 Task: Create a gourmet coffee and tea shop: sell premium coffee beans, teas, and related products.
Action: Mouse moved to (142, 304)
Screenshot: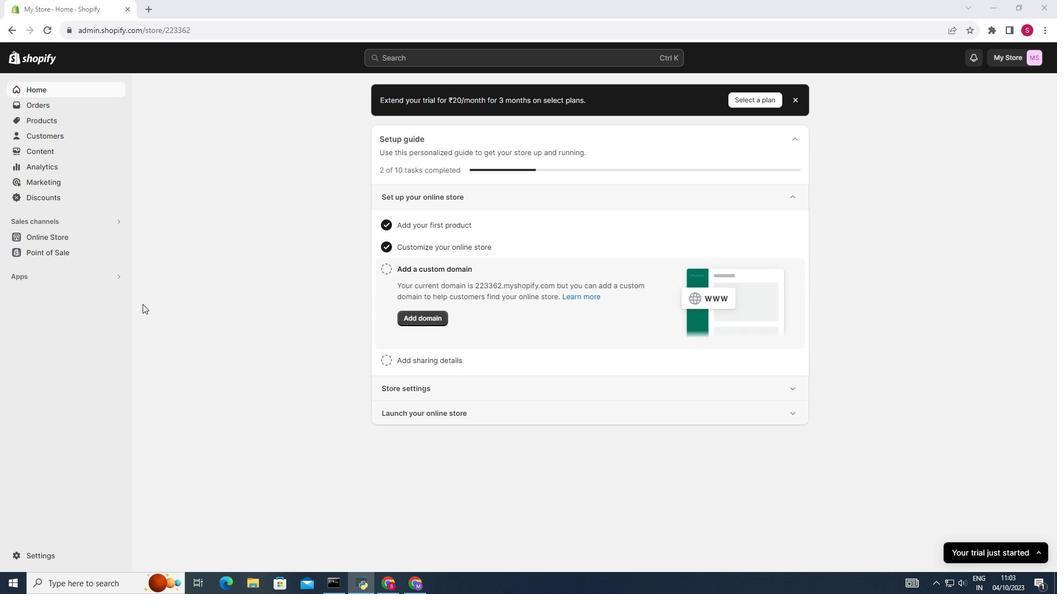 
Action: Mouse pressed left at (142, 304)
Screenshot: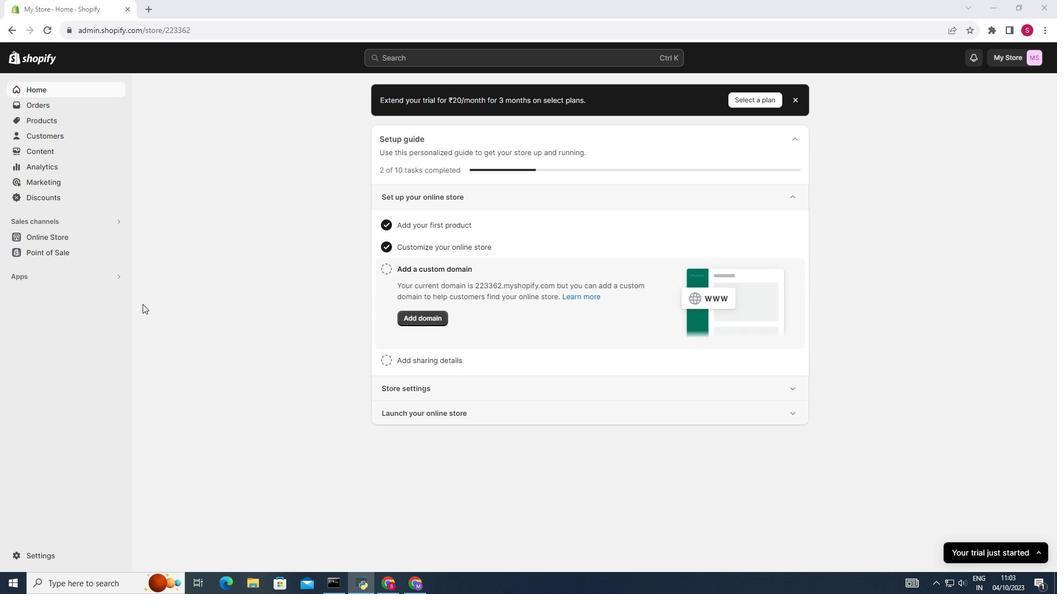 
Action: Mouse moved to (76, 238)
Screenshot: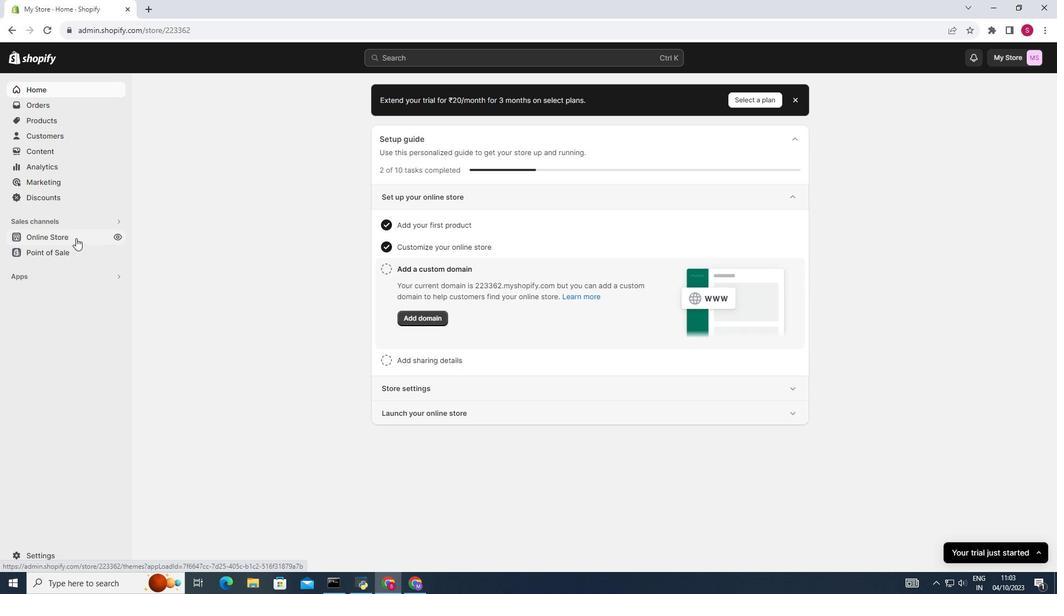 
Action: Mouse pressed left at (76, 238)
Screenshot: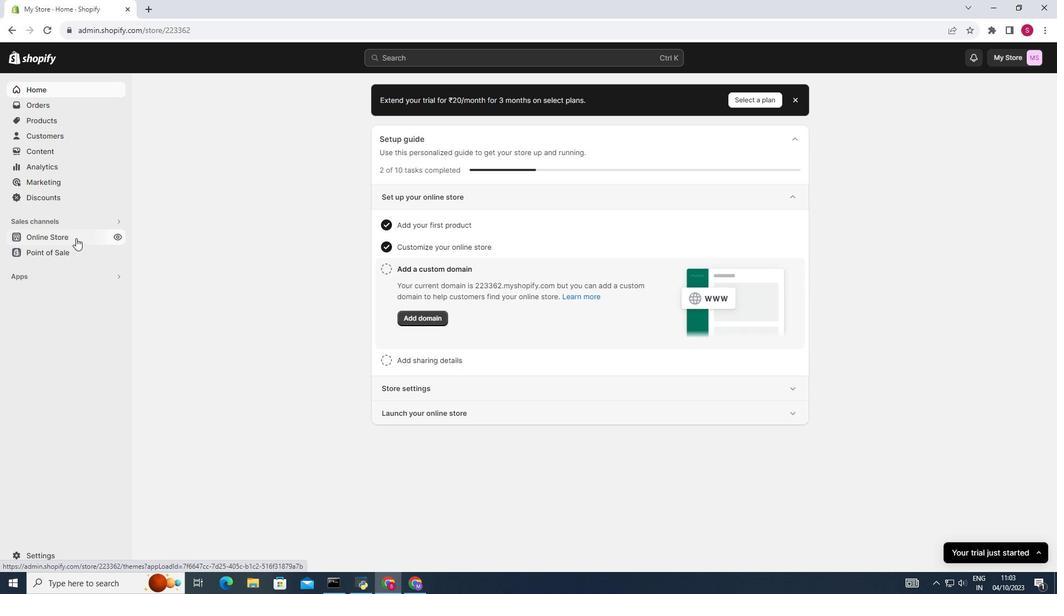 
Action: Mouse moved to (74, 257)
Screenshot: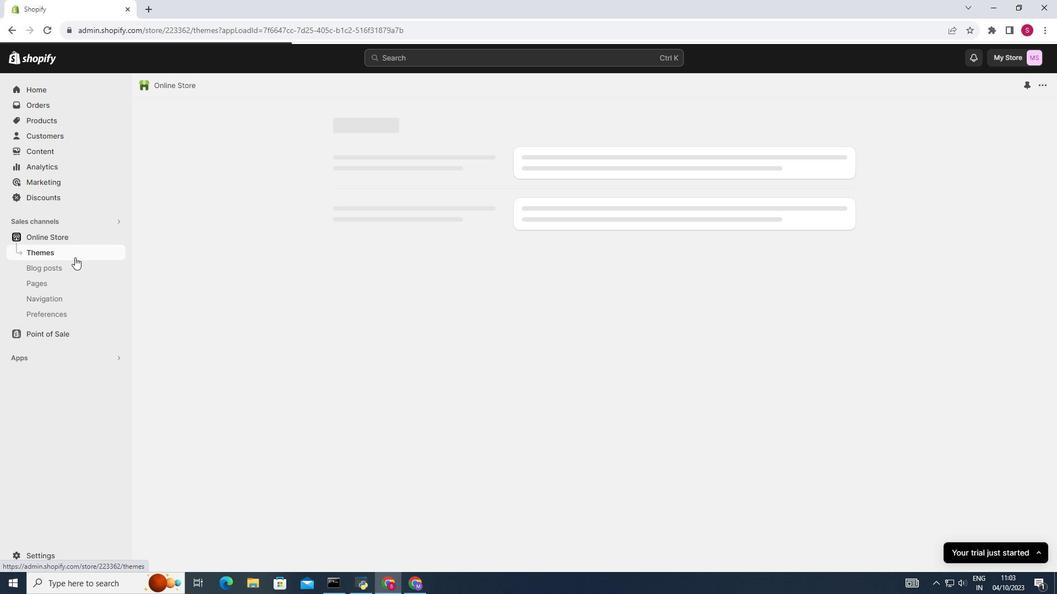 
Action: Mouse pressed left at (74, 257)
Screenshot: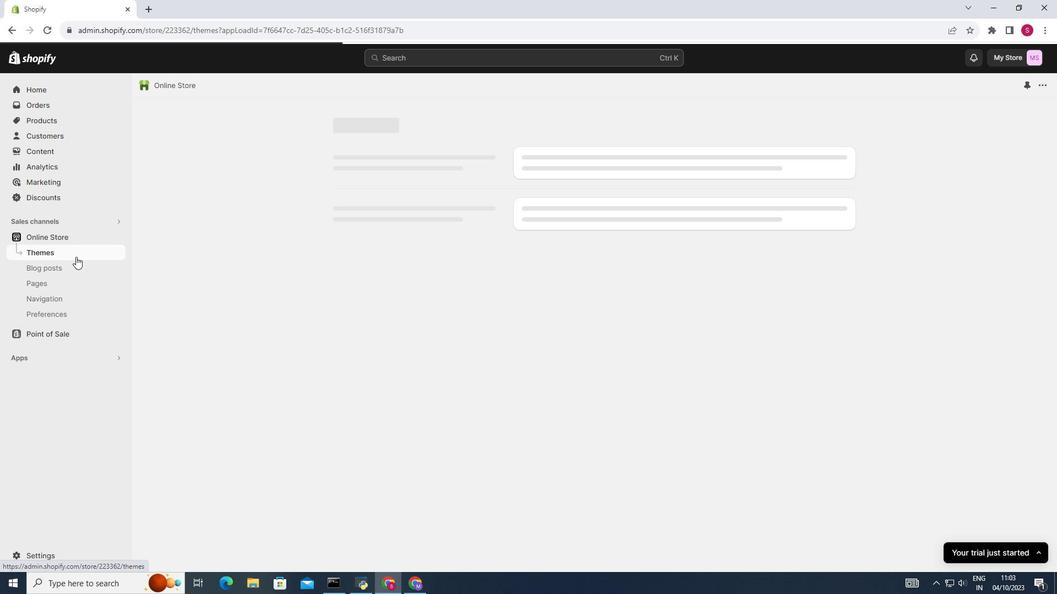 
Action: Mouse moved to (674, 361)
Screenshot: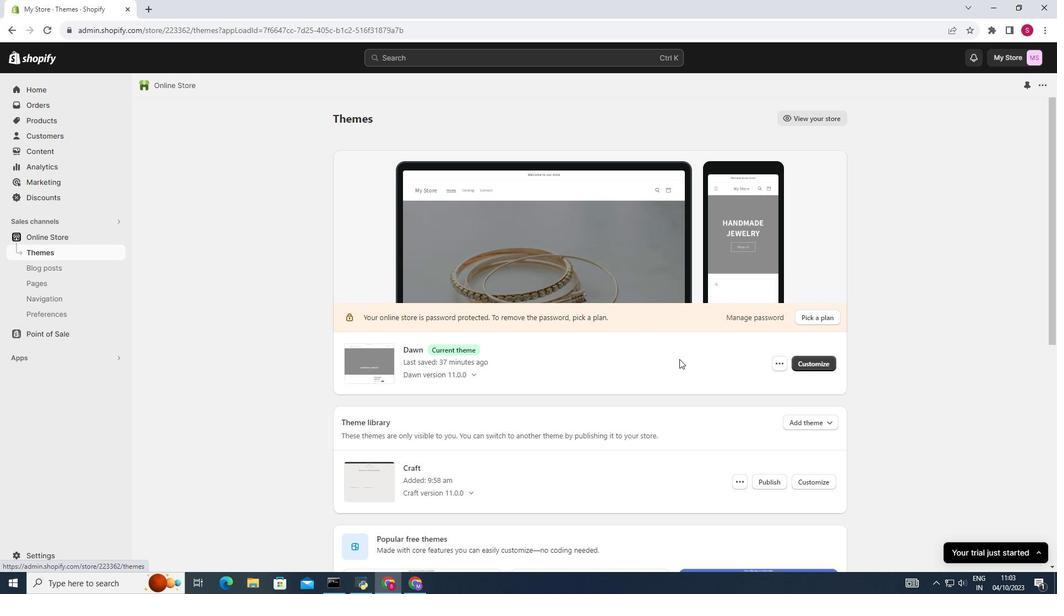 
Action: Mouse scrolled (674, 361) with delta (0, 0)
Screenshot: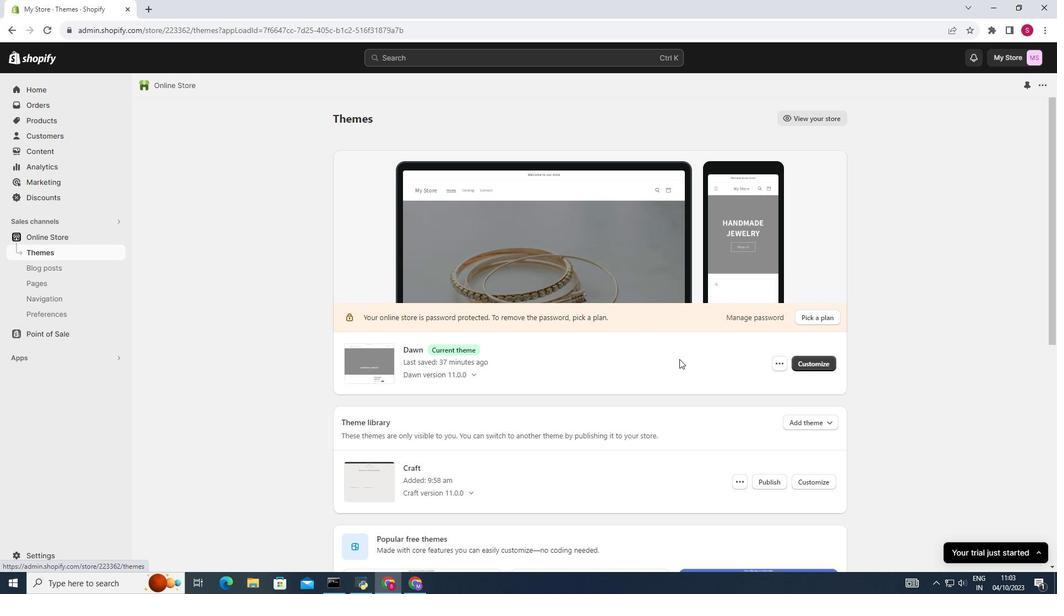 
Action: Mouse moved to (679, 359)
Screenshot: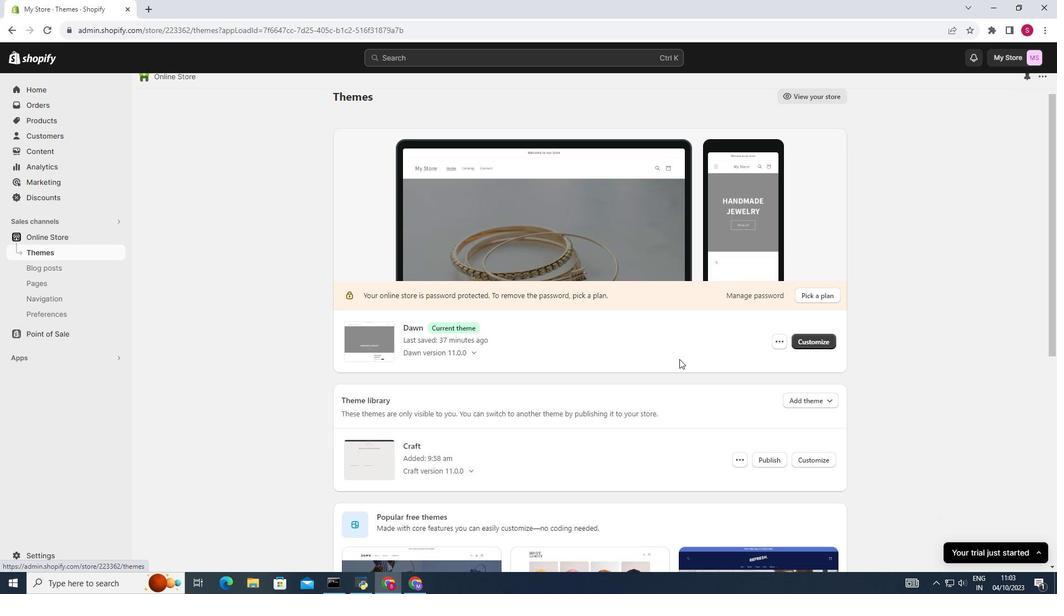 
Action: Mouse scrolled (679, 359) with delta (0, 0)
Screenshot: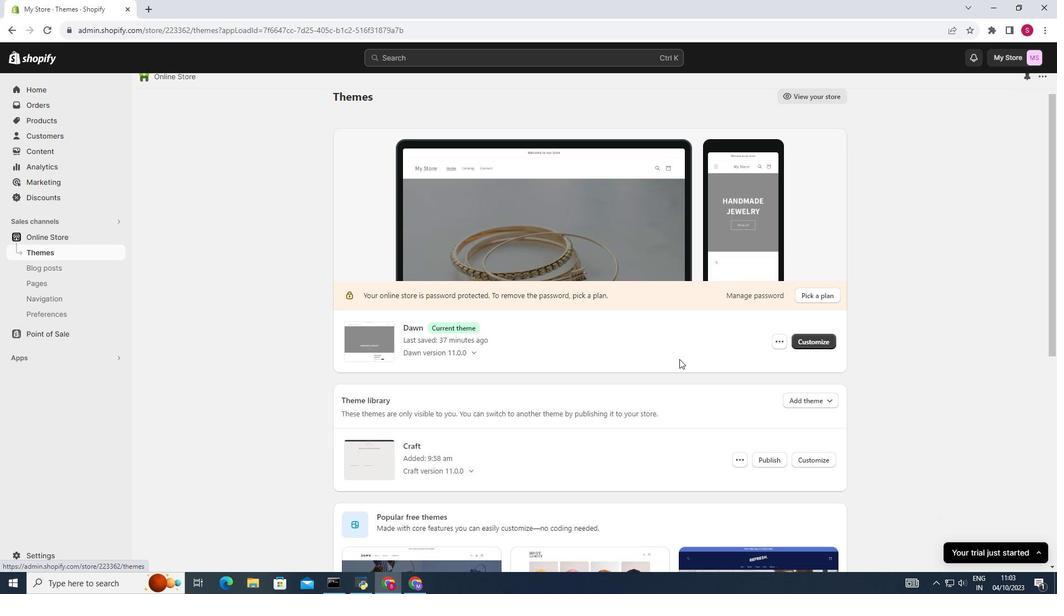 
Action: Mouse moved to (679, 359)
Screenshot: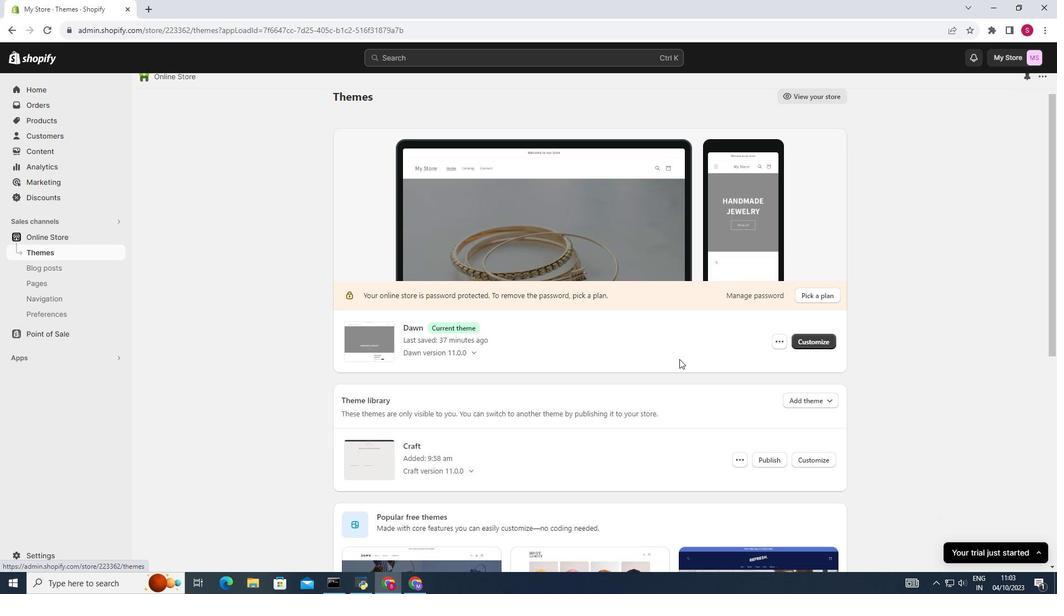 
Action: Mouse scrolled (679, 359) with delta (0, 0)
Screenshot: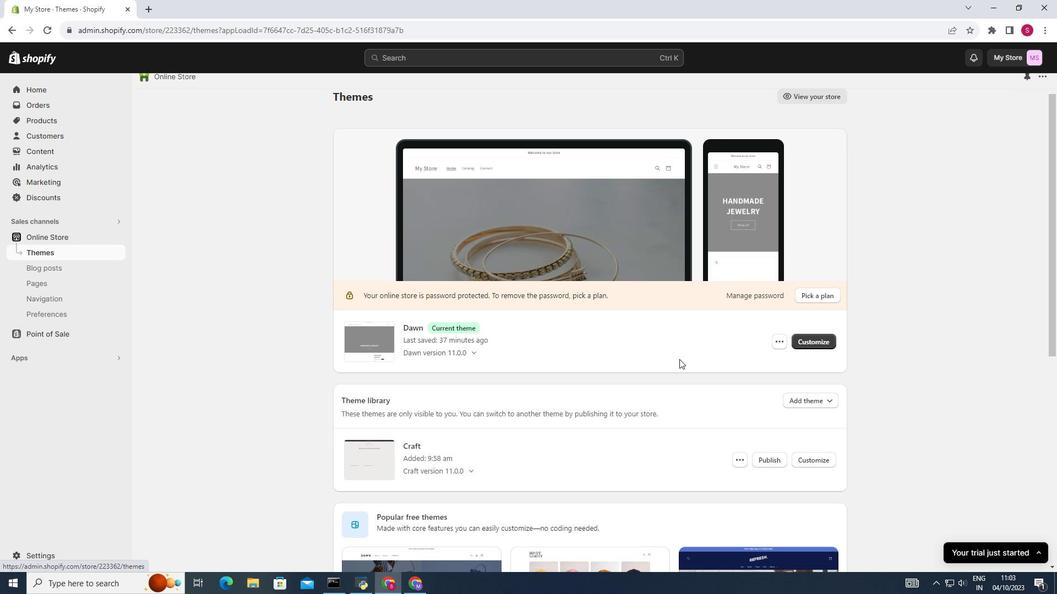 
Action: Mouse scrolled (679, 359) with delta (0, 0)
Screenshot: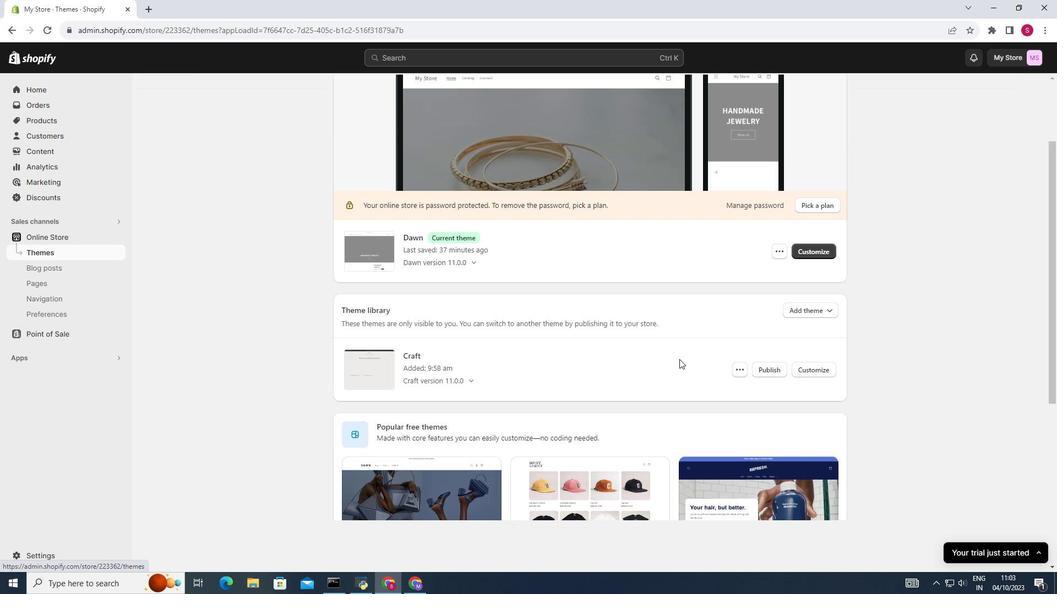 
Action: Mouse scrolled (679, 359) with delta (0, 0)
Screenshot: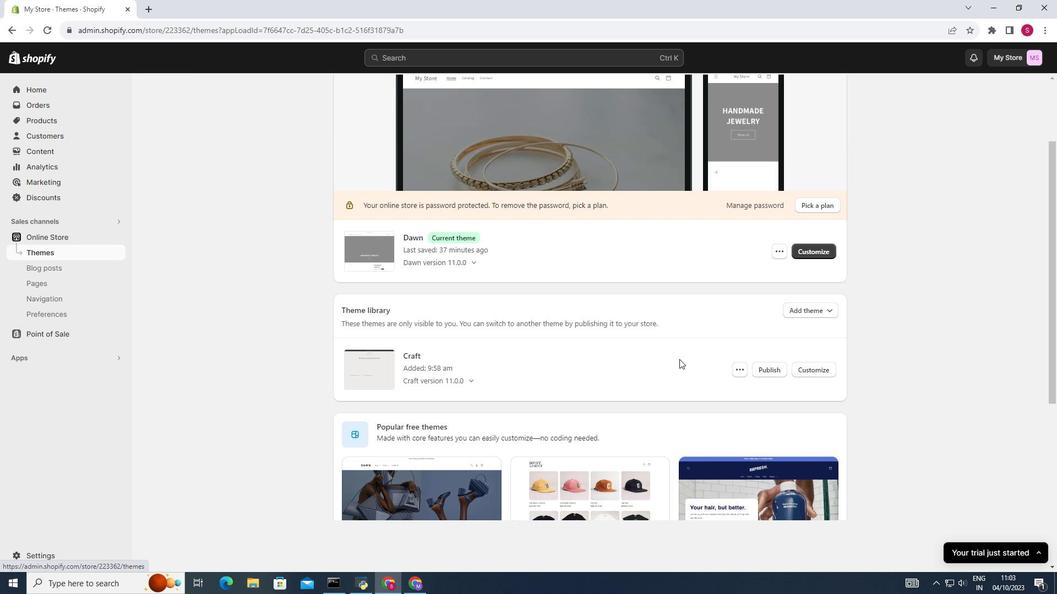 
Action: Mouse moved to (689, 357)
Screenshot: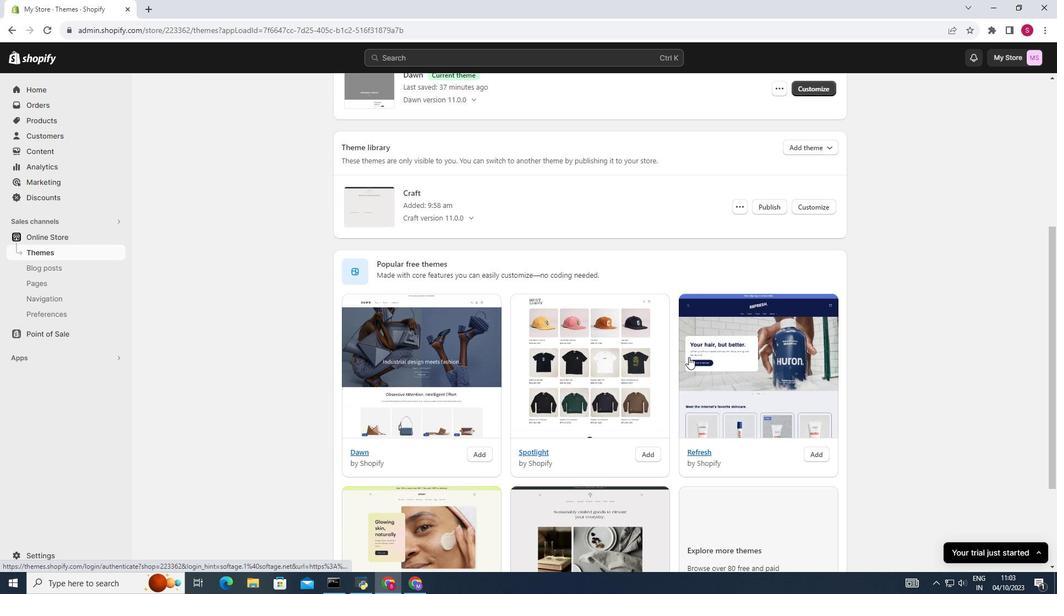 
Action: Mouse scrolled (689, 356) with delta (0, 0)
Screenshot: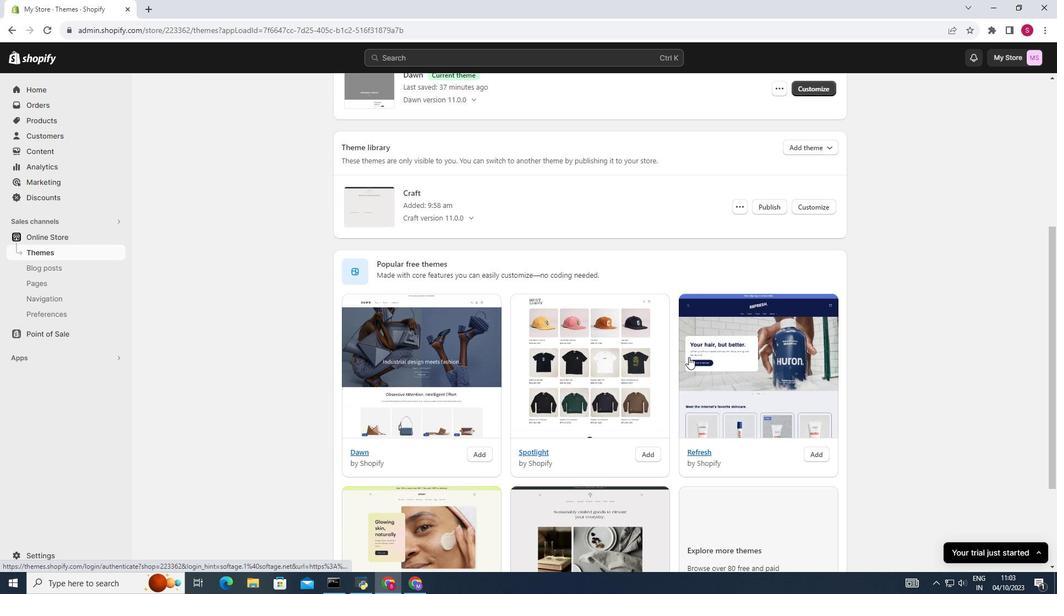 
Action: Mouse scrolled (689, 356) with delta (0, 0)
Screenshot: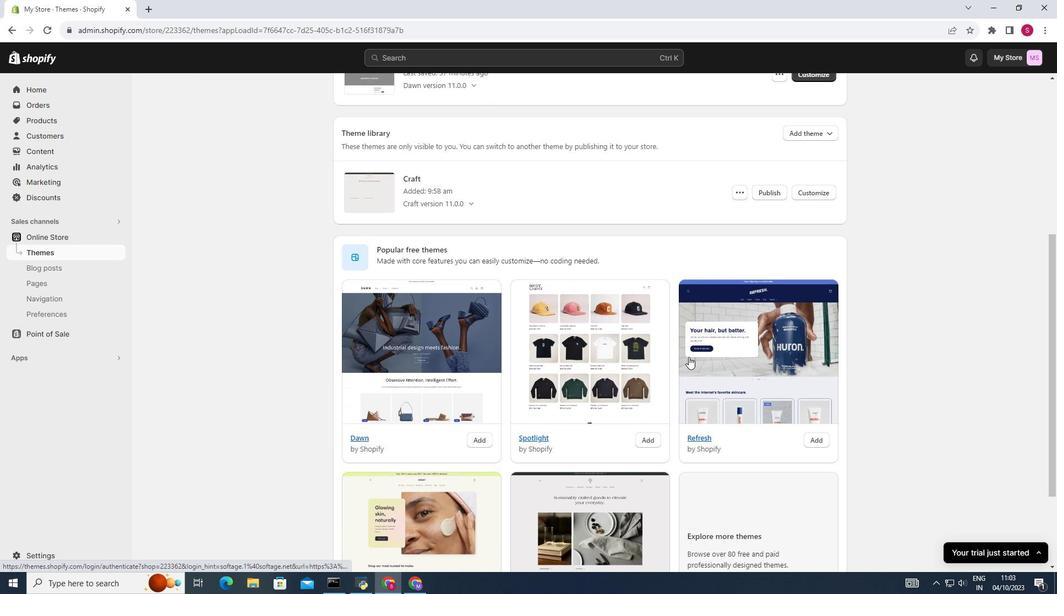 
Action: Mouse scrolled (689, 356) with delta (0, 0)
Screenshot: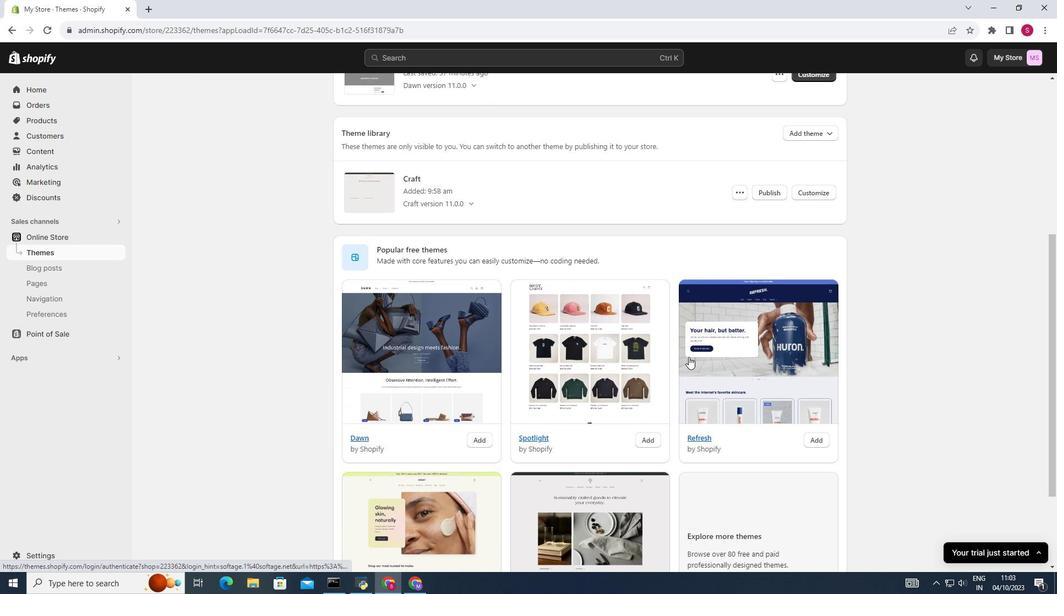 
Action: Mouse scrolled (689, 356) with delta (0, 0)
Screenshot: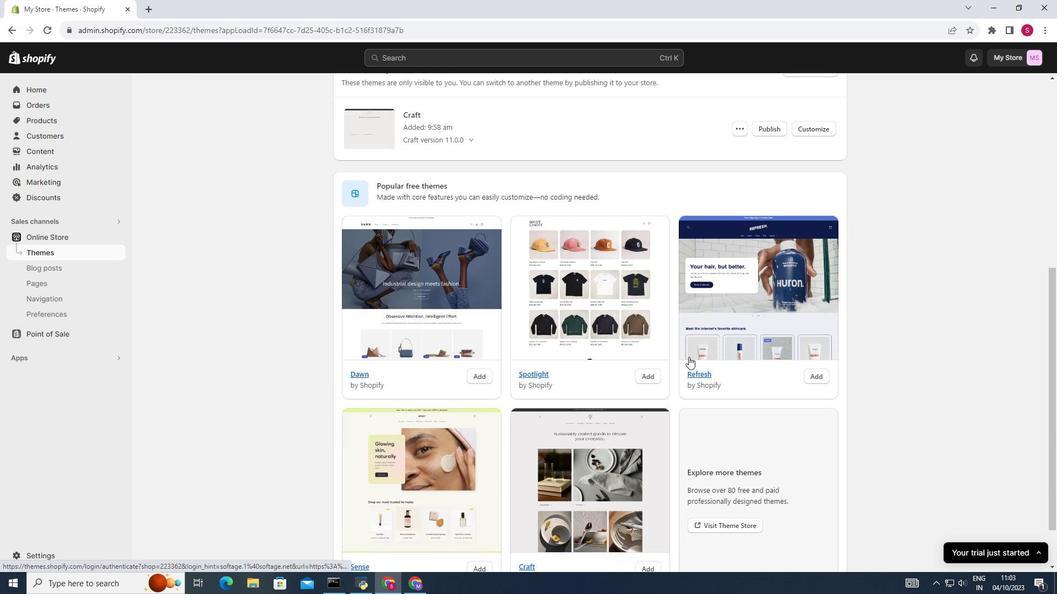 
Action: Mouse scrolled (689, 356) with delta (0, 0)
Screenshot: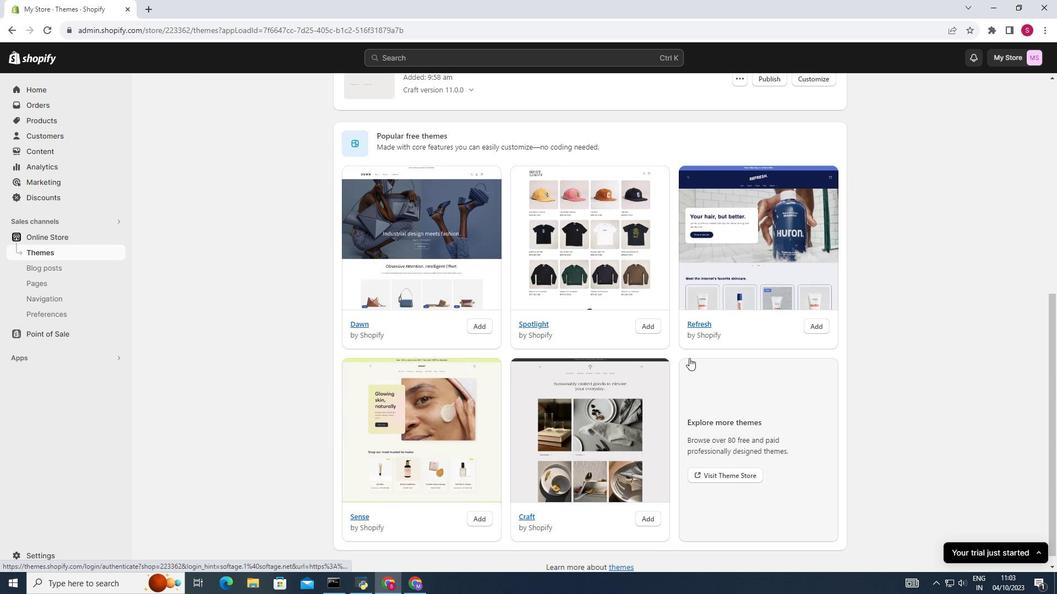 
Action: Mouse moved to (734, 458)
Screenshot: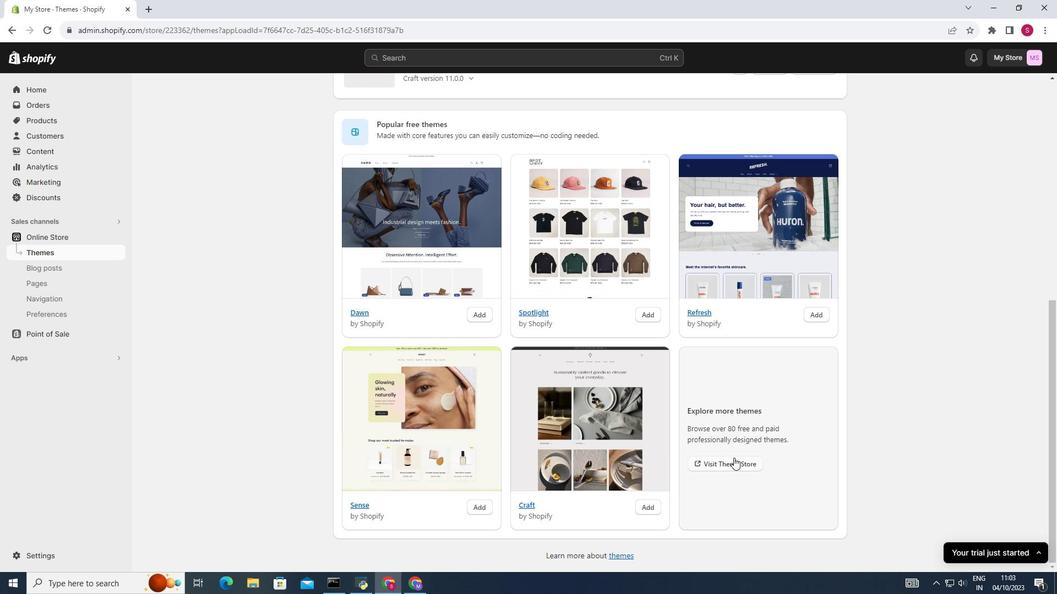 
Action: Mouse pressed left at (734, 458)
Screenshot: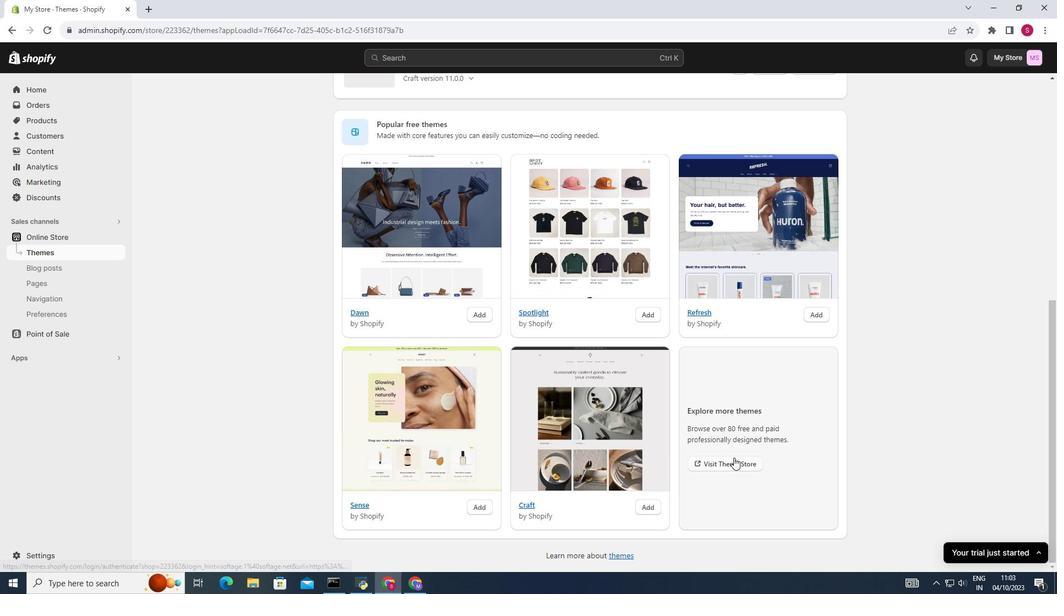 
Action: Mouse moved to (66, 227)
Screenshot: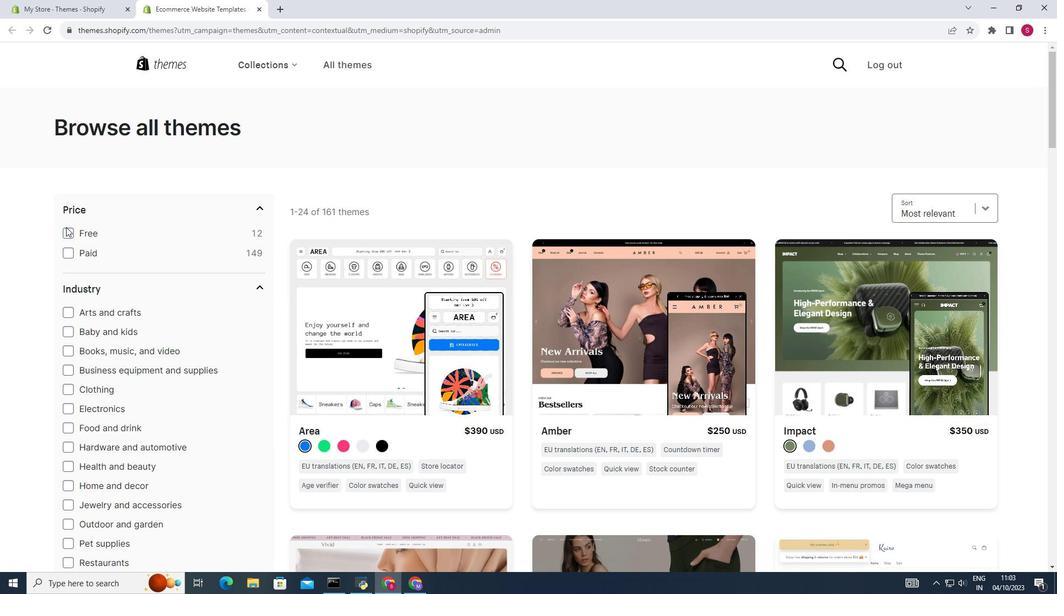 
Action: Mouse pressed left at (66, 227)
Screenshot: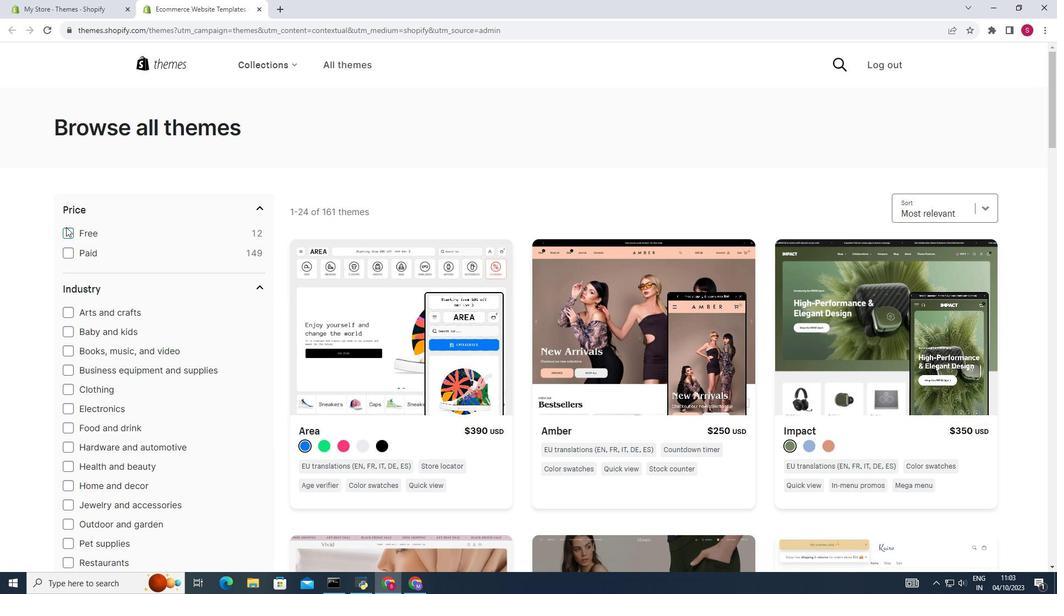 
Action: Mouse moved to (671, 388)
Screenshot: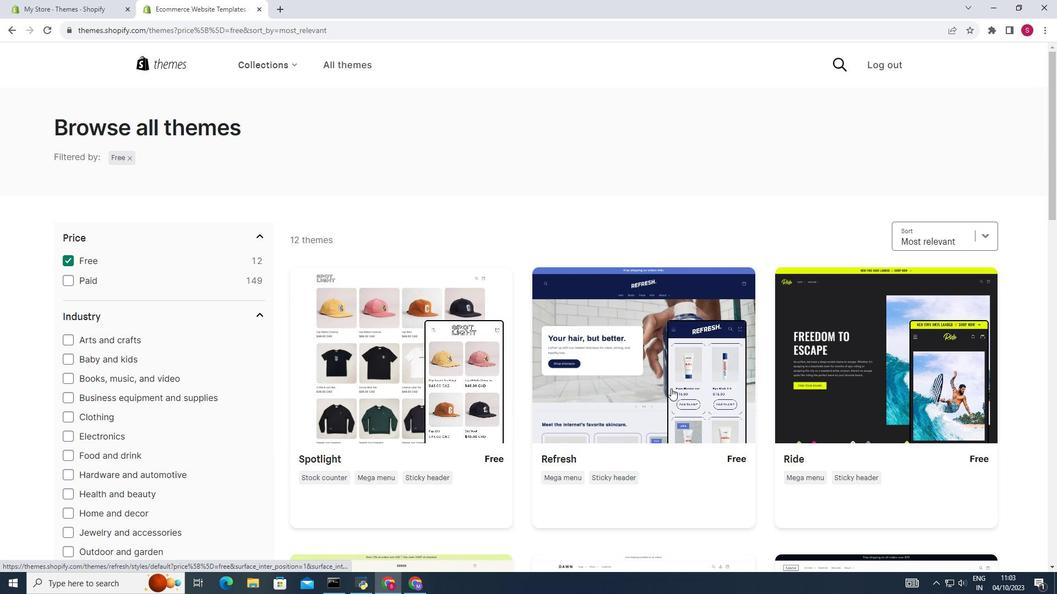 
Action: Mouse scrolled (671, 388) with delta (0, 0)
Screenshot: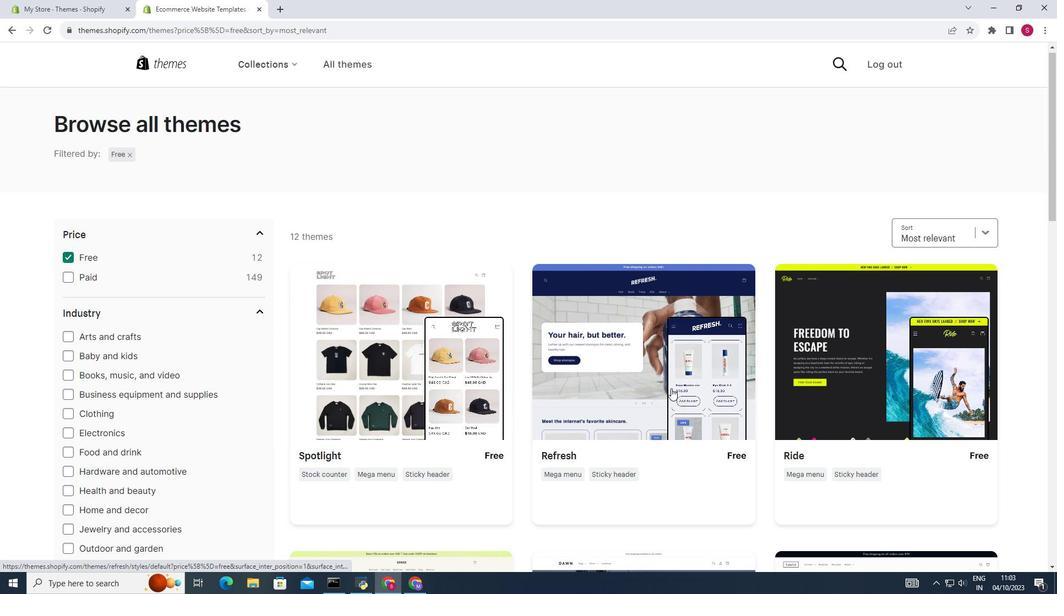
Action: Mouse scrolled (671, 388) with delta (0, 0)
Screenshot: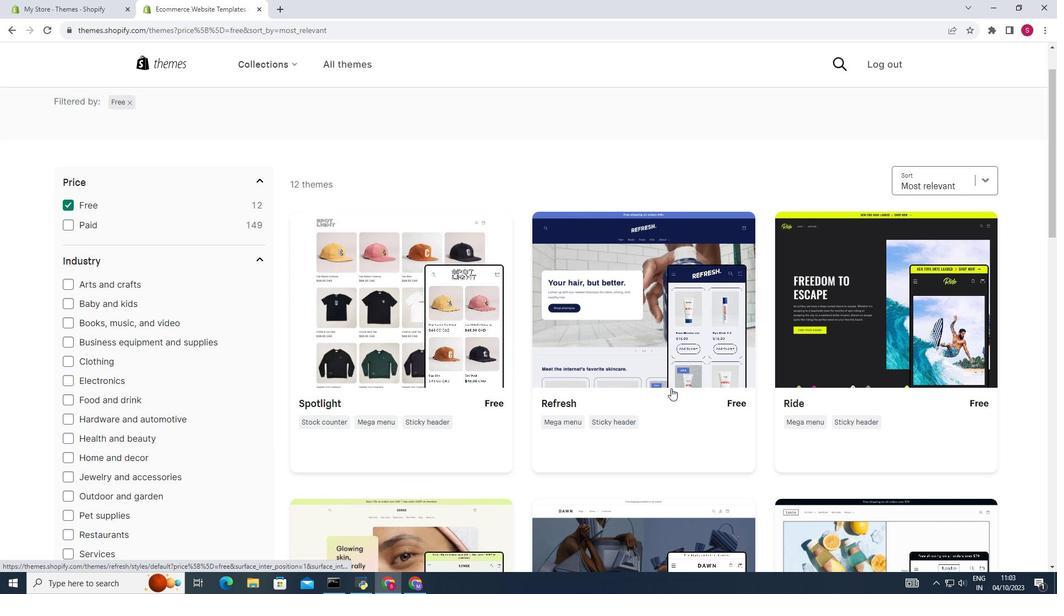 
Action: Mouse scrolled (671, 388) with delta (0, 0)
Screenshot: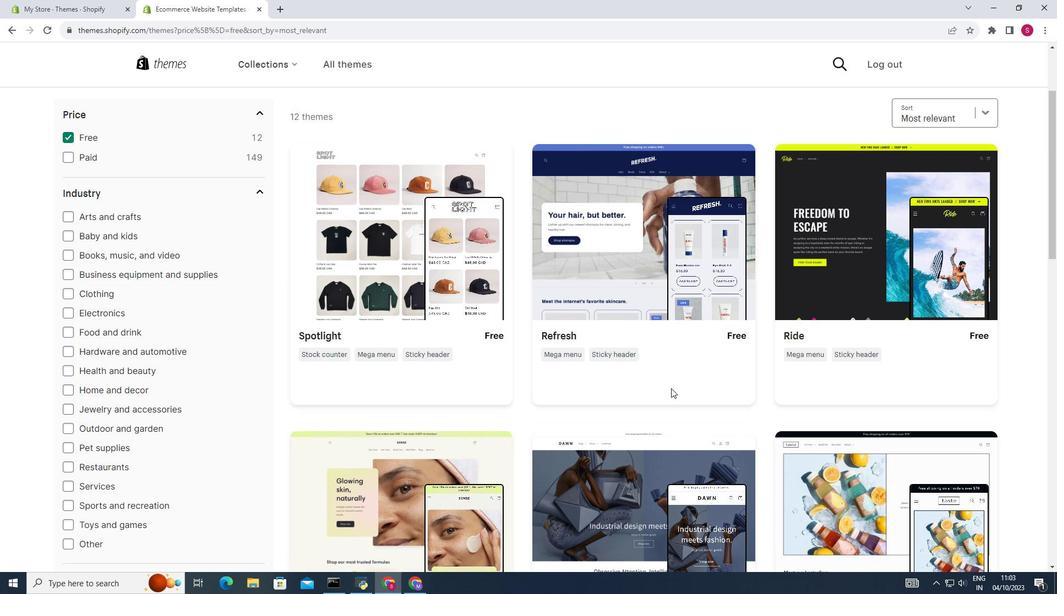 
Action: Mouse scrolled (671, 388) with delta (0, 0)
Screenshot: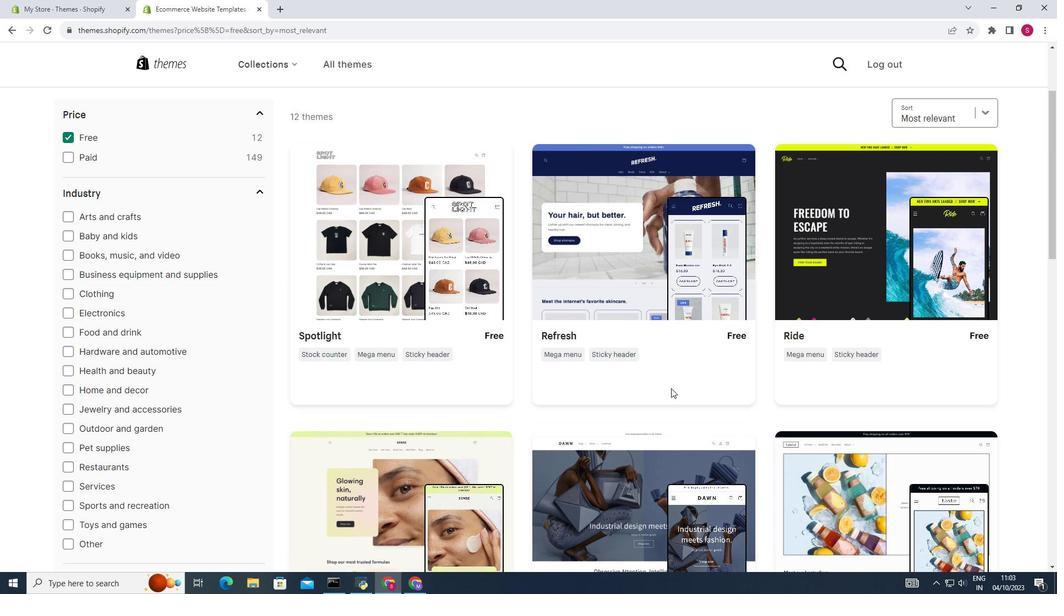 
Action: Mouse scrolled (671, 388) with delta (0, 0)
Screenshot: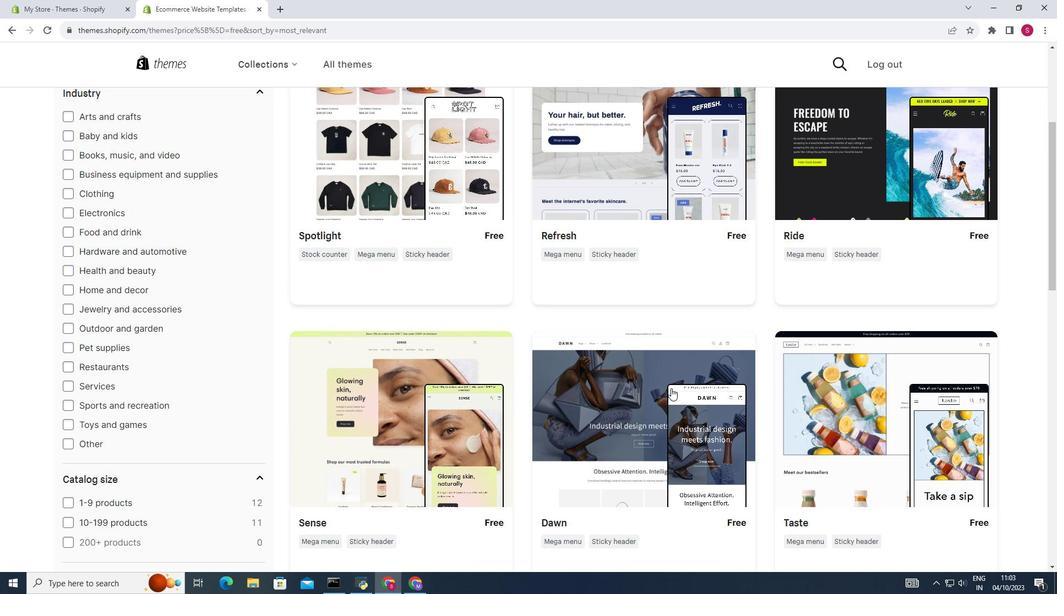 
Action: Mouse scrolled (671, 388) with delta (0, 0)
Screenshot: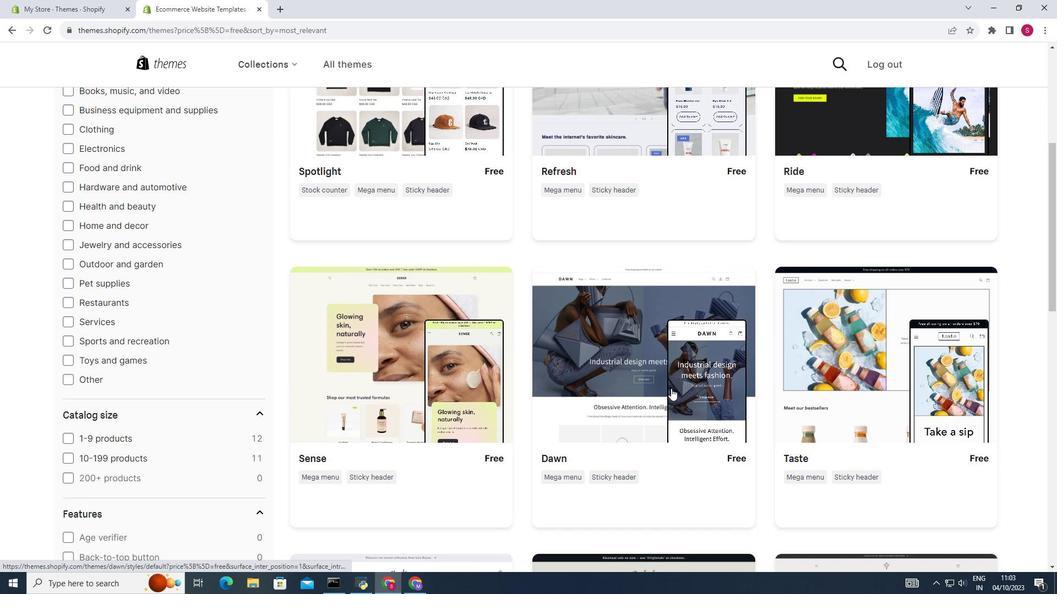 
Action: Mouse scrolled (671, 388) with delta (0, 0)
Screenshot: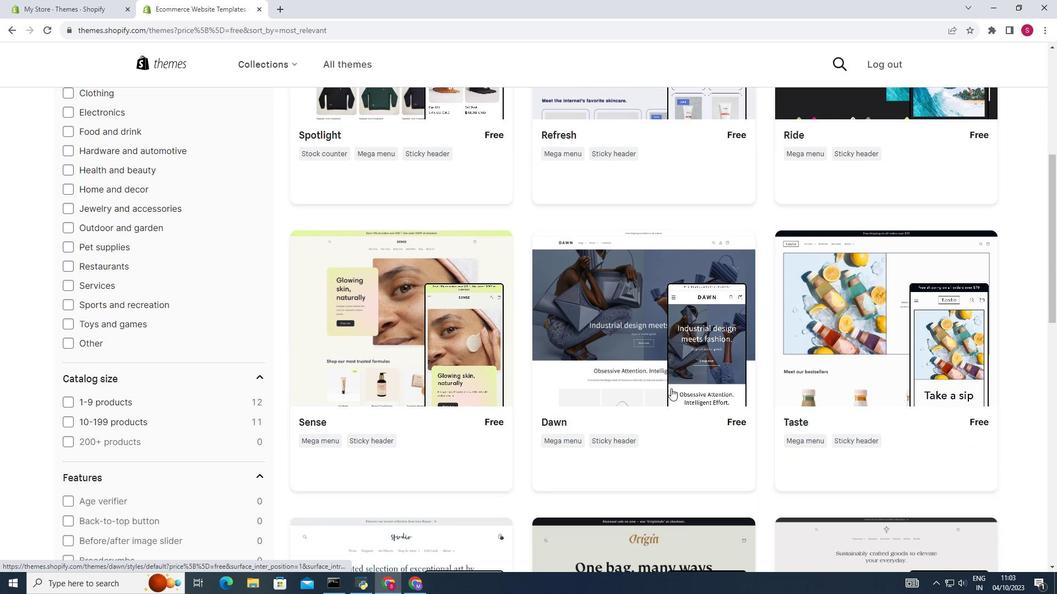 
Action: Mouse scrolled (671, 388) with delta (0, 0)
Screenshot: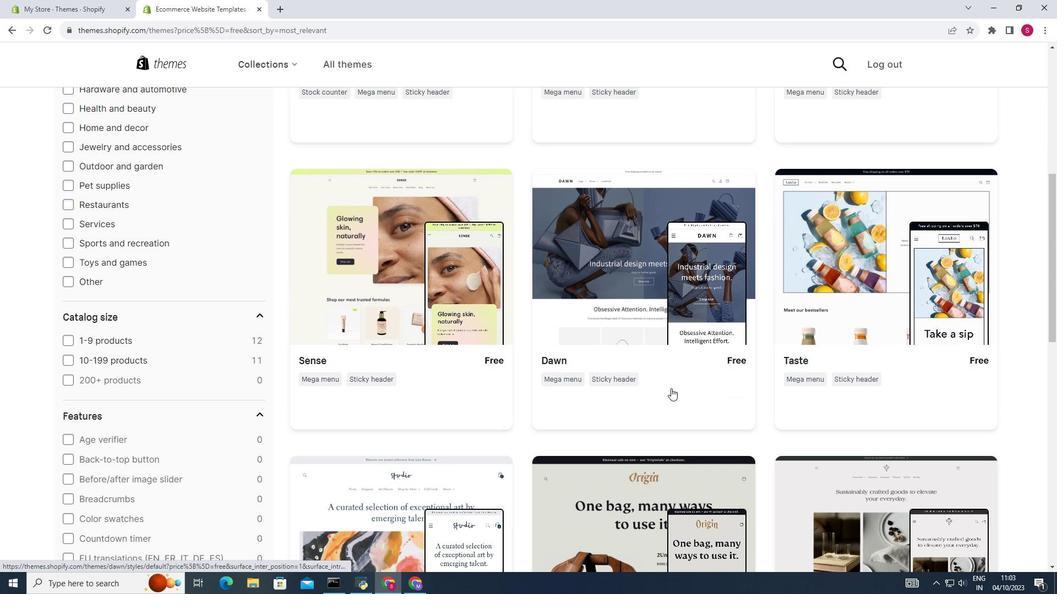 
Action: Mouse scrolled (671, 388) with delta (0, 0)
Screenshot: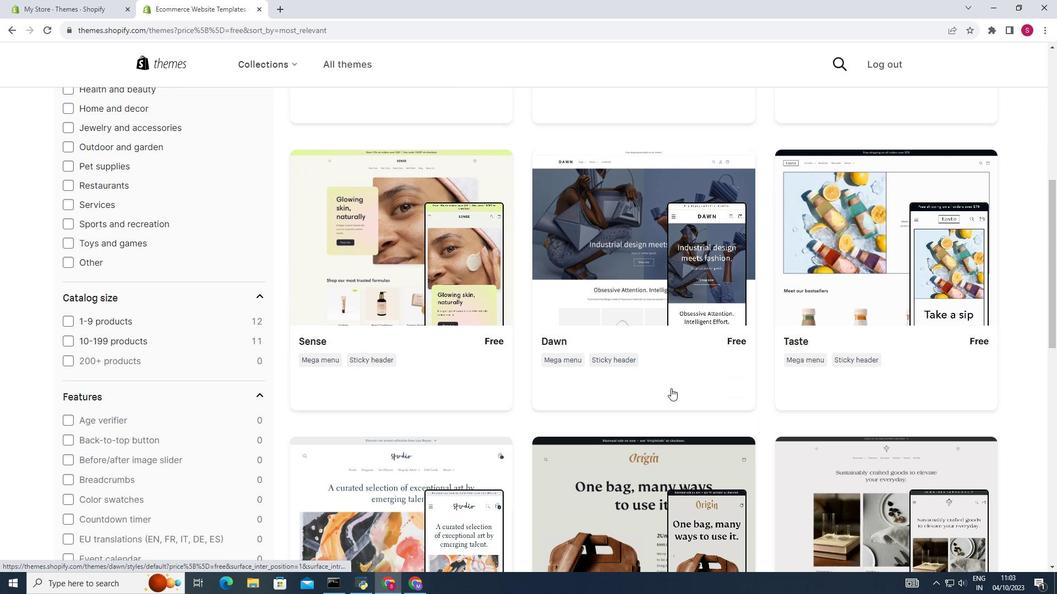 
Action: Mouse scrolled (671, 388) with delta (0, 0)
Screenshot: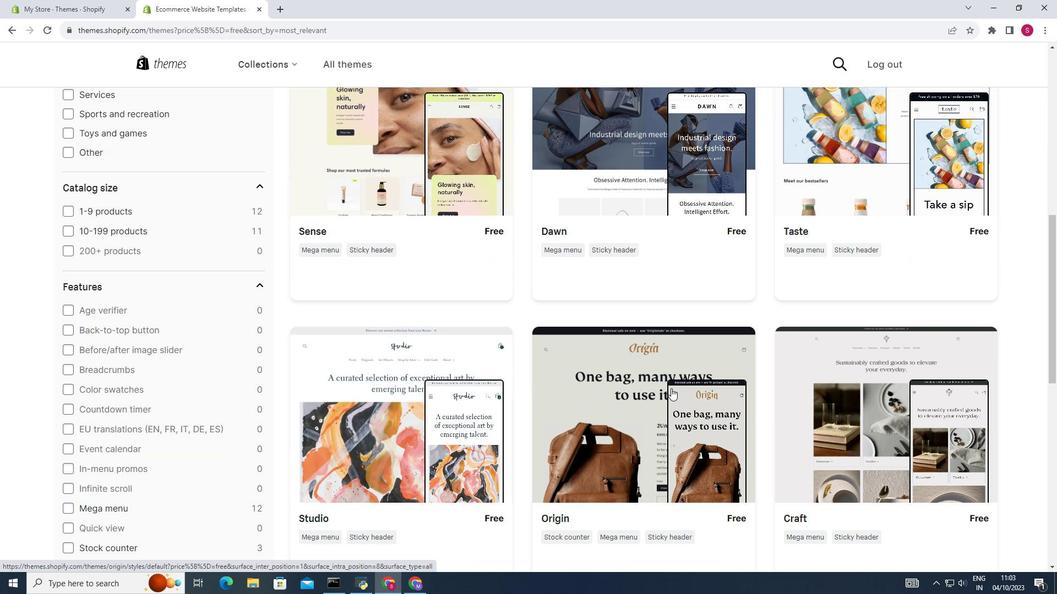 
Action: Mouse scrolled (671, 388) with delta (0, 0)
Screenshot: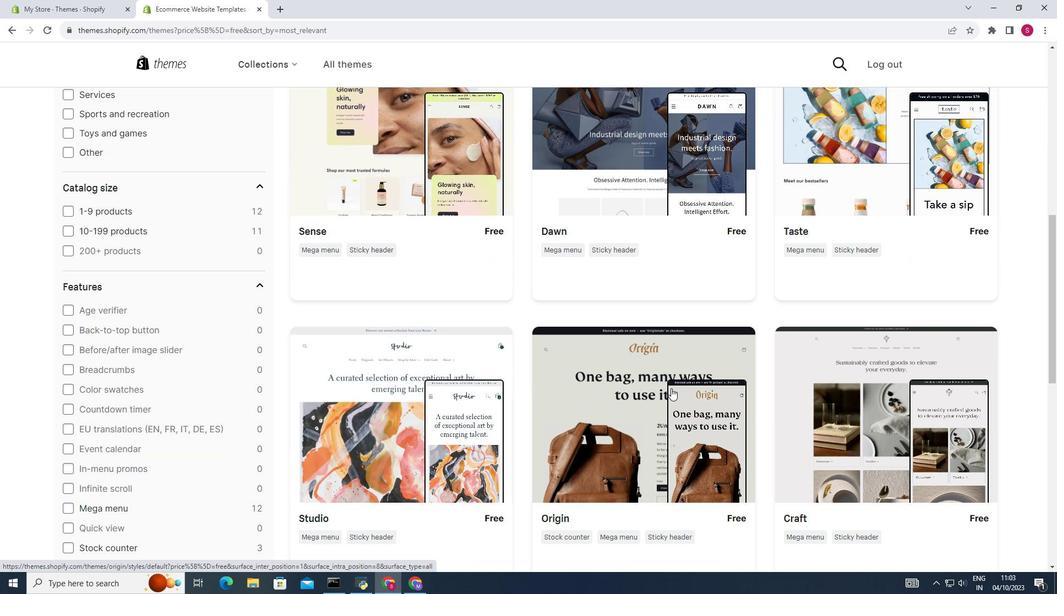 
Action: Mouse scrolled (671, 388) with delta (0, 0)
Screenshot: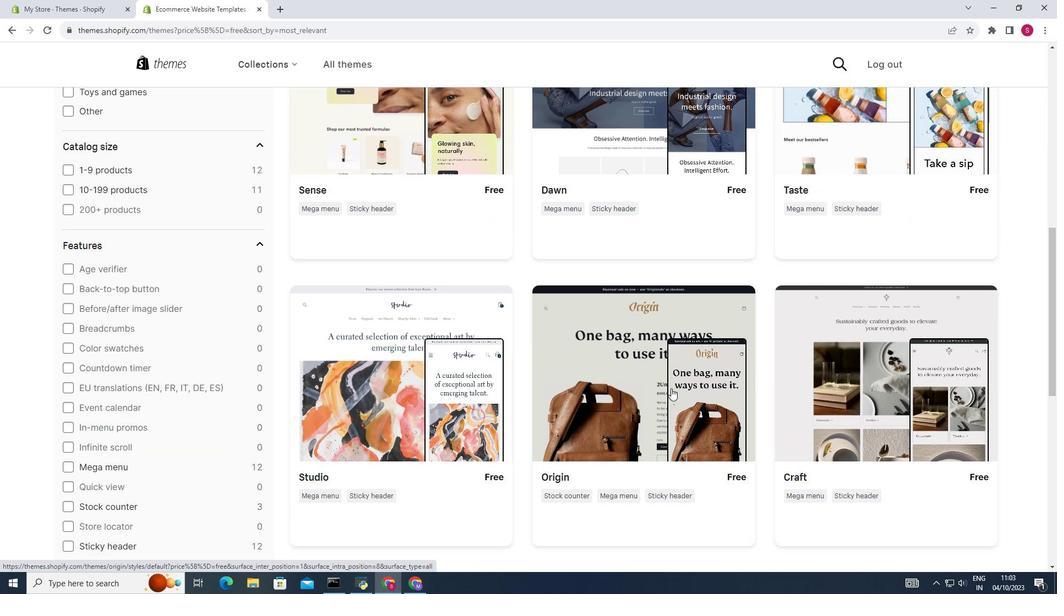 
Action: Mouse scrolled (671, 388) with delta (0, 0)
Screenshot: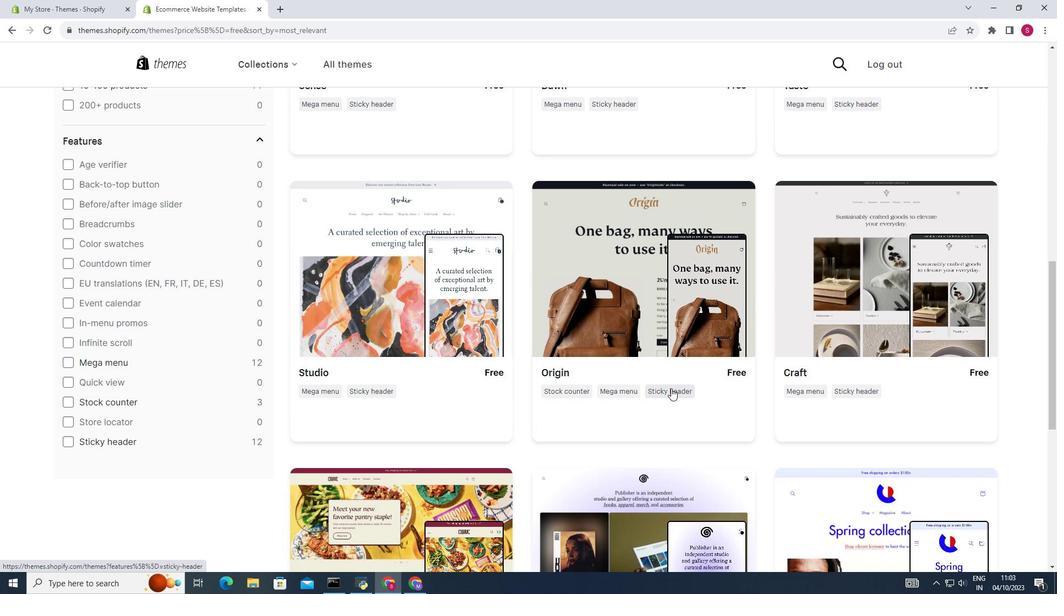 
Action: Mouse scrolled (671, 388) with delta (0, 0)
Screenshot: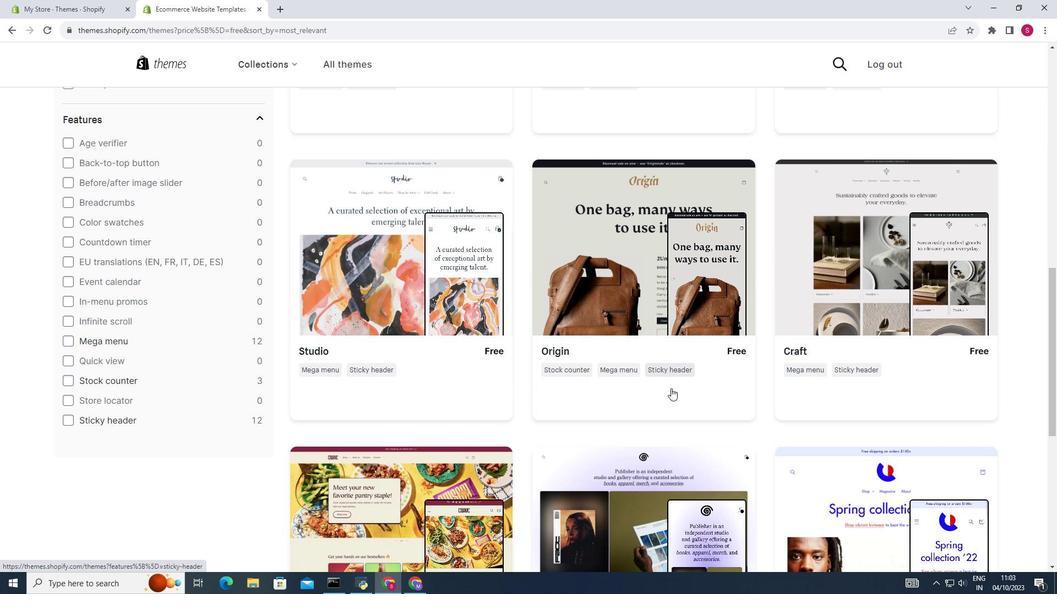 
Action: Mouse scrolled (671, 388) with delta (0, 0)
Screenshot: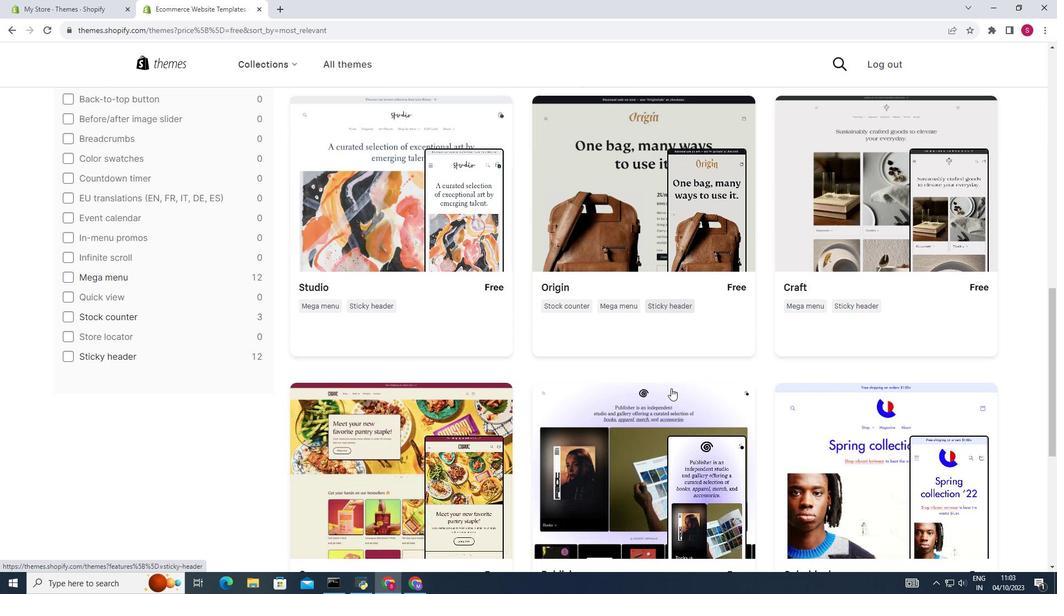 
Action: Mouse scrolled (671, 388) with delta (0, 0)
Screenshot: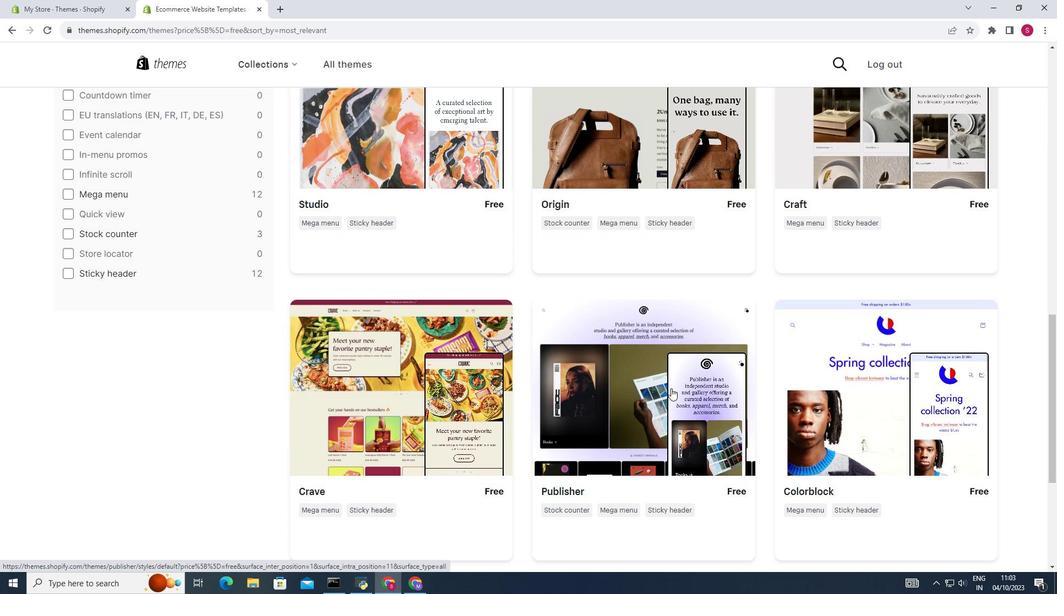 
Action: Mouse scrolled (671, 388) with delta (0, 0)
Screenshot: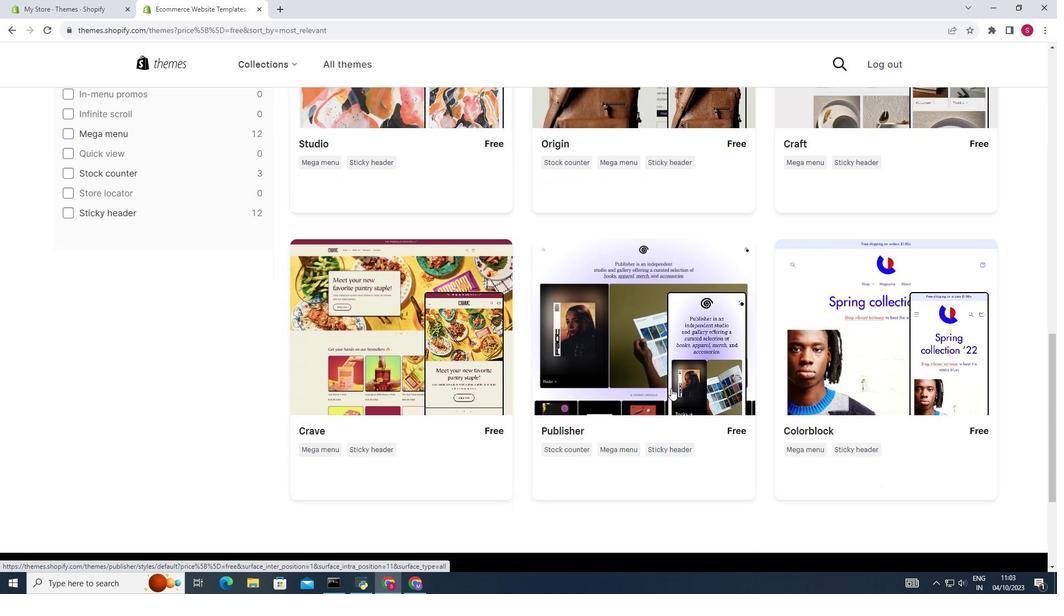 
Action: Mouse scrolled (671, 388) with delta (0, 0)
Screenshot: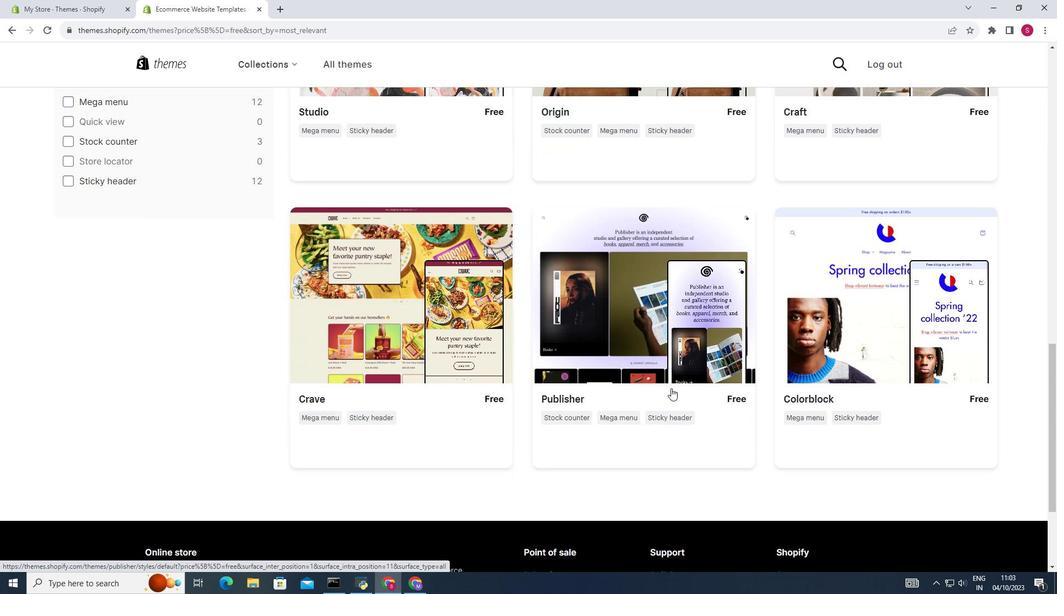 
Action: Mouse scrolled (671, 389) with delta (0, 0)
Screenshot: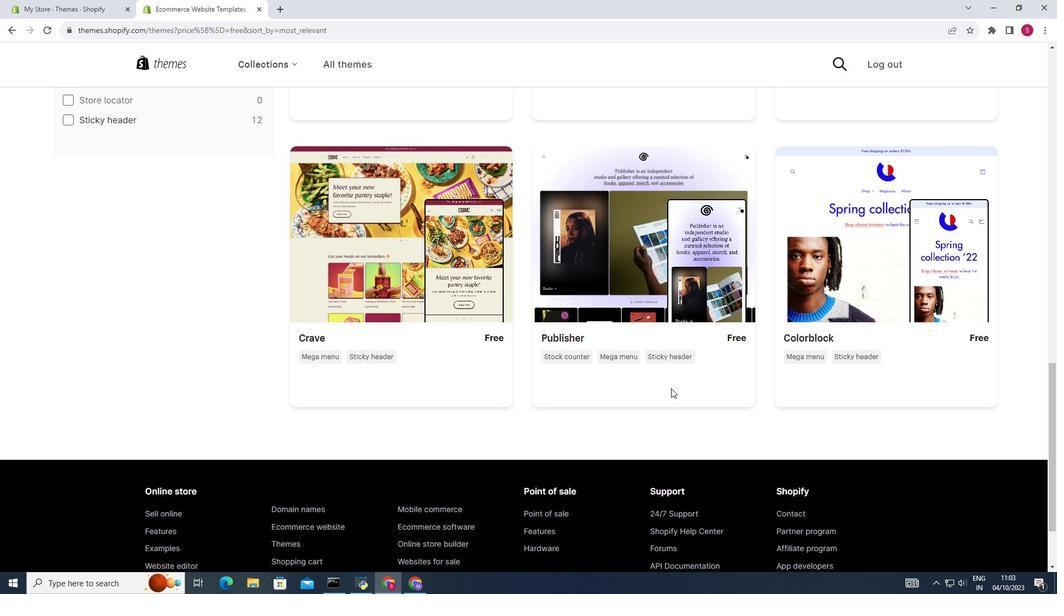 
Action: Mouse scrolled (671, 389) with delta (0, 0)
Screenshot: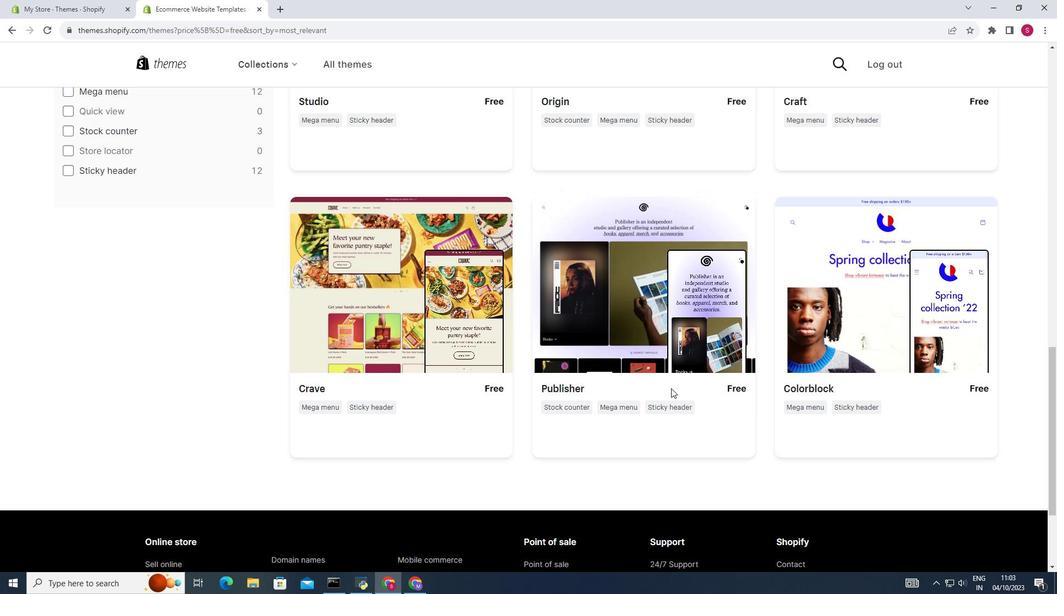 
Action: Mouse scrolled (671, 389) with delta (0, 0)
Screenshot: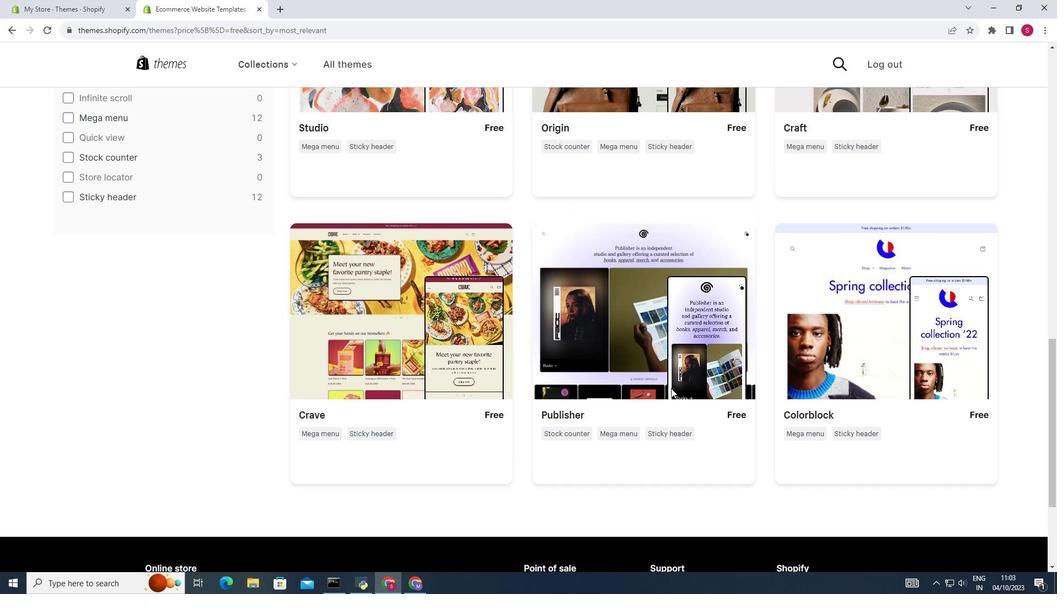 
Action: Mouse moved to (719, 318)
Screenshot: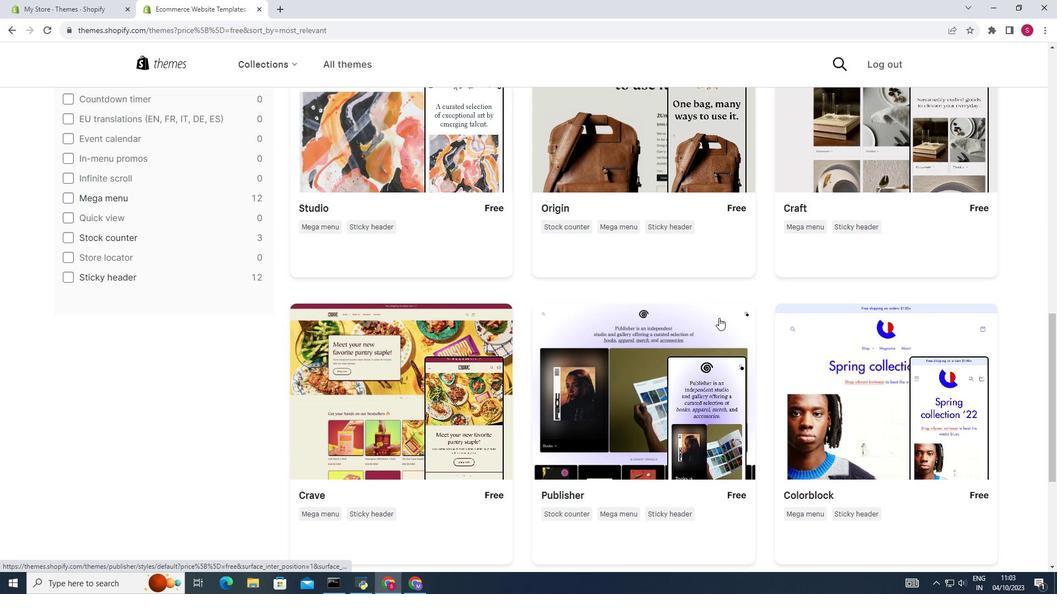 
Action: Mouse scrolled (719, 318) with delta (0, 0)
Screenshot: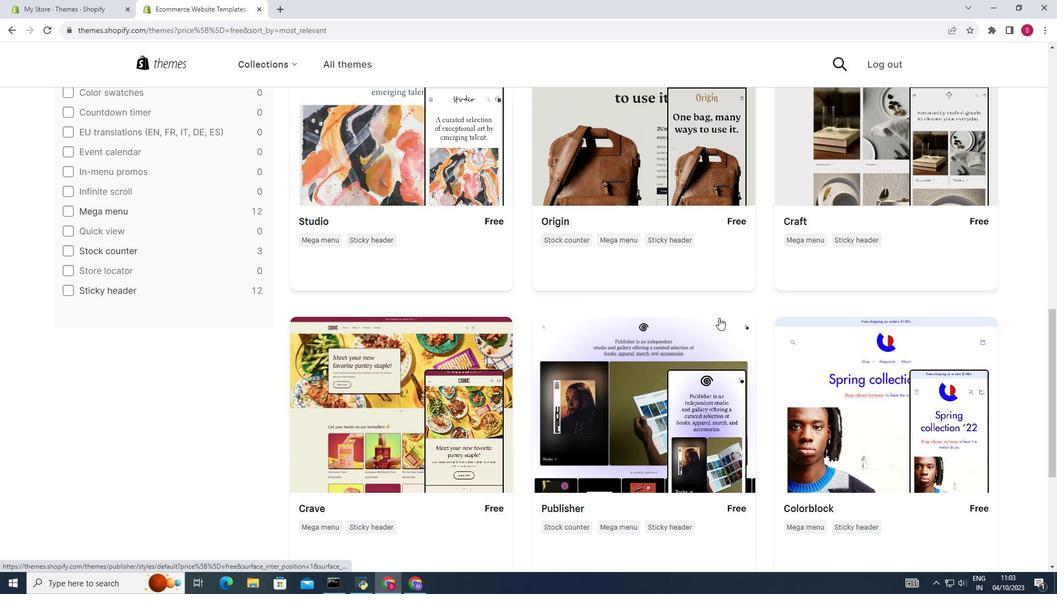 
Action: Mouse scrolled (719, 318) with delta (0, 0)
Screenshot: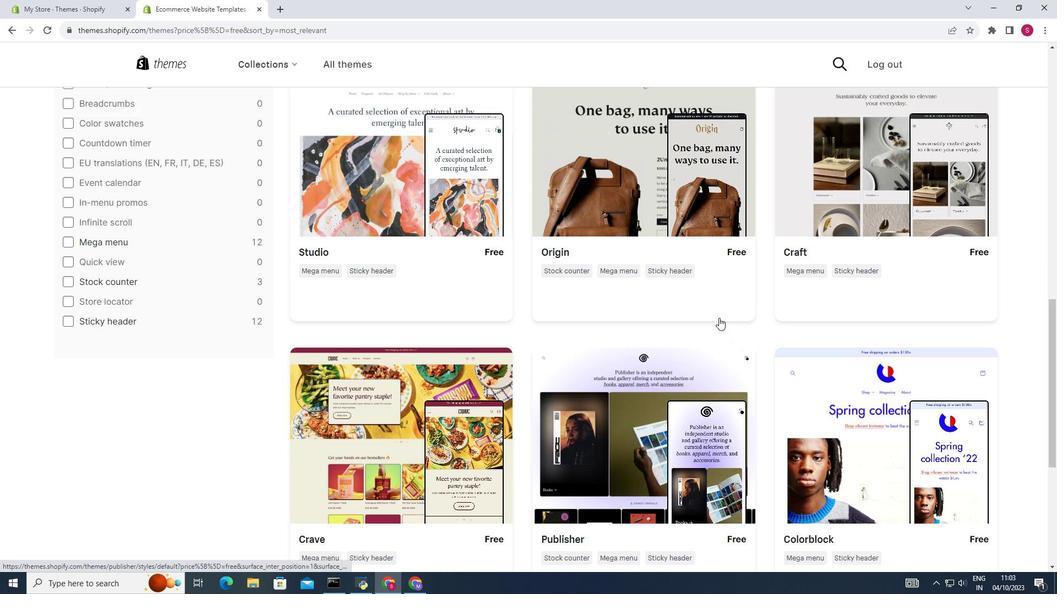 
Action: Mouse scrolled (719, 318) with delta (0, 0)
Screenshot: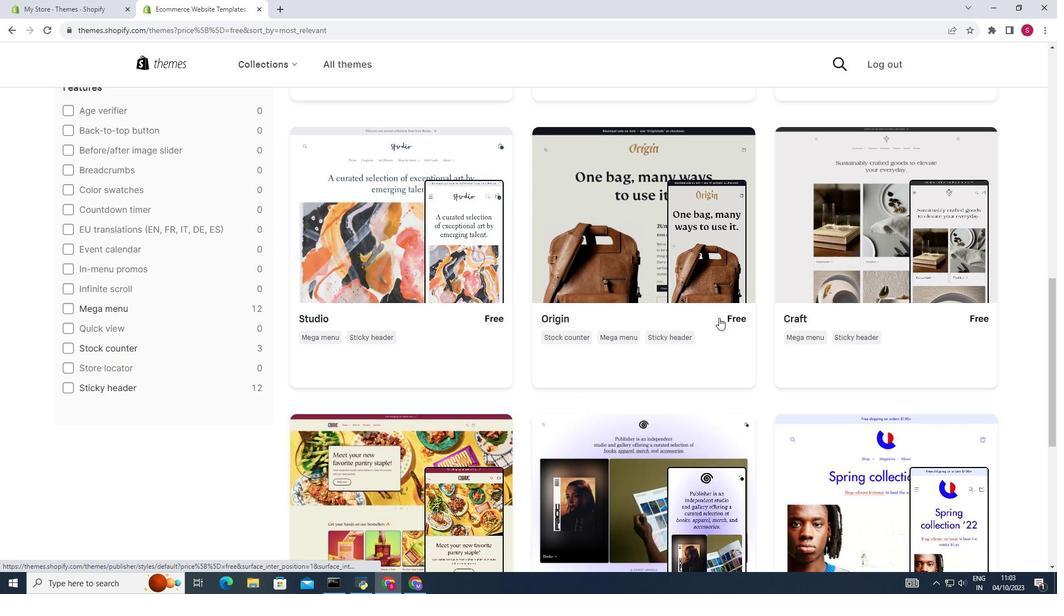 
Action: Mouse scrolled (719, 318) with delta (0, 0)
Screenshot: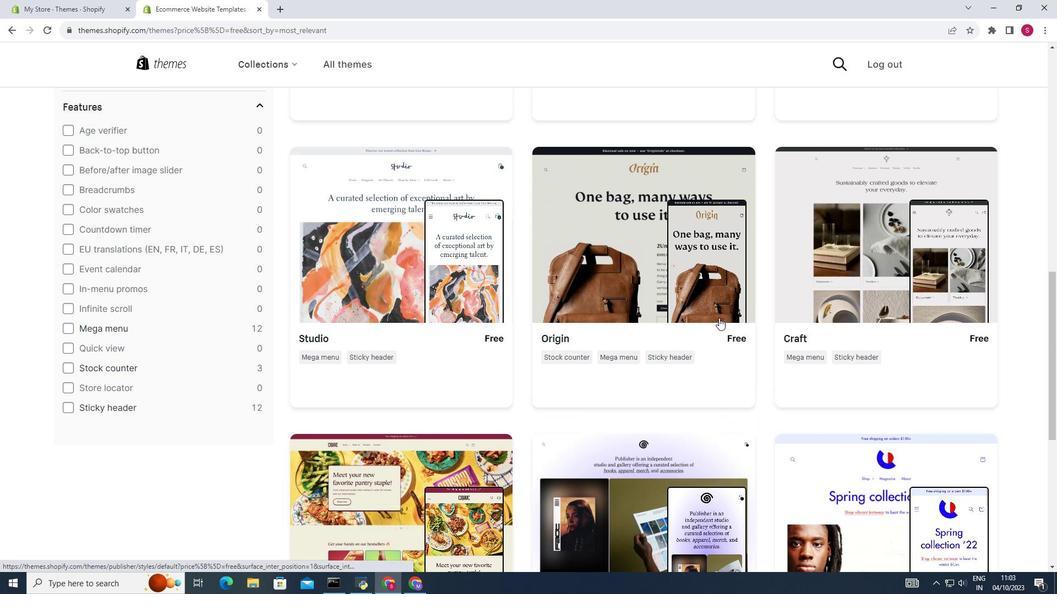
Action: Mouse scrolled (719, 318) with delta (0, 0)
Screenshot: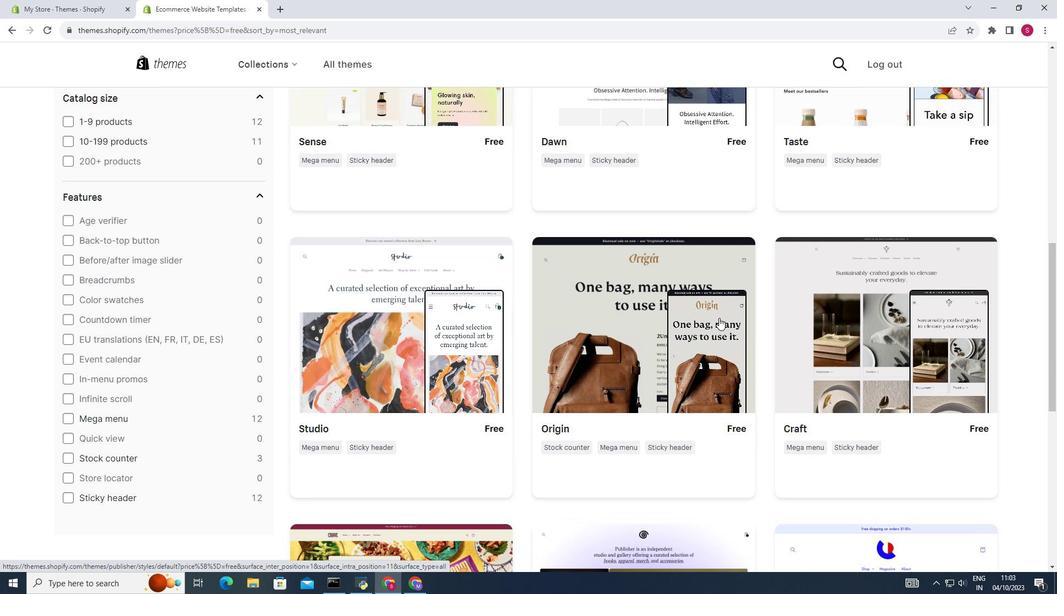 
Action: Mouse scrolled (719, 318) with delta (0, 0)
Screenshot: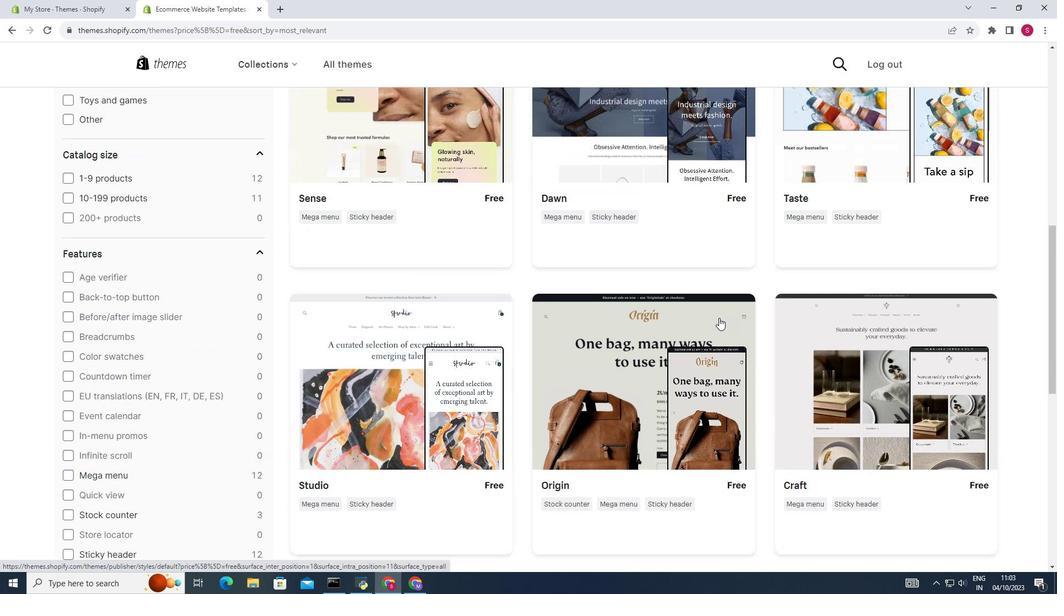 
Action: Mouse scrolled (719, 318) with delta (0, 0)
Screenshot: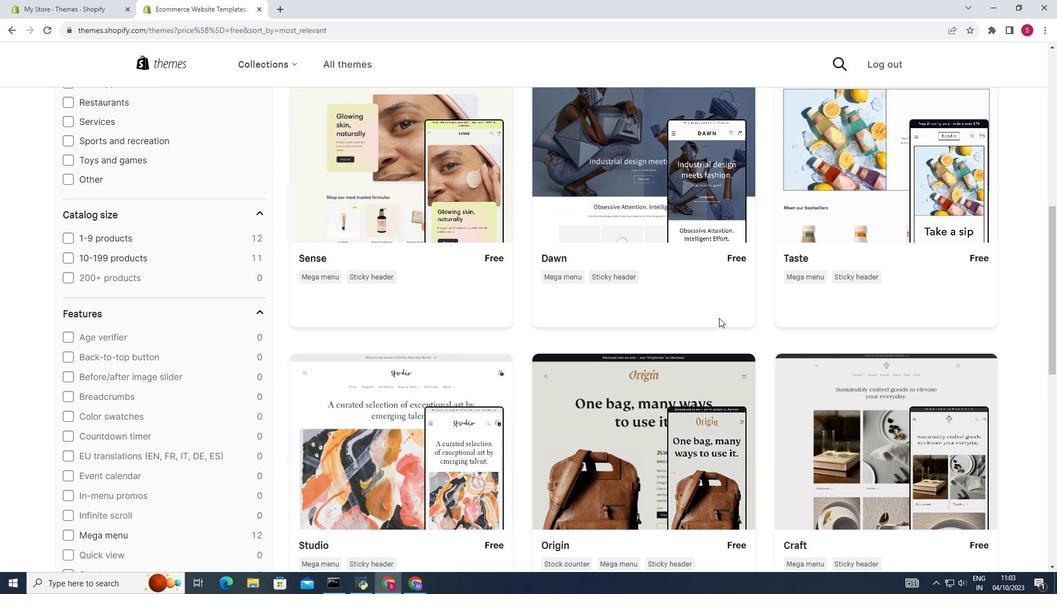
Action: Mouse moved to (719, 318)
Screenshot: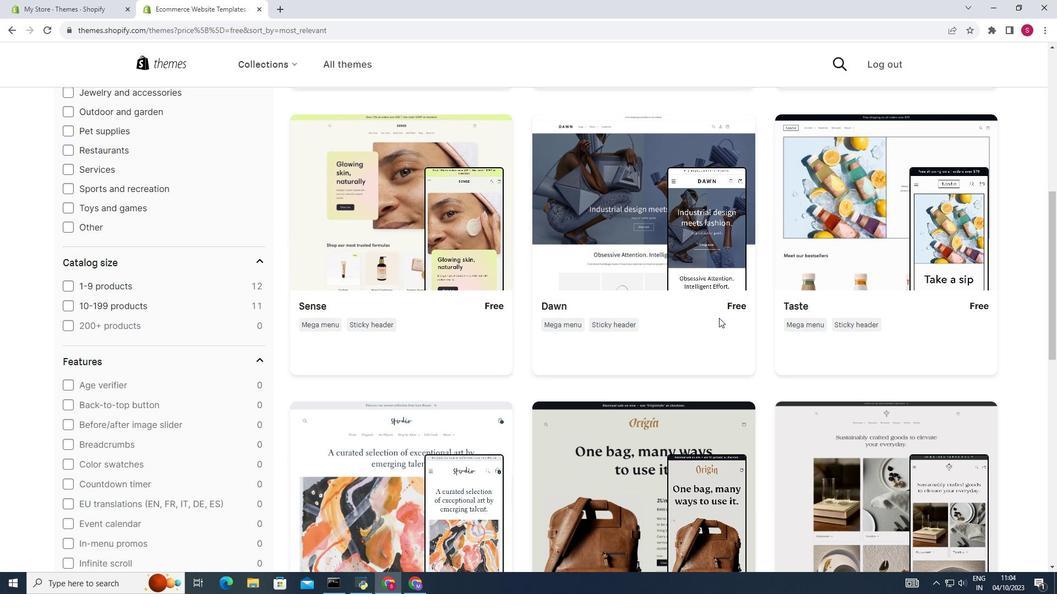 
Action: Mouse scrolled (719, 318) with delta (0, 0)
Screenshot: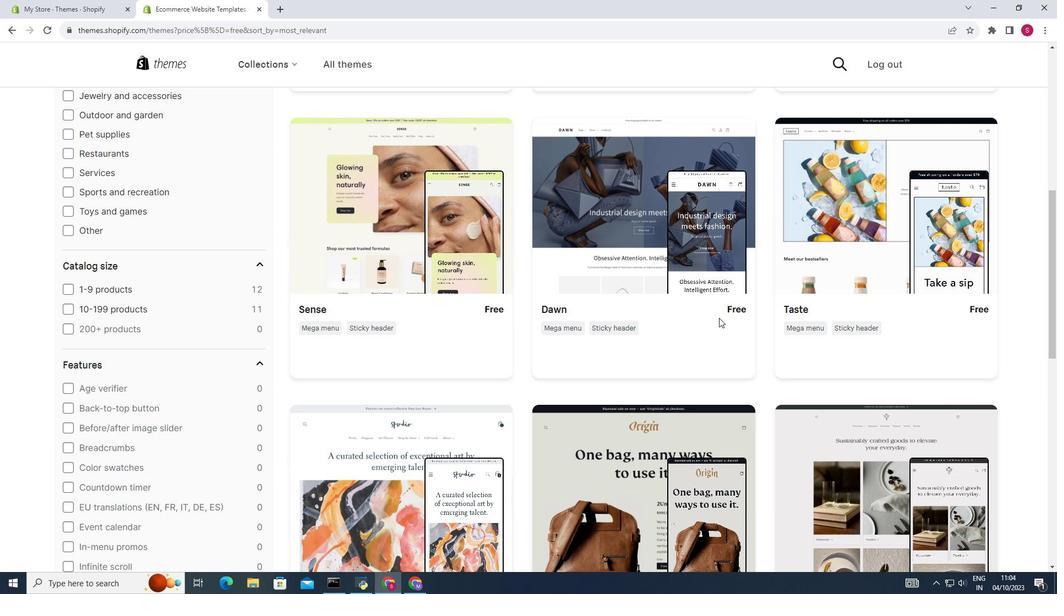 
Action: Mouse moved to (719, 318)
Screenshot: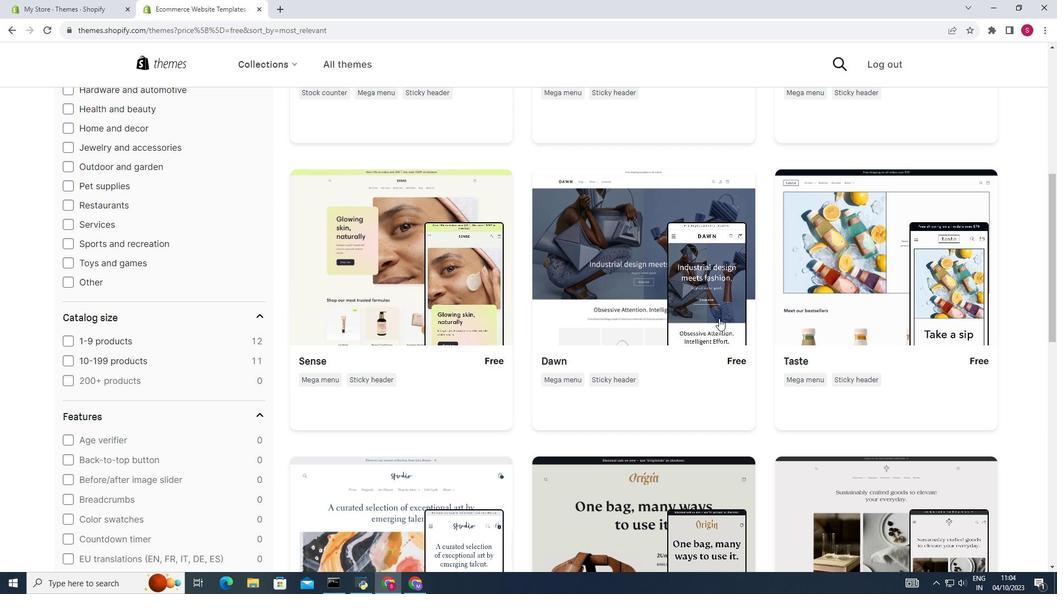 
Action: Mouse scrolled (719, 319) with delta (0, 0)
Screenshot: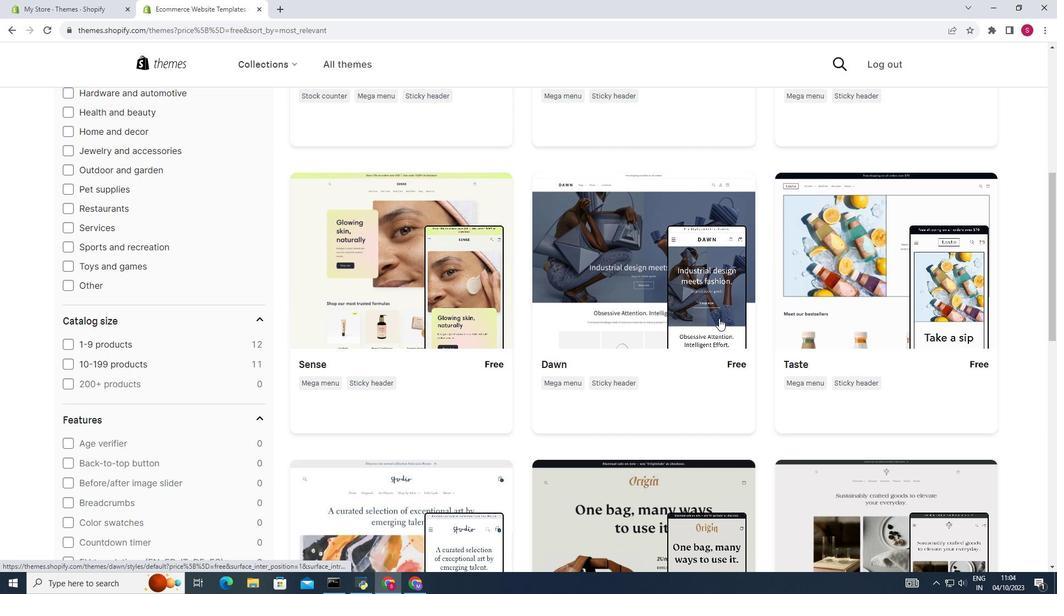 
Action: Mouse scrolled (719, 319) with delta (0, 0)
Screenshot: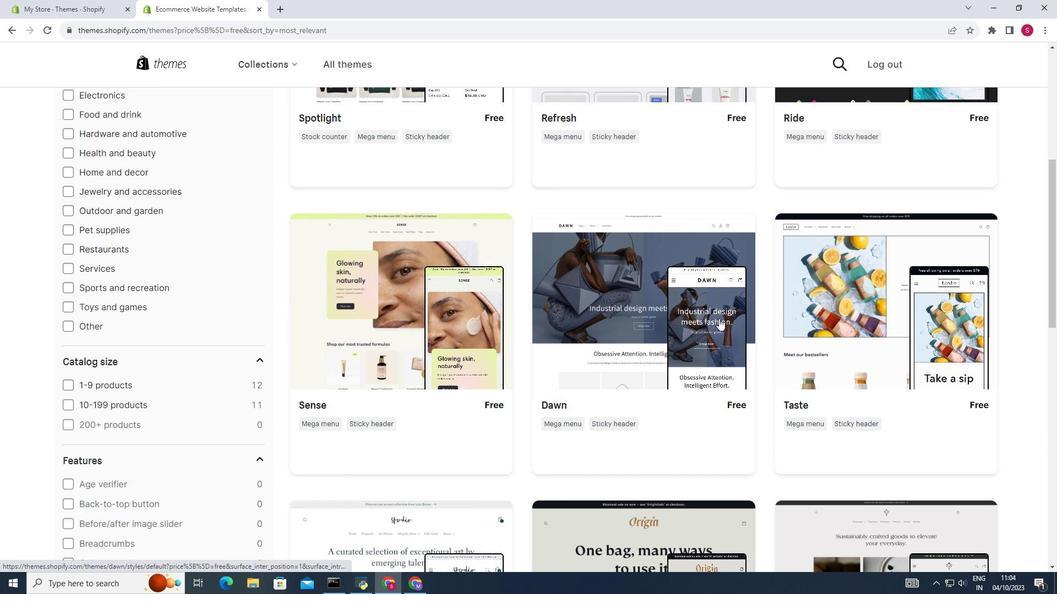 
Action: Mouse scrolled (719, 319) with delta (0, 0)
Screenshot: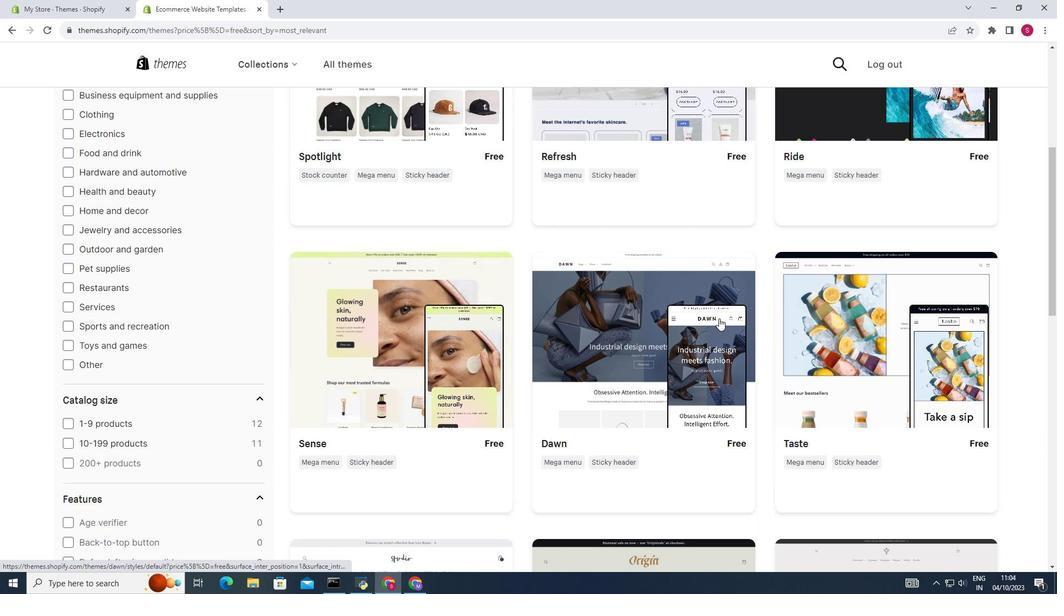 
Action: Mouse moved to (721, 327)
Screenshot: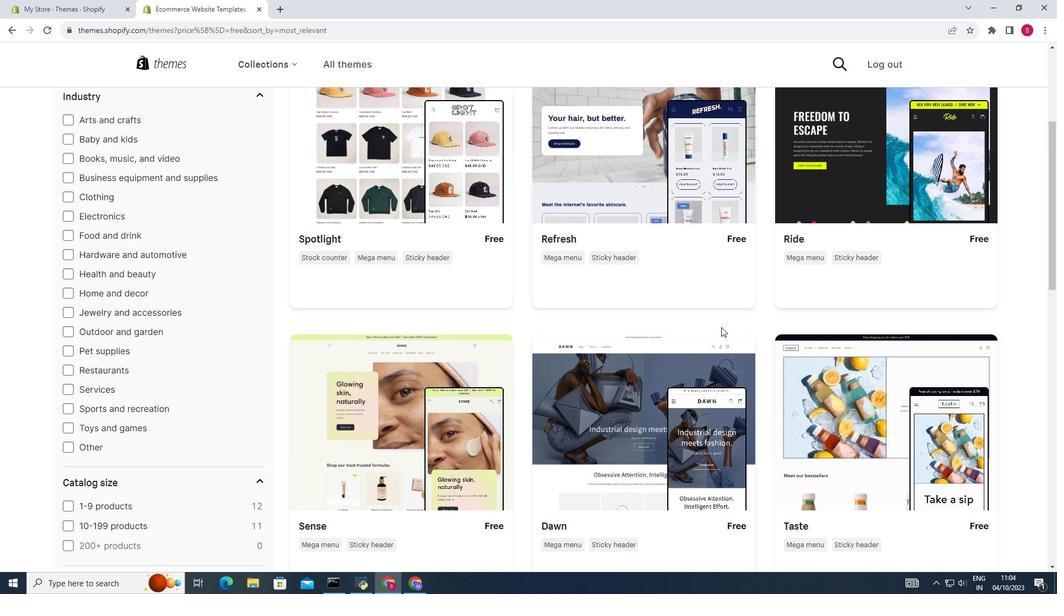 
Action: Mouse scrolled (721, 328) with delta (0, 0)
Screenshot: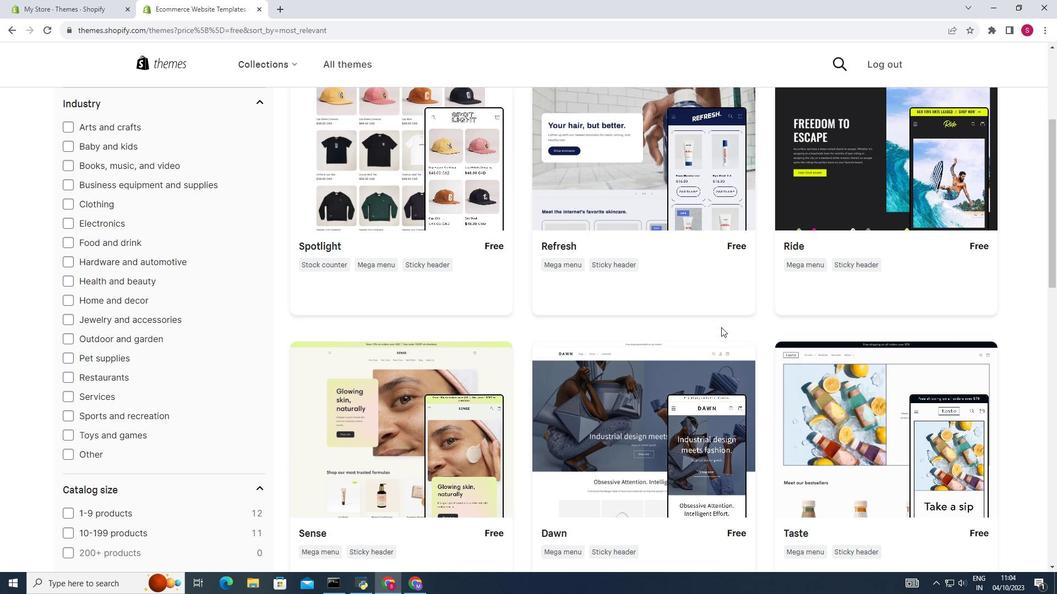 
Action: Mouse moved to (897, 317)
Screenshot: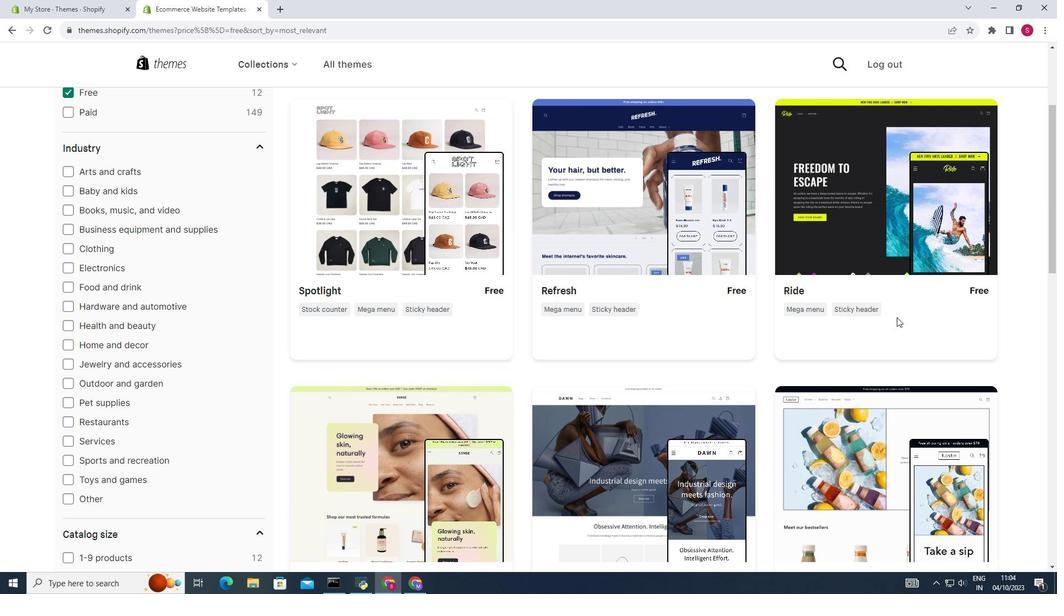 
Action: Mouse scrolled (897, 317) with delta (0, 0)
Screenshot: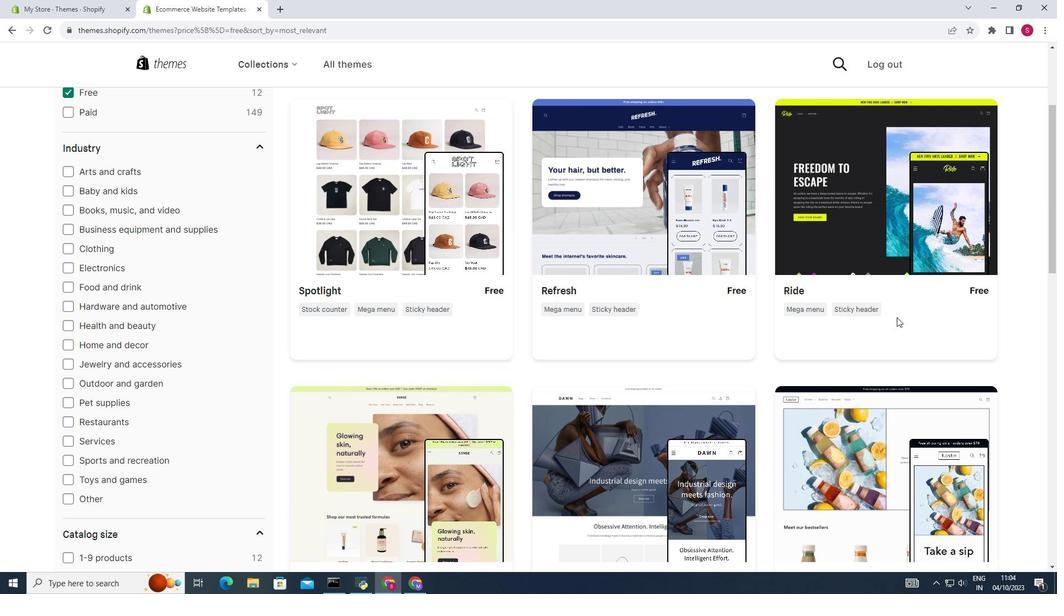 
Action: Mouse scrolled (897, 317) with delta (0, 0)
Screenshot: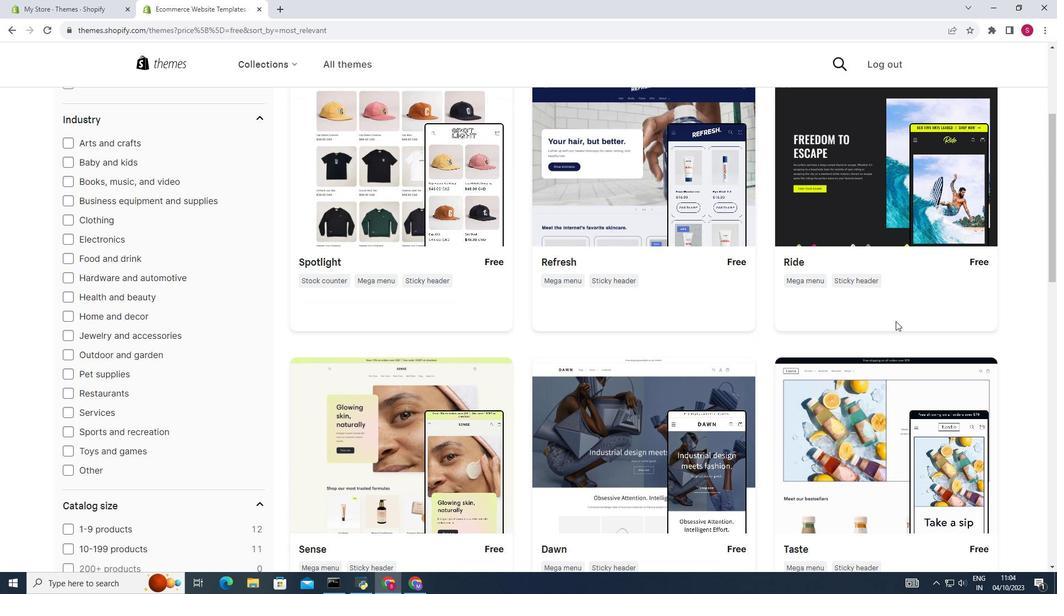 
Action: Mouse moved to (889, 342)
Screenshot: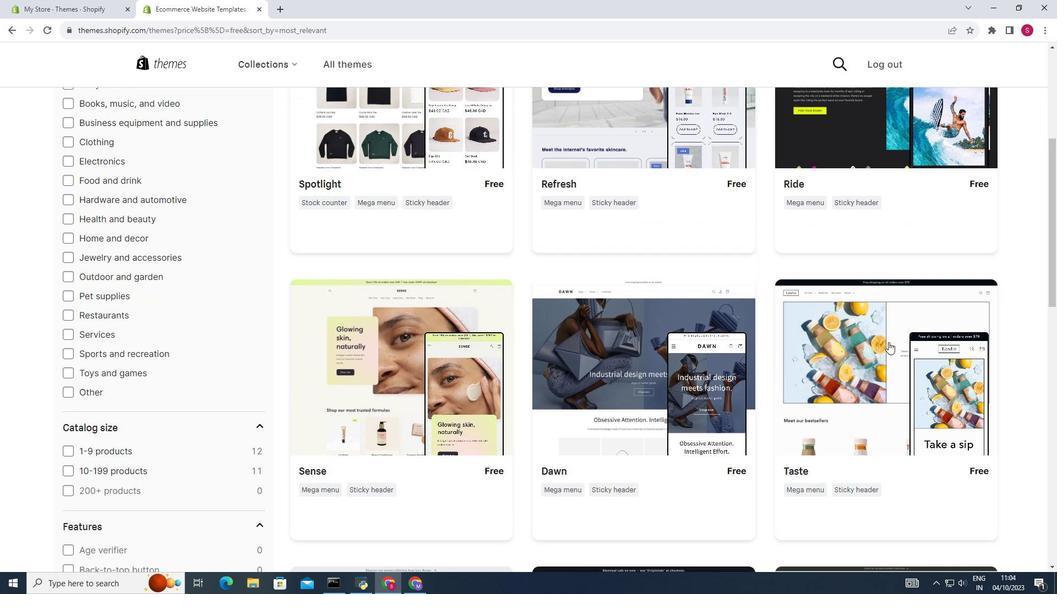 
Action: Mouse pressed left at (889, 342)
Screenshot: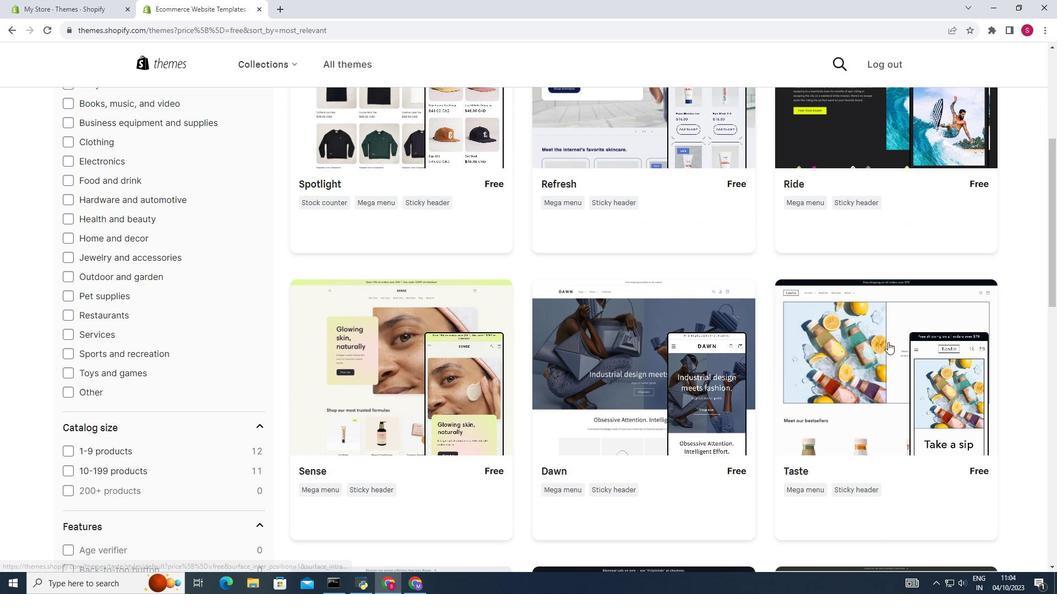 
Action: Mouse moved to (337, 368)
Screenshot: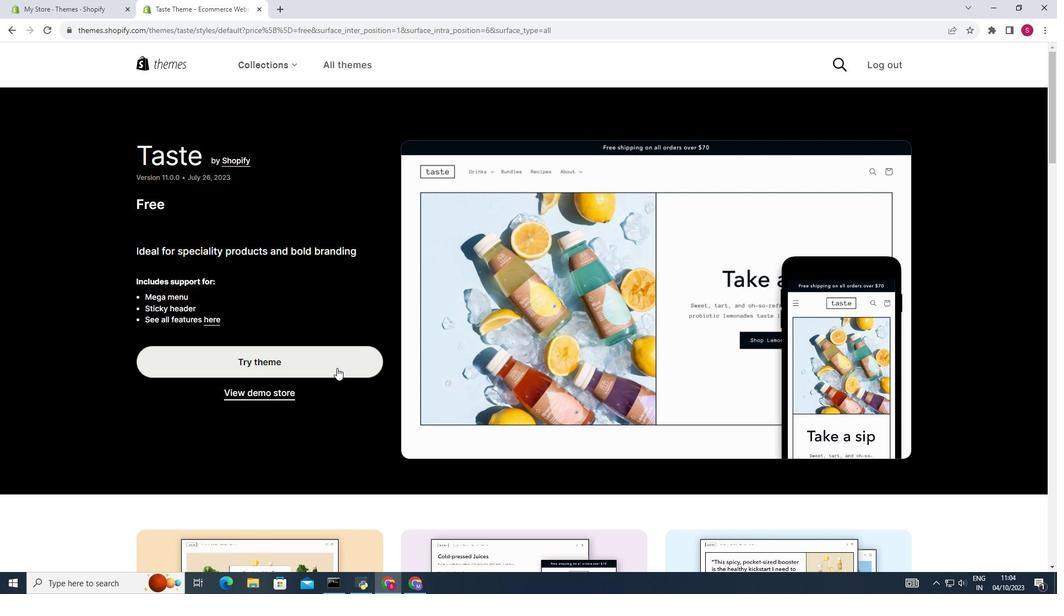 
Action: Mouse pressed left at (337, 368)
Screenshot: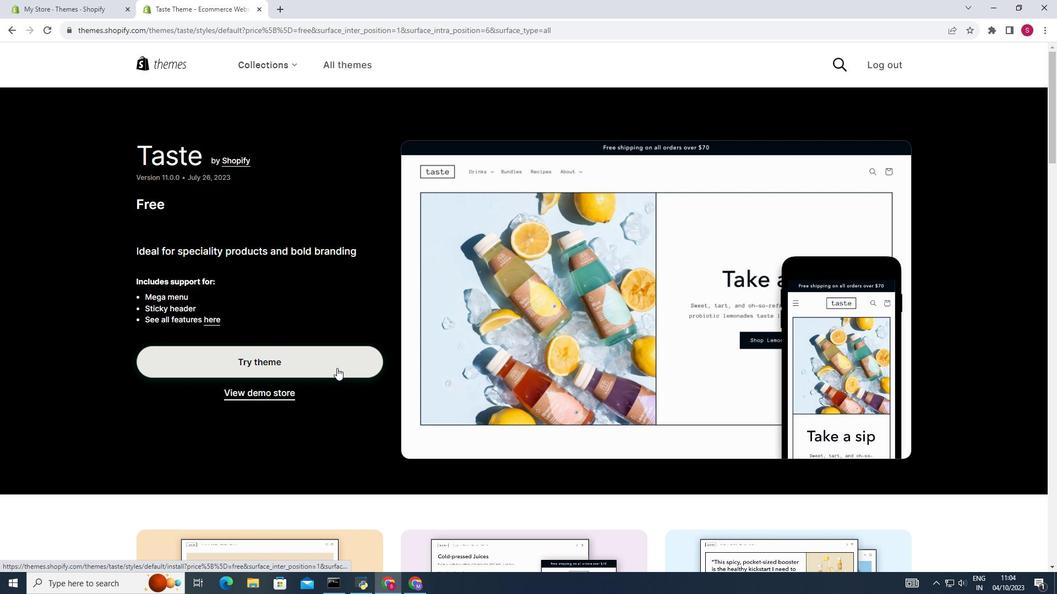 
Action: Mouse moved to (399, 383)
Screenshot: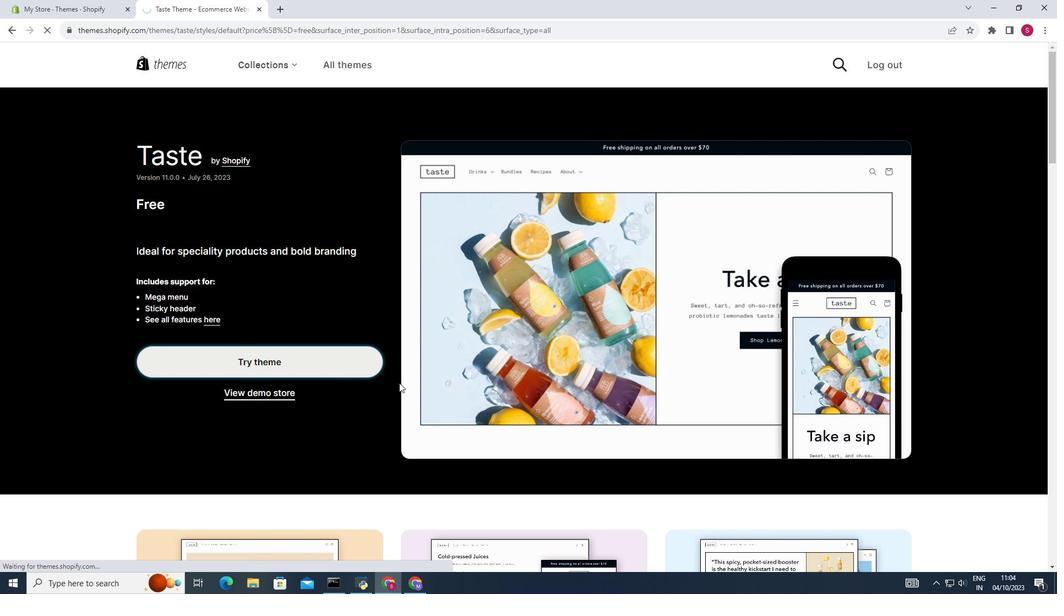 
Action: Mouse scrolled (399, 382) with delta (0, 0)
Screenshot: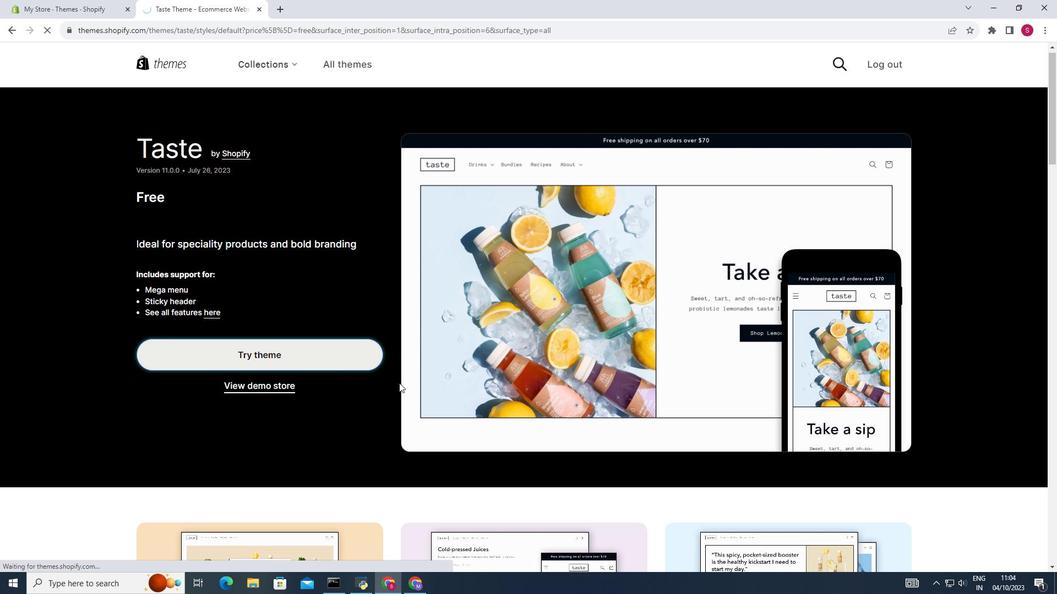 
Action: Mouse scrolled (399, 382) with delta (0, 0)
Screenshot: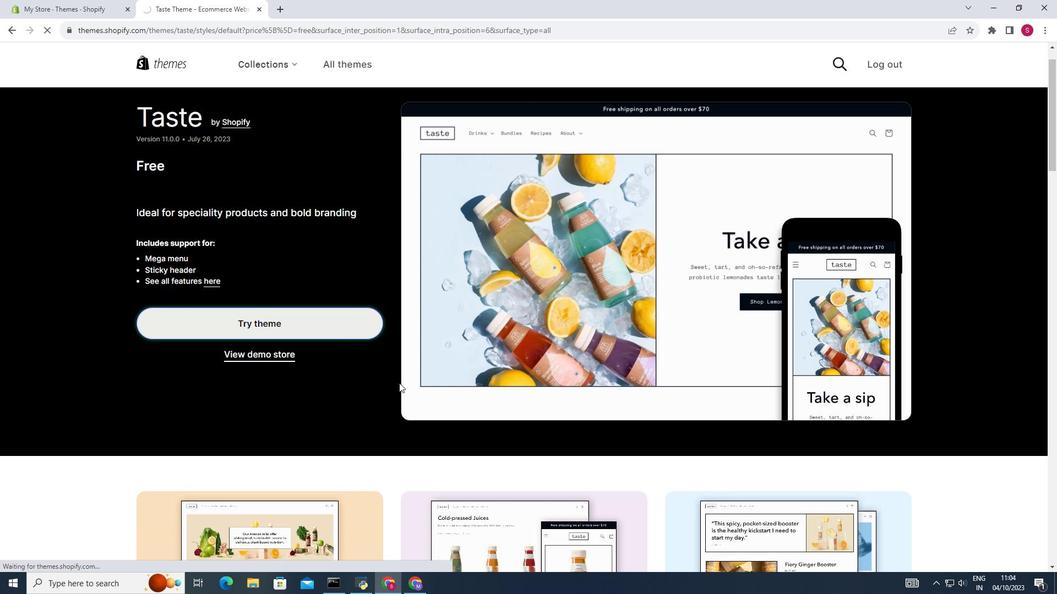 
Action: Mouse scrolled (399, 383) with delta (0, 0)
Screenshot: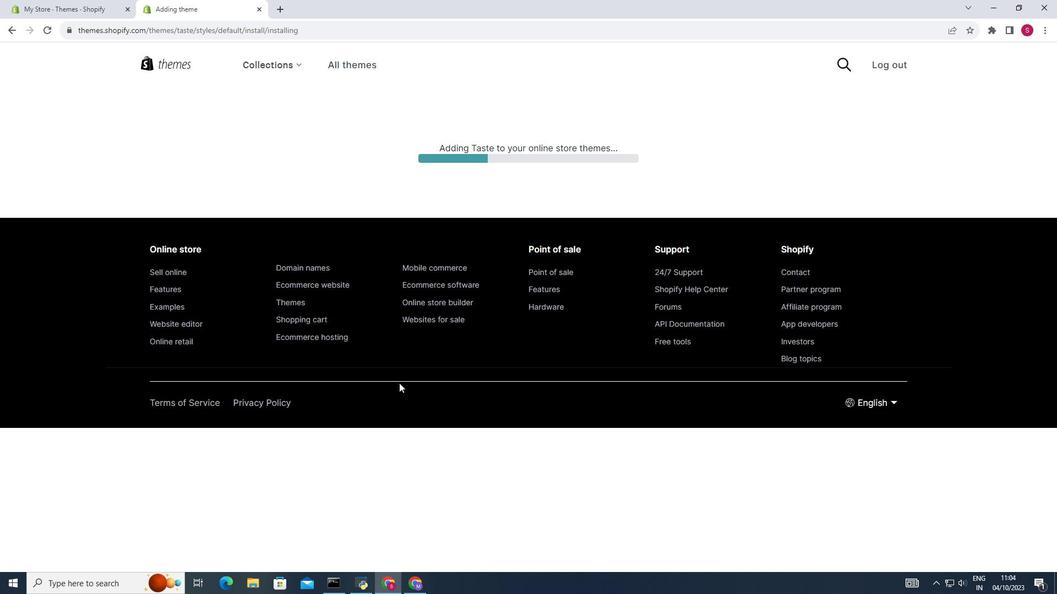
Action: Mouse scrolled (399, 383) with delta (0, 0)
Screenshot: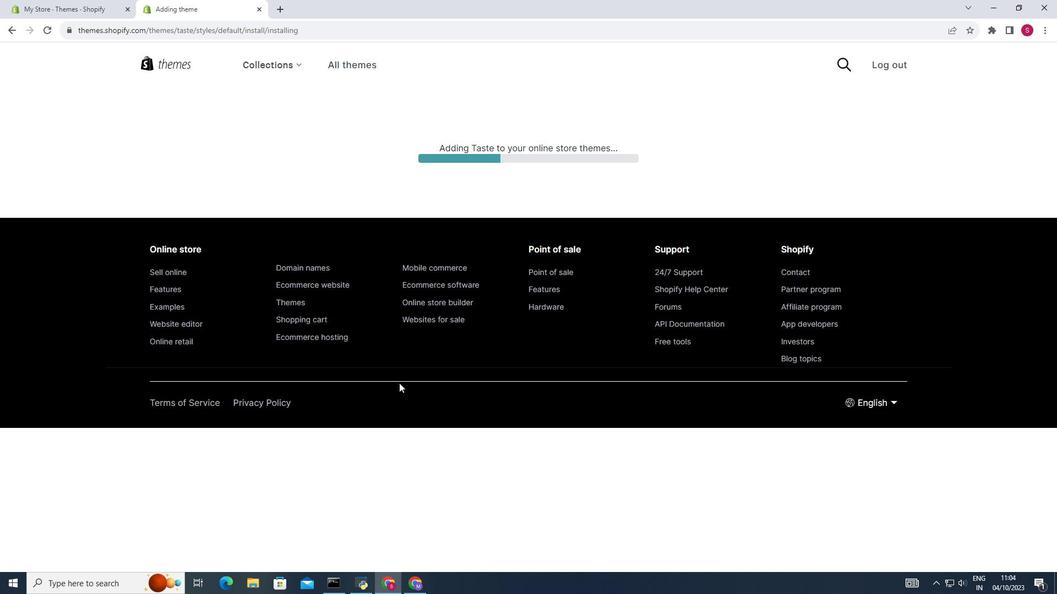 
Action: Mouse scrolled (399, 383) with delta (0, 0)
Screenshot: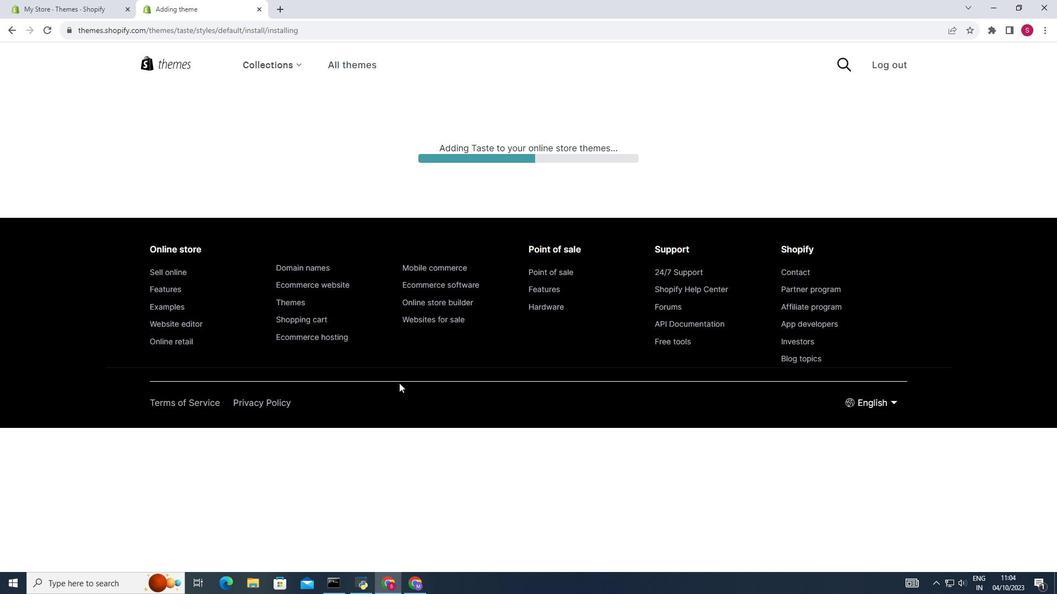 
Action: Mouse moved to (1035, 476)
Screenshot: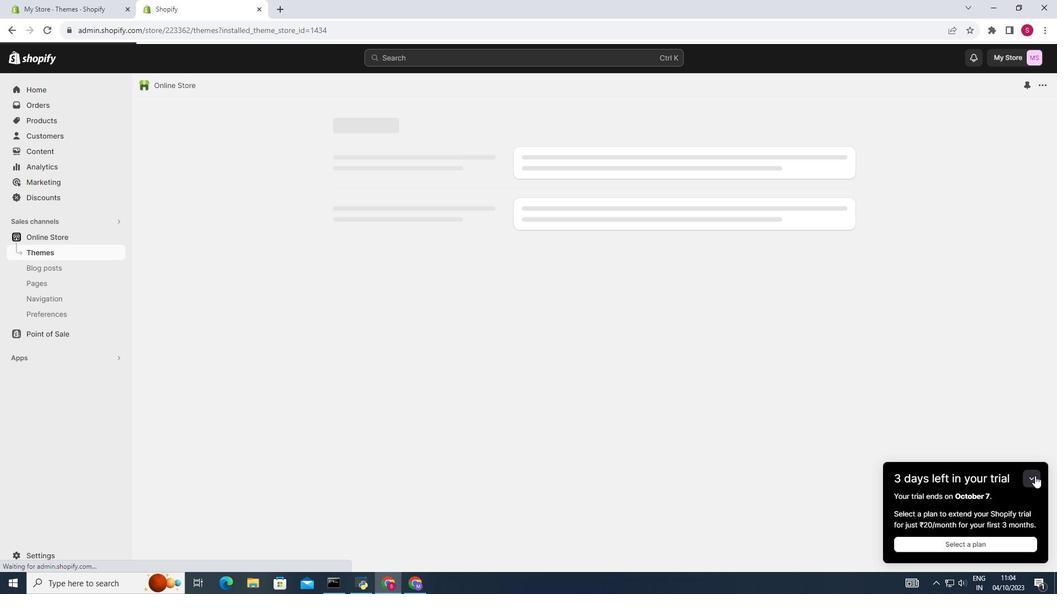 
Action: Mouse pressed left at (1035, 476)
Screenshot: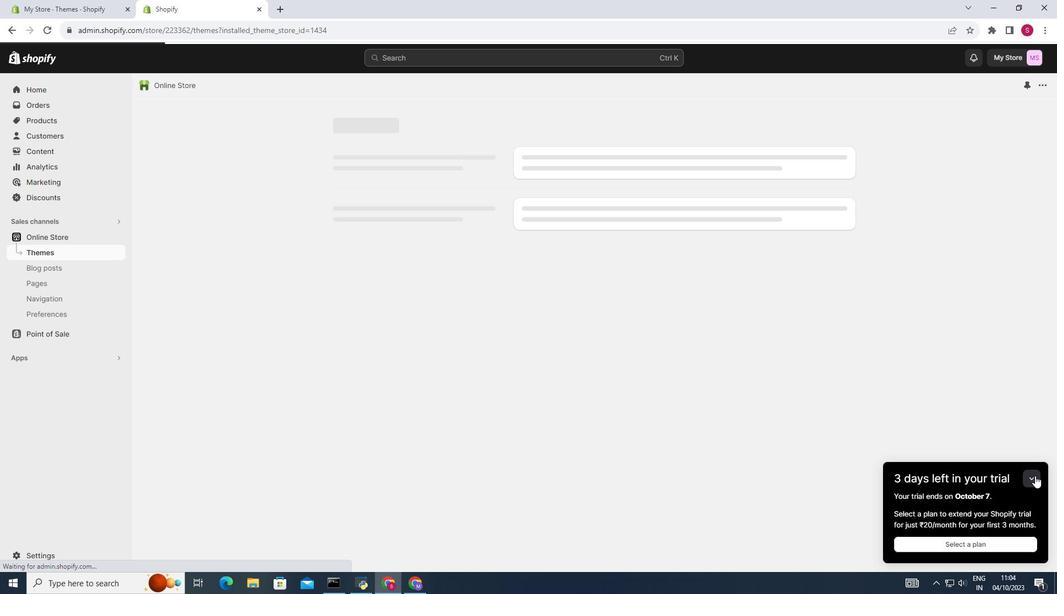 
Action: Mouse moved to (764, 332)
Screenshot: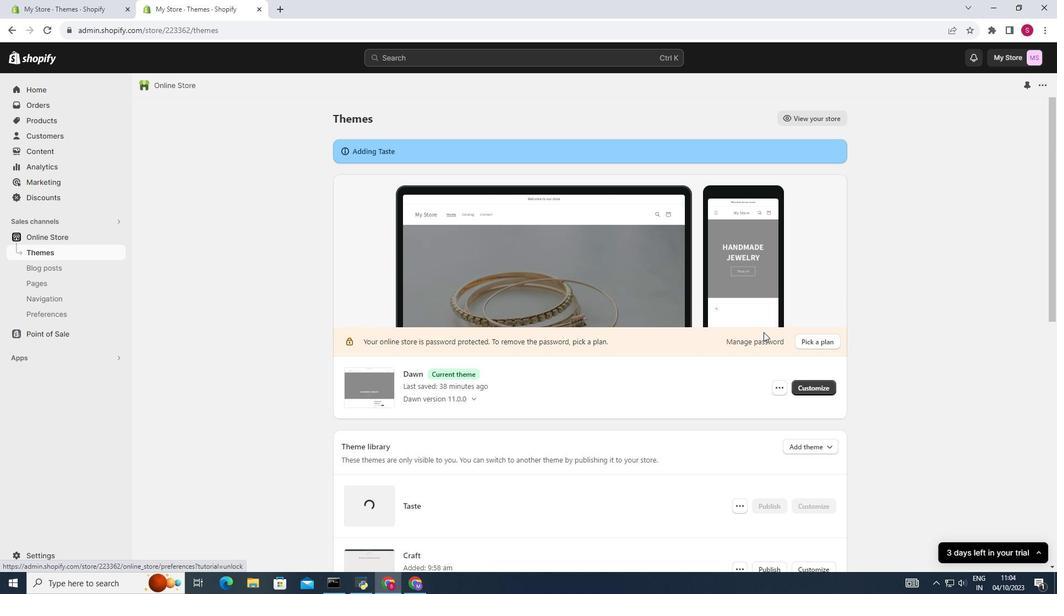 
Action: Mouse scrolled (764, 332) with delta (0, 0)
Screenshot: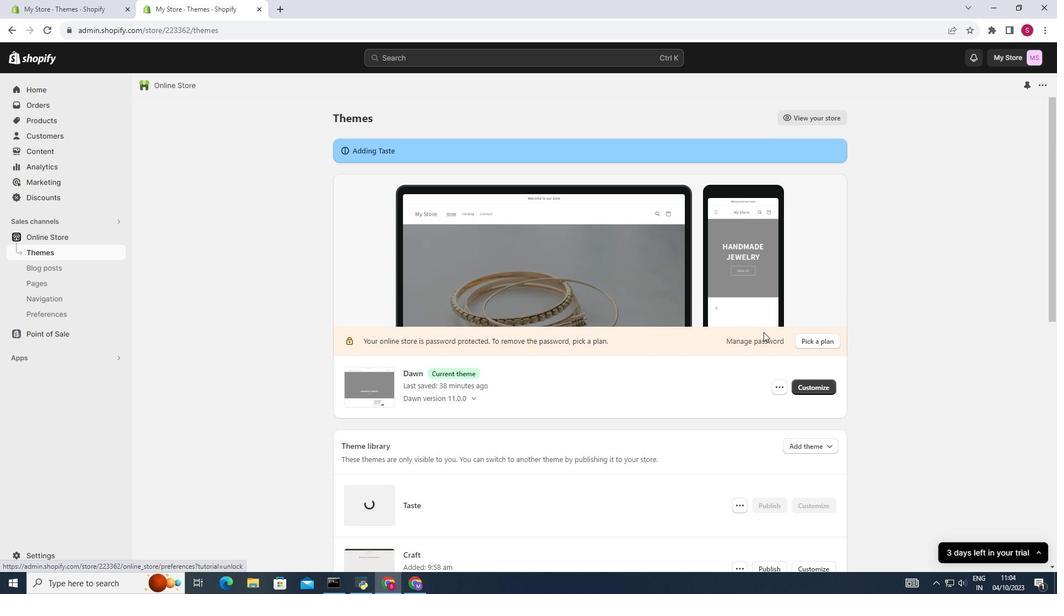 
Action: Mouse scrolled (764, 332) with delta (0, 0)
Screenshot: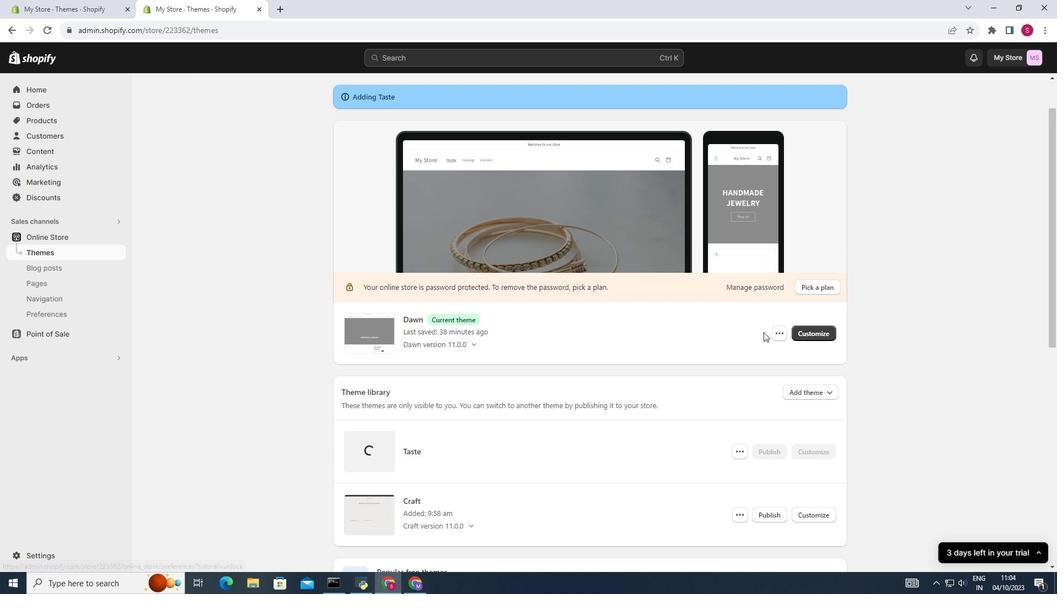 
Action: Mouse scrolled (764, 332) with delta (0, 0)
Screenshot: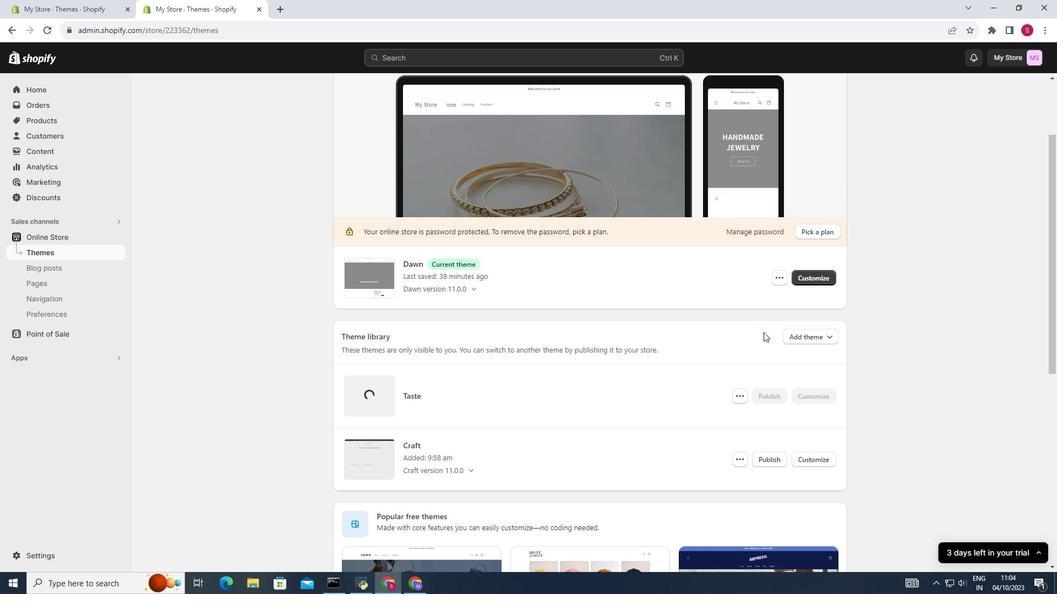 
Action: Mouse moved to (823, 343)
Screenshot: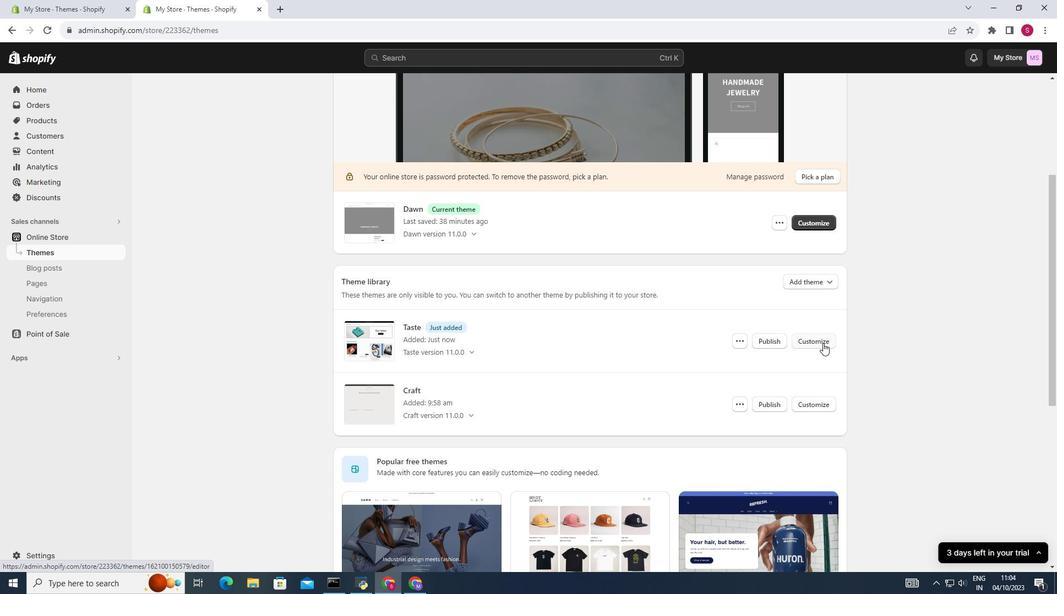 
Action: Mouse pressed left at (823, 343)
Screenshot: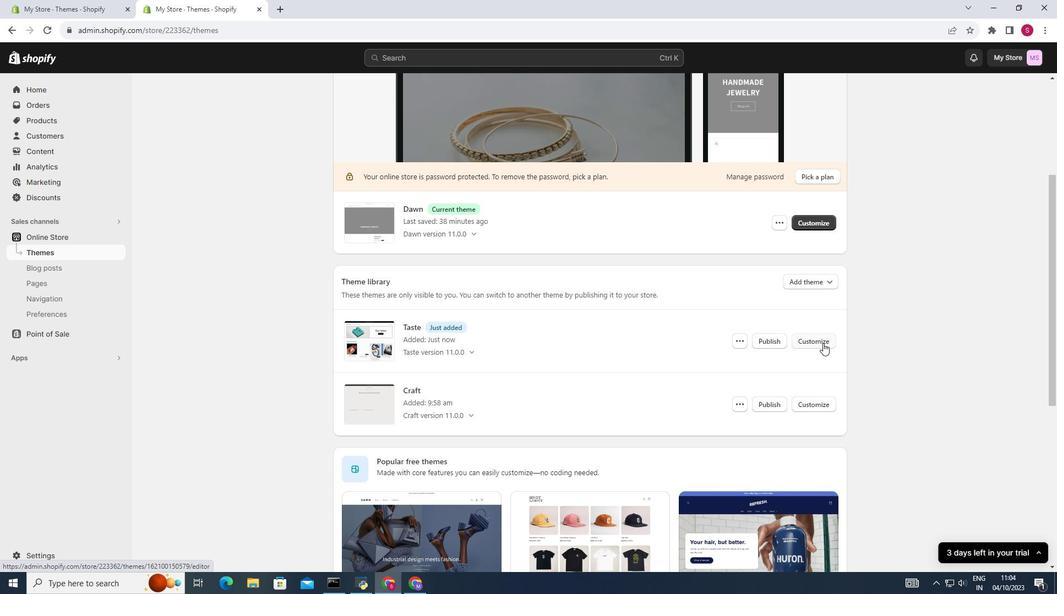 
Action: Mouse moved to (570, 397)
Screenshot: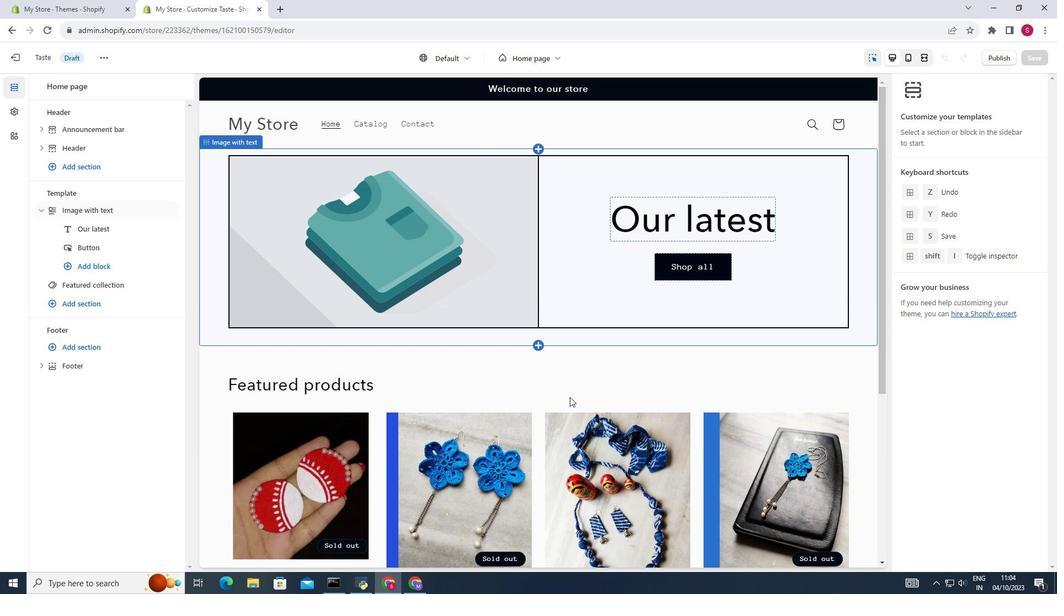 
Action: Mouse pressed left at (570, 397)
Screenshot: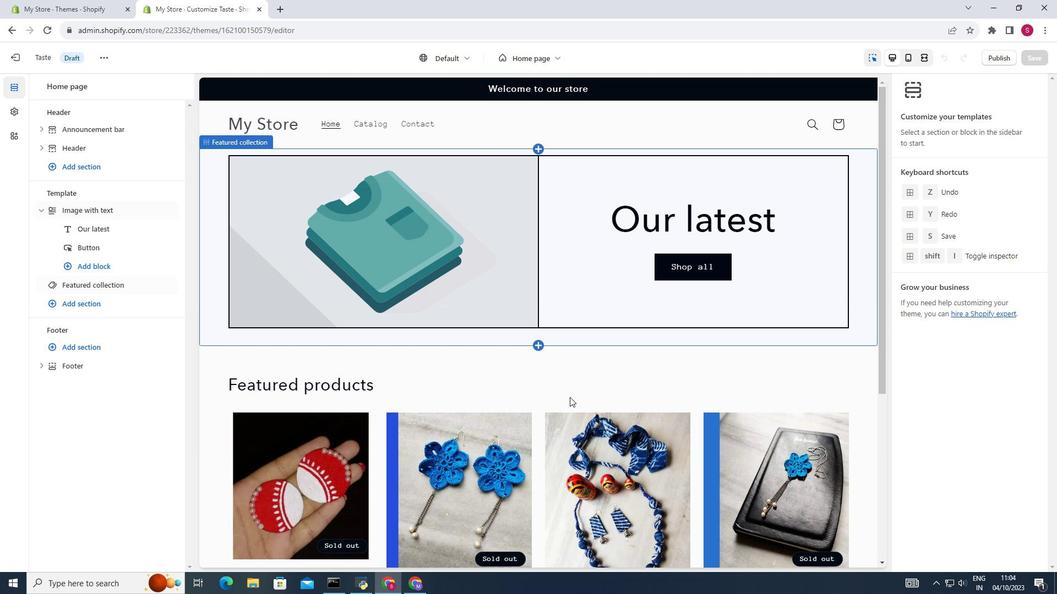 
Action: Mouse moved to (574, 495)
Screenshot: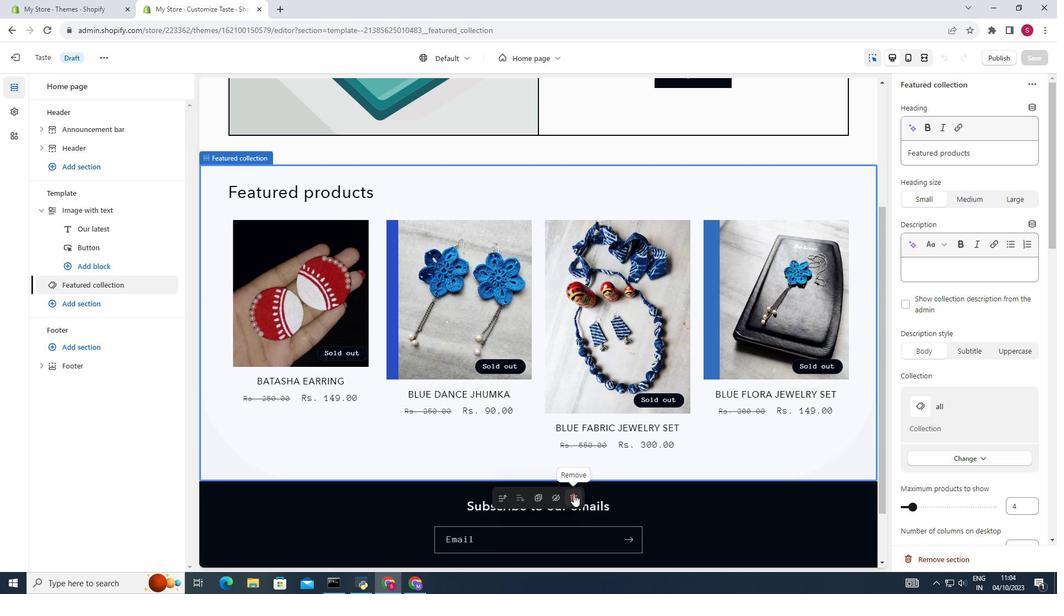
Action: Mouse pressed left at (574, 495)
Screenshot: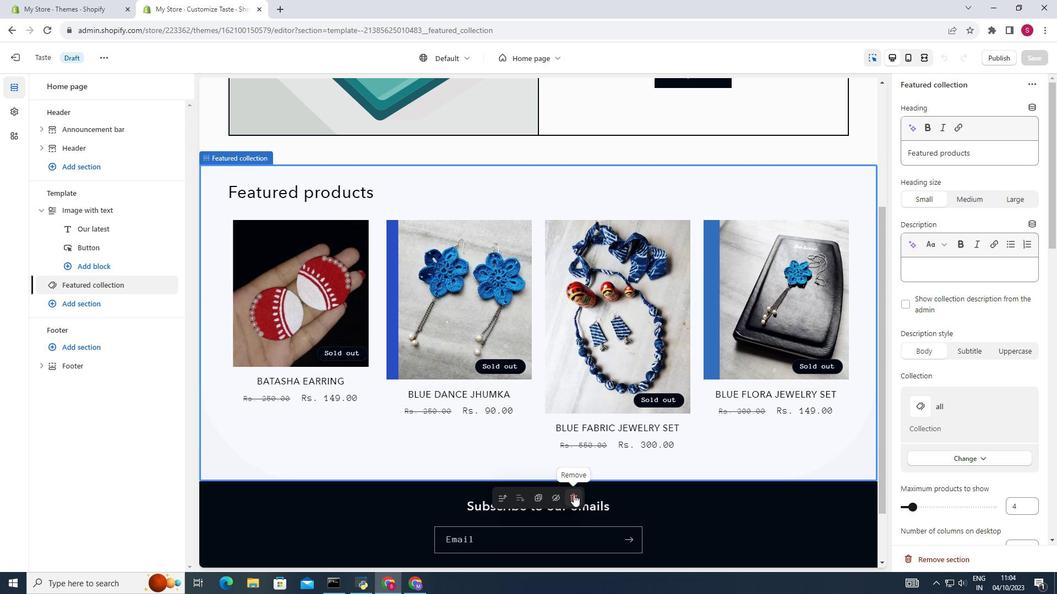
Action: Mouse moved to (569, 367)
Screenshot: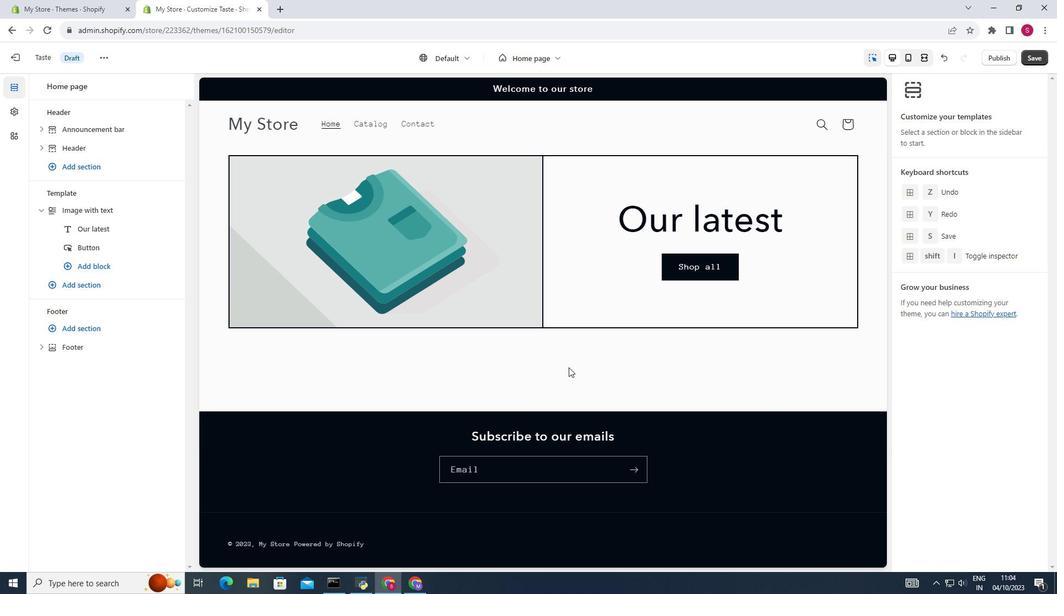 
Action: Mouse pressed left at (569, 367)
Screenshot: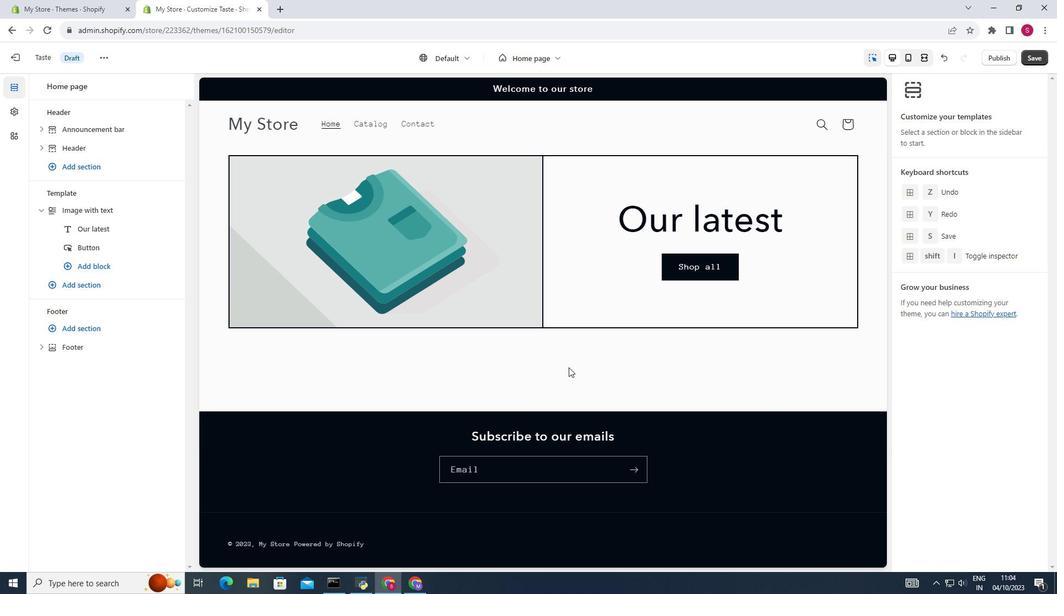
Action: Mouse moved to (489, 262)
Screenshot: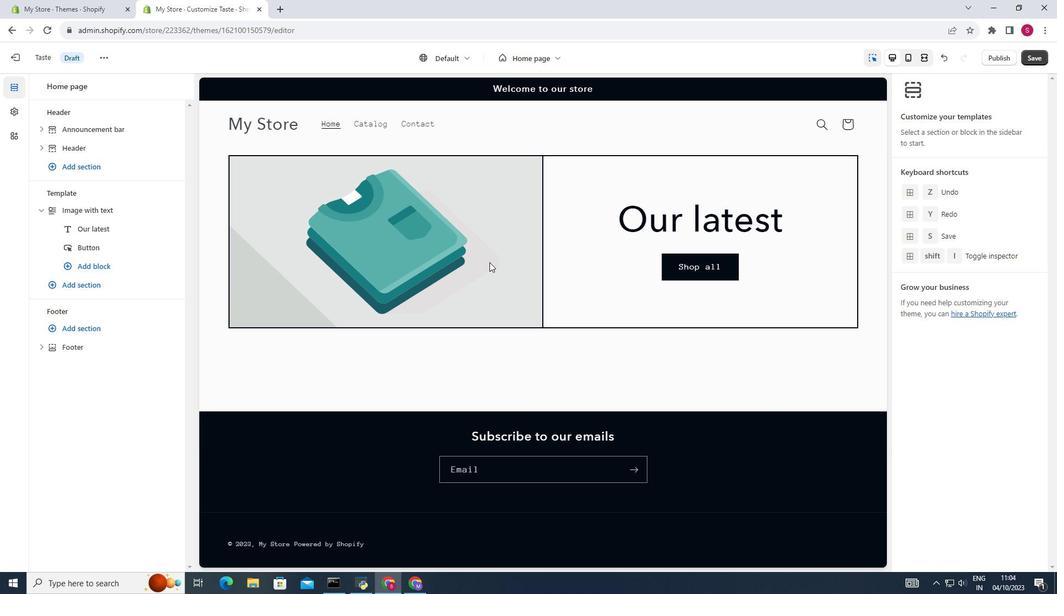 
Action: Mouse pressed left at (489, 262)
Screenshot: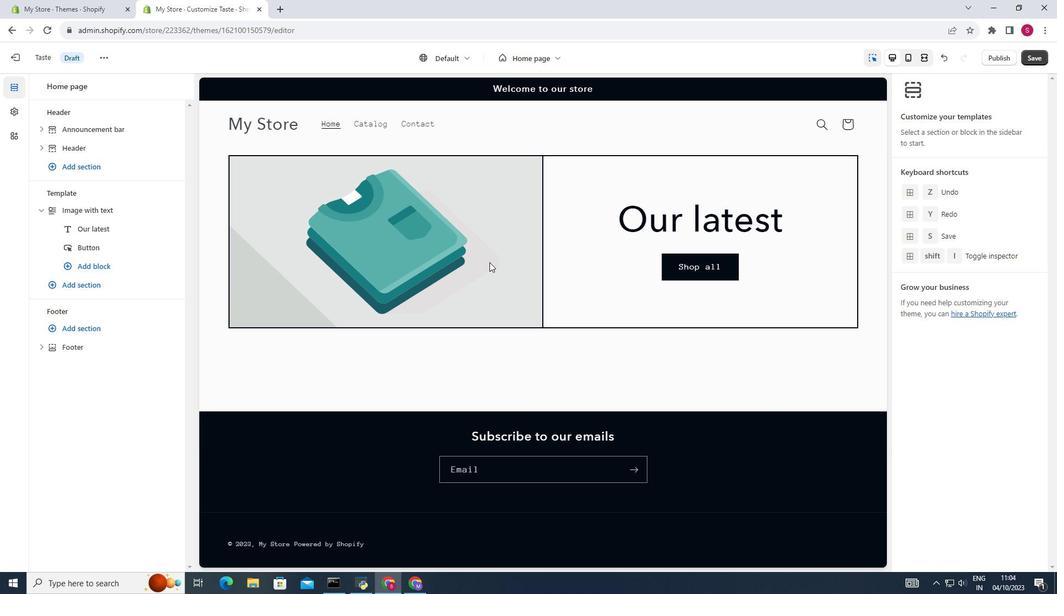 
Action: Mouse moved to (378, 124)
Screenshot: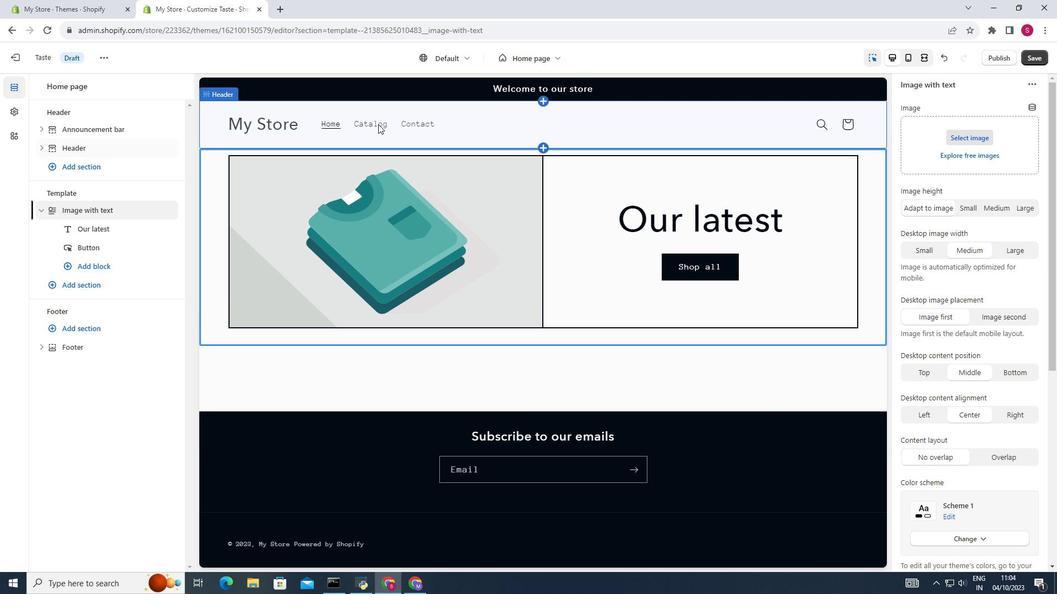
Action: Mouse pressed left at (378, 124)
Screenshot: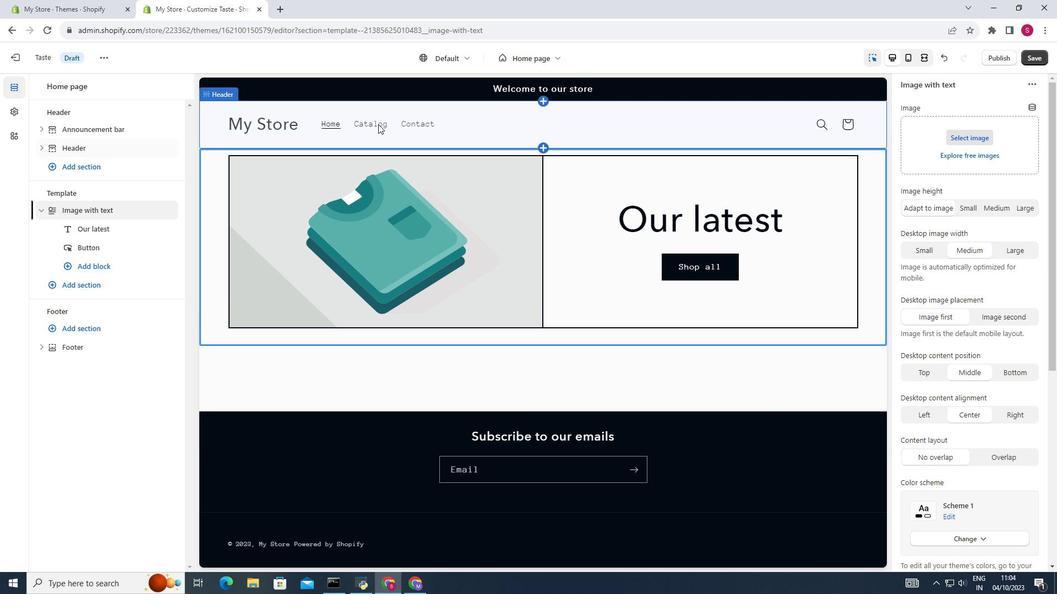 
Action: Mouse pressed left at (378, 124)
Screenshot: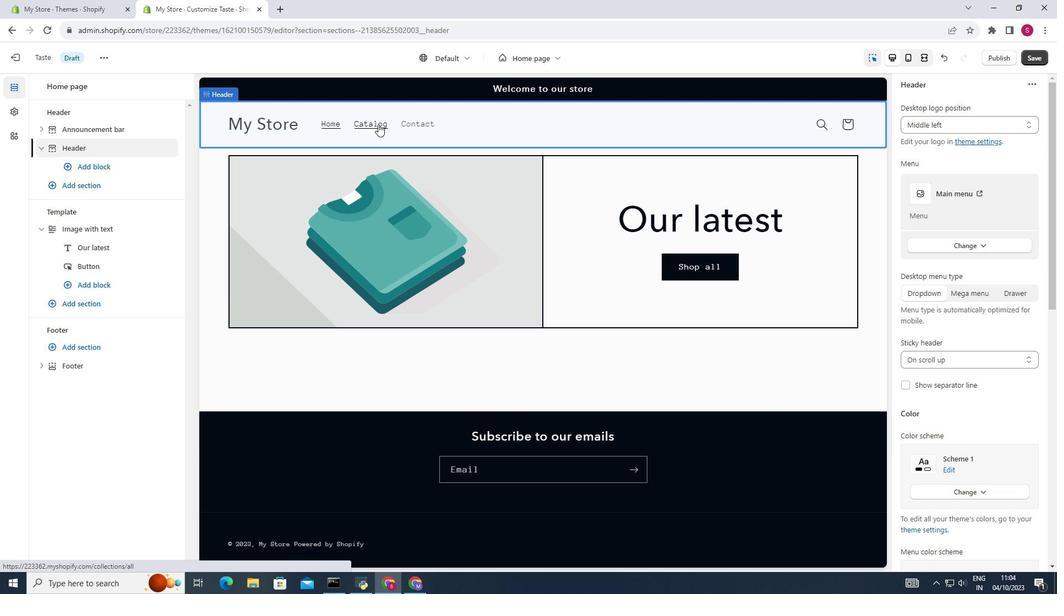 
Action: Mouse pressed left at (378, 124)
Screenshot: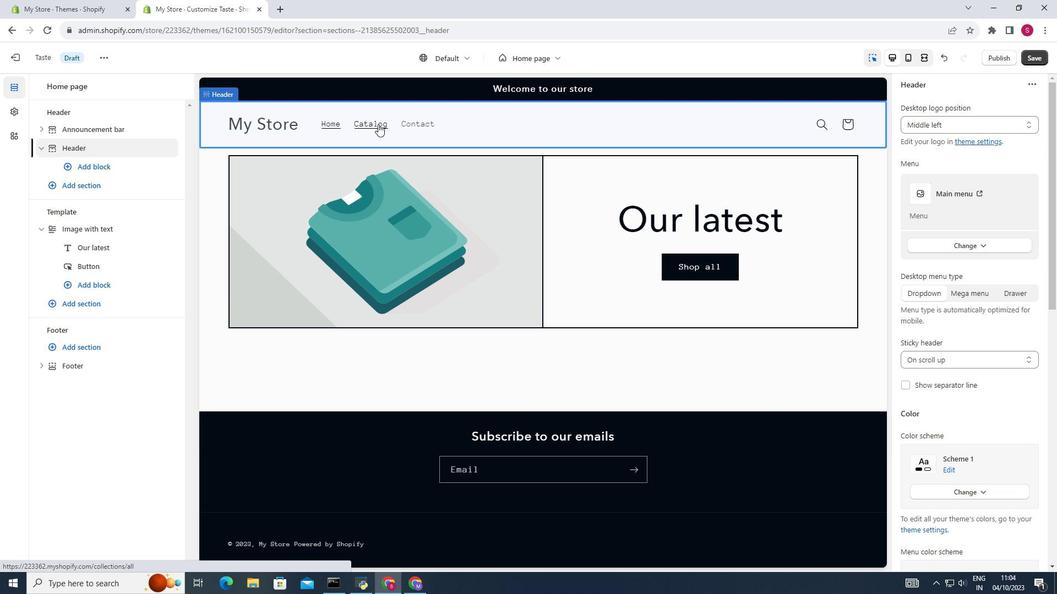 
Action: Mouse moved to (488, 354)
Screenshot: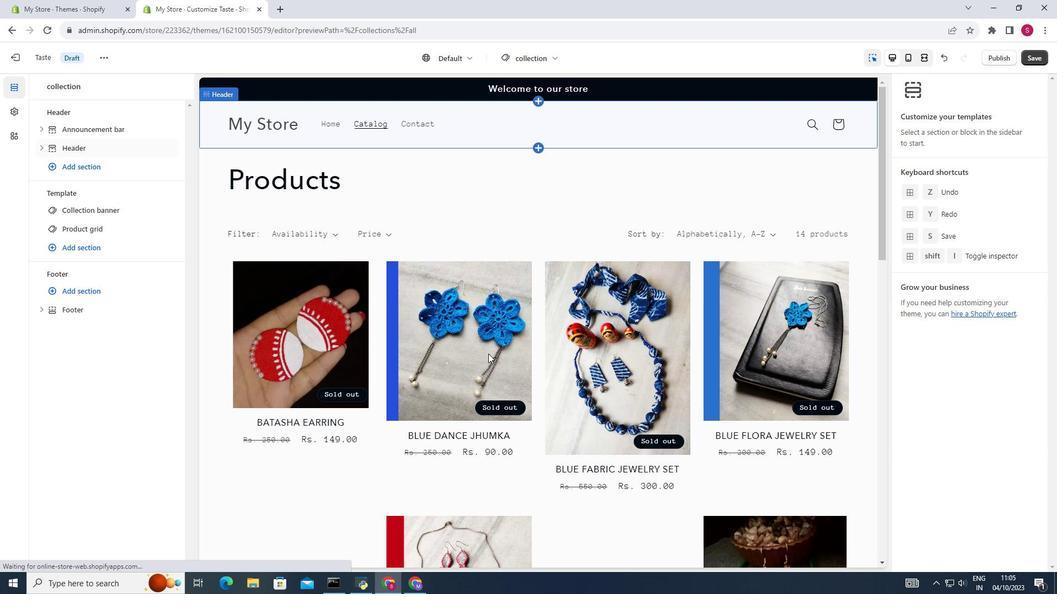 
Action: Mouse scrolled (488, 354) with delta (0, 0)
Screenshot: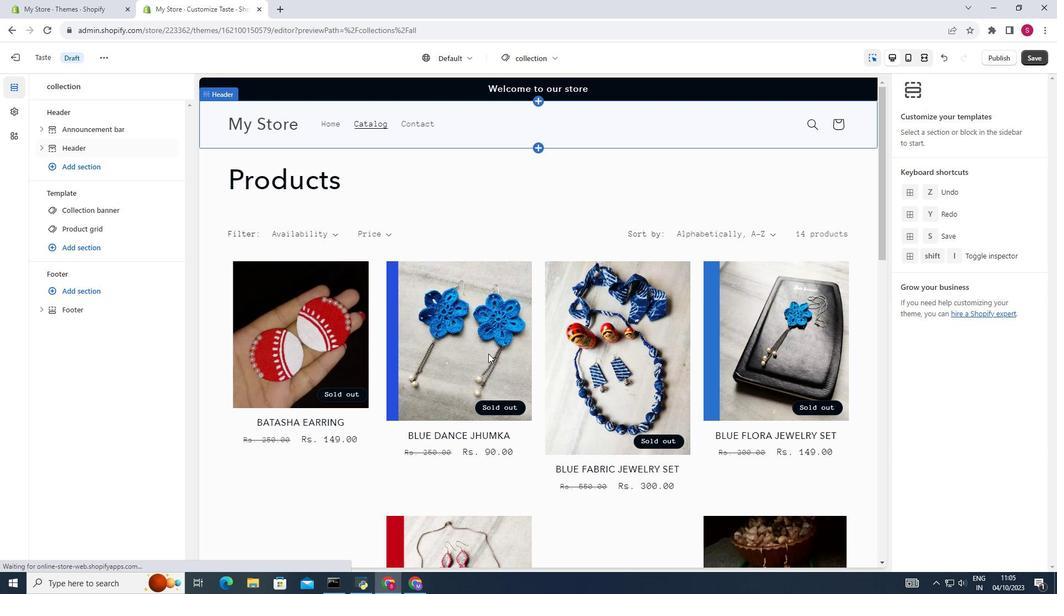 
Action: Mouse scrolled (488, 354) with delta (0, 0)
Screenshot: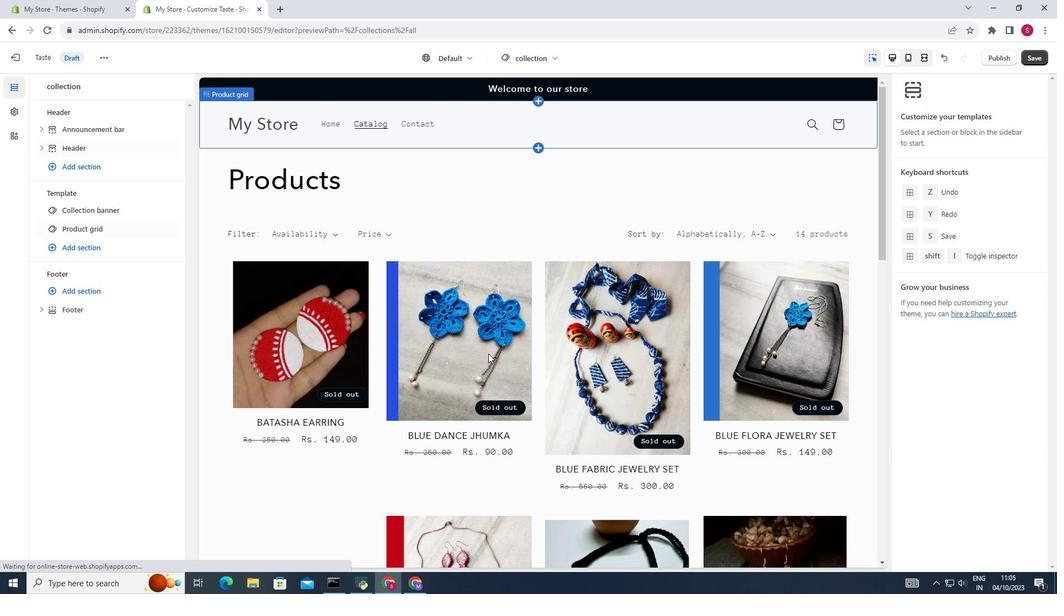 
Action: Mouse scrolled (488, 354) with delta (0, 0)
Screenshot: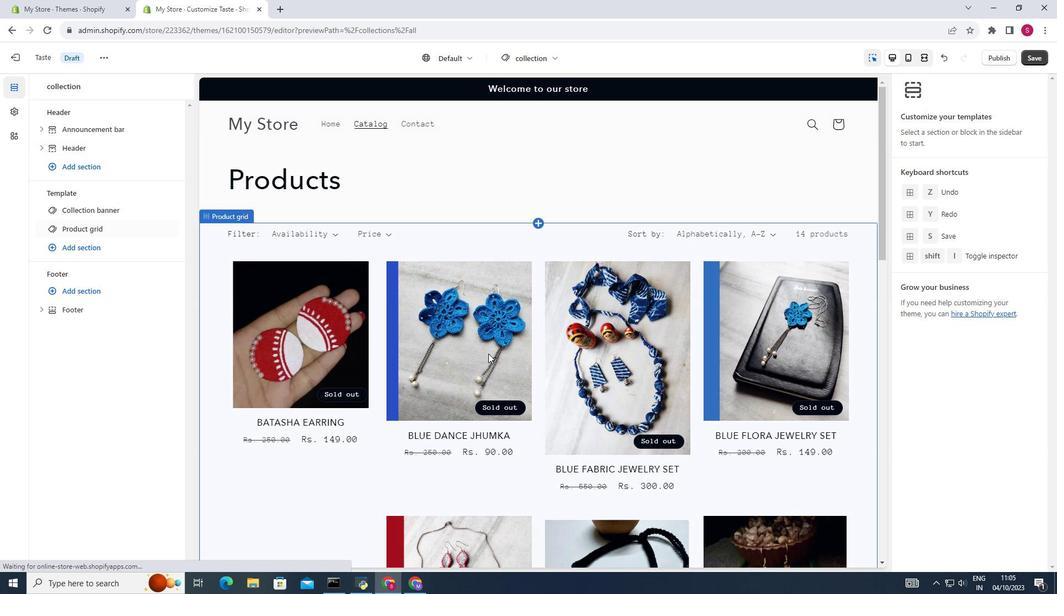 
Action: Mouse scrolled (488, 353) with delta (0, 0)
Screenshot: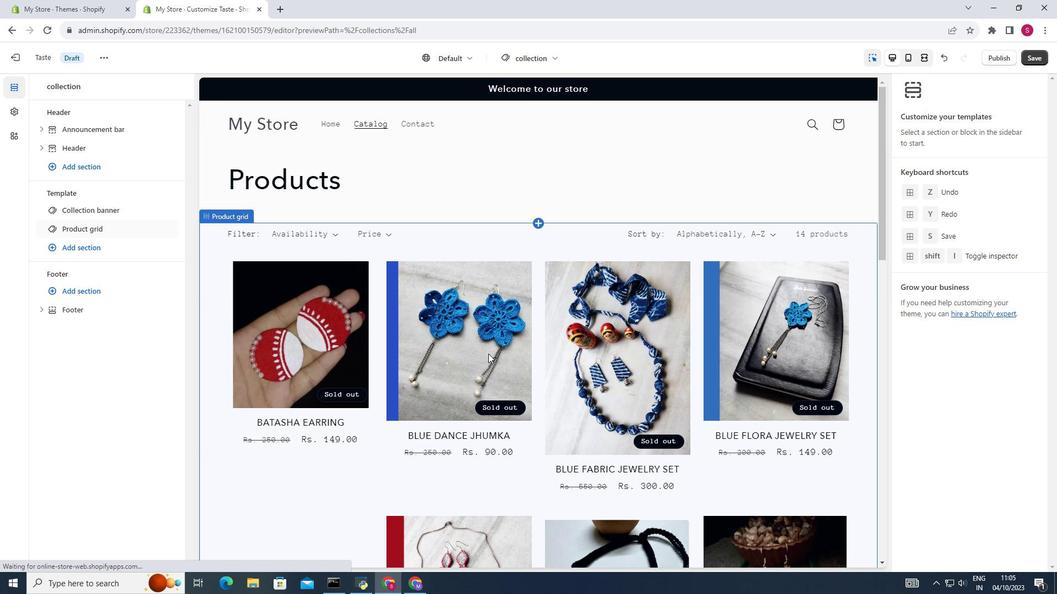 
Action: Mouse scrolled (488, 353) with delta (0, 0)
Screenshot: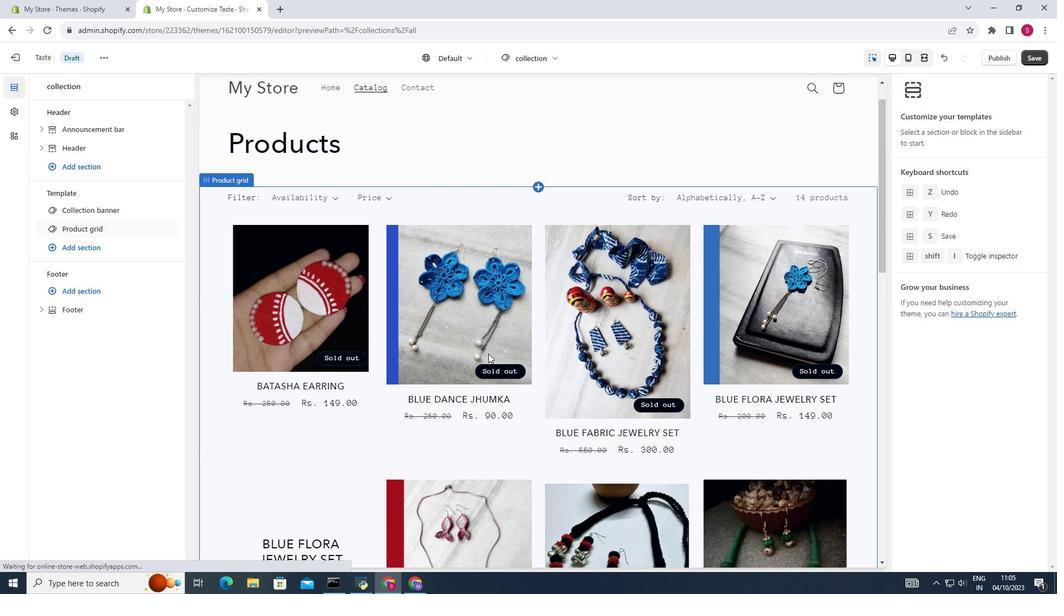 
Action: Mouse scrolled (488, 353) with delta (0, 0)
Screenshot: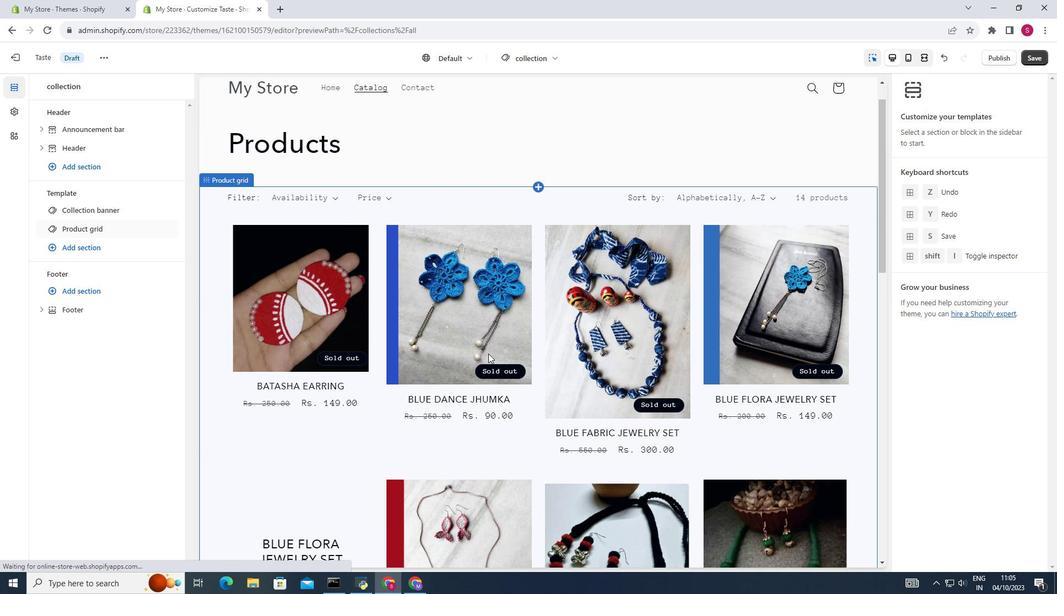
Action: Mouse scrolled (488, 353) with delta (0, 0)
Screenshot: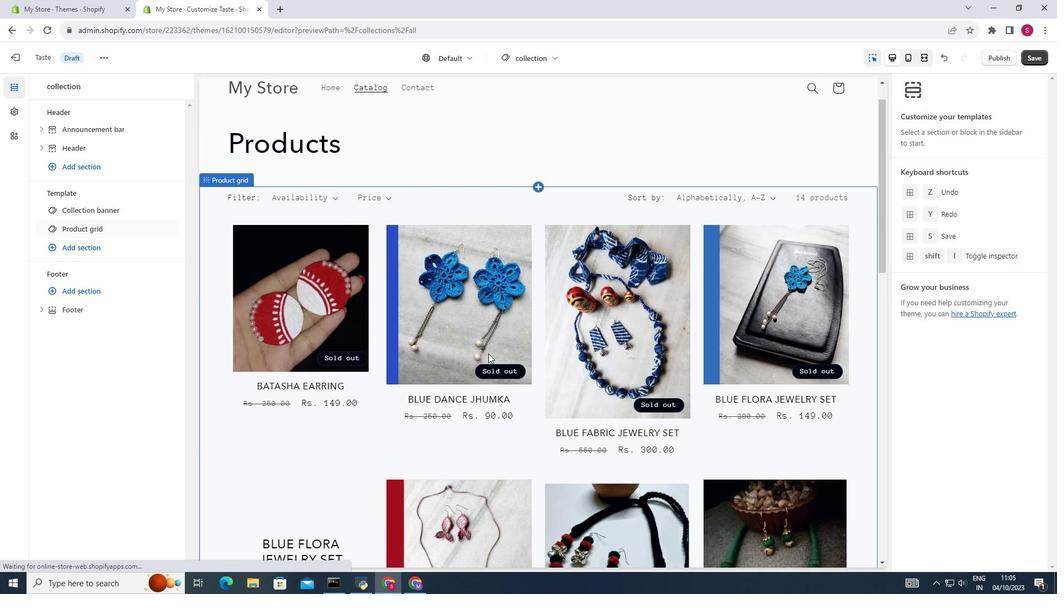 
Action: Mouse scrolled (488, 353) with delta (0, 0)
Screenshot: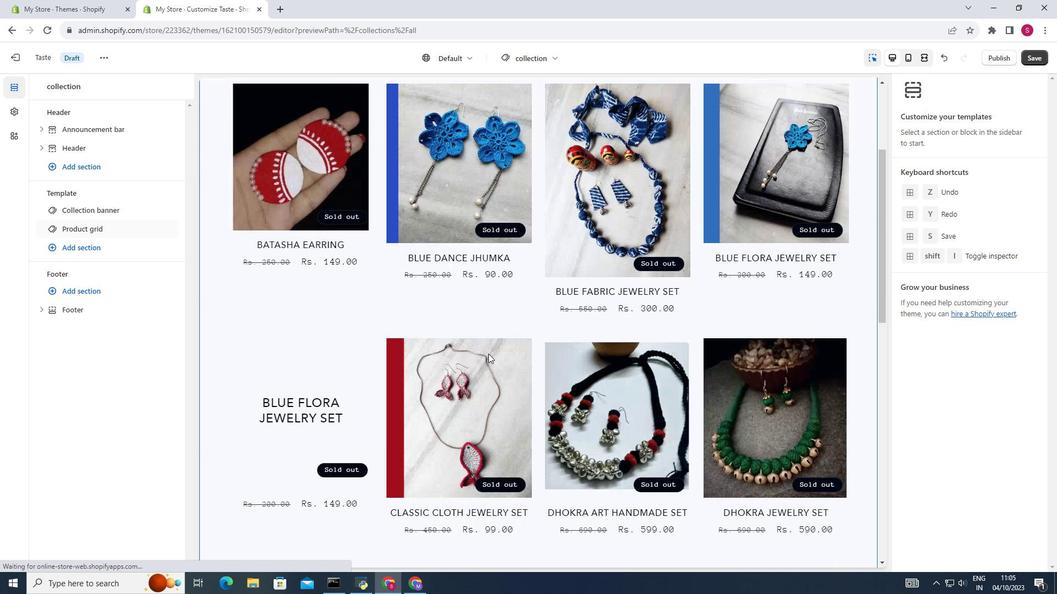 
Action: Mouse scrolled (488, 353) with delta (0, 0)
Screenshot: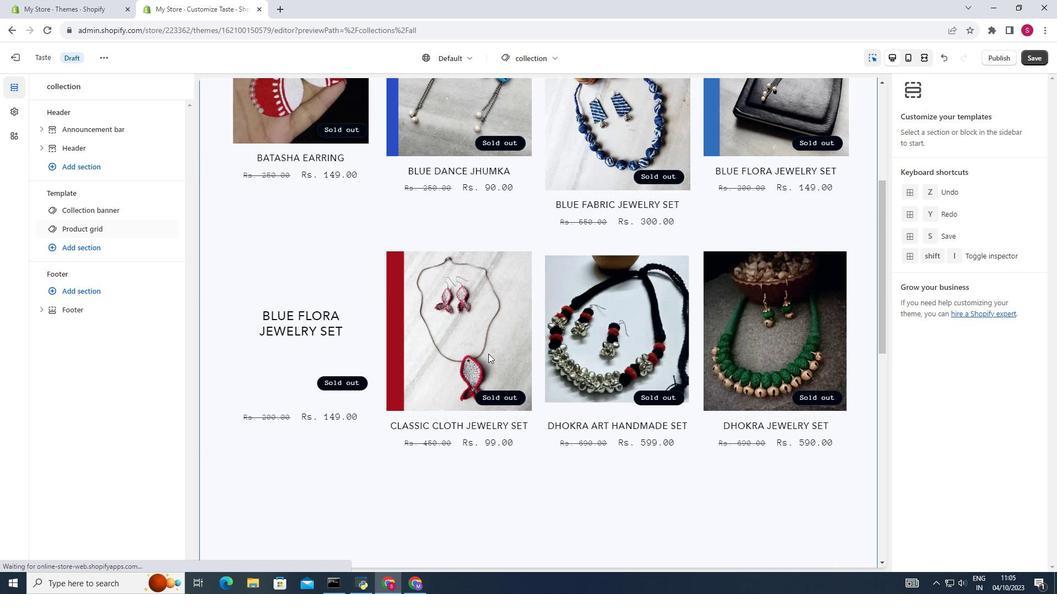 
Action: Mouse scrolled (488, 353) with delta (0, 0)
Screenshot: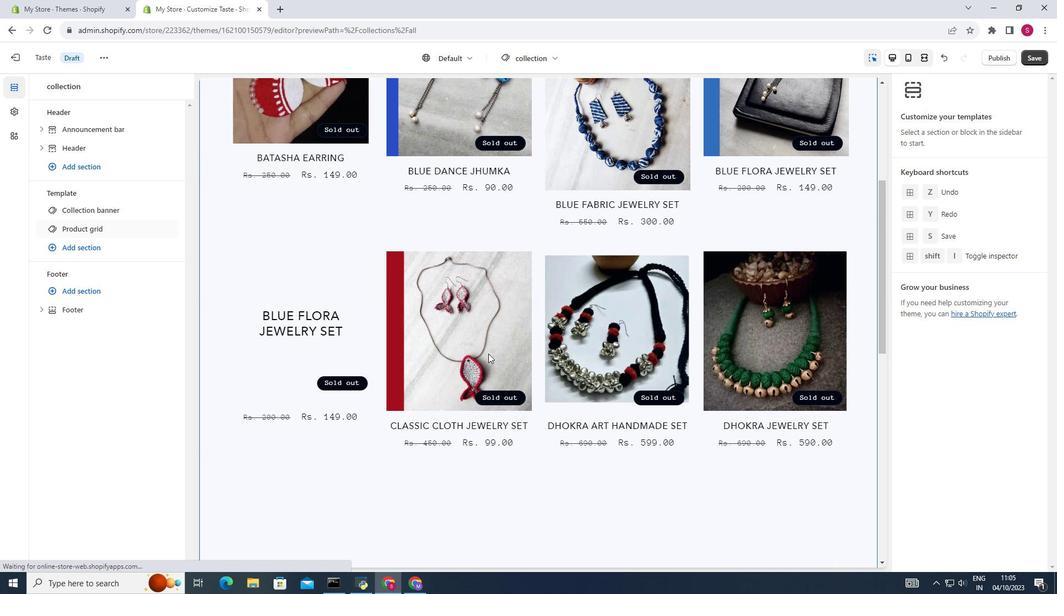 
Action: Mouse scrolled (488, 353) with delta (0, 0)
Screenshot: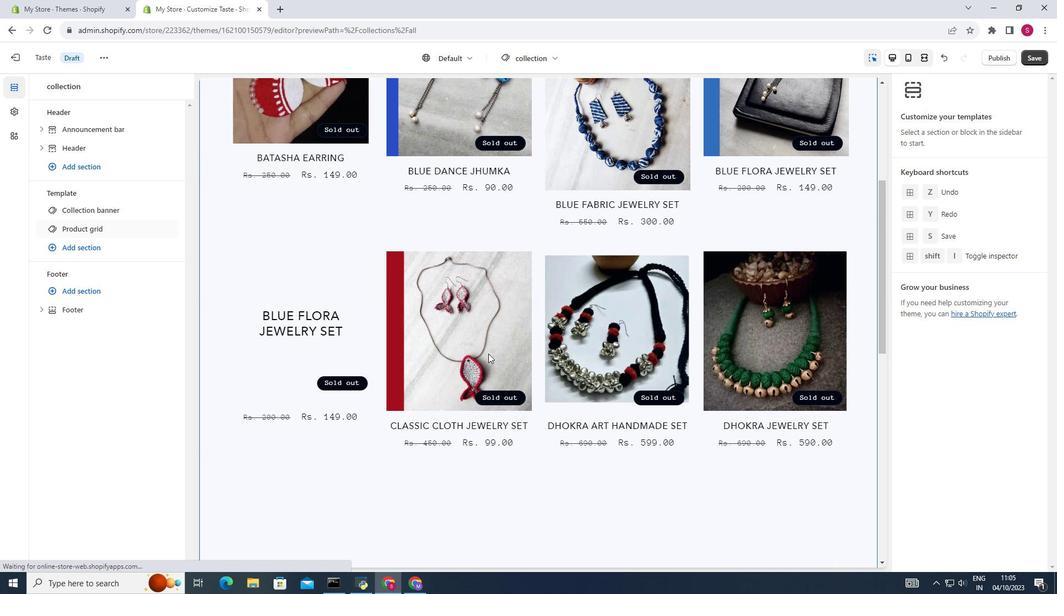 
Action: Mouse scrolled (488, 354) with delta (0, 0)
Screenshot: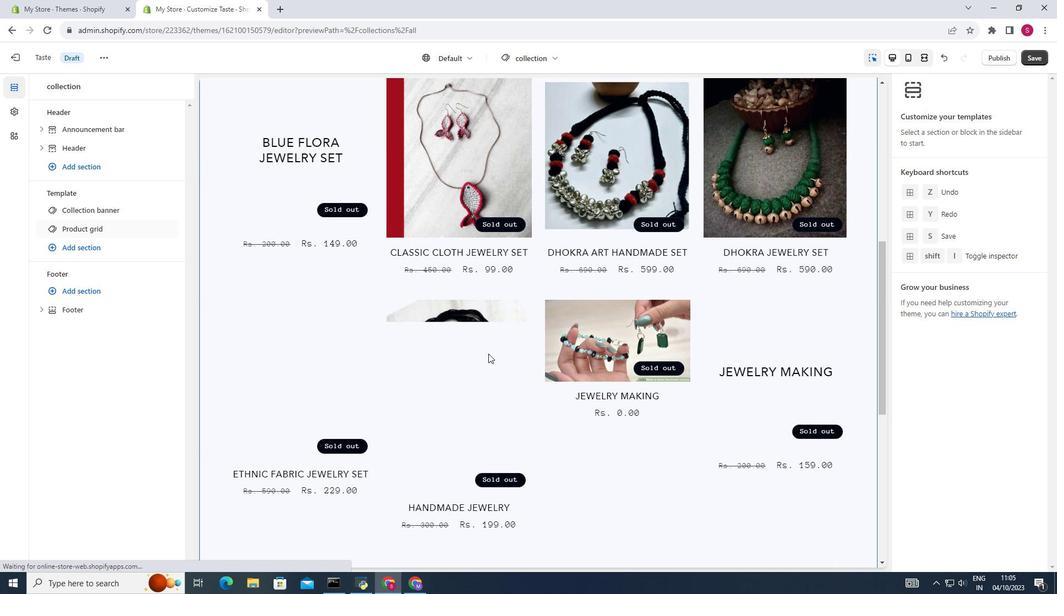 
Action: Mouse scrolled (488, 354) with delta (0, 0)
Screenshot: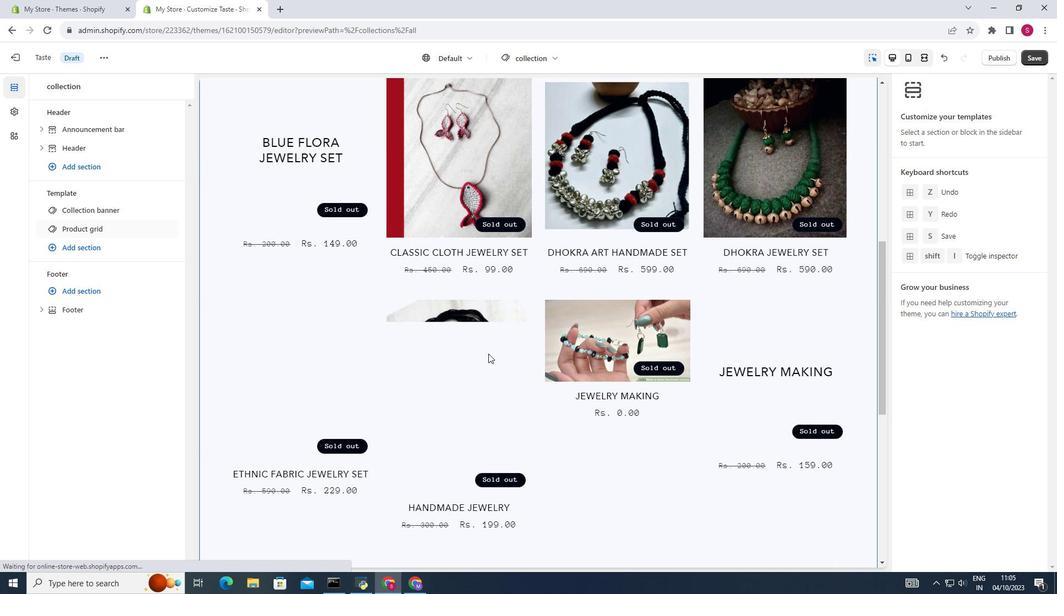 
Action: Mouse scrolled (488, 354) with delta (0, 0)
Screenshot: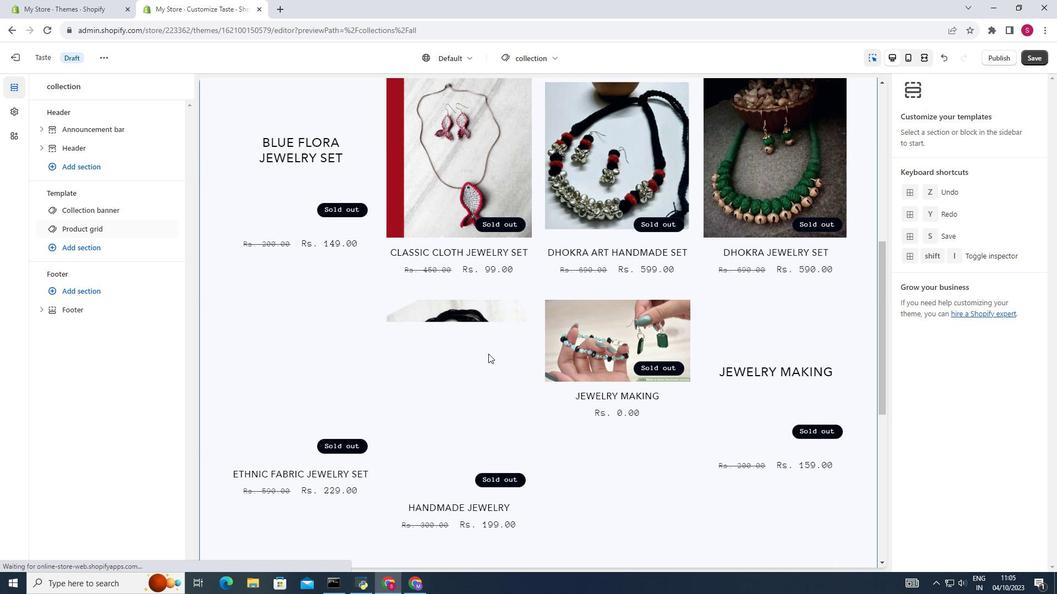 
Action: Mouse scrolled (488, 354) with delta (0, 0)
Screenshot: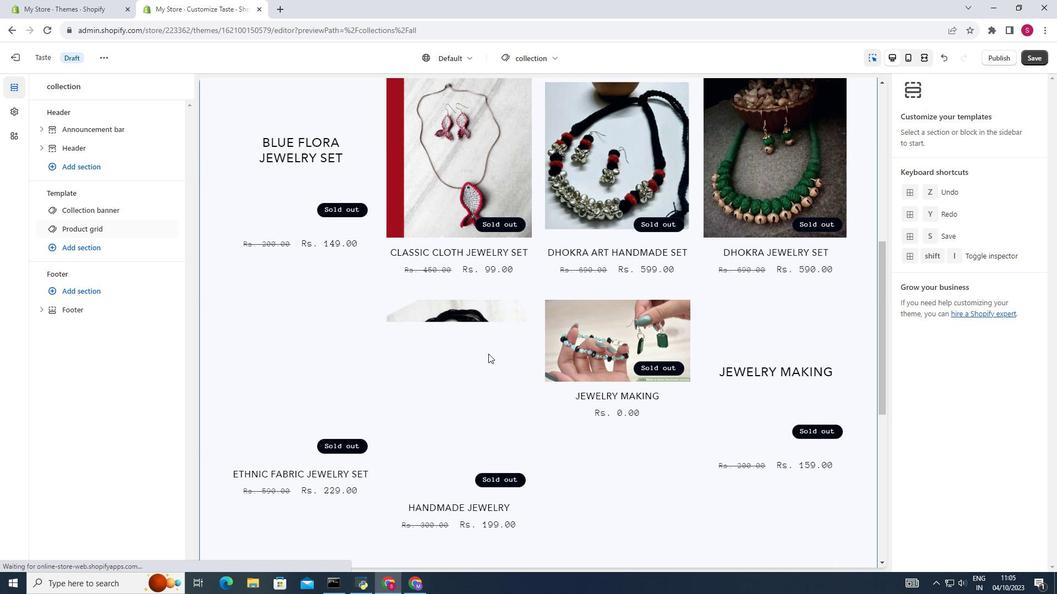 
Action: Mouse scrolled (488, 354) with delta (0, 0)
Screenshot: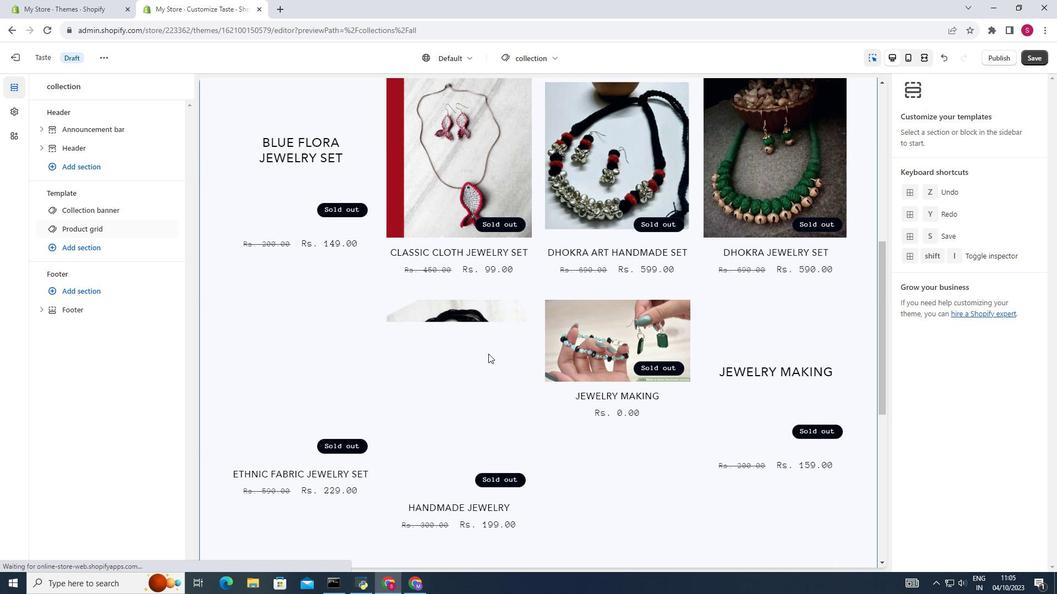 
Action: Mouse scrolled (488, 354) with delta (0, 0)
Screenshot: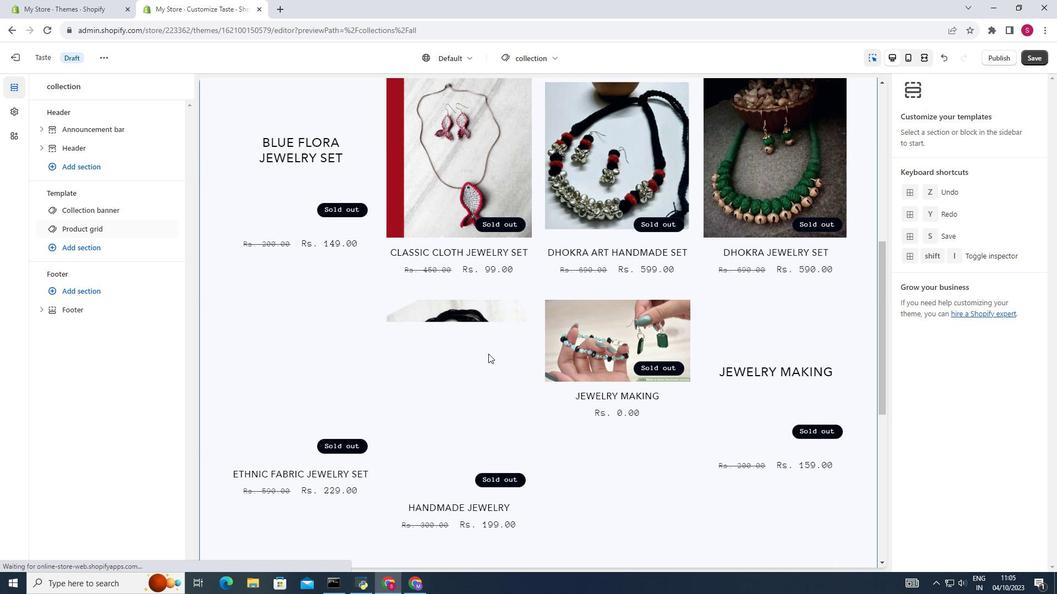 
Action: Mouse scrolled (488, 354) with delta (0, 0)
Screenshot: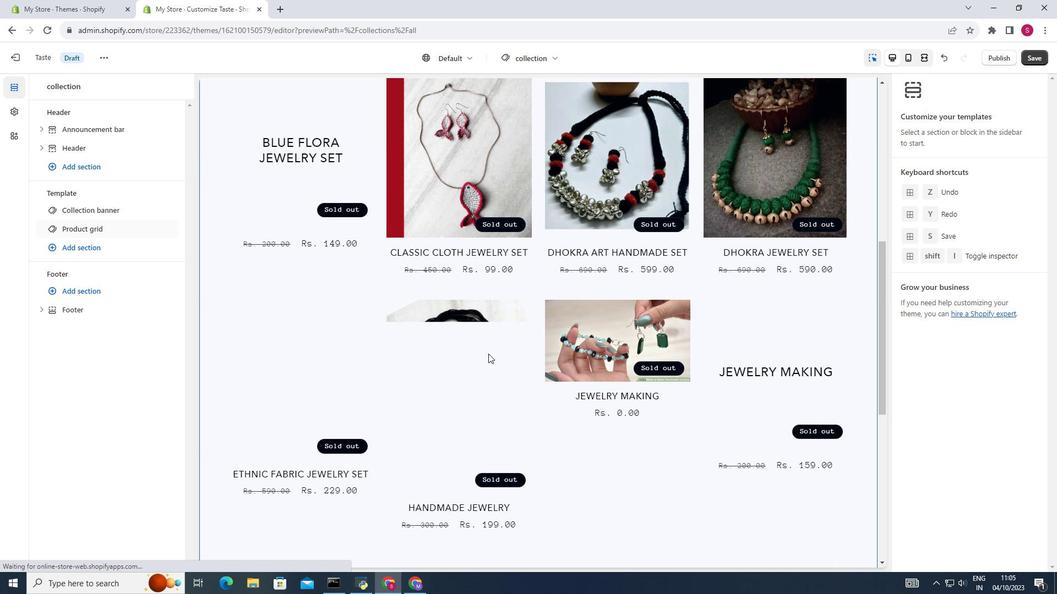 
Action: Mouse moved to (101, 0)
Screenshot: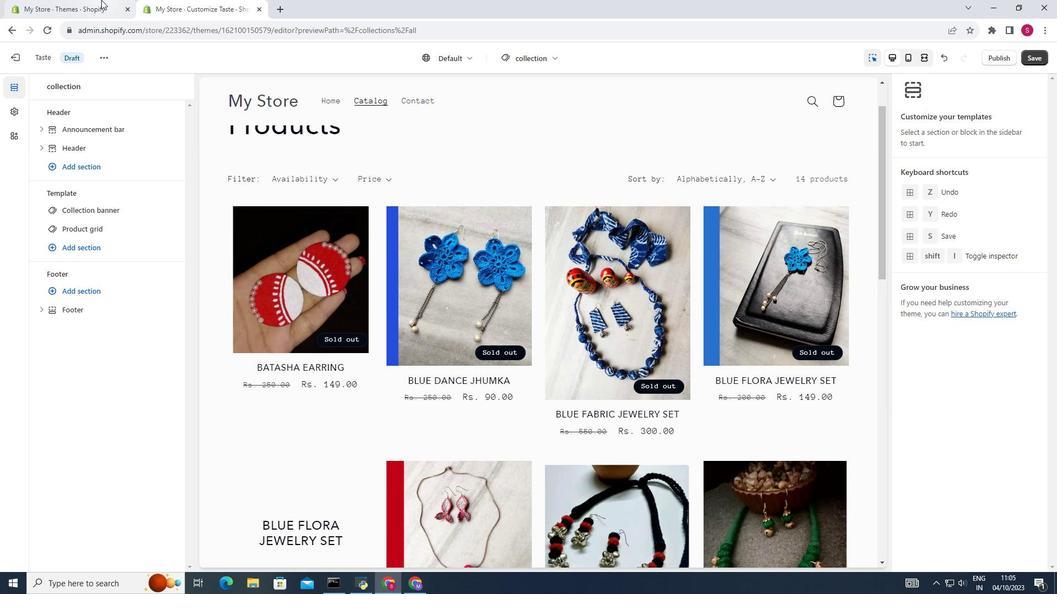 
Action: Mouse pressed left at (101, 0)
Screenshot: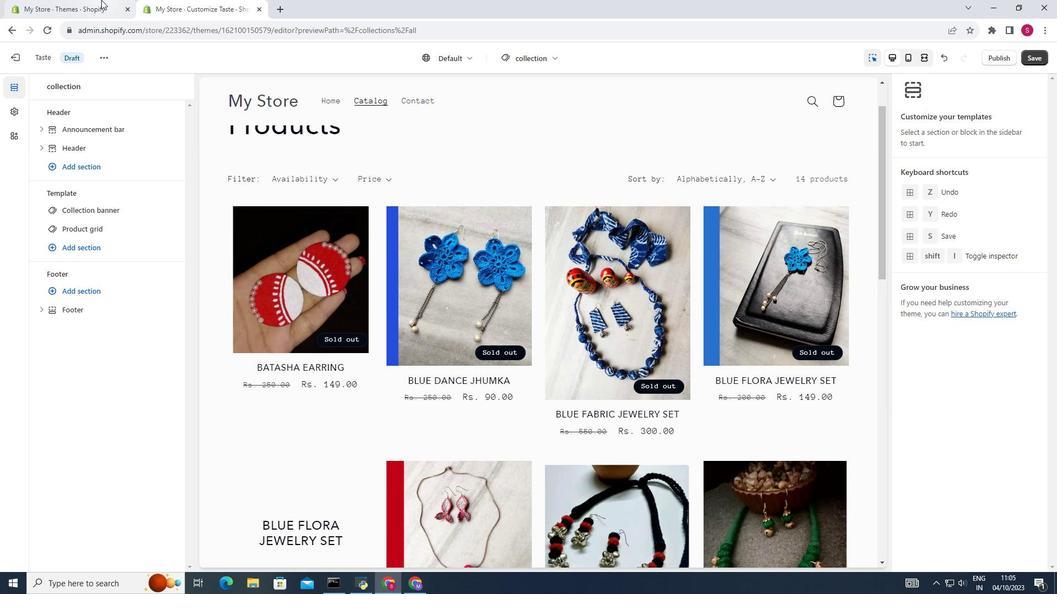 
Action: Mouse moved to (1009, 64)
Screenshot: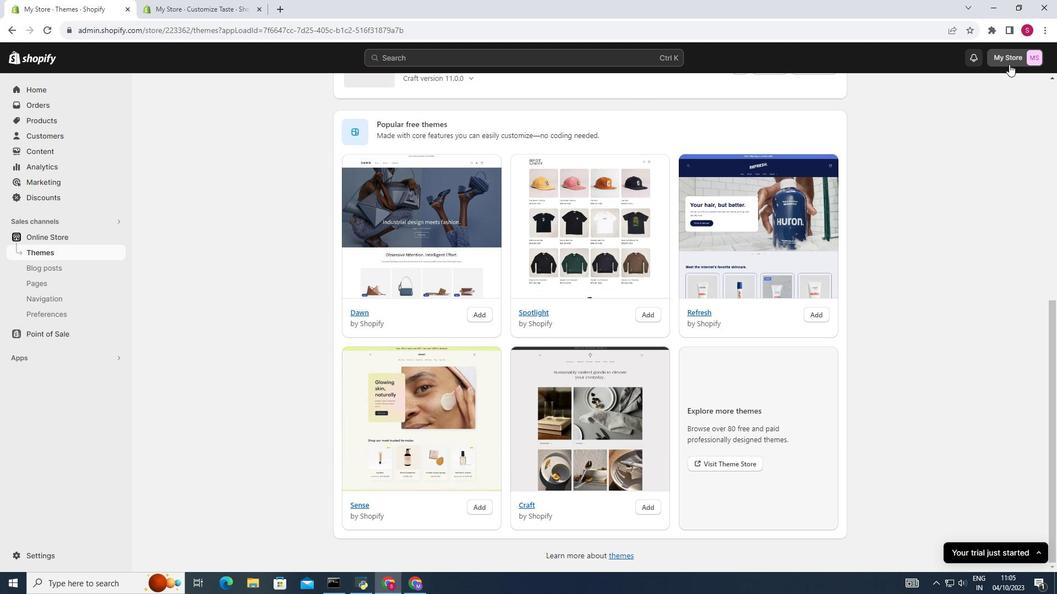 
Action: Mouse pressed left at (1009, 64)
Screenshot: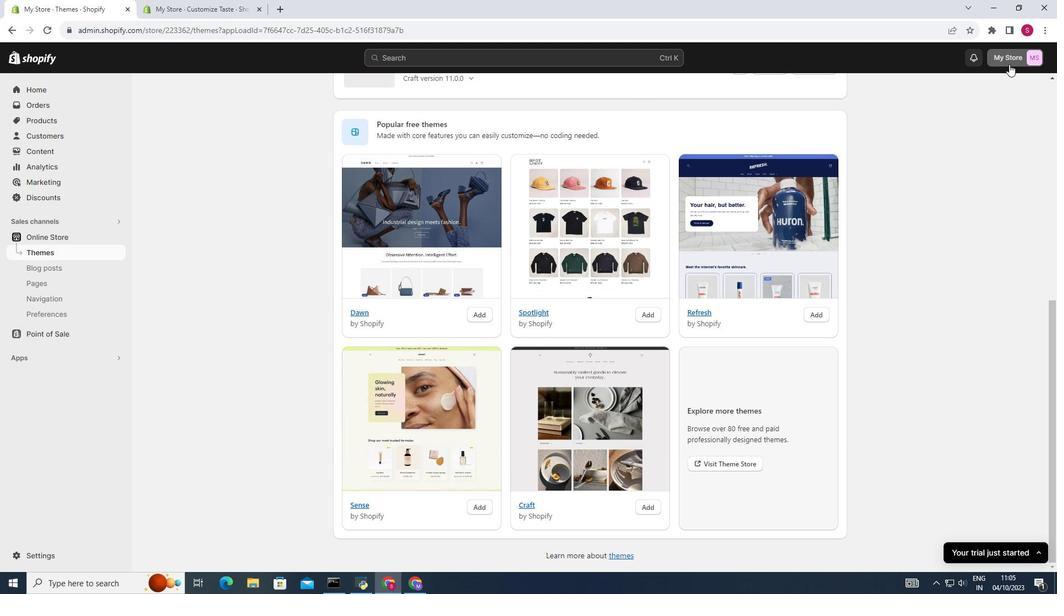 
Action: Mouse moved to (972, 105)
Screenshot: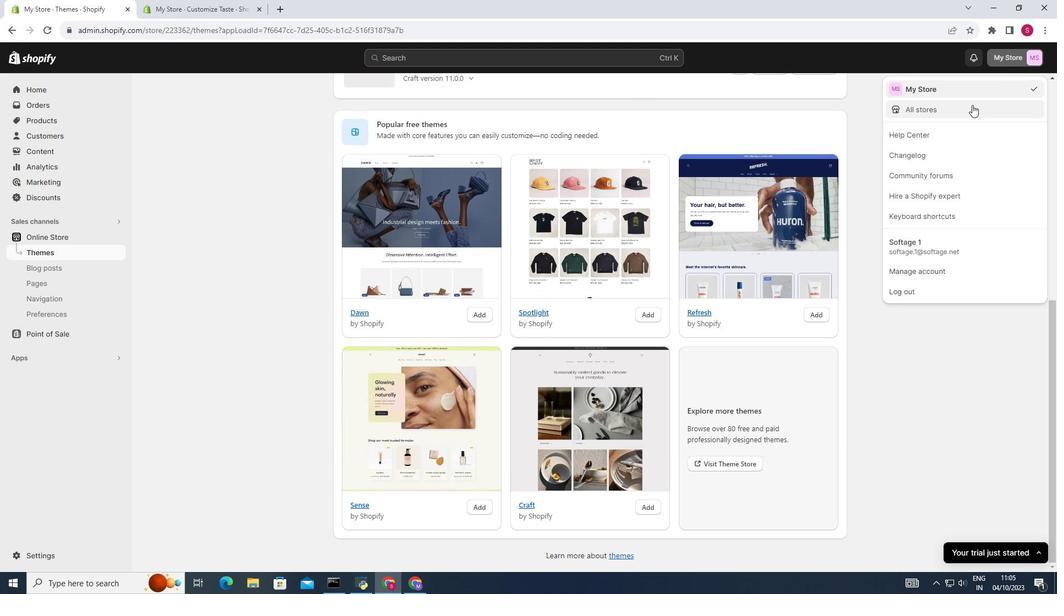 
Action: Mouse pressed left at (972, 105)
Screenshot: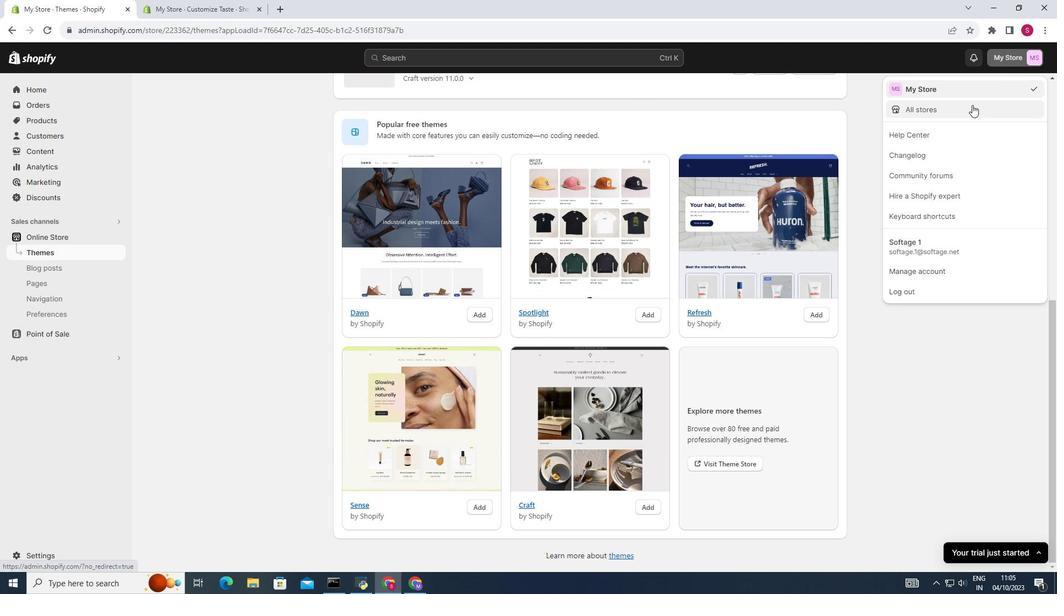 
Action: Mouse moved to (389, 8)
Screenshot: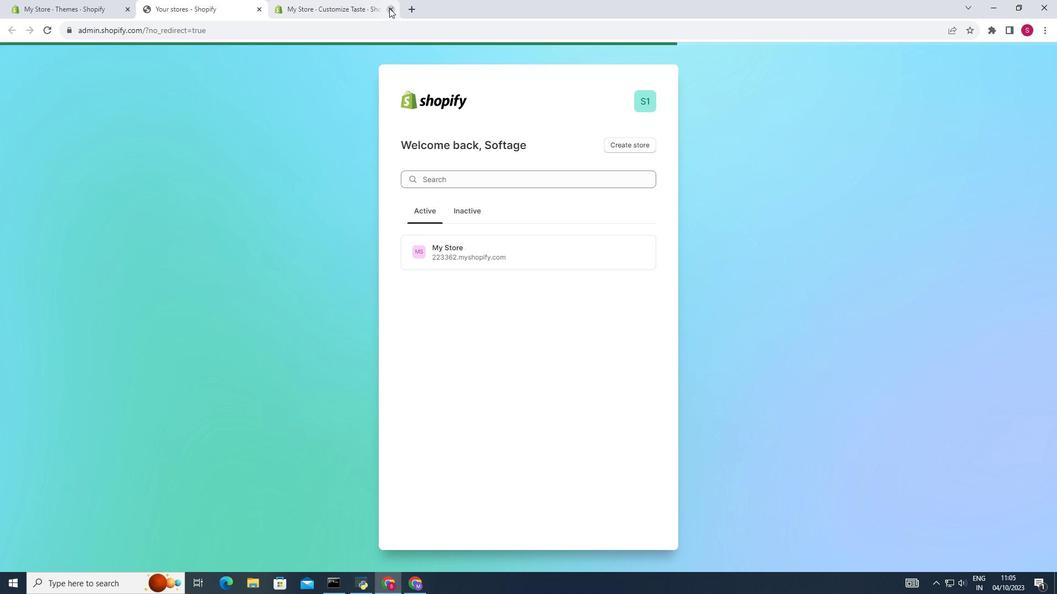 
Action: Mouse pressed left at (389, 8)
Screenshot: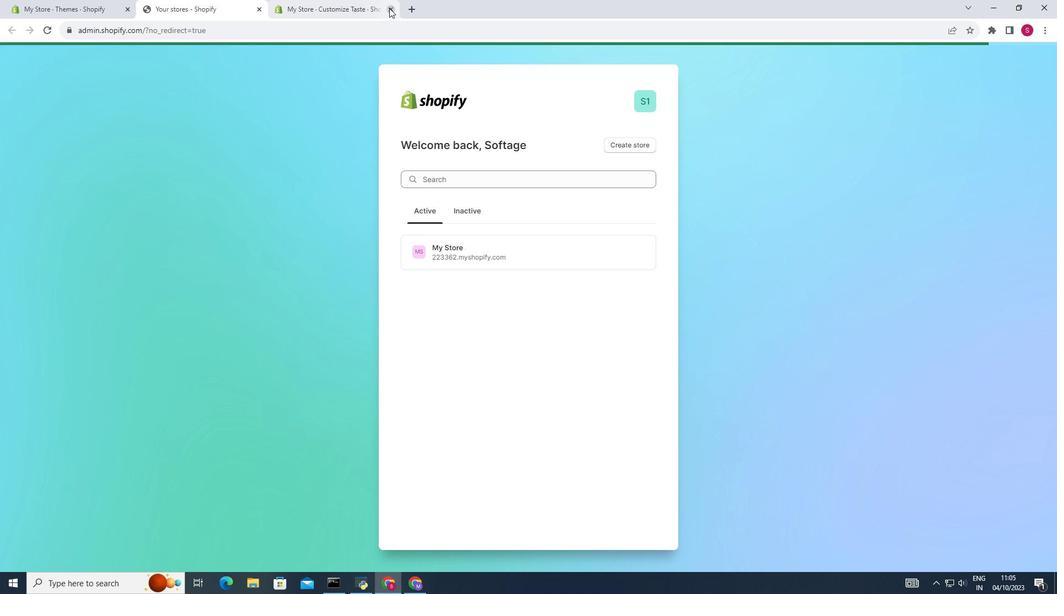 
Action: Mouse moved to (586, 98)
Screenshot: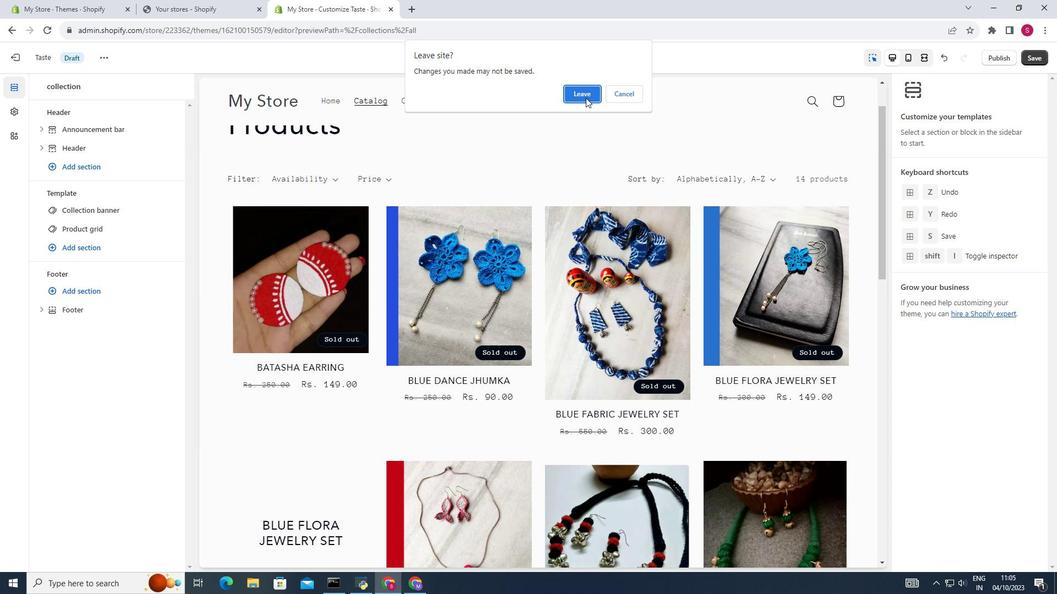 
Action: Mouse pressed left at (586, 98)
Screenshot: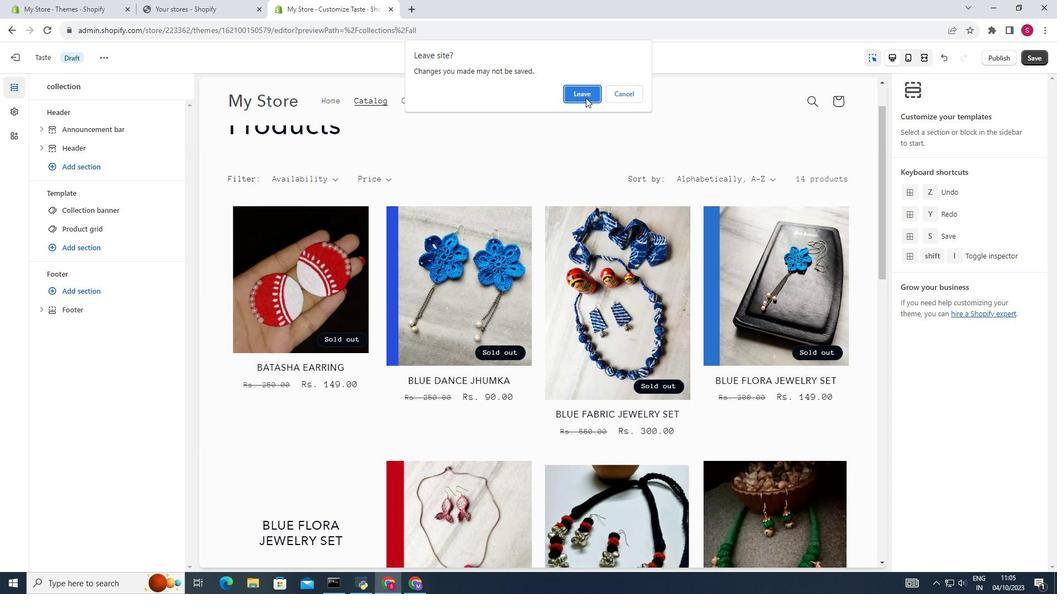 
Action: Mouse moved to (635, 150)
Screenshot: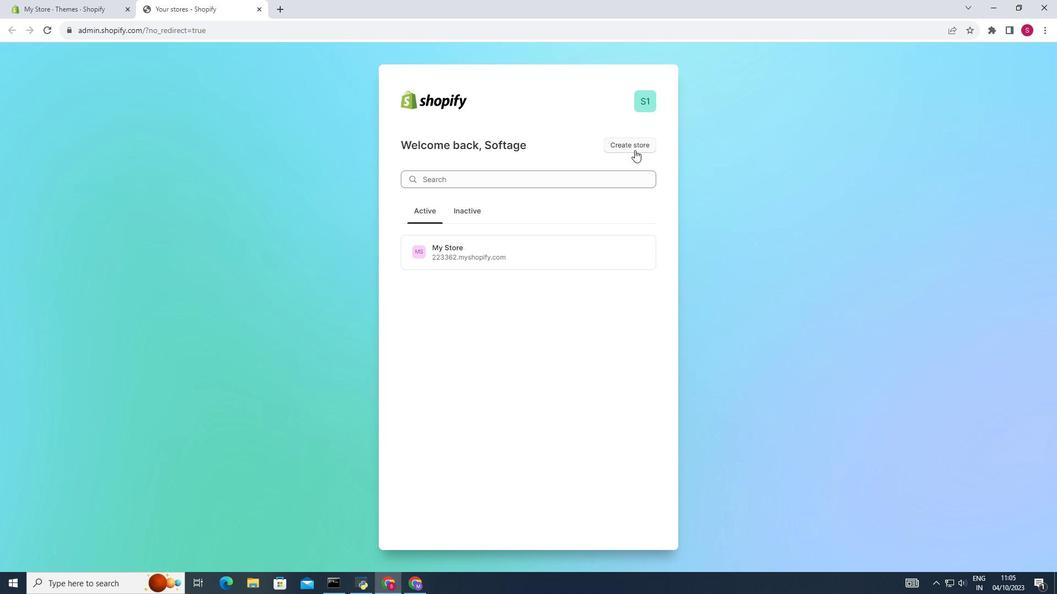 
Action: Mouse pressed left at (635, 150)
Screenshot: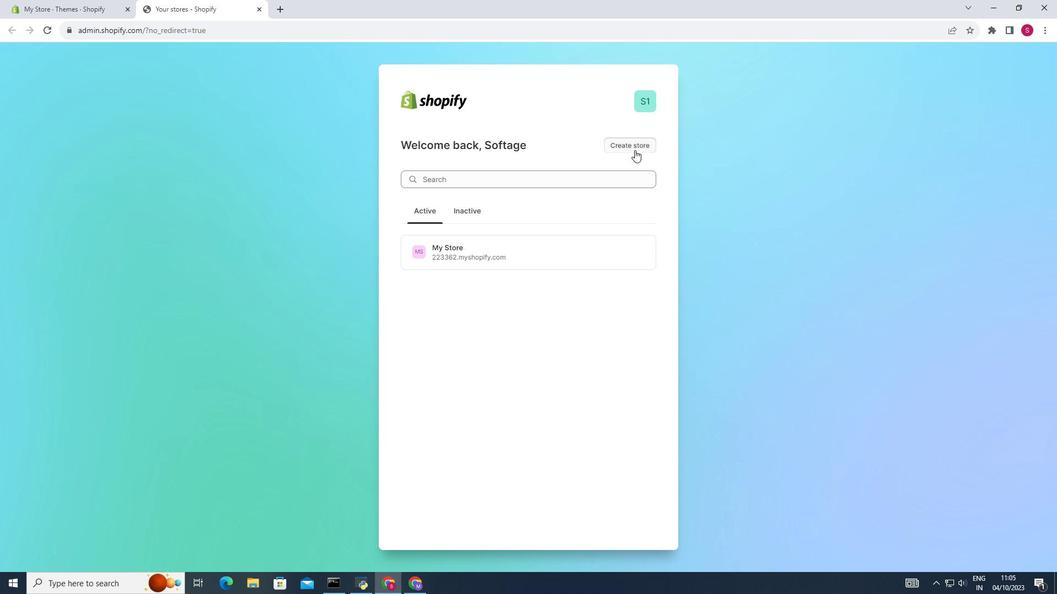 
Action: Mouse moved to (442, 244)
Screenshot: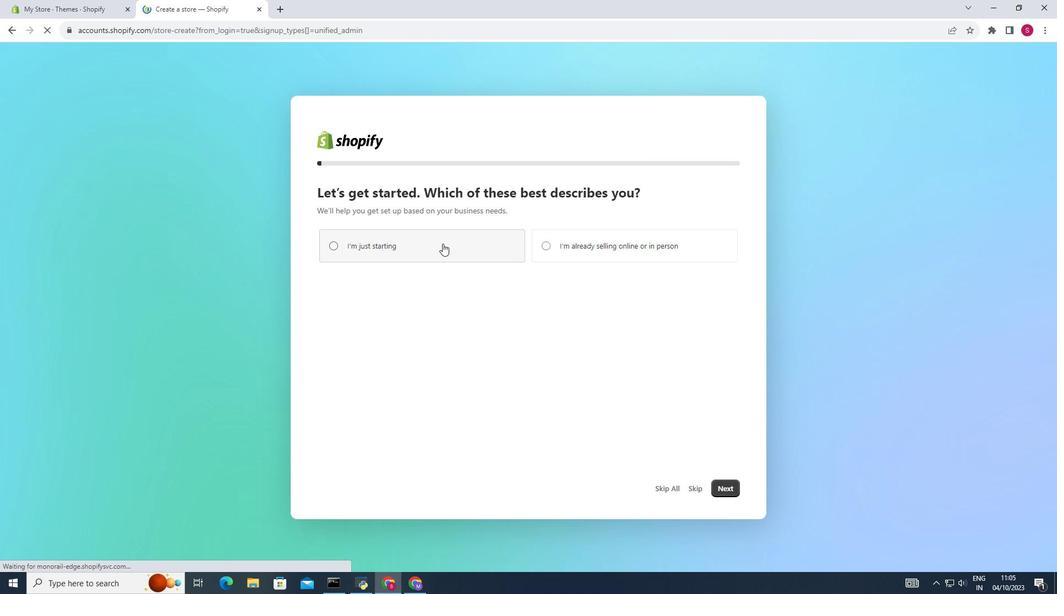 
Action: Mouse pressed left at (442, 244)
Screenshot: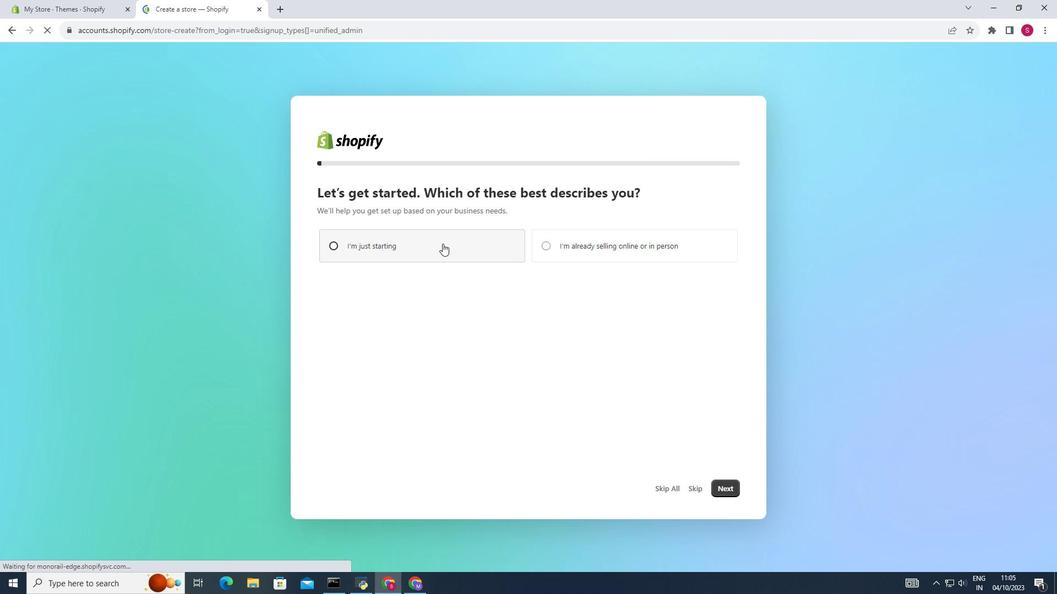 
Action: Mouse moved to (727, 493)
Screenshot: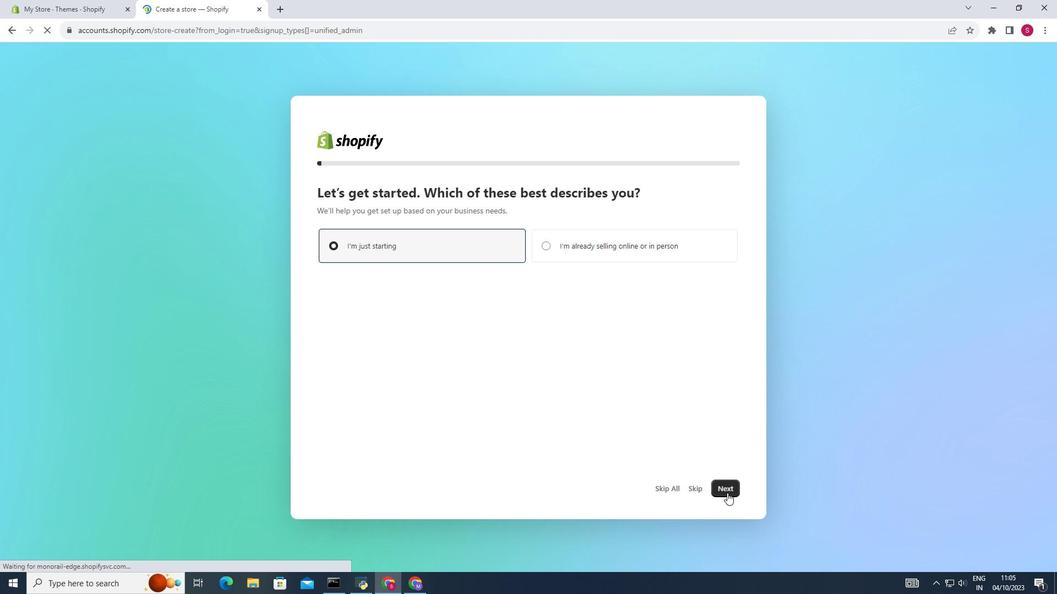 
Action: Mouse pressed left at (727, 493)
Screenshot: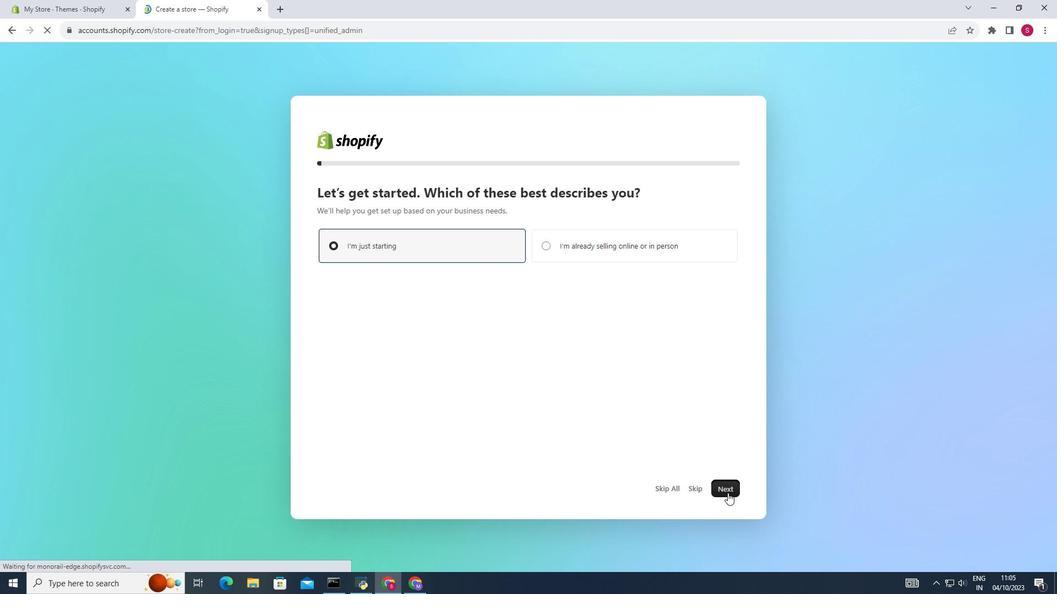 
Action: Mouse moved to (404, 254)
Screenshot: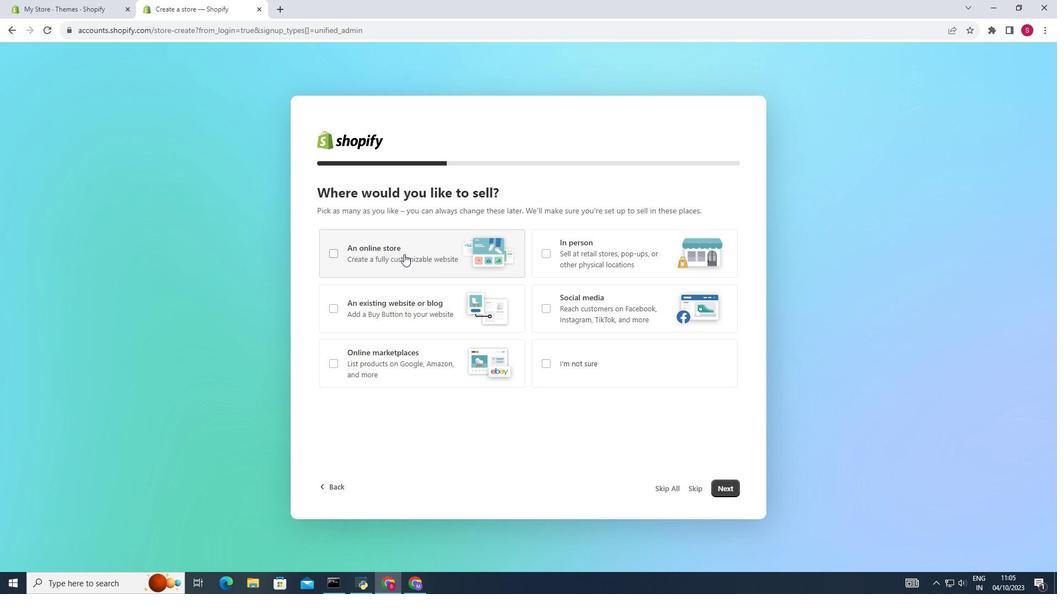 
Action: Mouse pressed left at (404, 254)
Screenshot: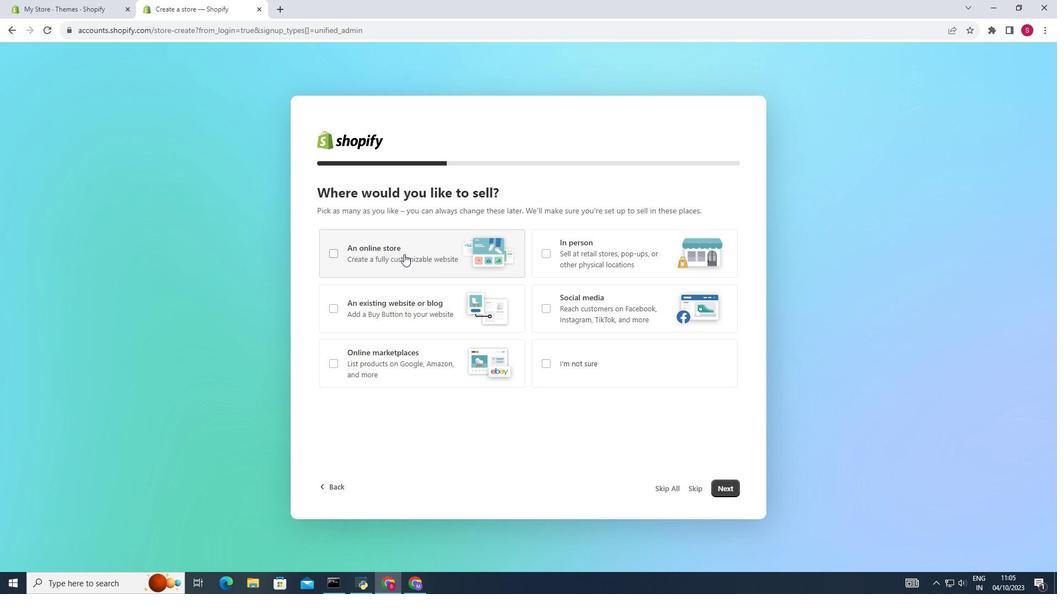 
Action: Mouse moved to (728, 491)
Screenshot: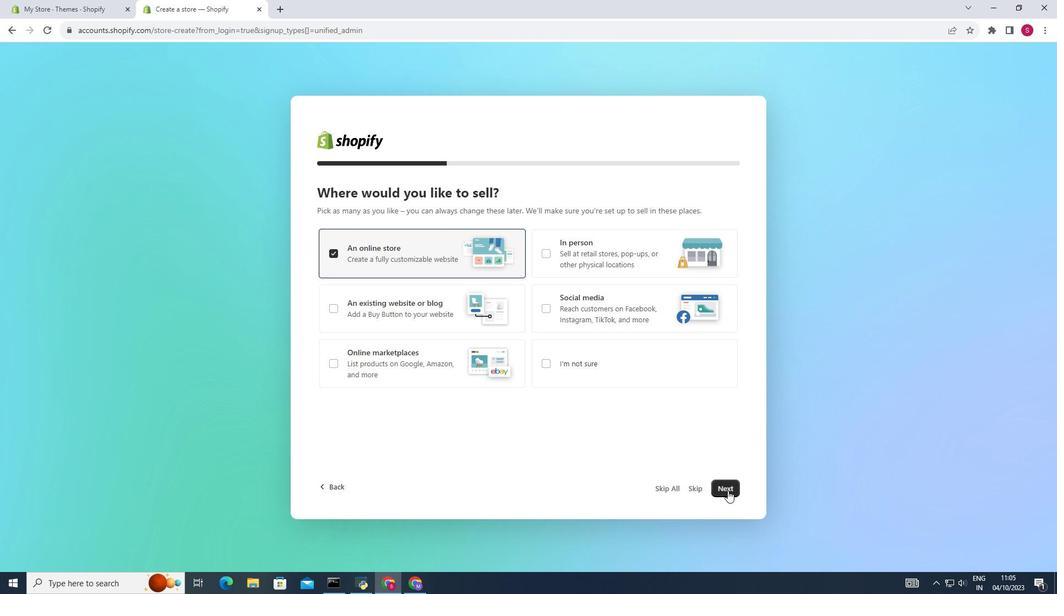 
Action: Mouse pressed left at (728, 491)
Screenshot: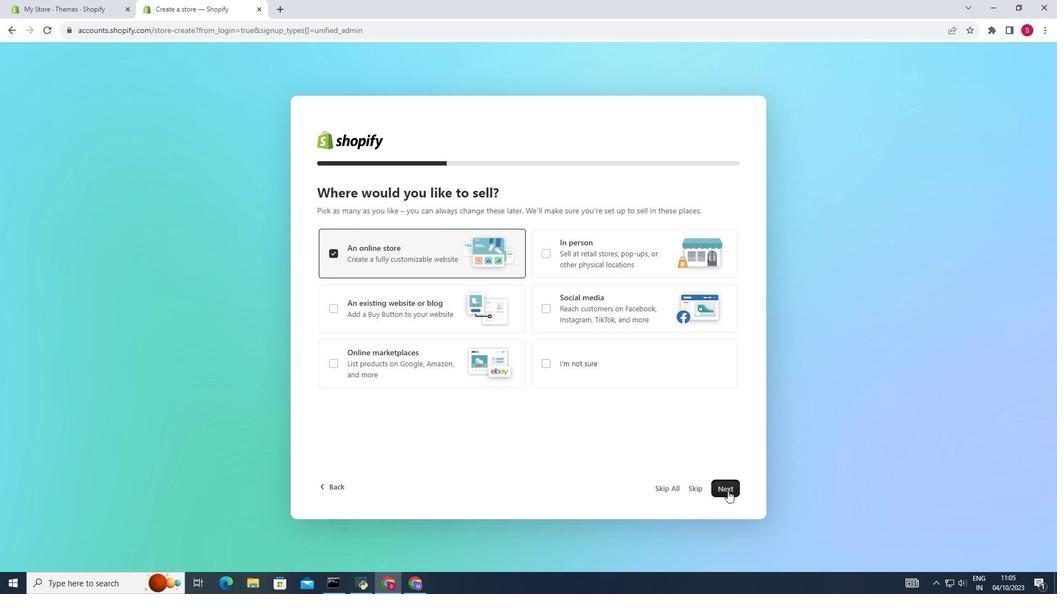 
Action: Mouse moved to (433, 259)
Screenshot: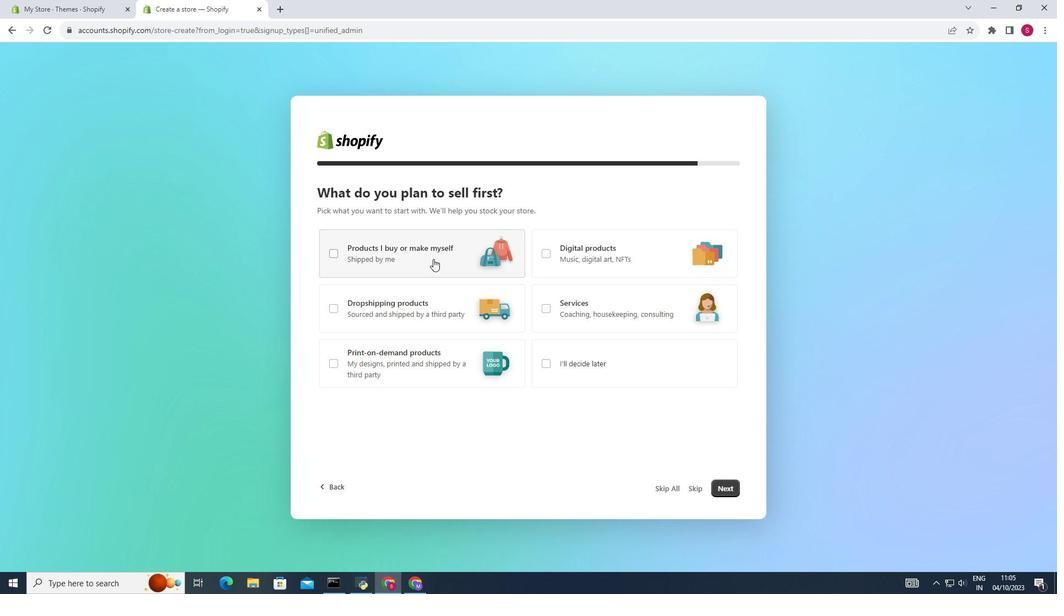 
Action: Mouse pressed left at (433, 259)
Screenshot: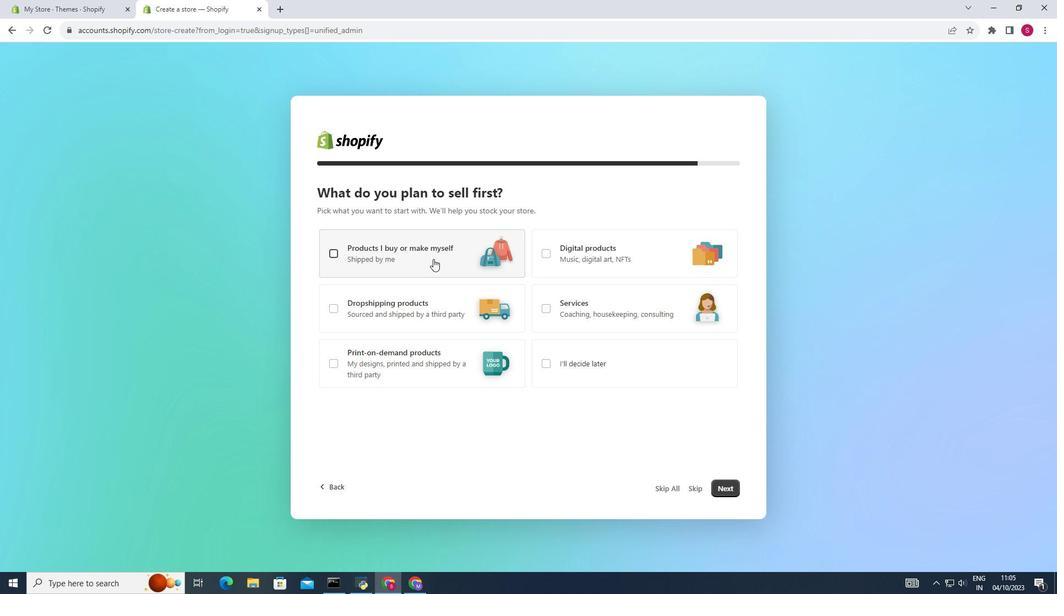 
Action: Mouse moved to (728, 492)
Screenshot: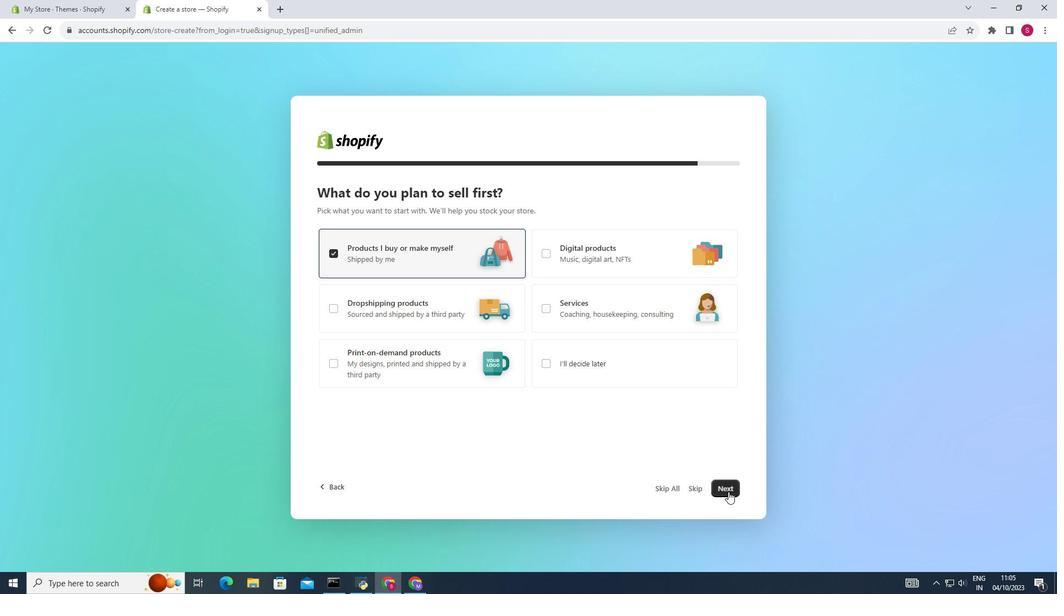 
Action: Mouse pressed left at (728, 492)
Screenshot: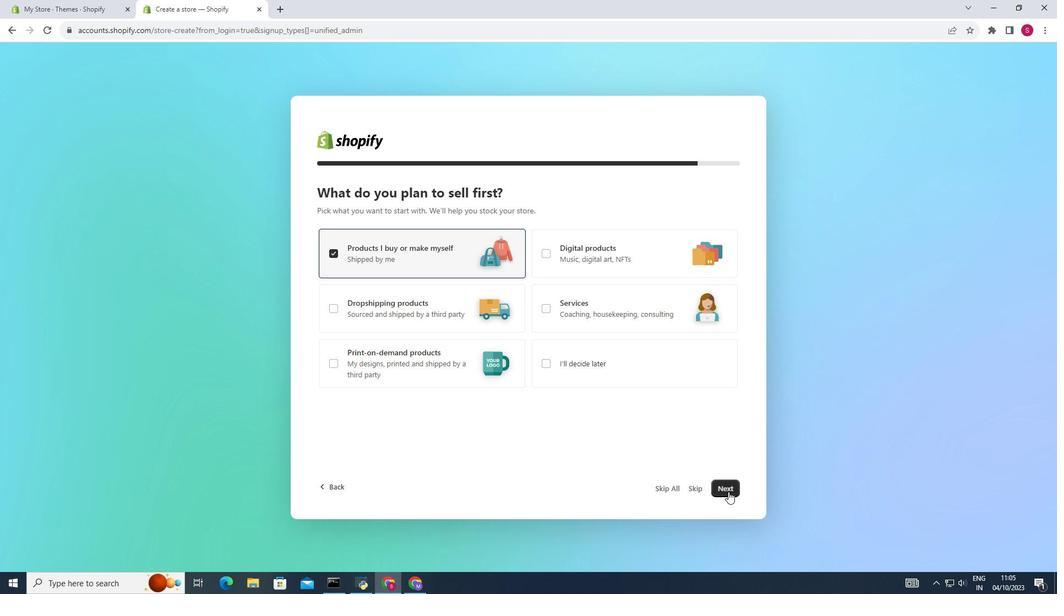 
Action: Mouse moved to (630, 385)
Screenshot: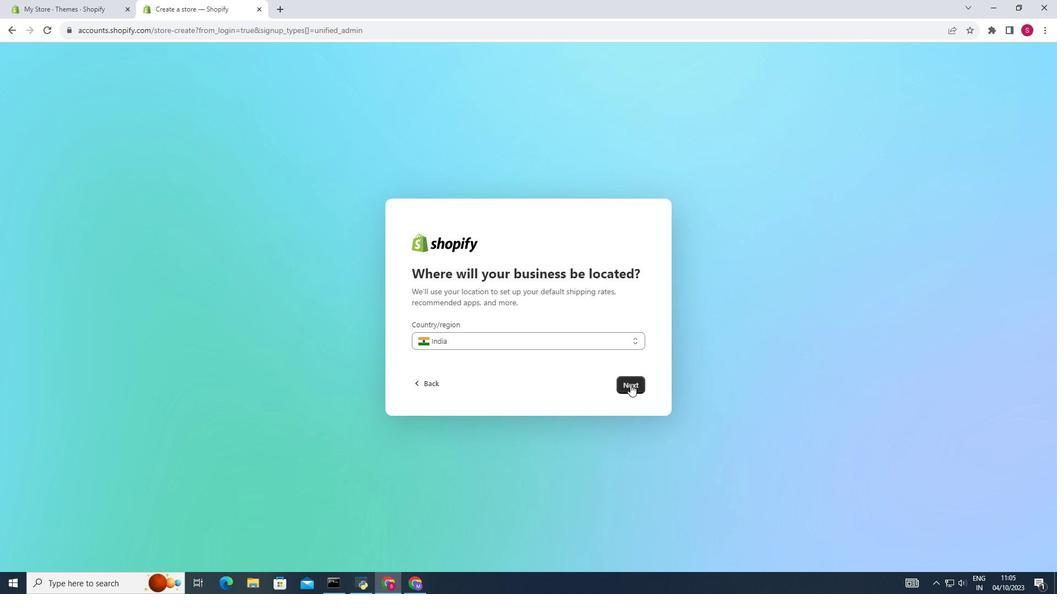
Action: Mouse pressed left at (630, 385)
Screenshot: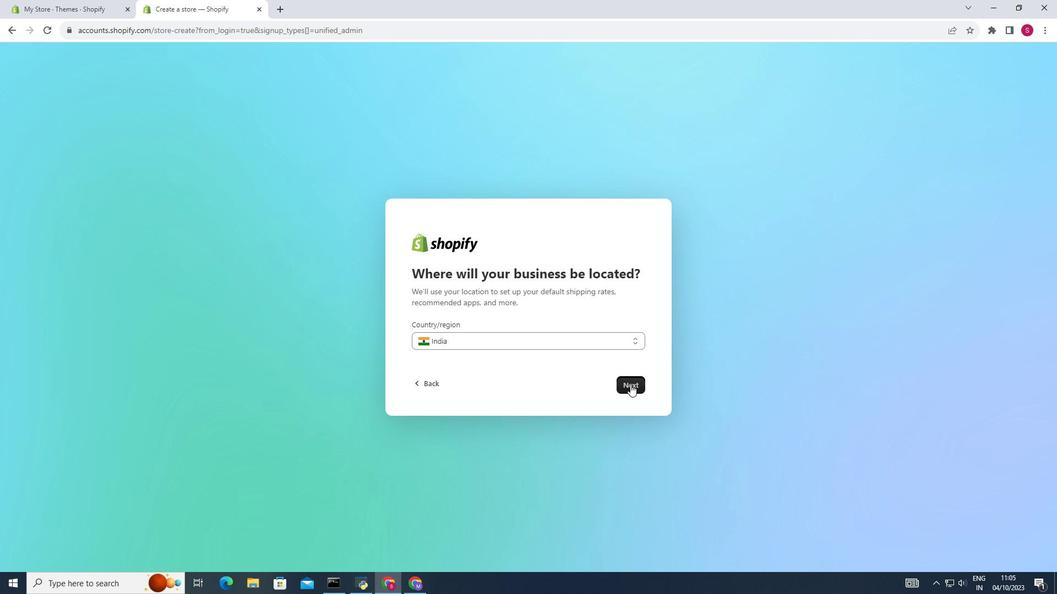 
Action: Mouse moved to (556, 323)
Screenshot: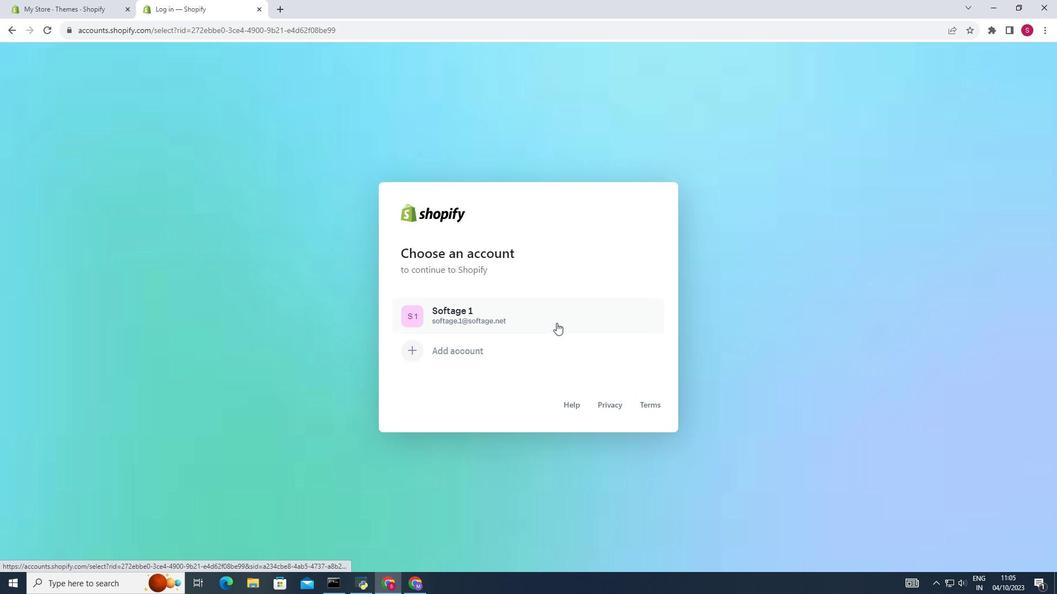 
Action: Mouse pressed left at (556, 323)
Screenshot: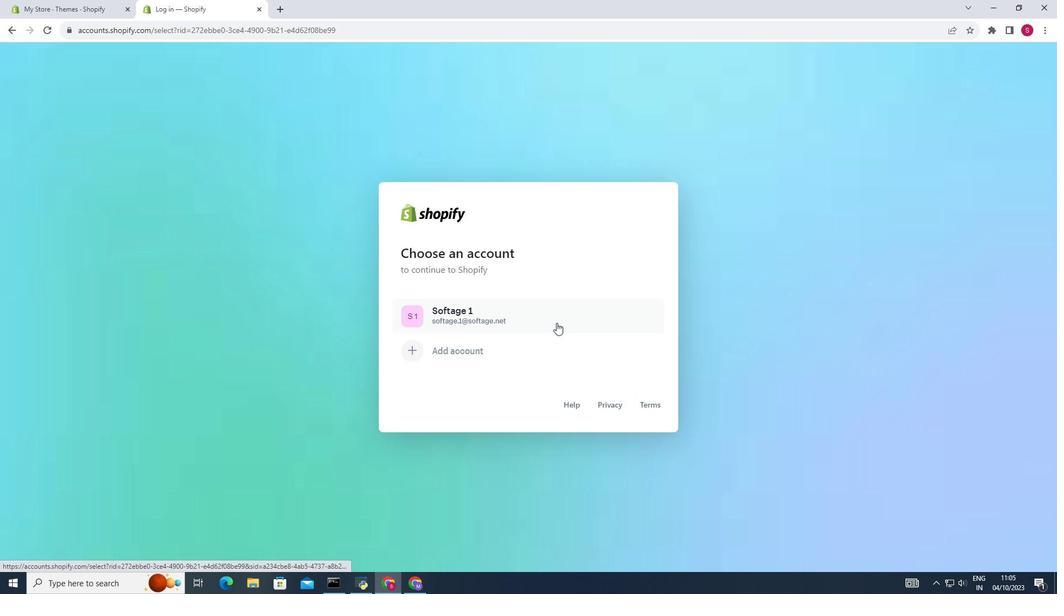 
Action: Mouse moved to (1029, 474)
Screenshot: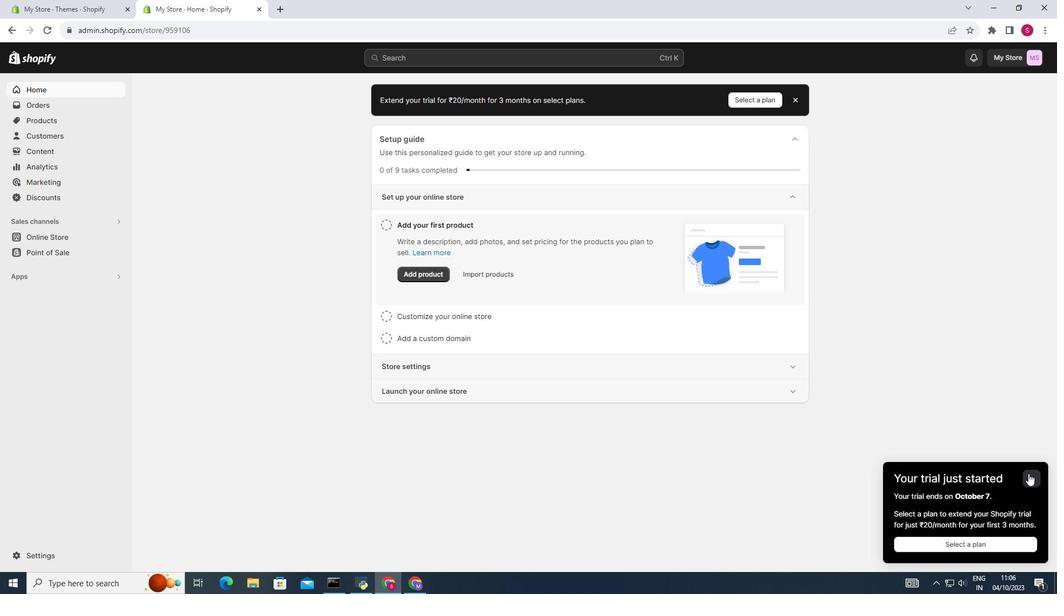 
Action: Mouse pressed left at (1029, 474)
Screenshot: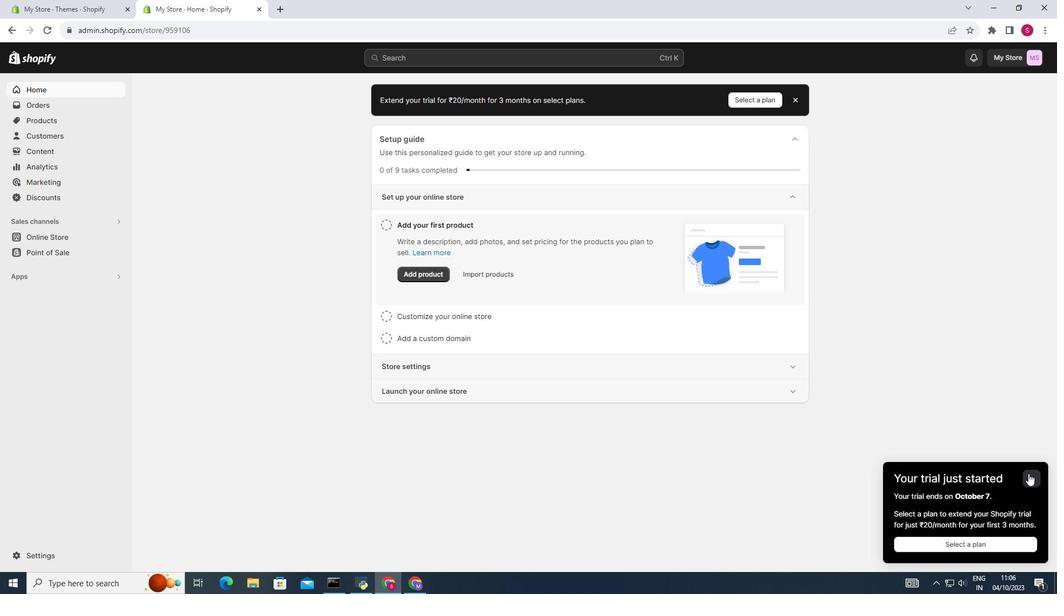 
Action: Mouse moved to (479, 313)
Screenshot: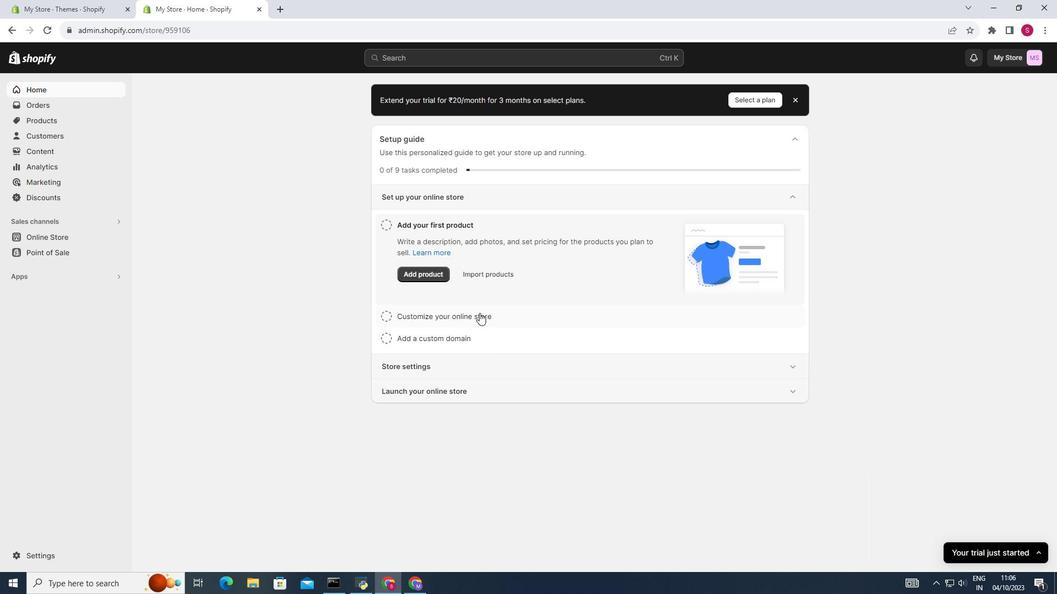 
Action: Mouse pressed left at (479, 313)
Screenshot: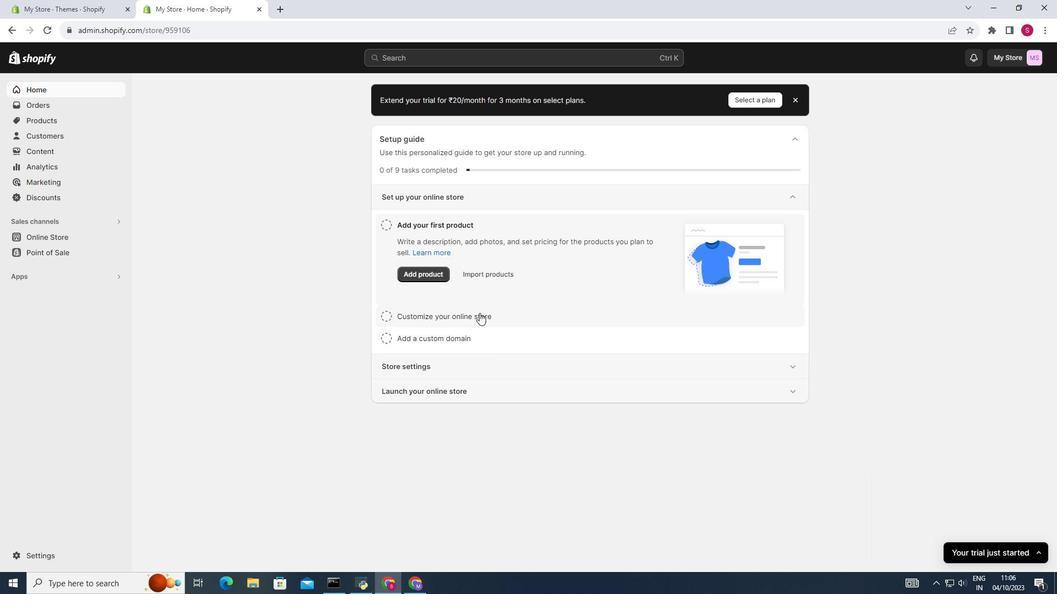 
Action: Mouse moved to (519, 352)
Screenshot: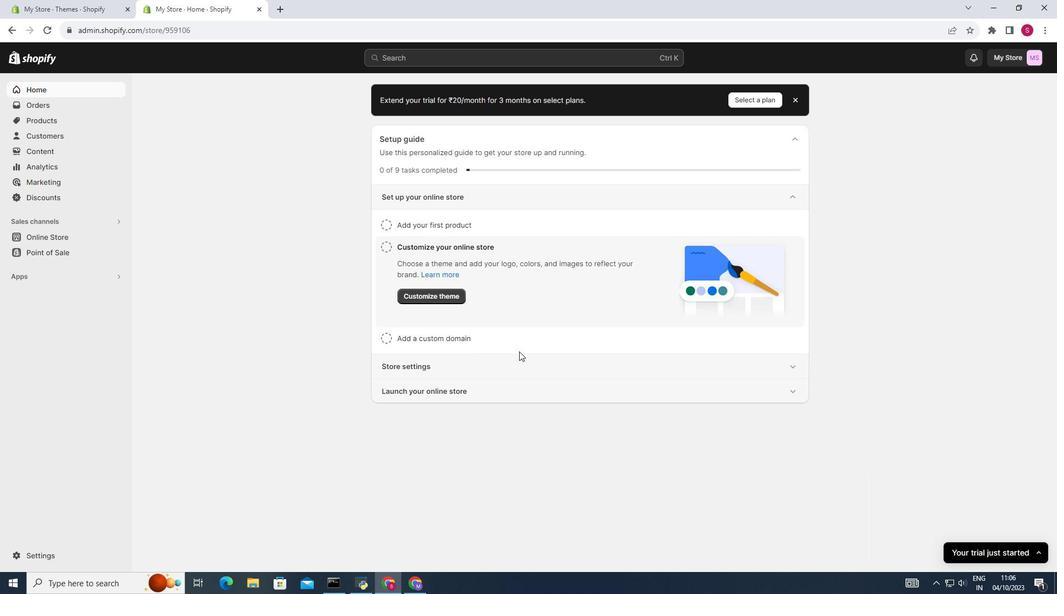 
Action: Mouse scrolled (519, 351) with delta (0, 0)
Screenshot: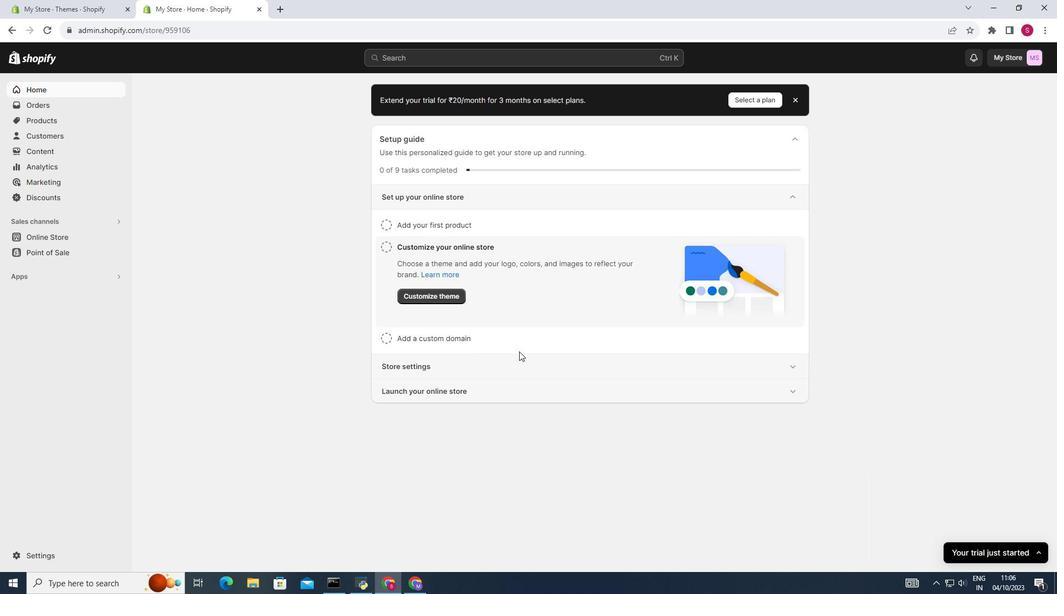 
Action: Mouse moved to (70, 234)
Screenshot: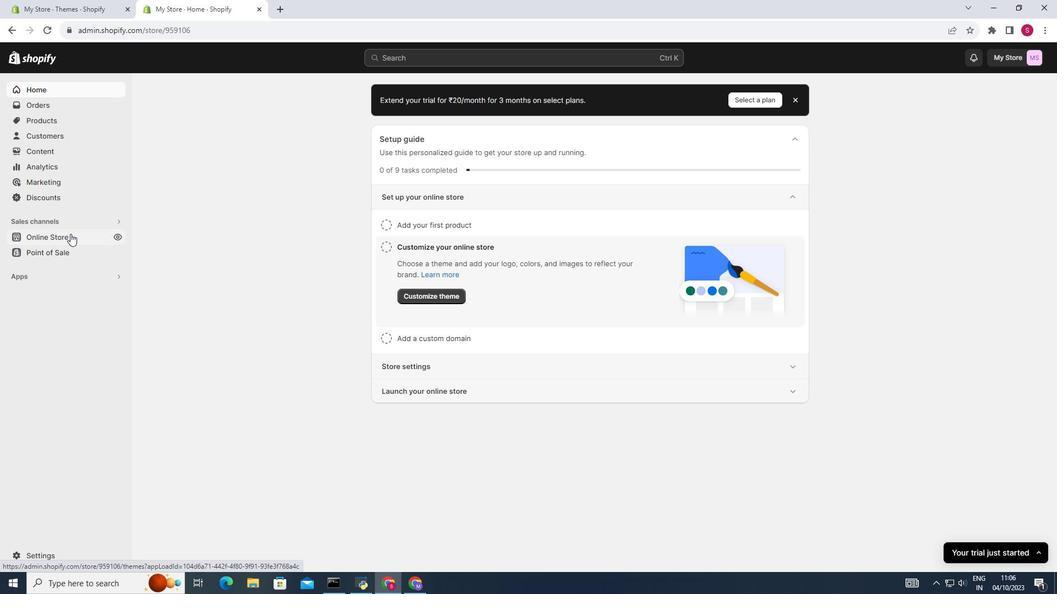
Action: Mouse pressed left at (70, 234)
Screenshot: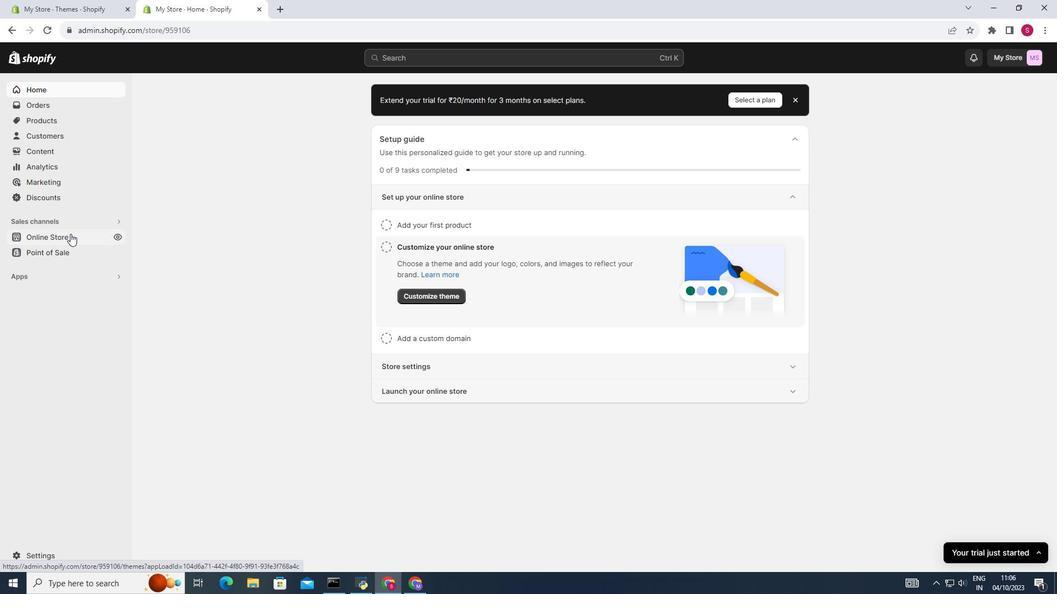 
Action: Mouse pressed left at (70, 234)
Screenshot: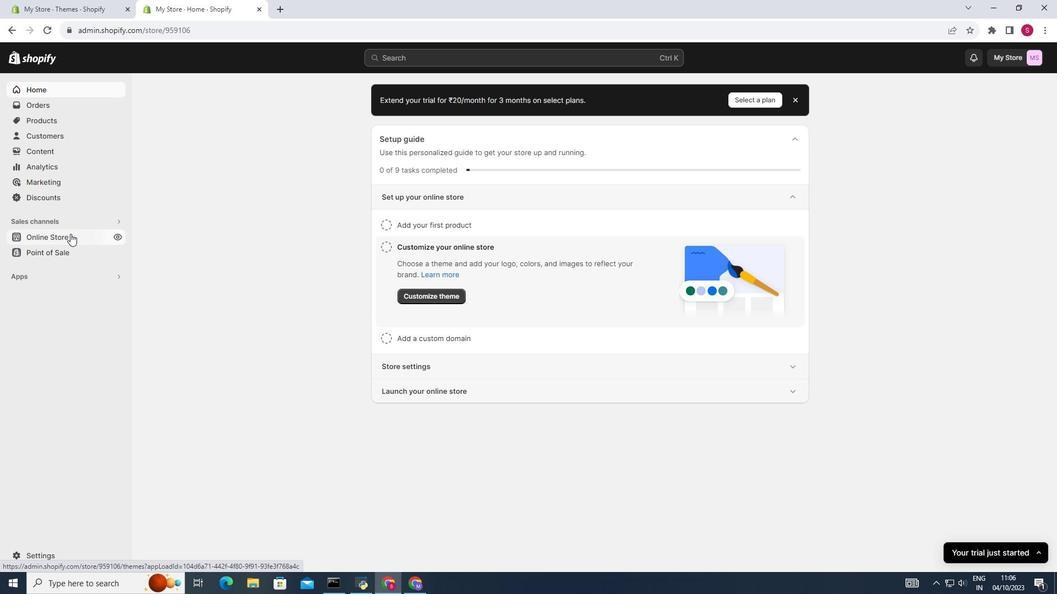 
Action: Mouse moved to (69, 252)
Screenshot: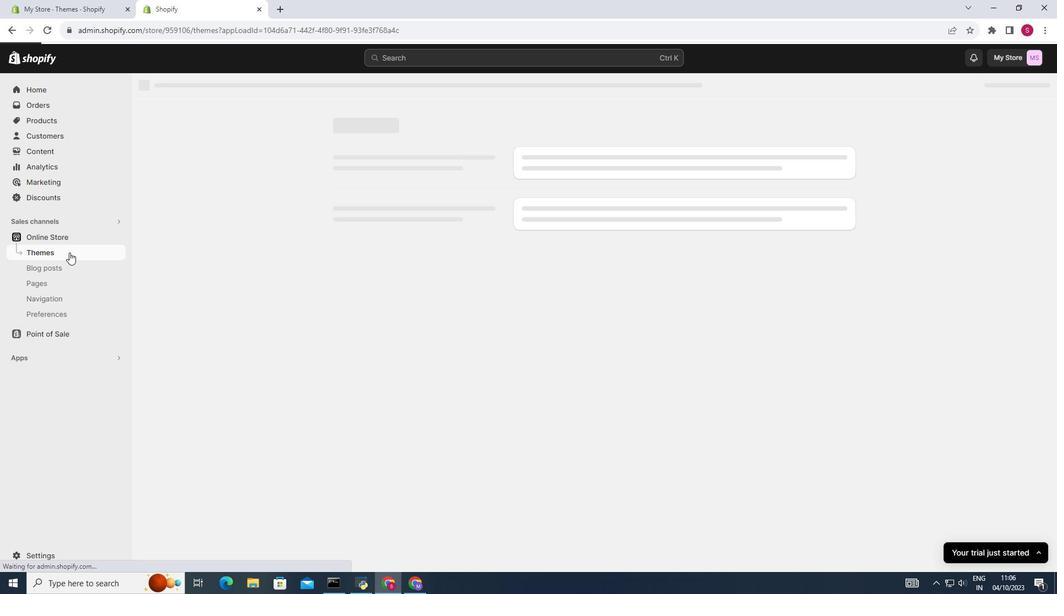 
Action: Mouse pressed left at (69, 252)
Screenshot: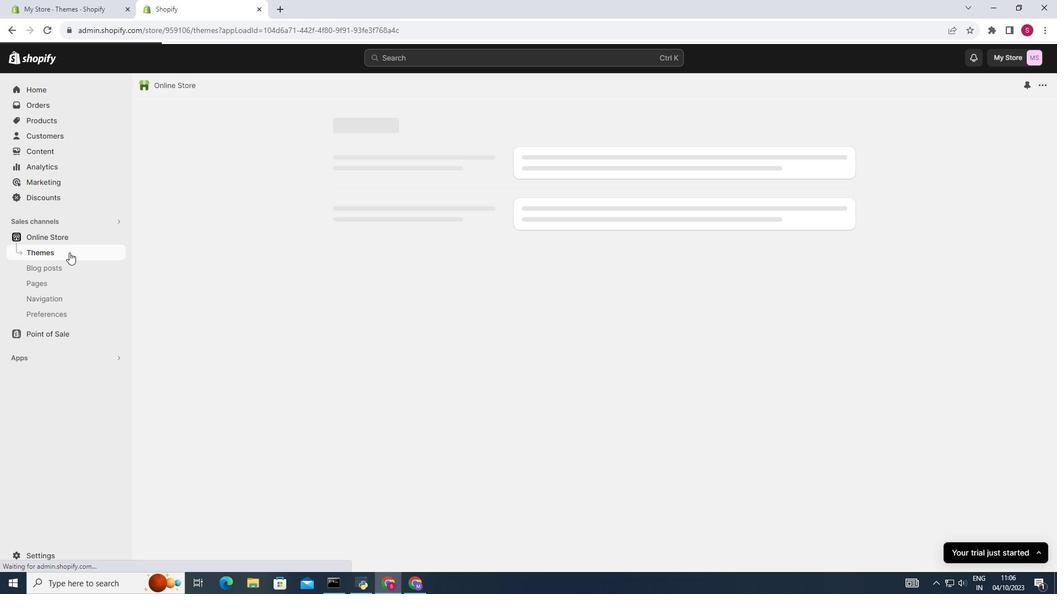 
Action: Mouse pressed left at (69, 252)
Screenshot: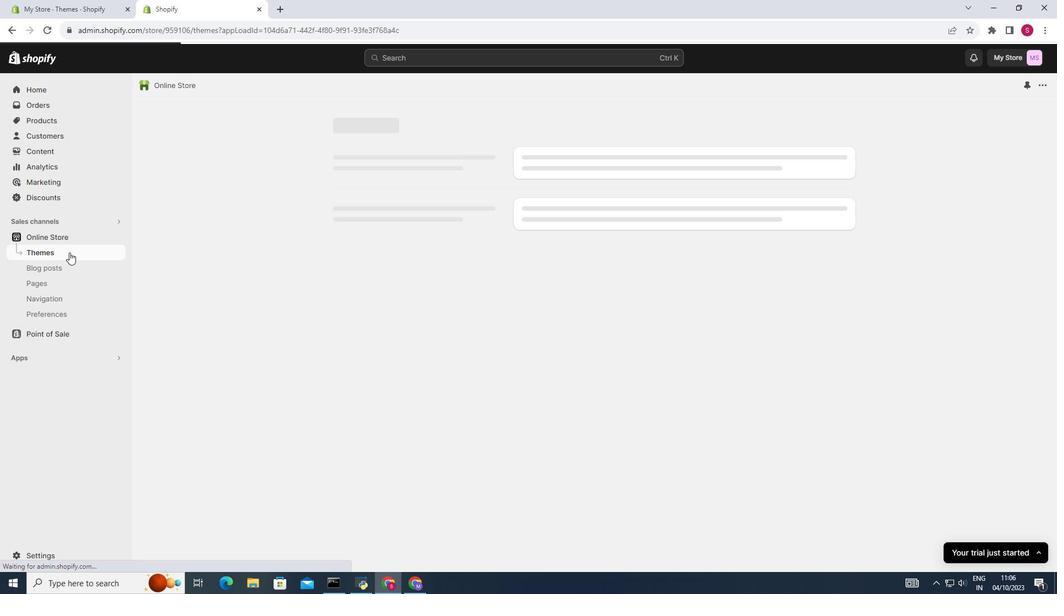 
Action: Mouse moved to (612, 334)
Screenshot: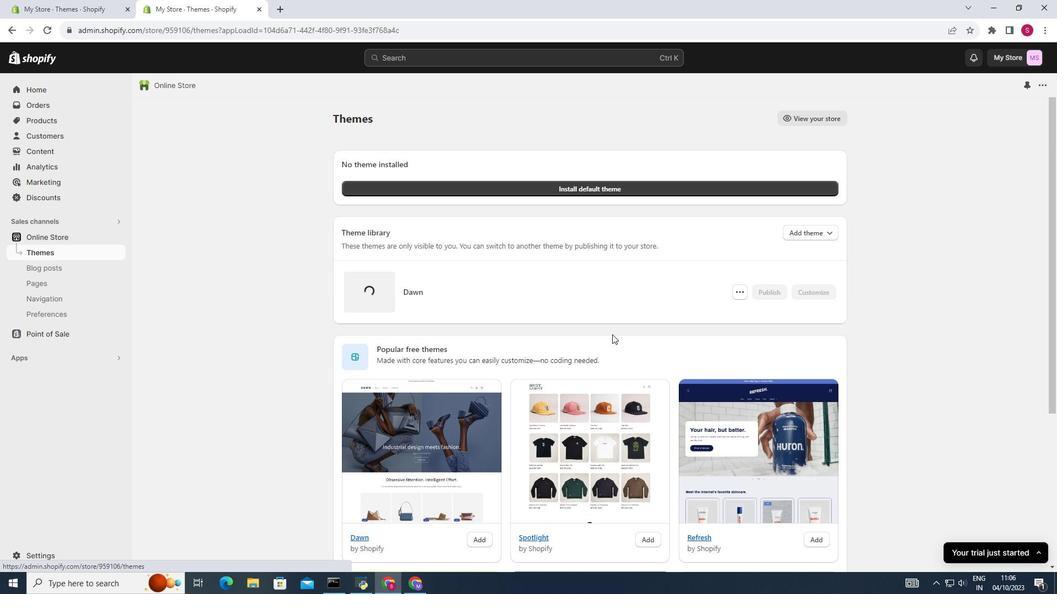 
Action: Mouse scrolled (612, 334) with delta (0, 0)
Screenshot: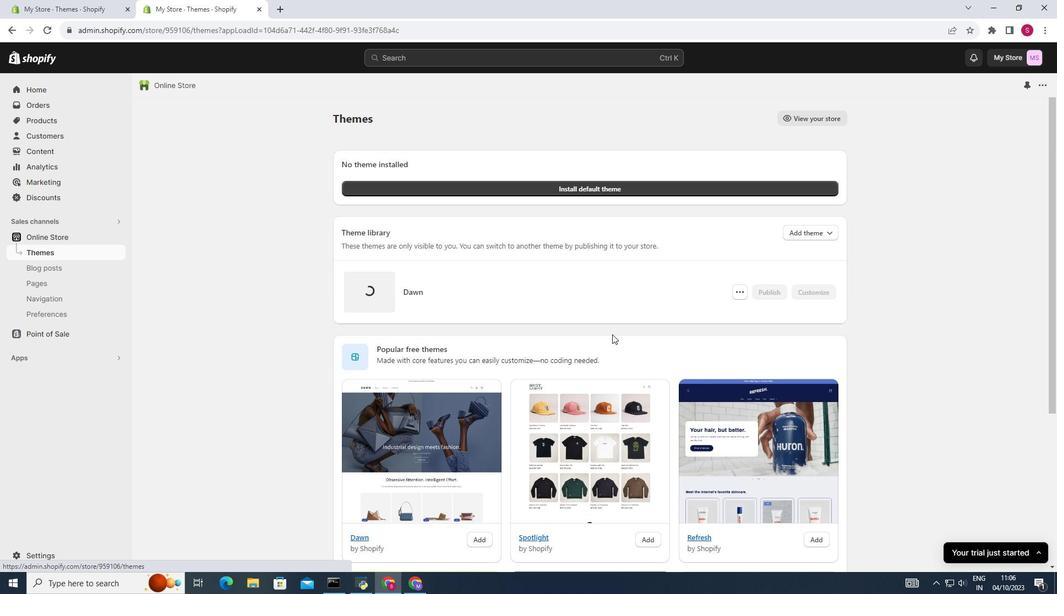 
Action: Mouse moved to (652, 350)
Screenshot: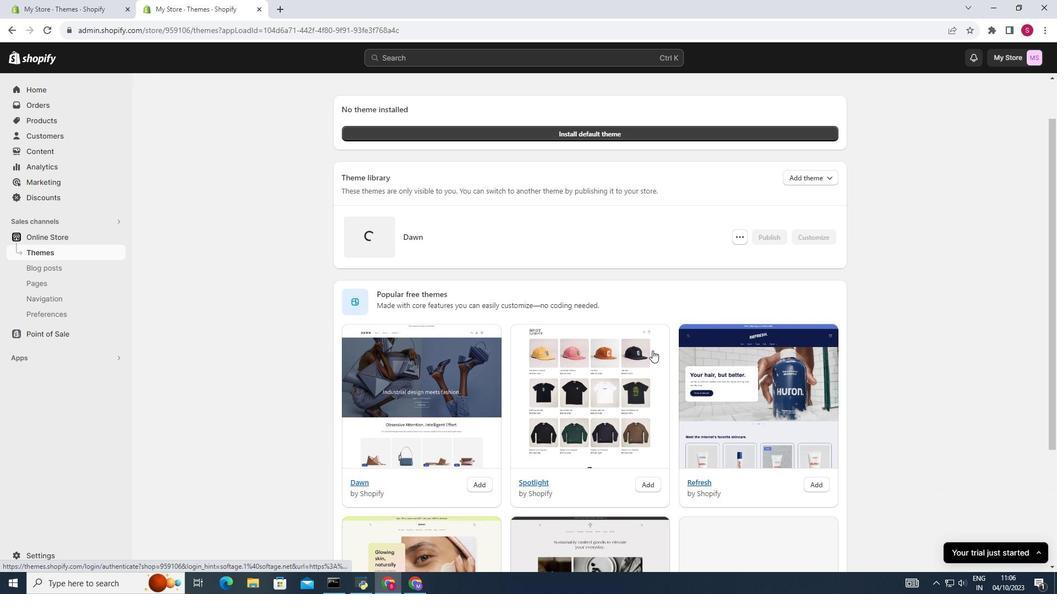 
Action: Mouse scrolled (652, 350) with delta (0, 0)
Screenshot: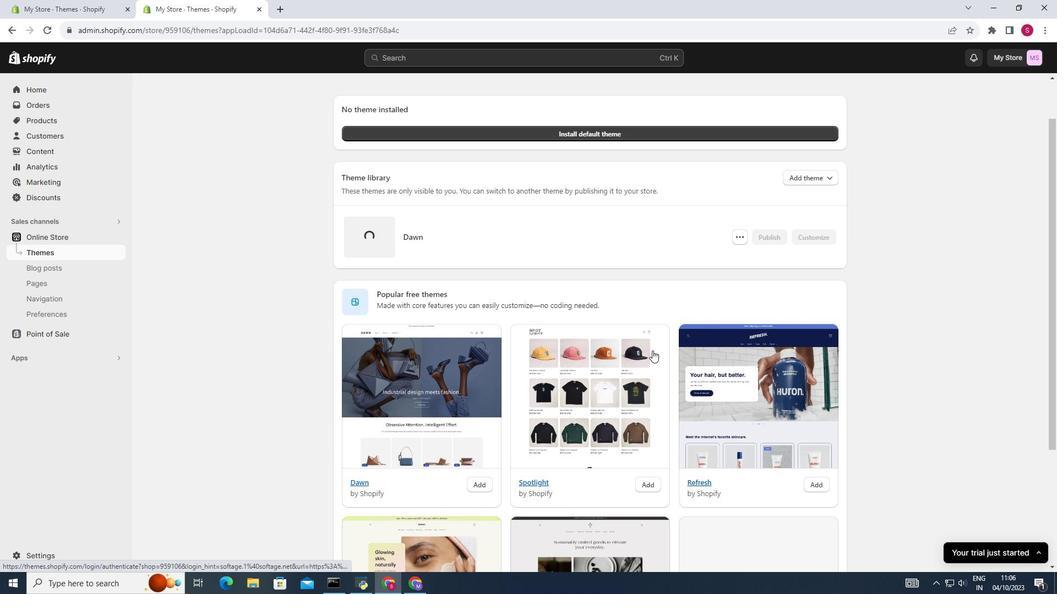 
Action: Mouse scrolled (652, 350) with delta (0, 0)
Screenshot: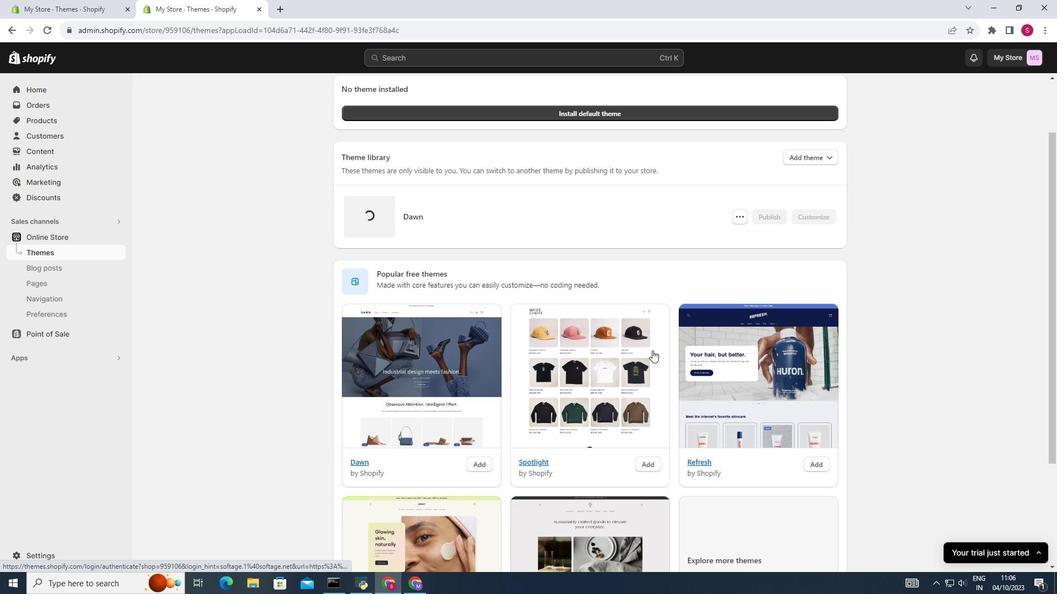 
Action: Mouse scrolled (652, 350) with delta (0, 0)
Screenshot: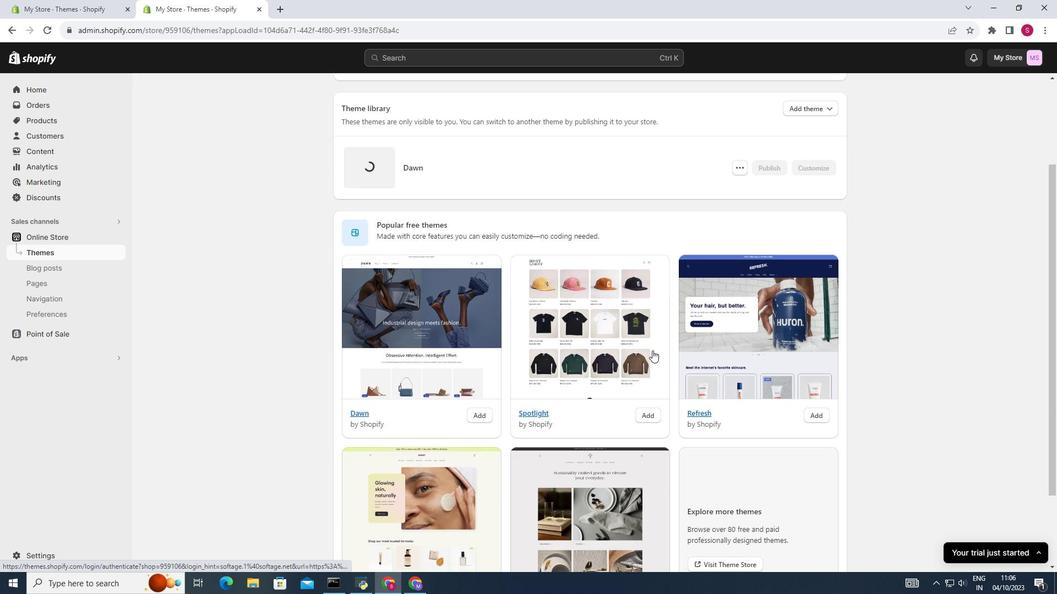 
Action: Mouse moved to (745, 430)
Screenshot: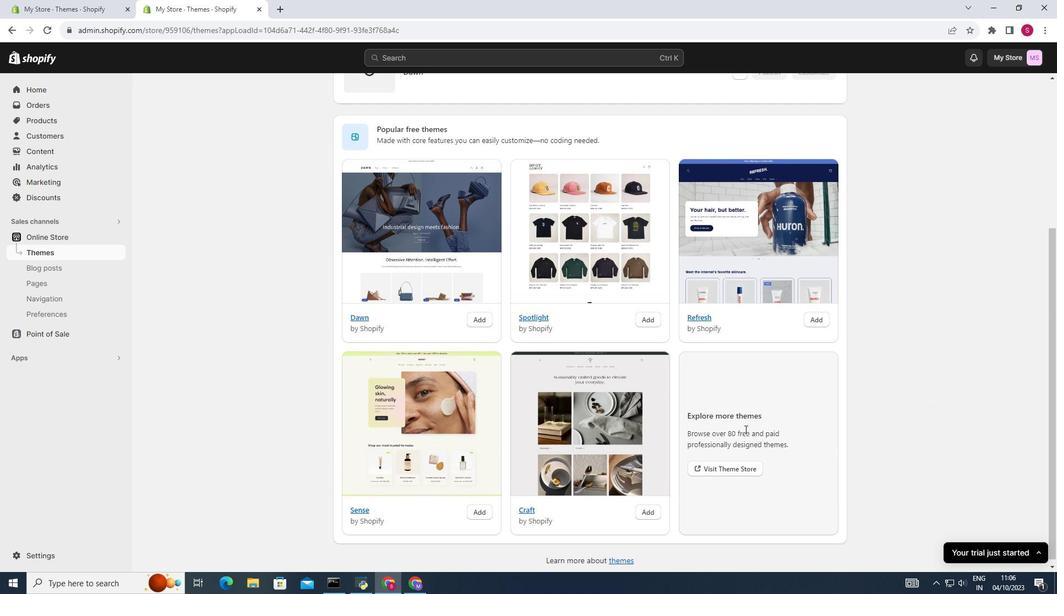 
Action: Mouse pressed left at (745, 430)
Screenshot: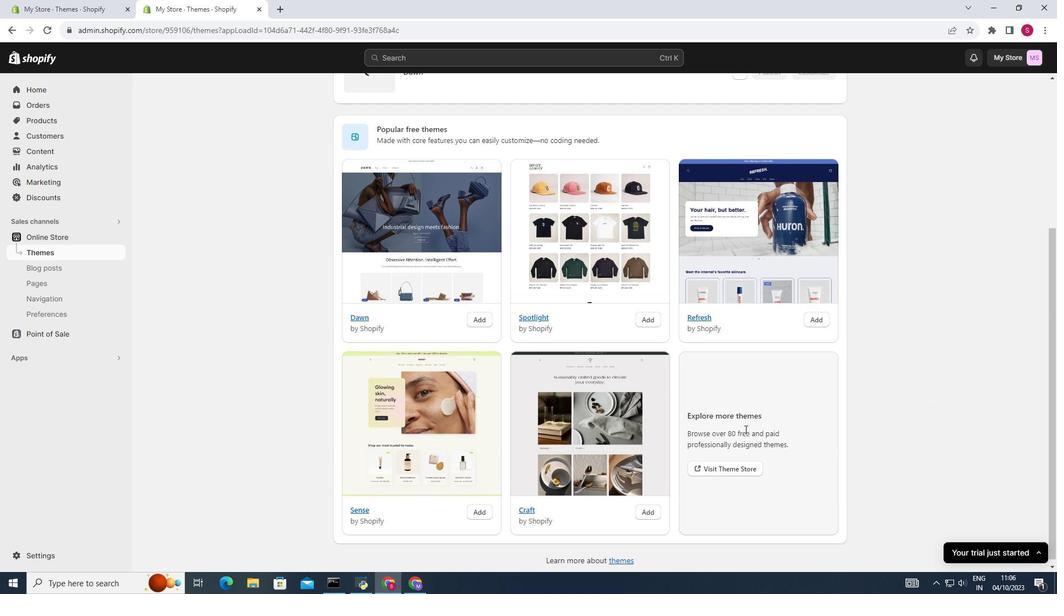 
Action: Mouse moved to (731, 468)
Screenshot: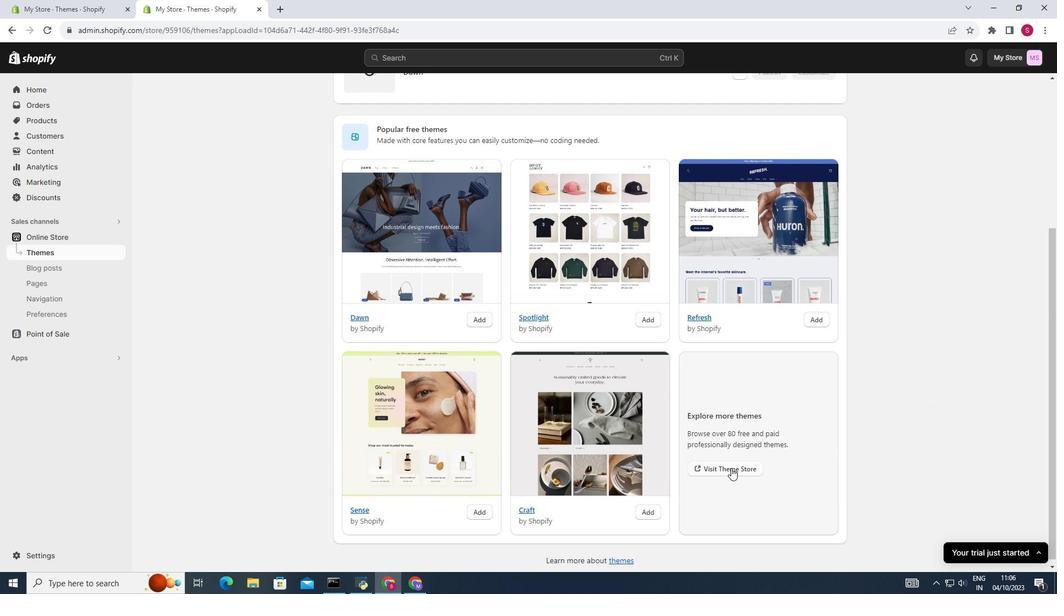 
Action: Mouse pressed left at (731, 468)
Screenshot: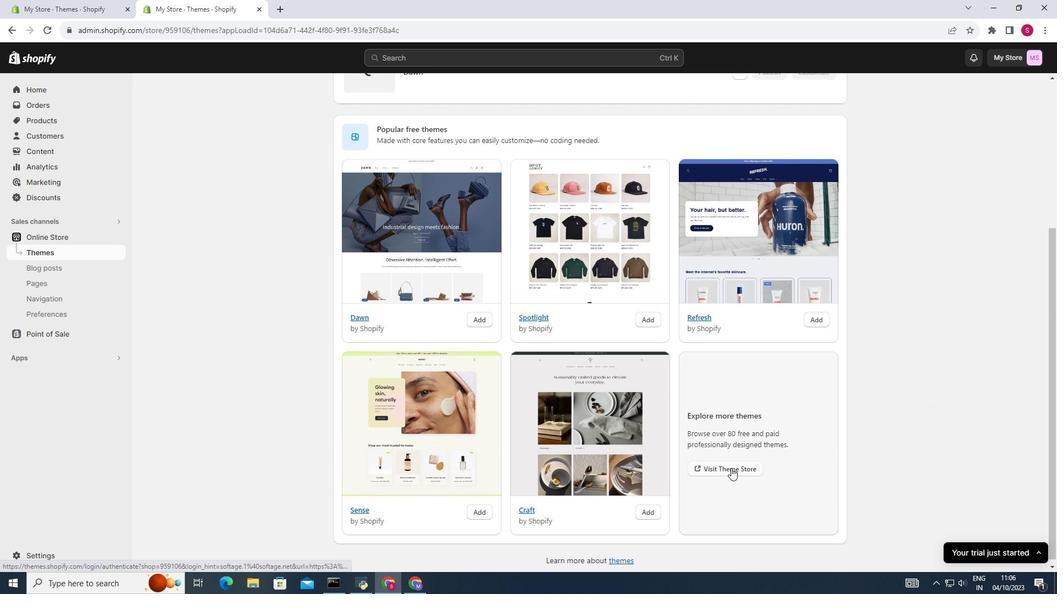 
Action: Mouse moved to (585, 322)
Screenshot: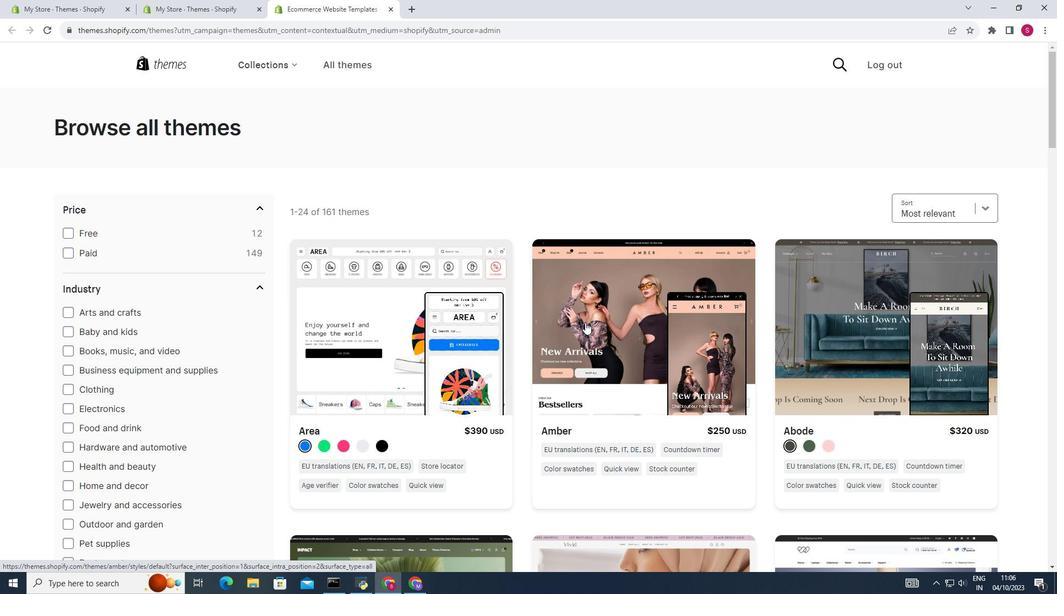 
Action: Mouse scrolled (585, 322) with delta (0, 0)
Screenshot: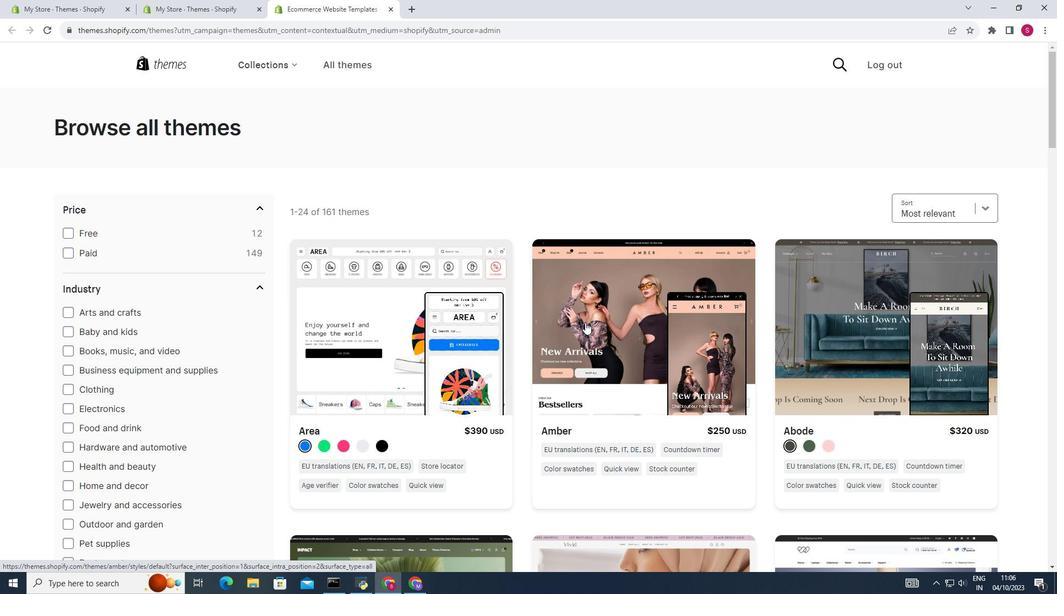 
Action: Mouse scrolled (585, 322) with delta (0, 0)
Screenshot: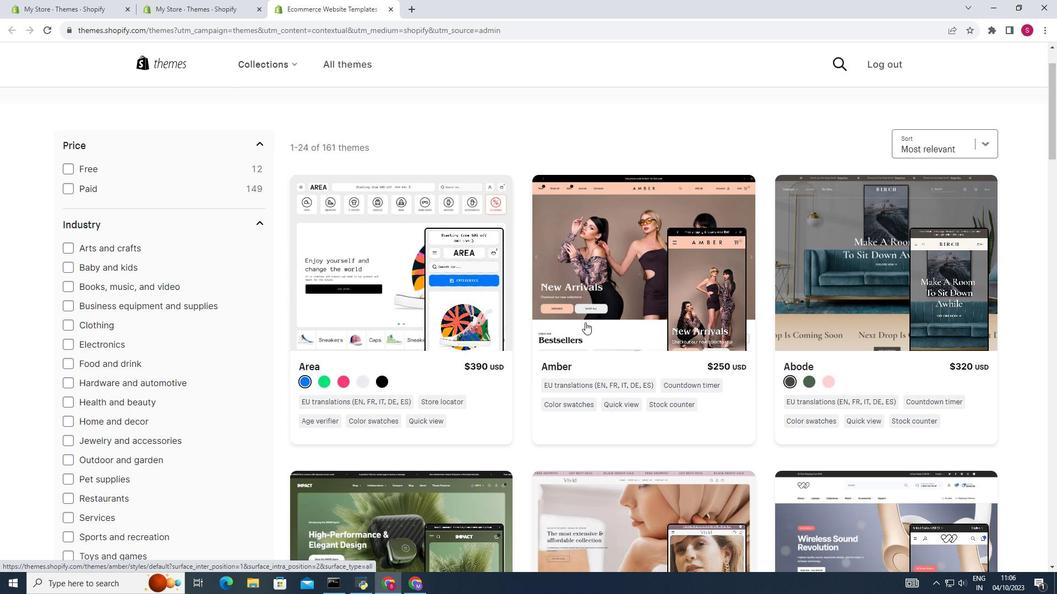 
Action: Mouse scrolled (585, 322) with delta (0, 0)
Screenshot: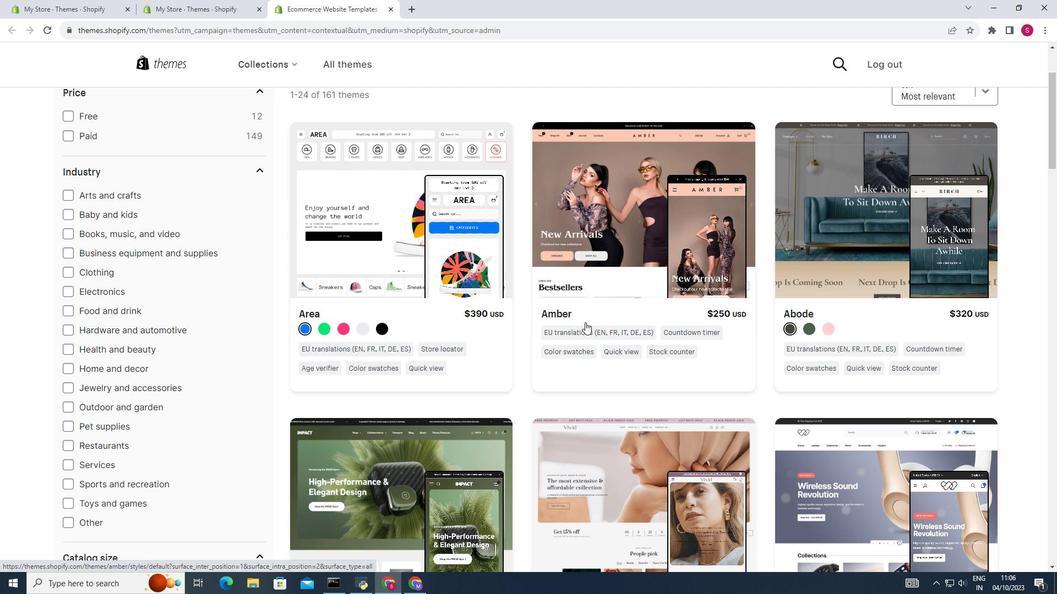 
Action: Mouse scrolled (585, 322) with delta (0, 0)
Screenshot: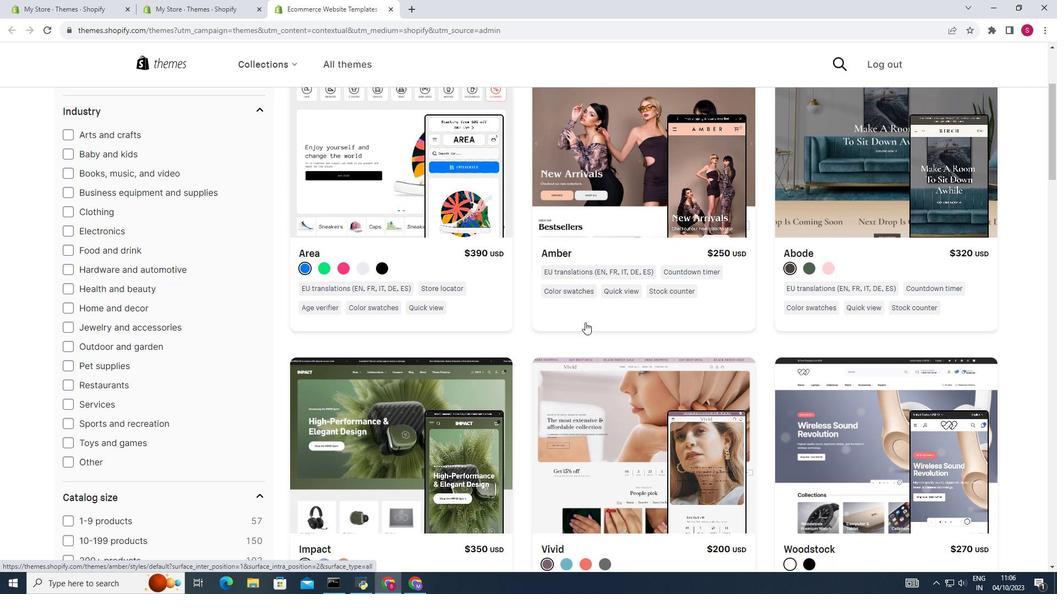 
Action: Mouse scrolled (585, 322) with delta (0, 0)
Screenshot: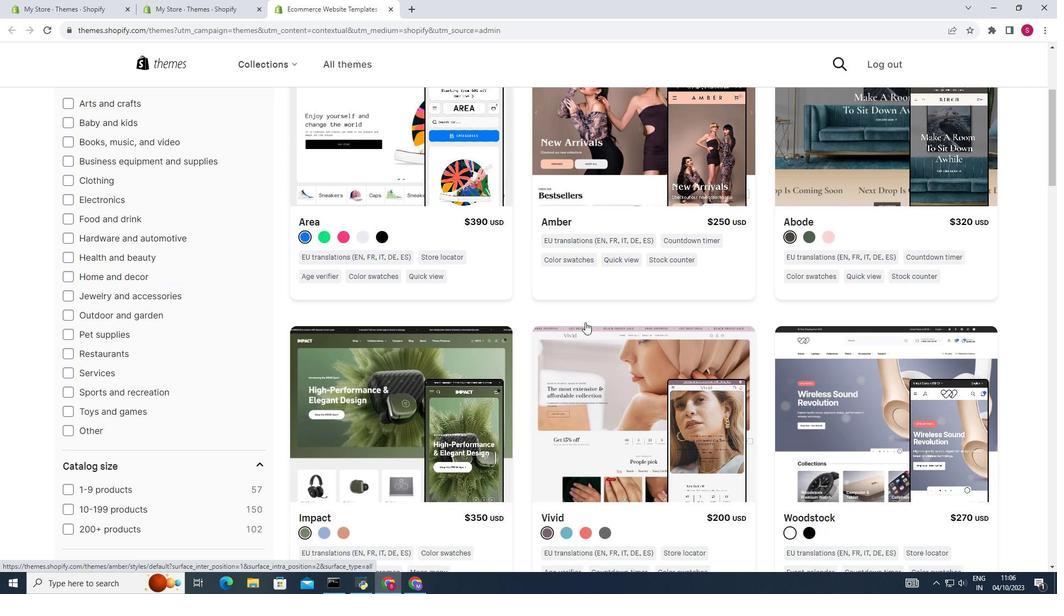 
Action: Mouse moved to (815, 354)
Screenshot: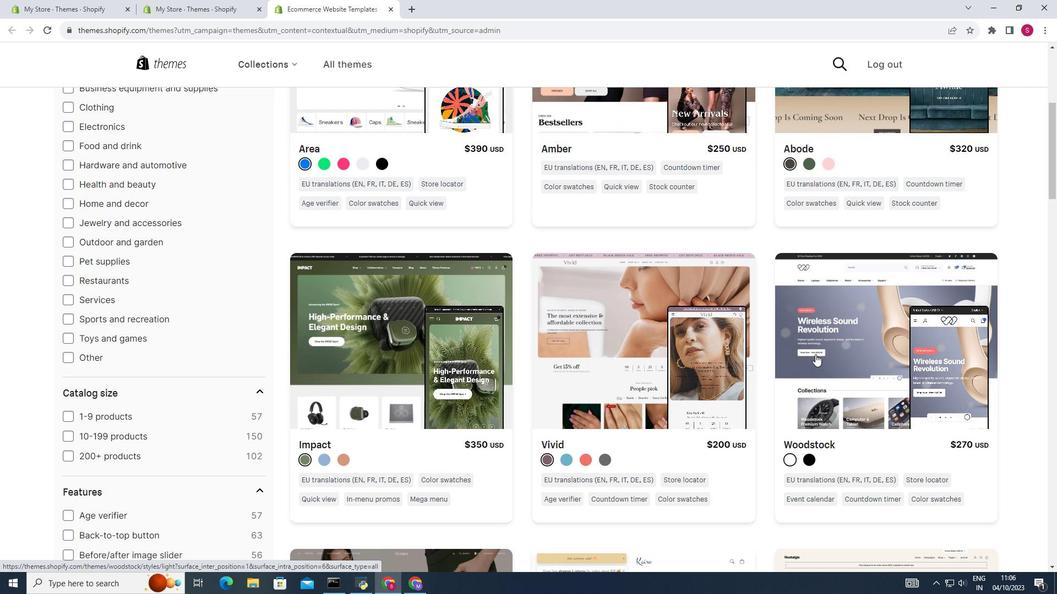 
Action: Mouse scrolled (815, 354) with delta (0, 0)
Screenshot: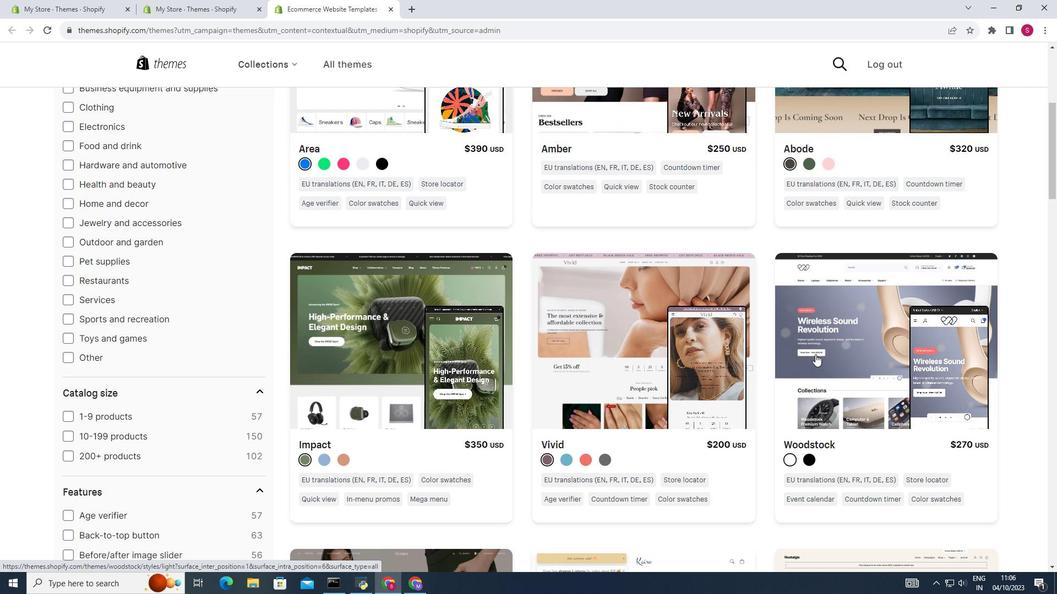 
Action: Mouse moved to (651, 310)
Screenshot: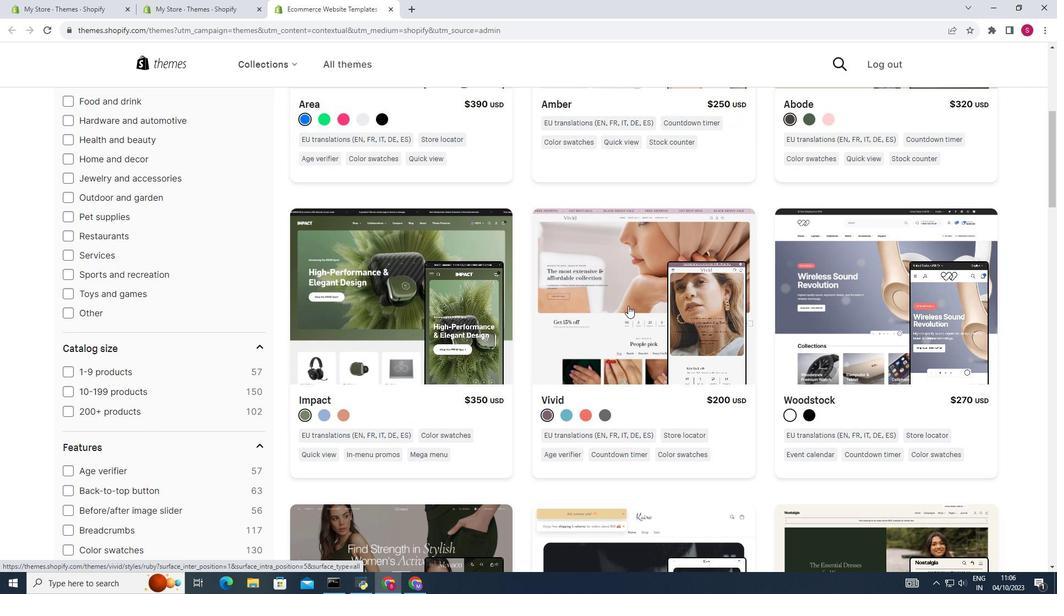 
Action: Mouse scrolled (651, 311) with delta (0, 0)
Screenshot: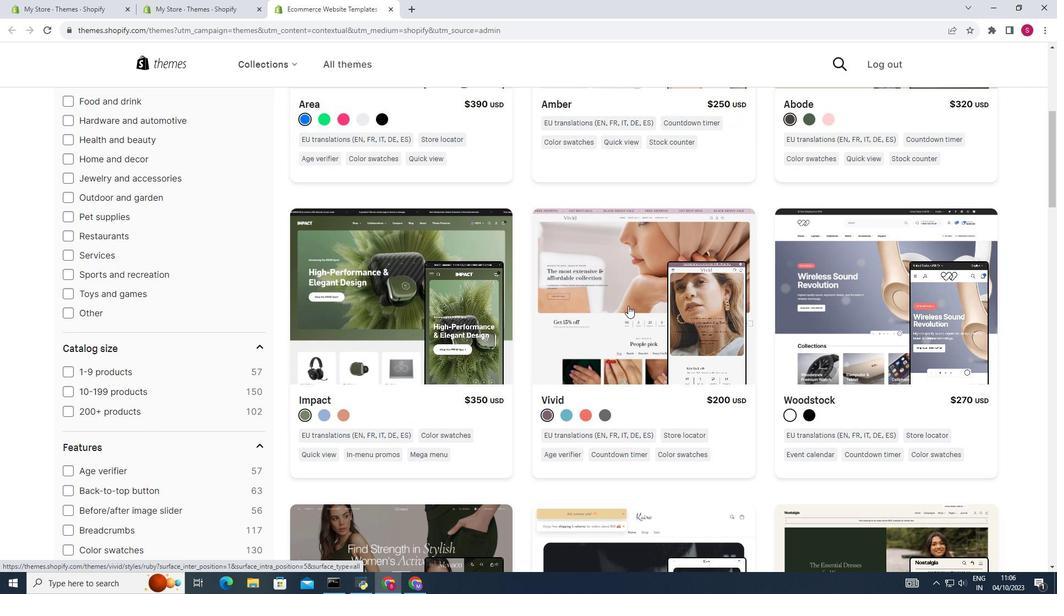 
Action: Mouse moved to (651, 310)
Screenshot: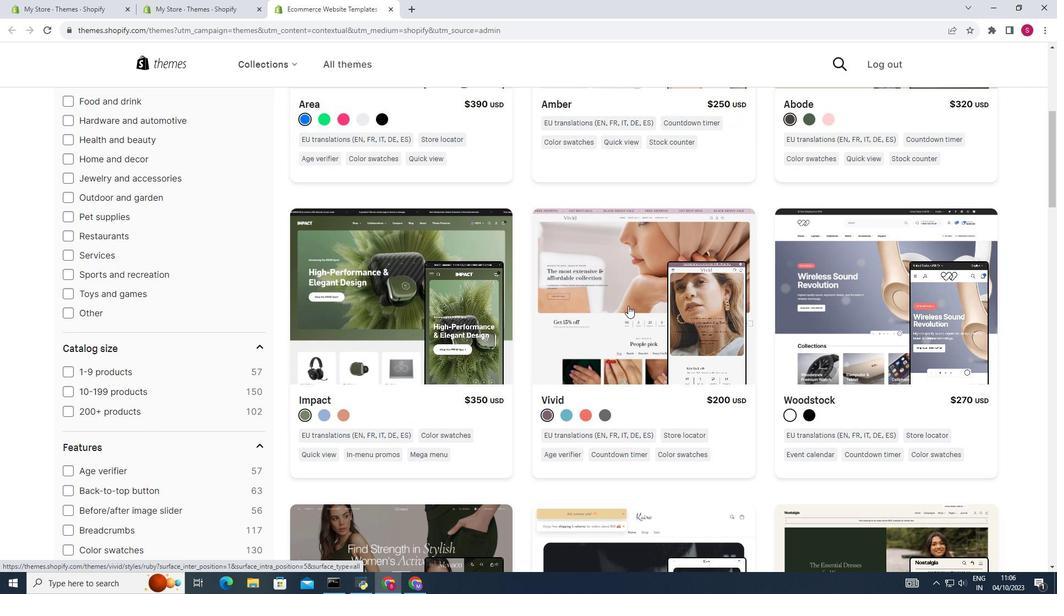 
Action: Mouse scrolled (651, 311) with delta (0, 0)
Screenshot: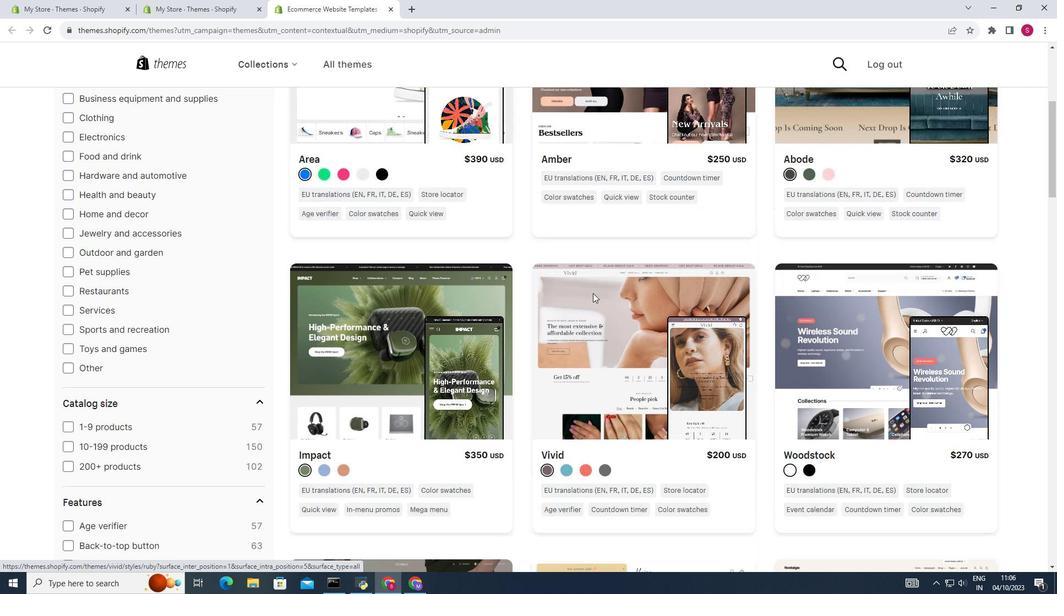 
Action: Mouse moved to (633, 308)
Screenshot: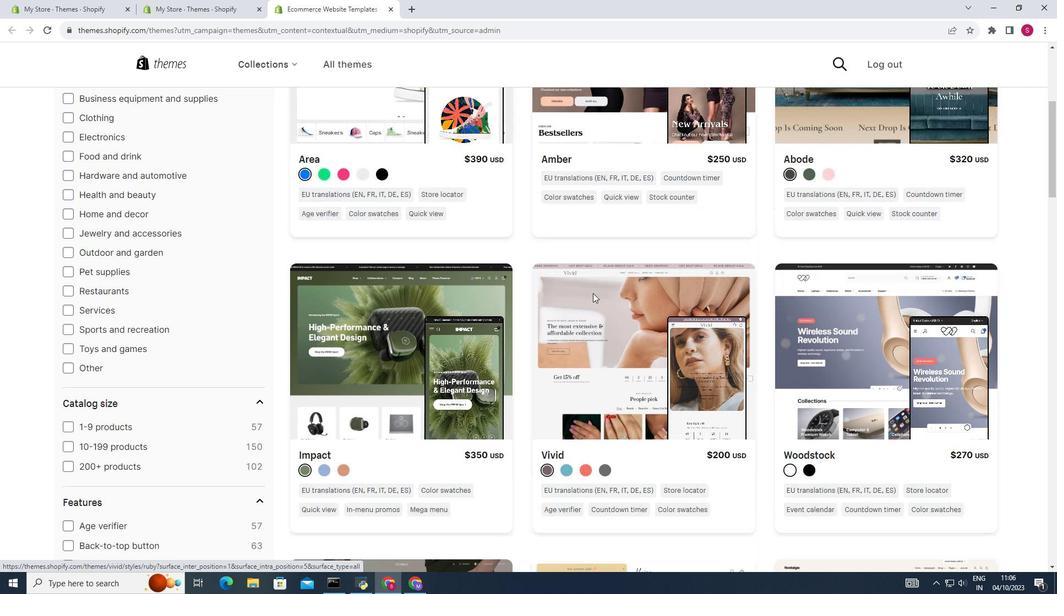 
Action: Mouse scrolled (633, 309) with delta (0, 0)
Screenshot: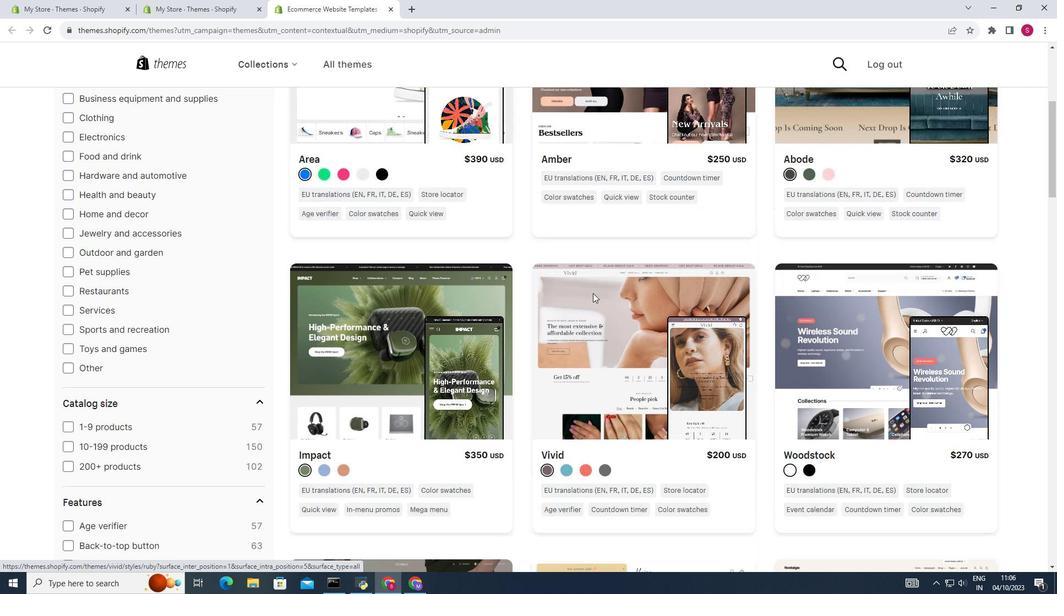 
Action: Mouse moved to (628, 306)
Screenshot: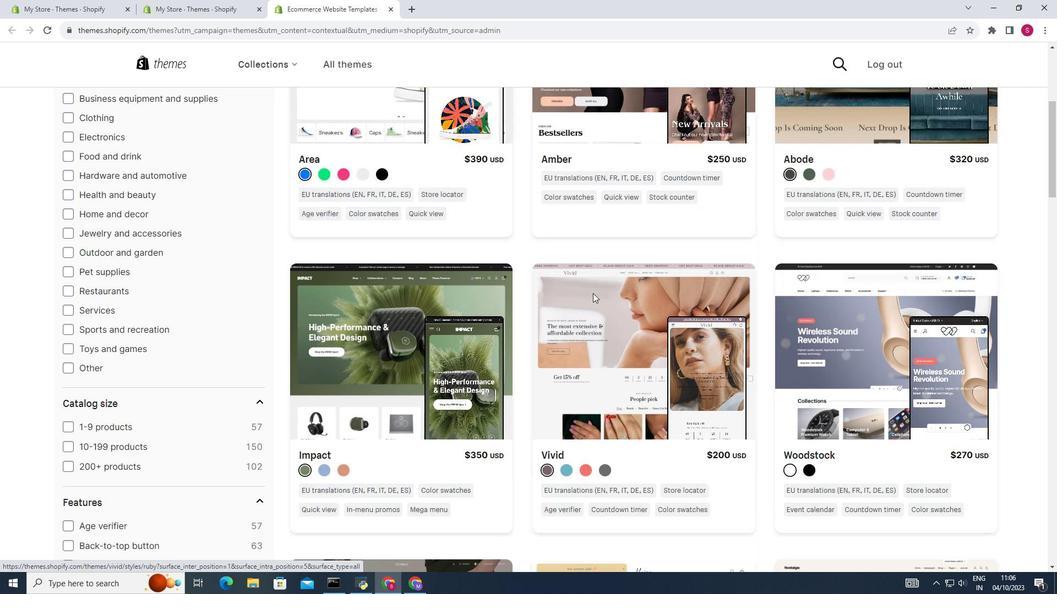
Action: Mouse scrolled (628, 306) with delta (0, 0)
Screenshot: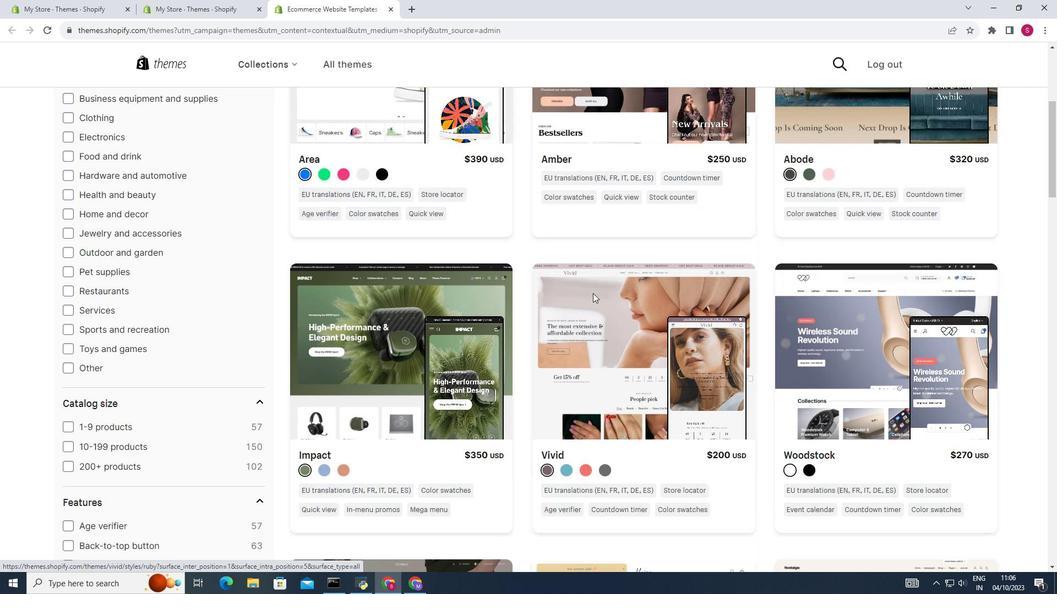 
Action: Mouse moved to (616, 301)
Screenshot: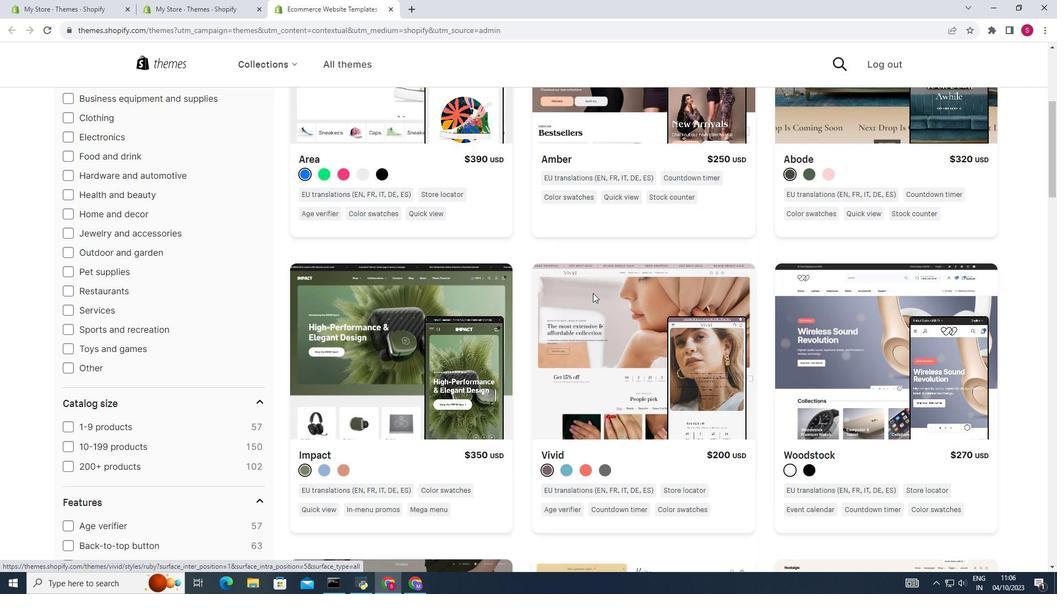 
Action: Mouse scrolled (616, 302) with delta (0, 0)
Screenshot: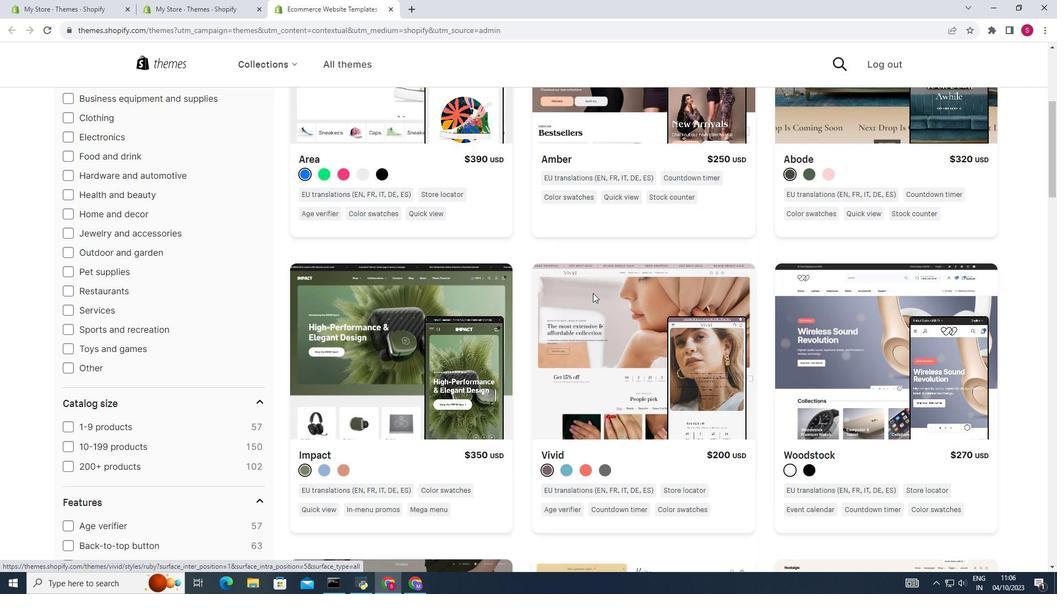 
Action: Mouse moved to (63, 180)
Screenshot: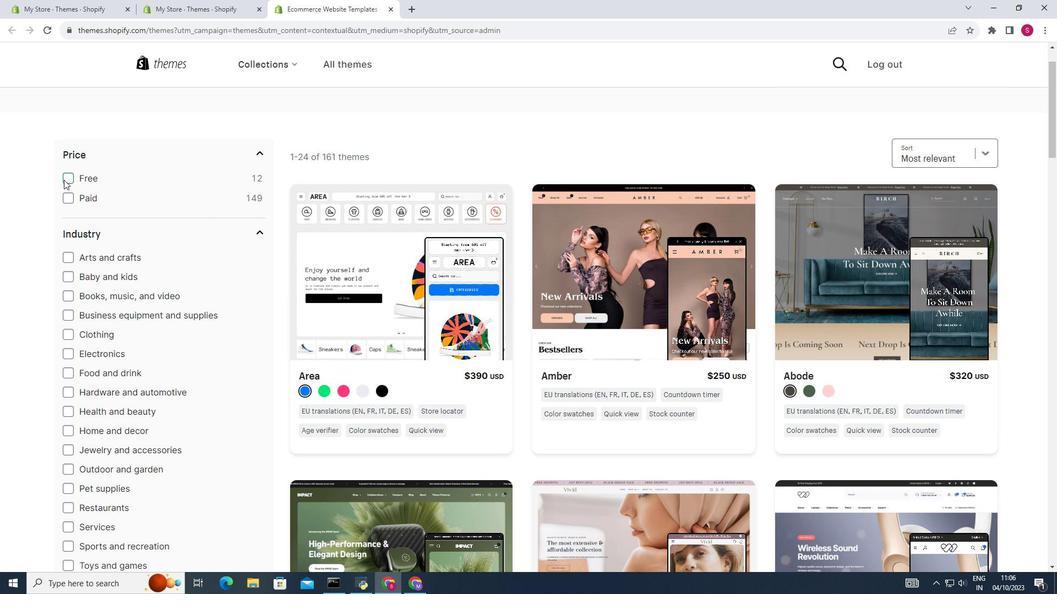 
Action: Mouse pressed left at (63, 180)
Screenshot: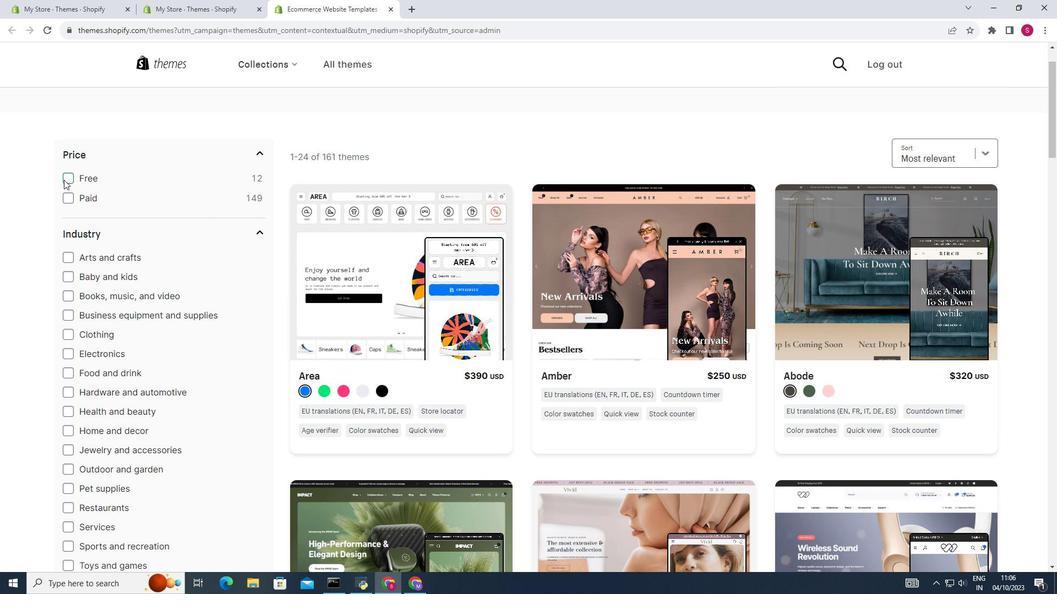 
Action: Mouse moved to (679, 365)
Screenshot: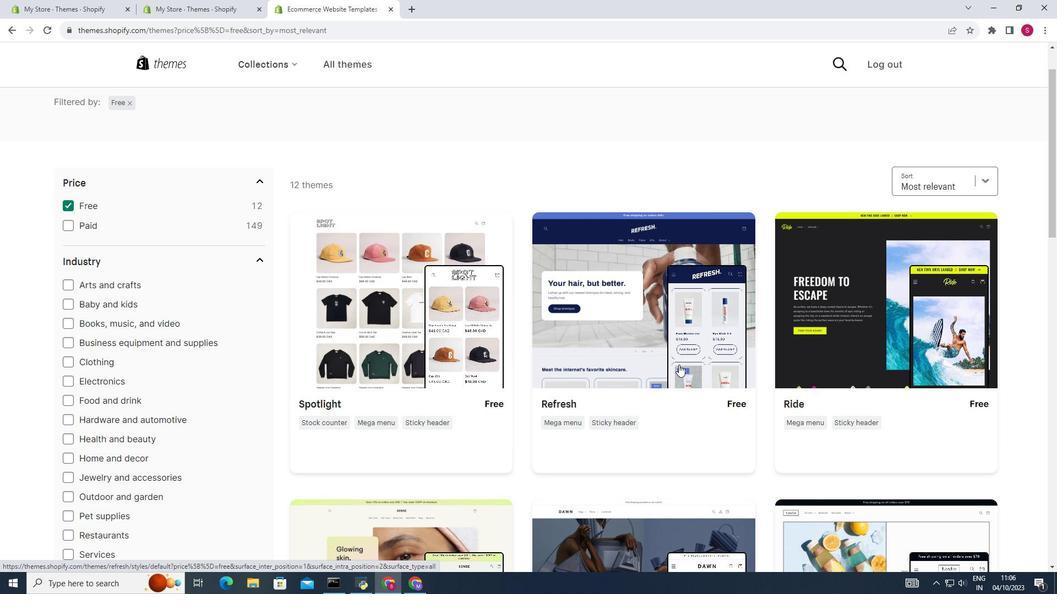 
Action: Mouse scrolled (679, 364) with delta (0, 0)
Screenshot: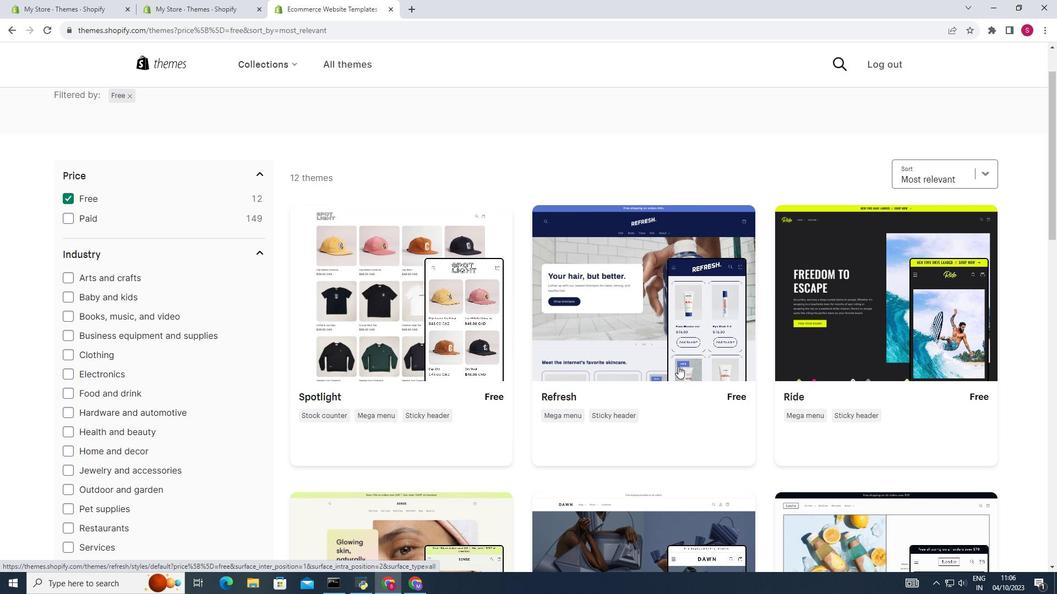 
Action: Mouse moved to (676, 369)
Screenshot: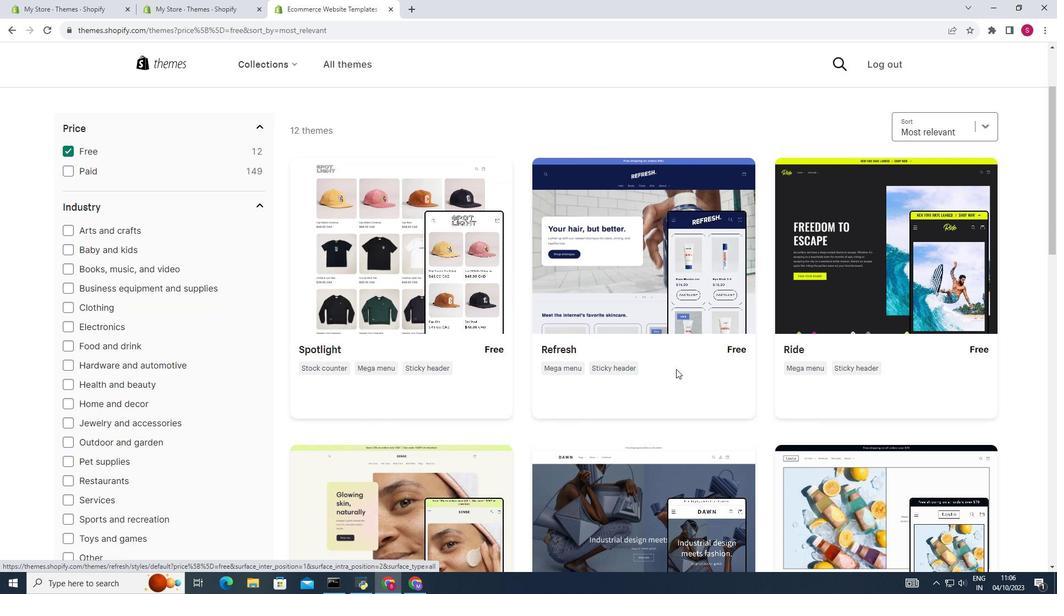 
Action: Mouse scrolled (676, 369) with delta (0, 0)
Screenshot: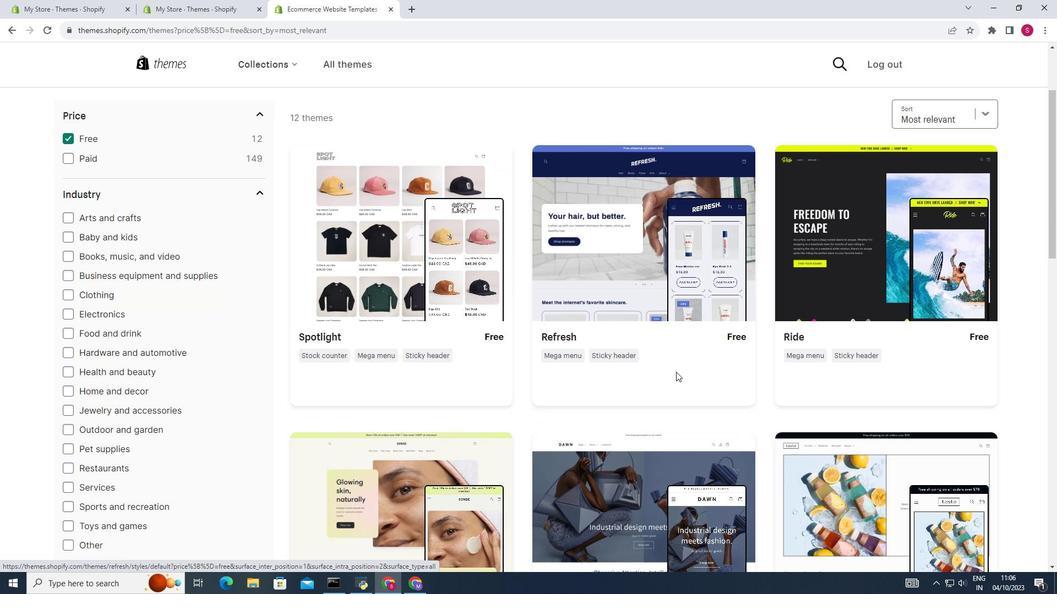 
Action: Mouse moved to (676, 372)
Screenshot: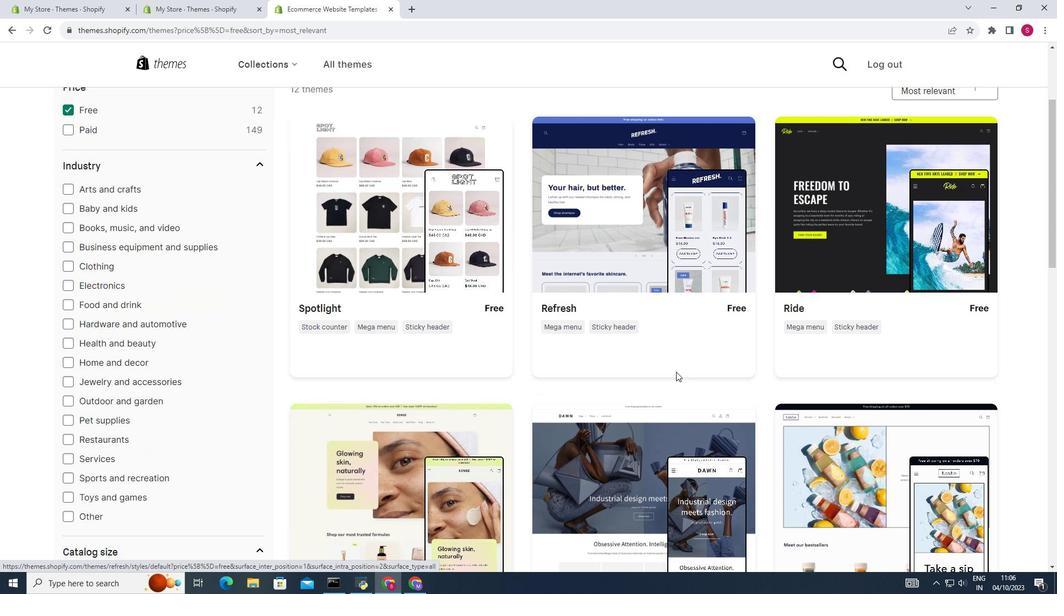 
Action: Mouse scrolled (676, 371) with delta (0, 0)
Screenshot: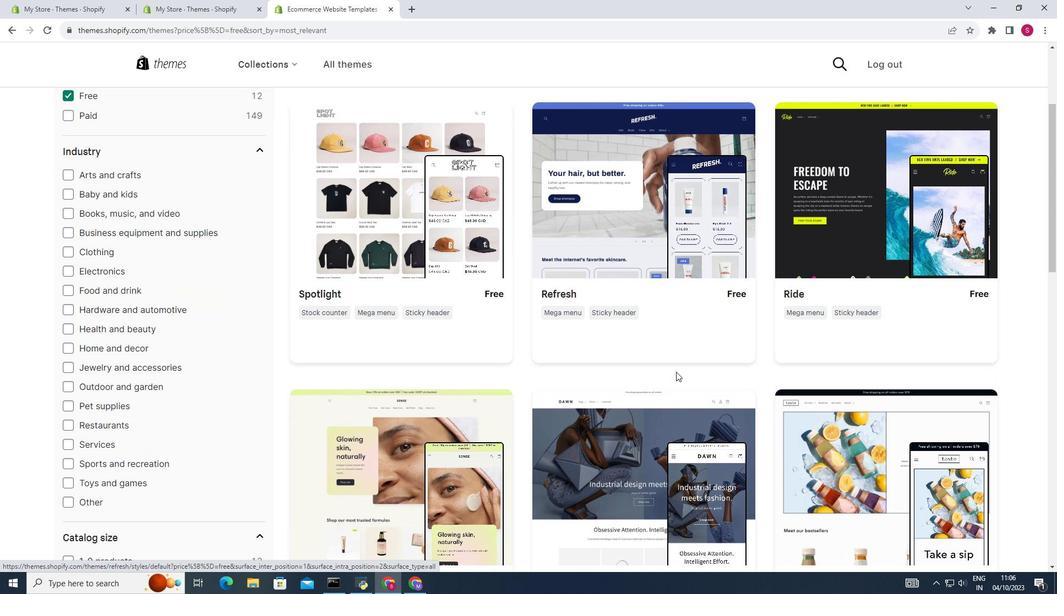 
Action: Mouse scrolled (676, 371) with delta (0, 0)
Screenshot: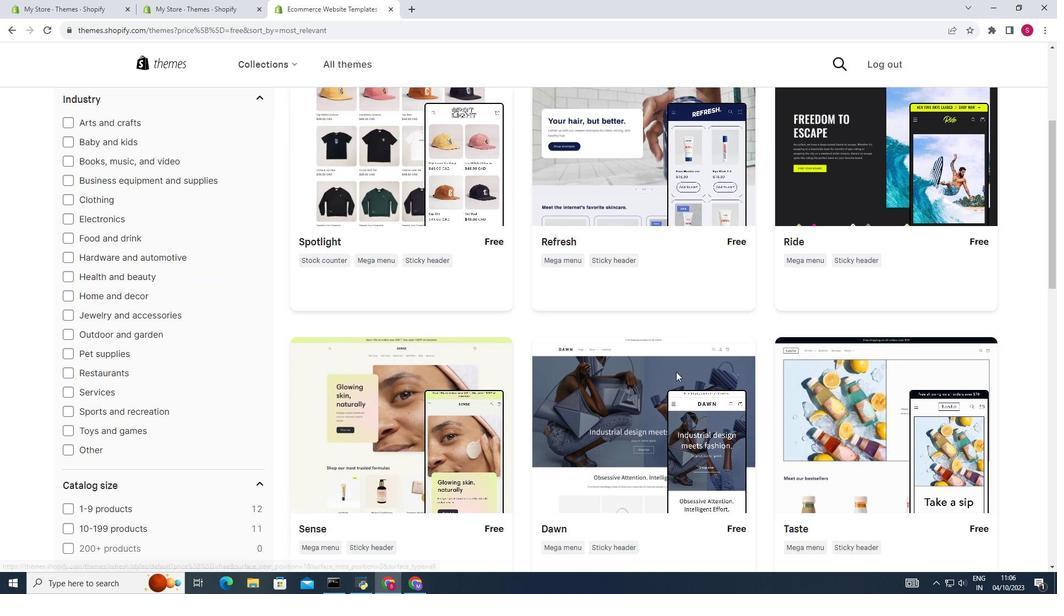 
Action: Mouse moved to (758, 337)
Screenshot: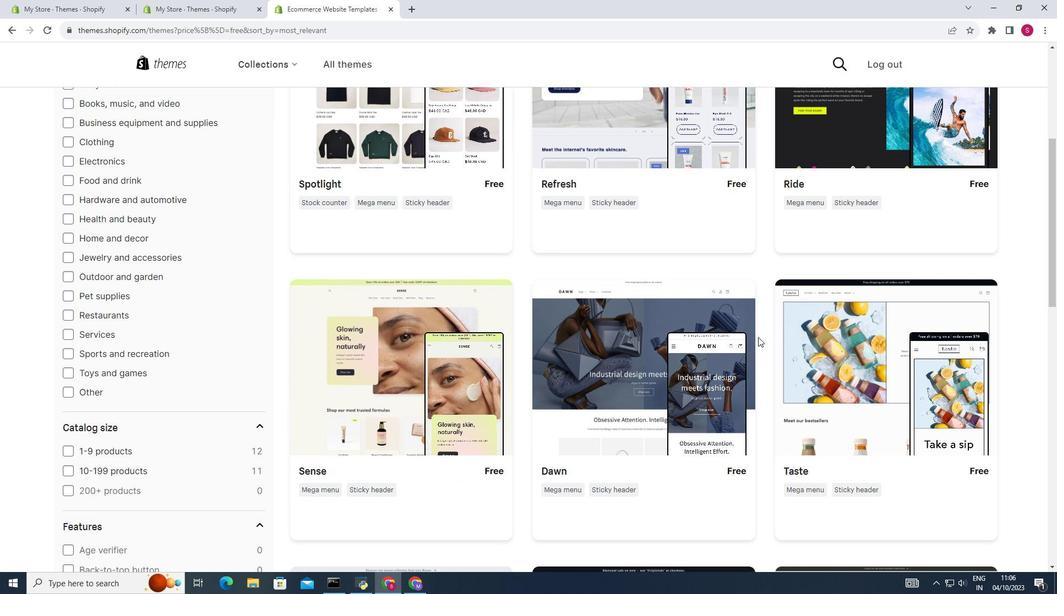 
Action: Mouse scrolled (758, 337) with delta (0, 0)
Screenshot: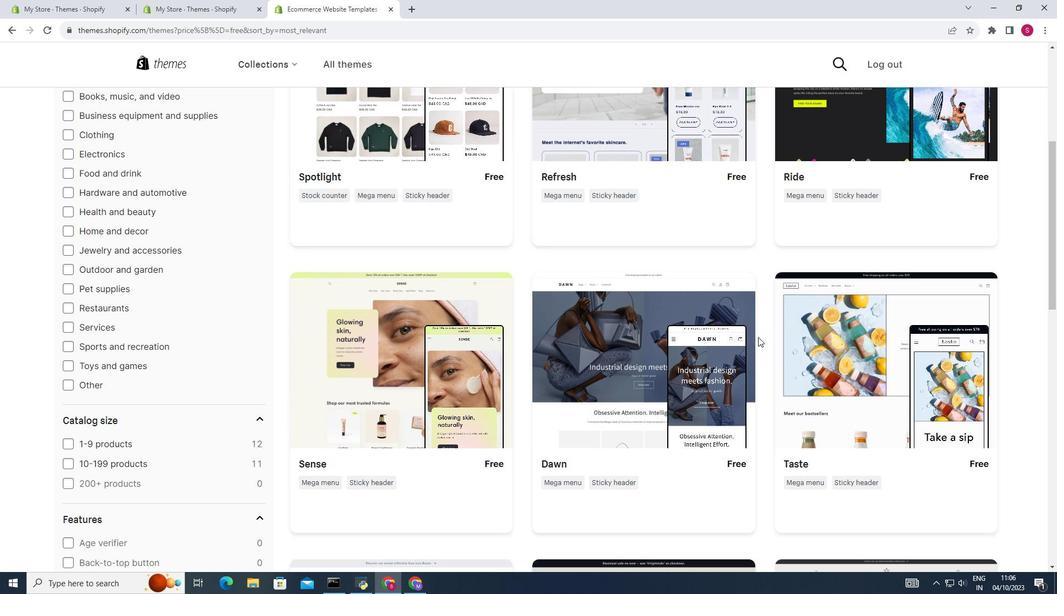 
Action: Mouse scrolled (758, 337) with delta (0, 0)
Screenshot: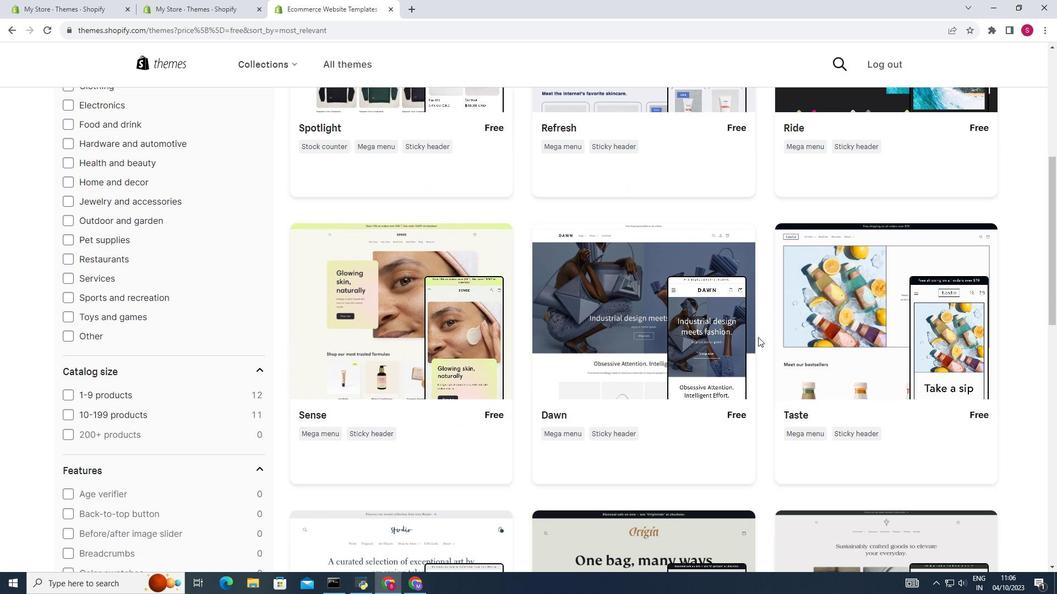 
Action: Mouse moved to (830, 332)
Screenshot: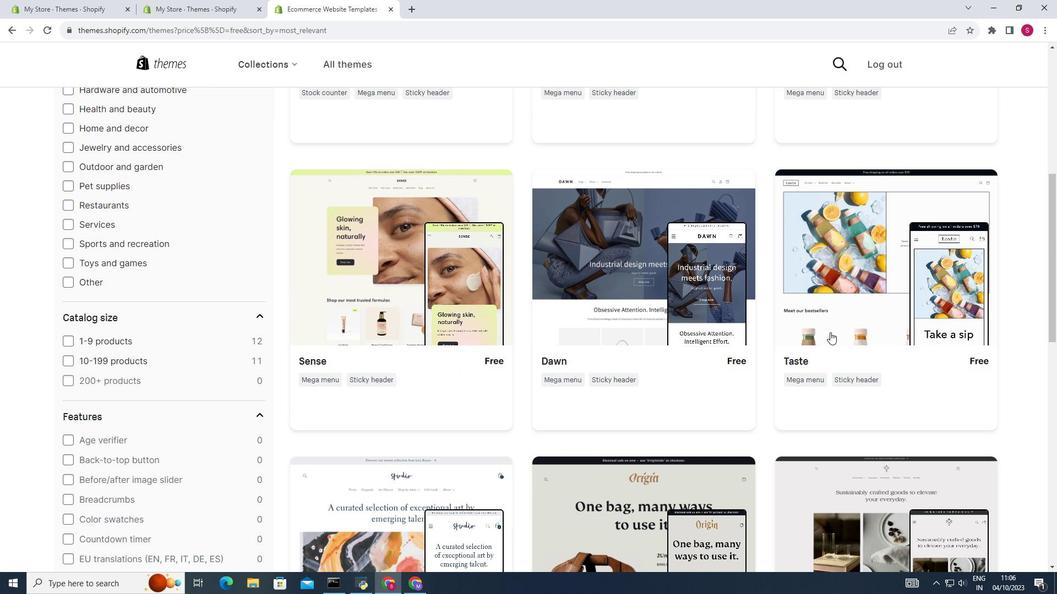 
Action: Mouse scrolled (830, 333) with delta (0, 0)
Screenshot: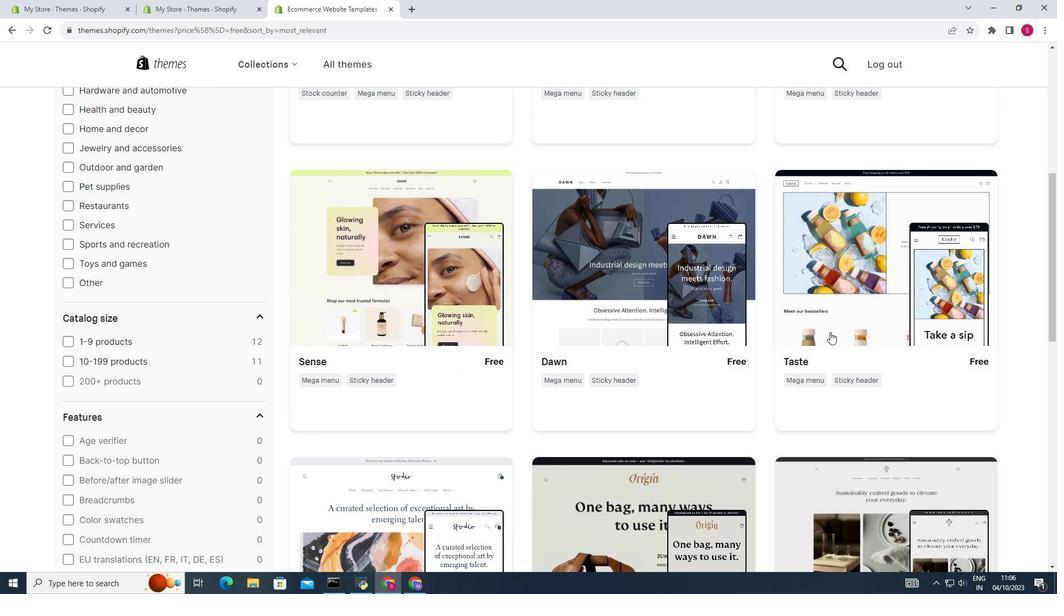 
Action: Mouse scrolled (830, 333) with delta (0, 0)
Screenshot: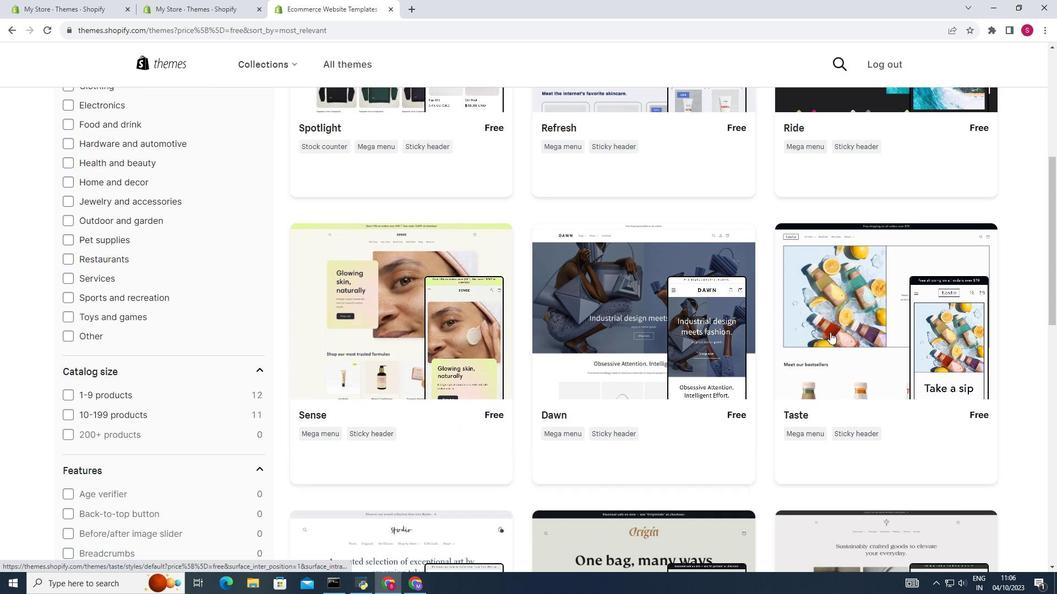 
Action: Mouse scrolled (830, 333) with delta (0, 0)
Screenshot: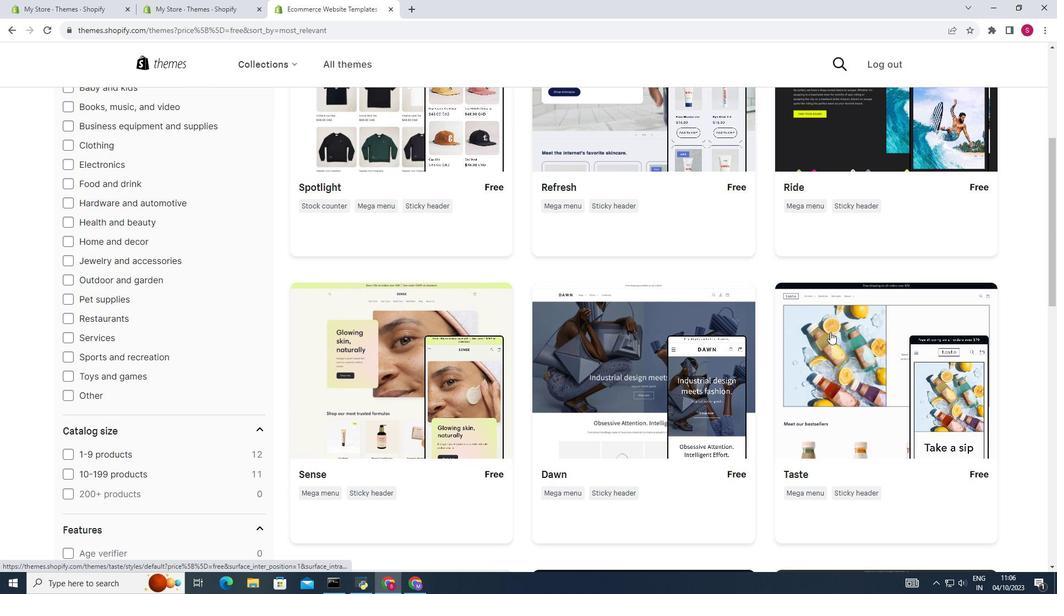 
Action: Mouse moved to (885, 325)
Screenshot: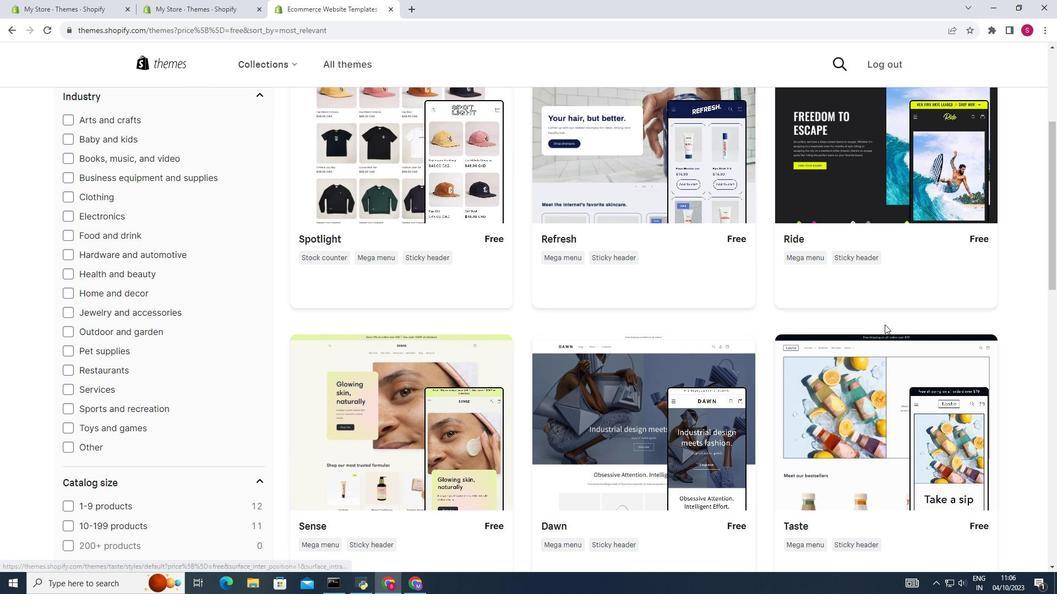 
Action: Mouse scrolled (885, 324) with delta (0, 0)
Screenshot: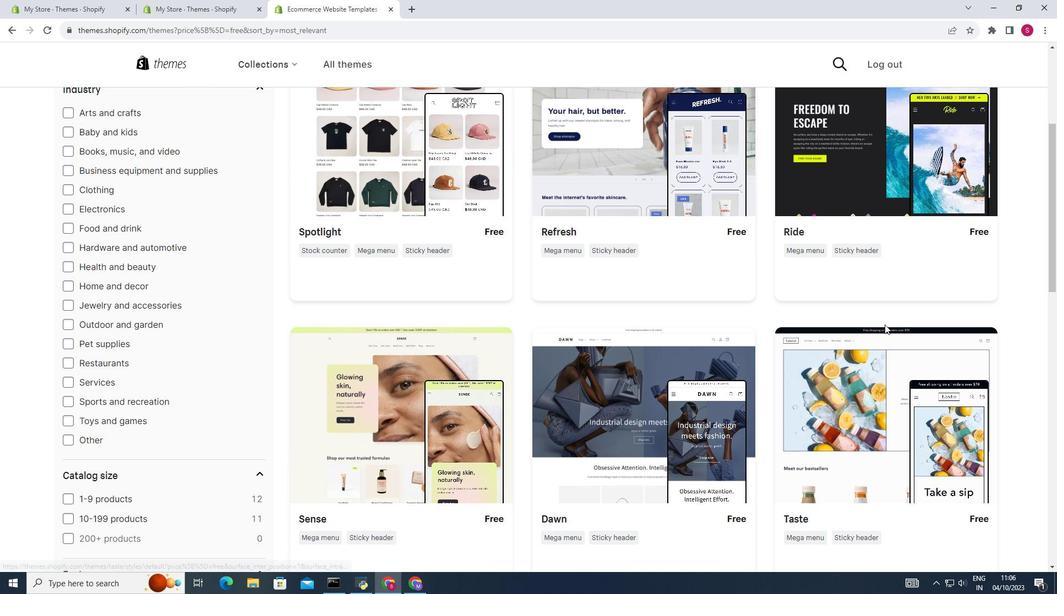 
Action: Mouse scrolled (885, 324) with delta (0, 0)
Screenshot: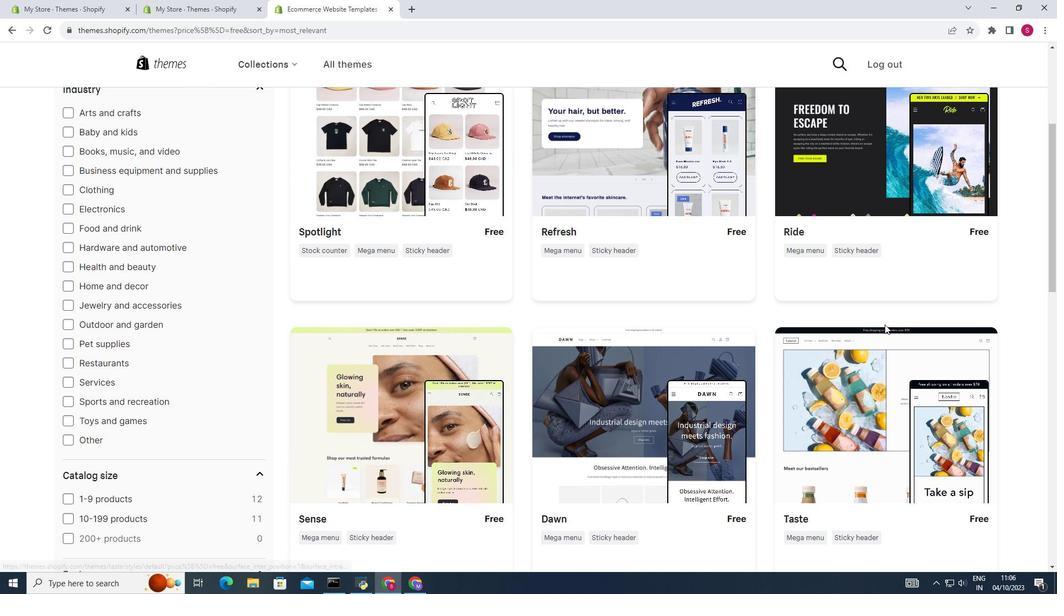 
Action: Mouse moved to (868, 362)
Screenshot: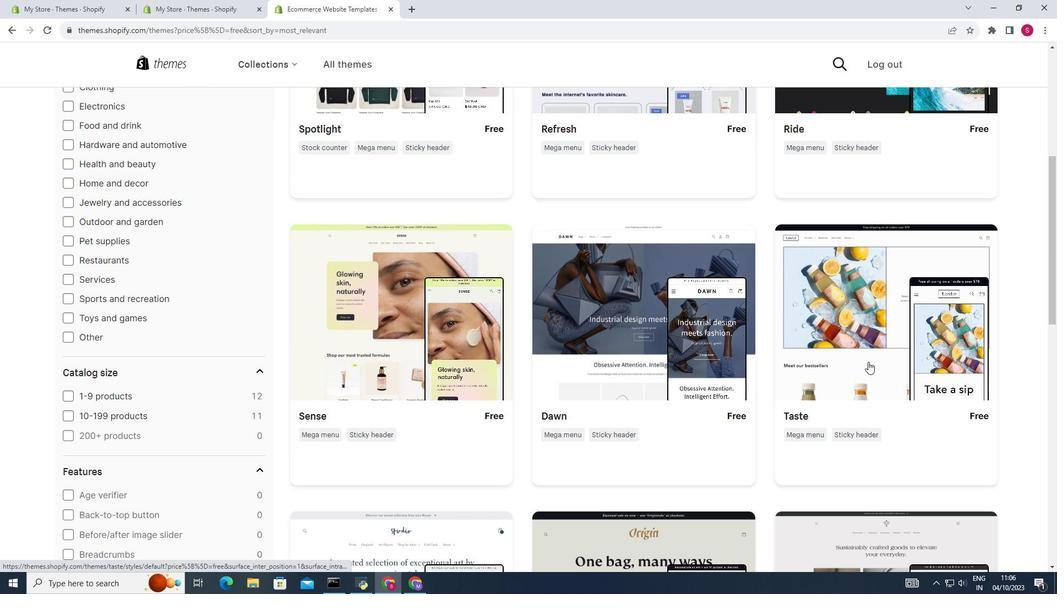 
Action: Mouse scrolled (868, 361) with delta (0, 0)
Screenshot: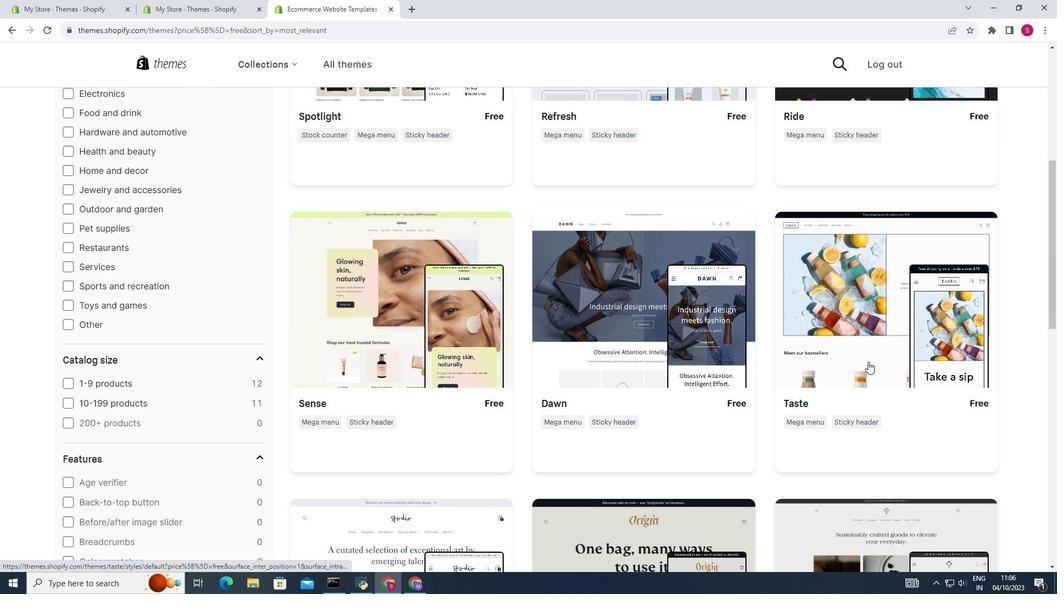 
Action: Mouse scrolled (868, 361) with delta (0, 0)
Screenshot: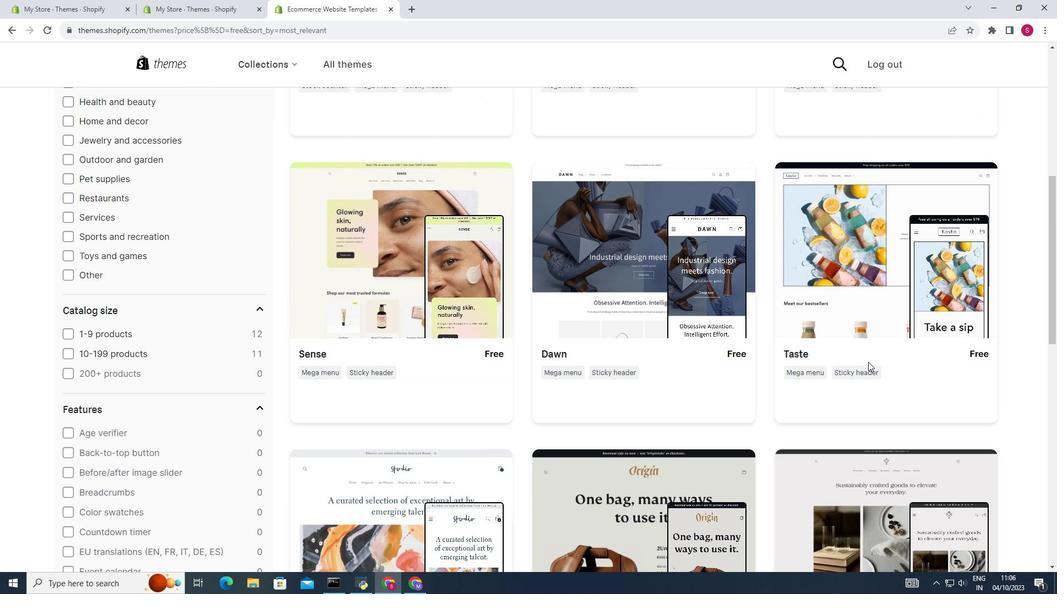 
Action: Mouse moved to (868, 362)
Screenshot: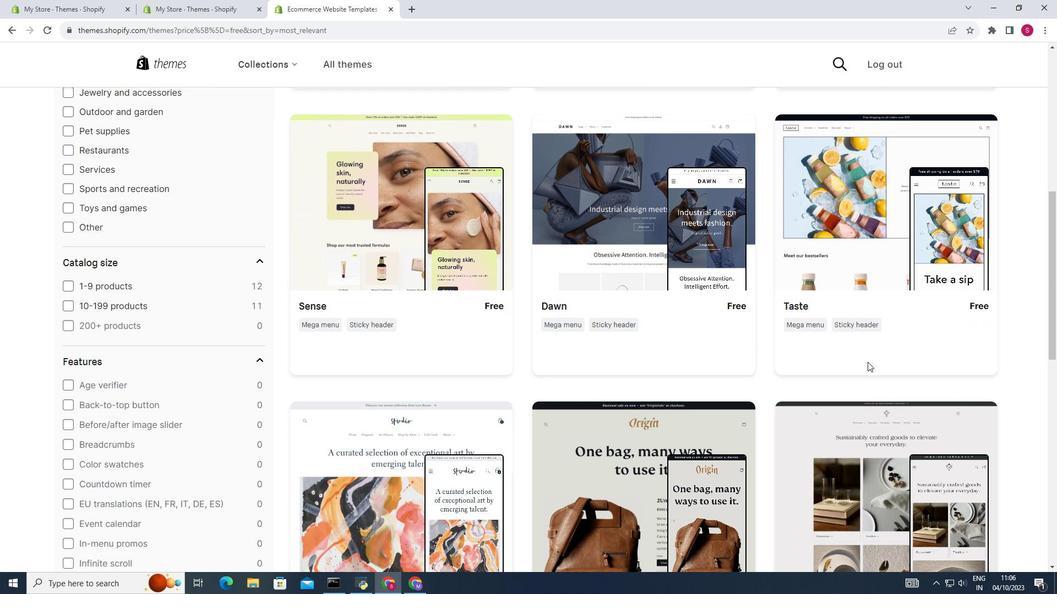 
Action: Mouse scrolled (868, 361) with delta (0, 0)
Screenshot: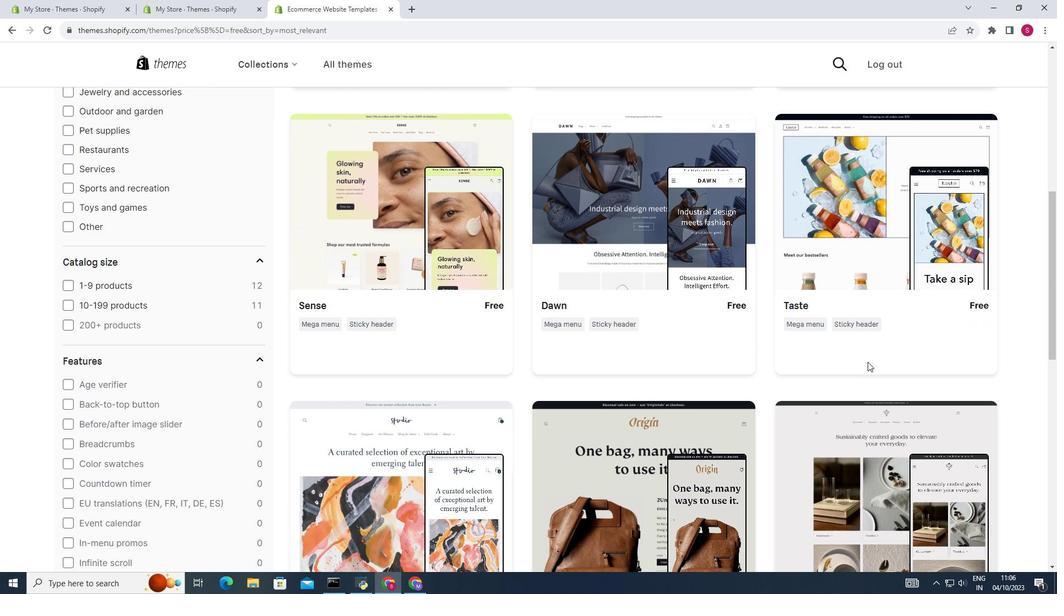 
Action: Mouse scrolled (868, 361) with delta (0, 0)
Screenshot: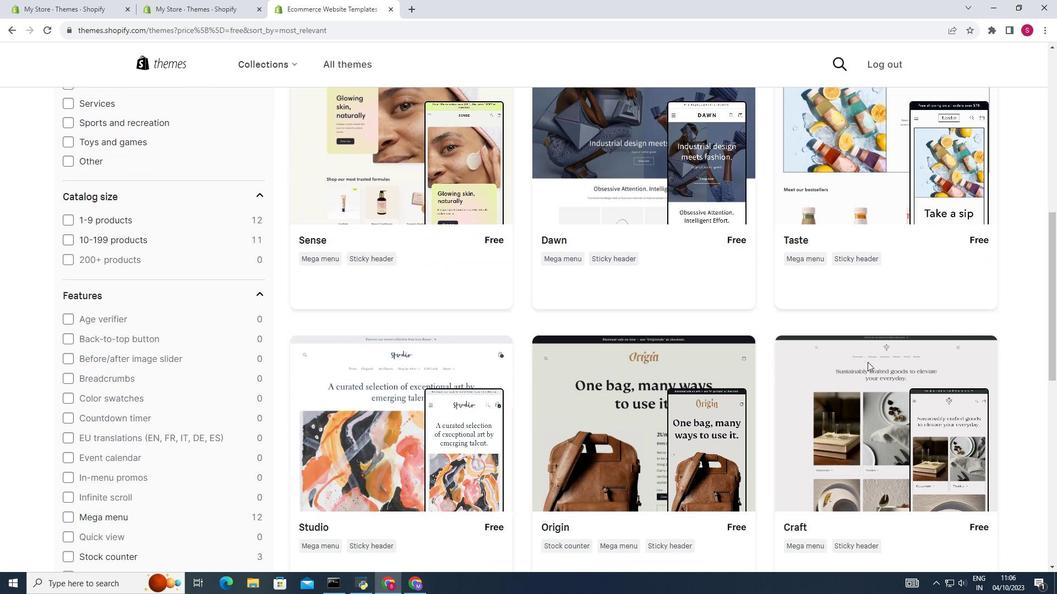 
Action: Mouse moved to (864, 365)
Screenshot: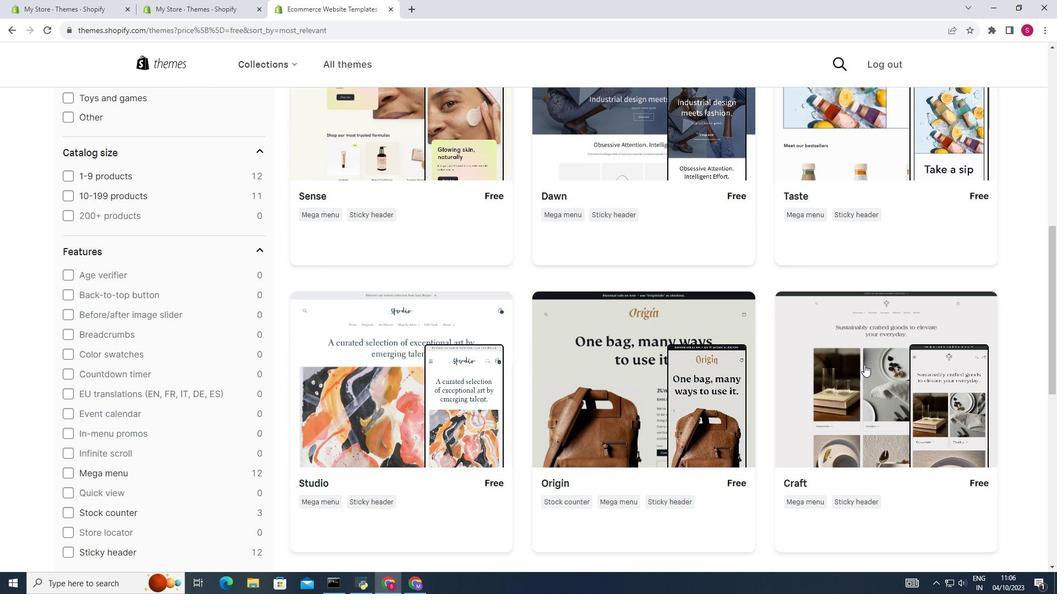
Action: Mouse scrolled (864, 364) with delta (0, 0)
Screenshot: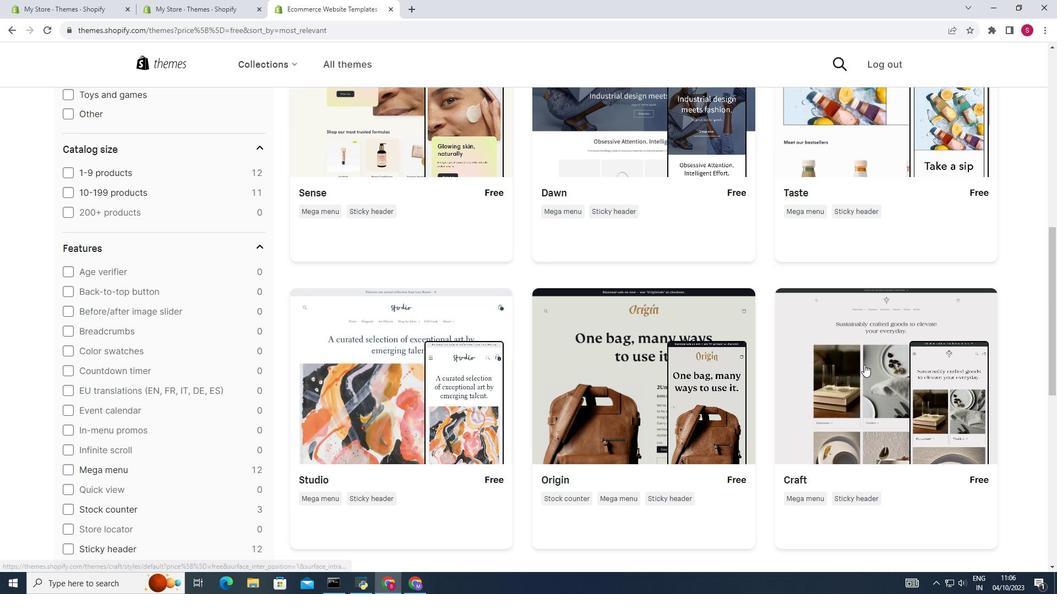 
Action: Mouse moved to (864, 366)
Screenshot: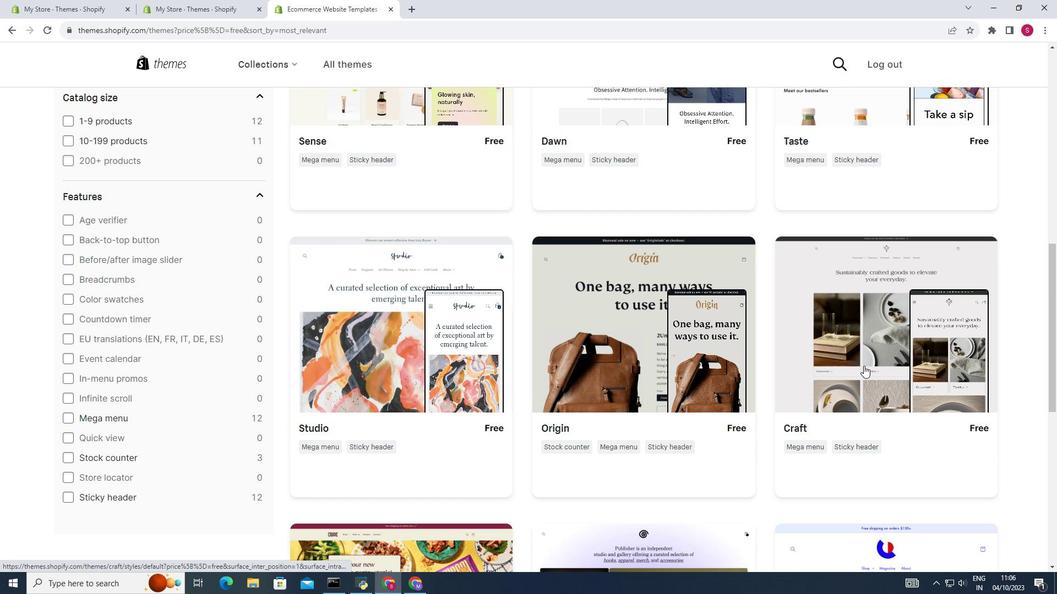 
Action: Mouse scrolled (864, 365) with delta (0, 0)
Screenshot: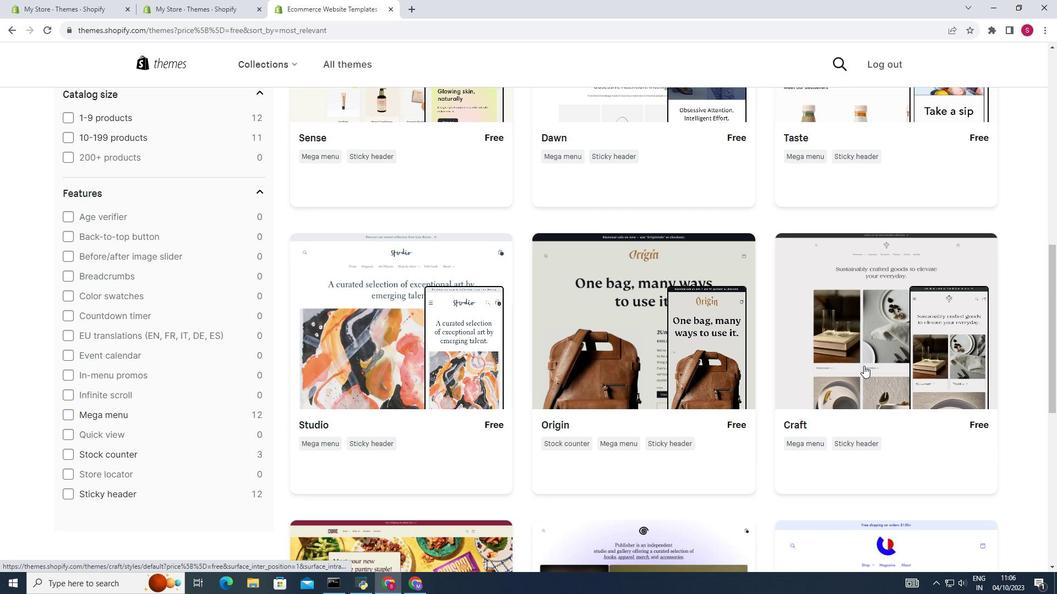 
Action: Mouse moved to (850, 358)
Screenshot: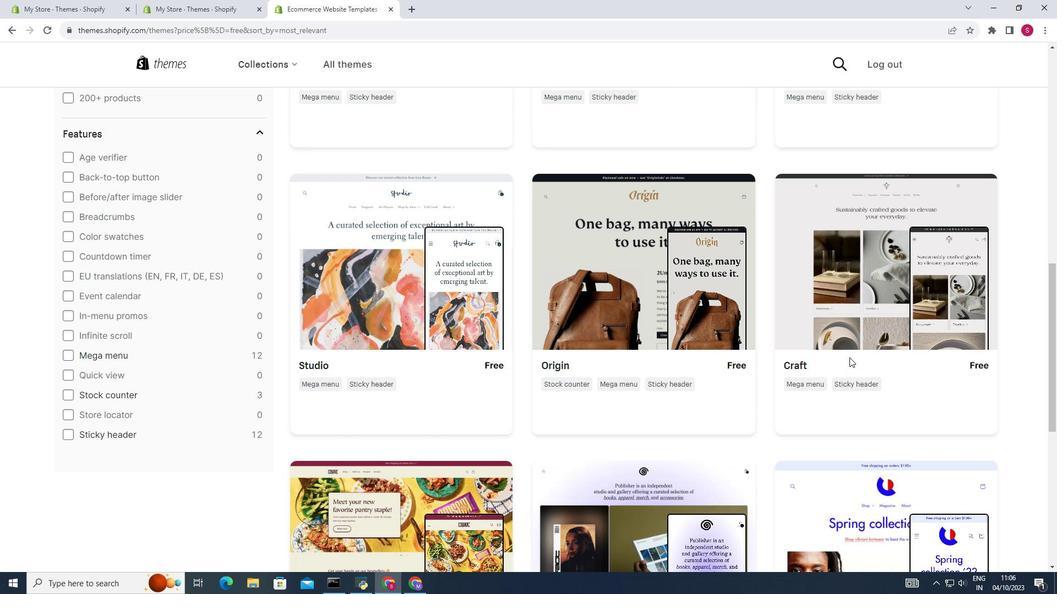 
Action: Mouse scrolled (850, 357) with delta (0, 0)
Screenshot: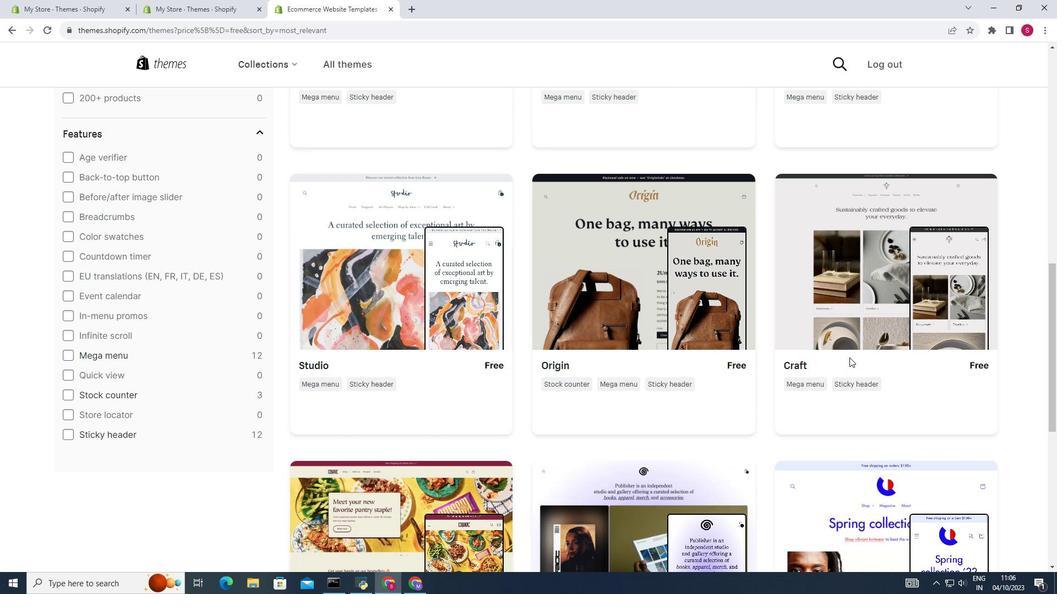
Action: Mouse scrolled (850, 357) with delta (0, 0)
Screenshot: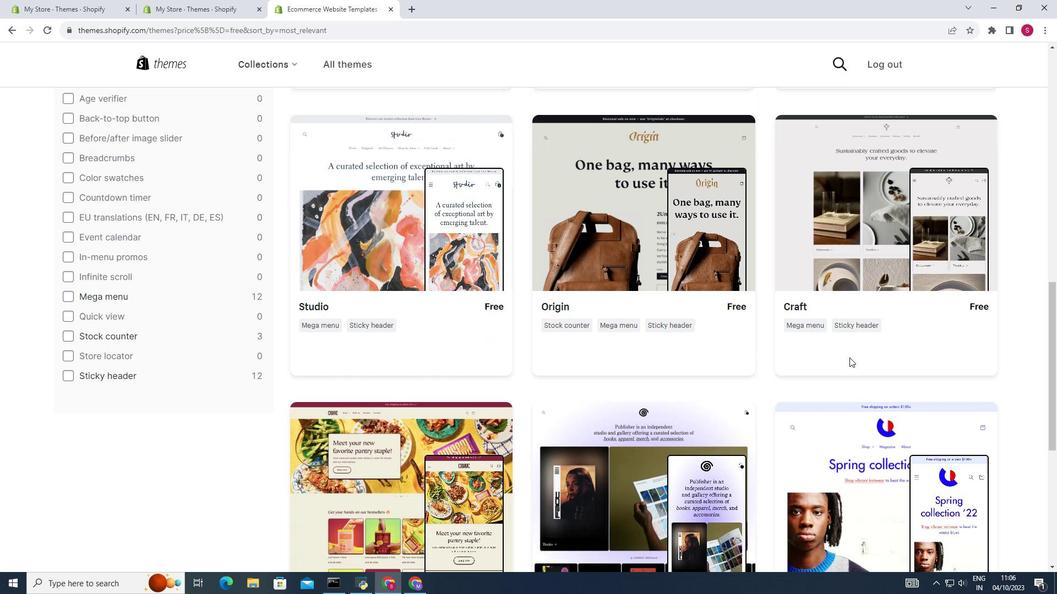 
Action: Mouse scrolled (850, 357) with delta (0, 0)
Screenshot: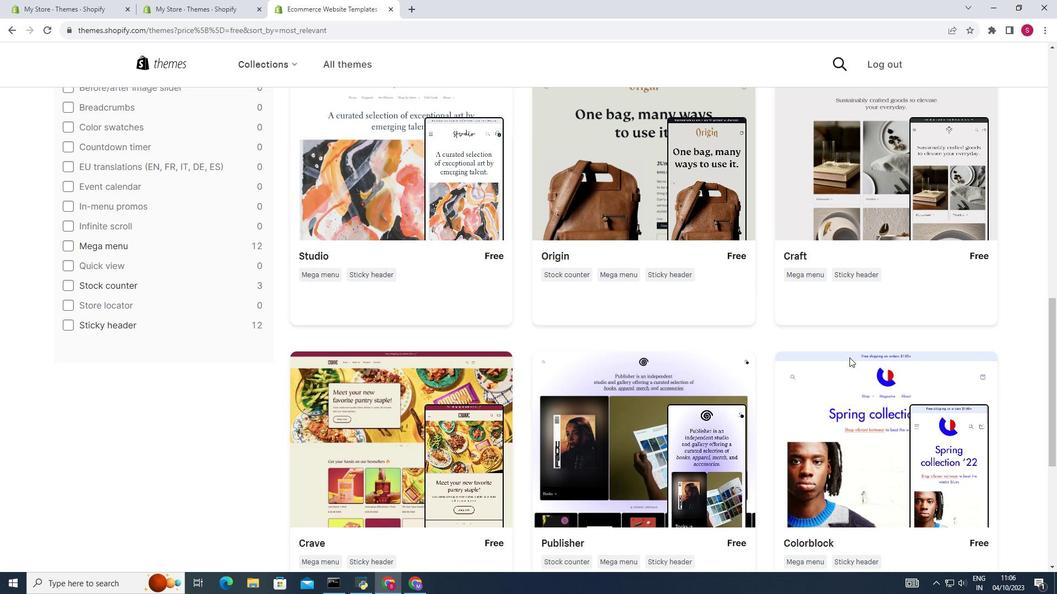 
Action: Mouse moved to (843, 369)
Screenshot: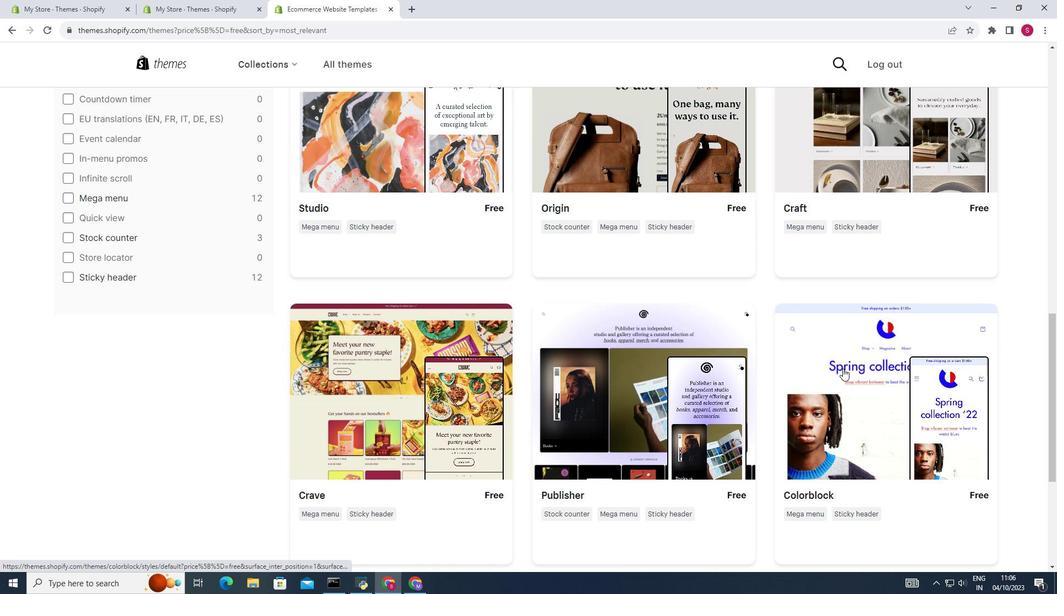 
Action: Mouse scrolled (843, 368) with delta (0, 0)
Screenshot: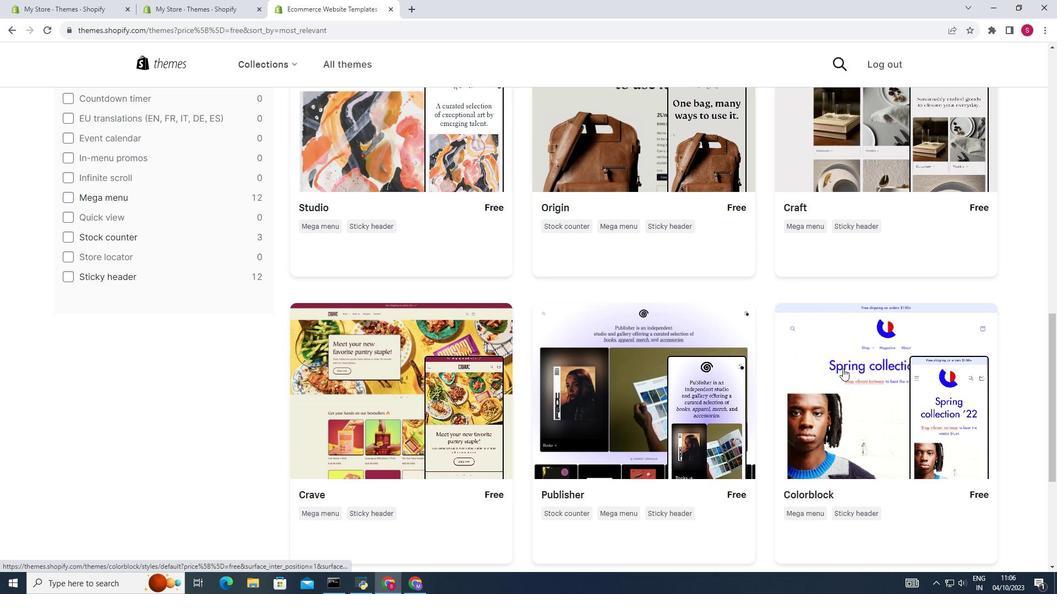 
Action: Mouse scrolled (843, 369) with delta (0, 0)
Screenshot: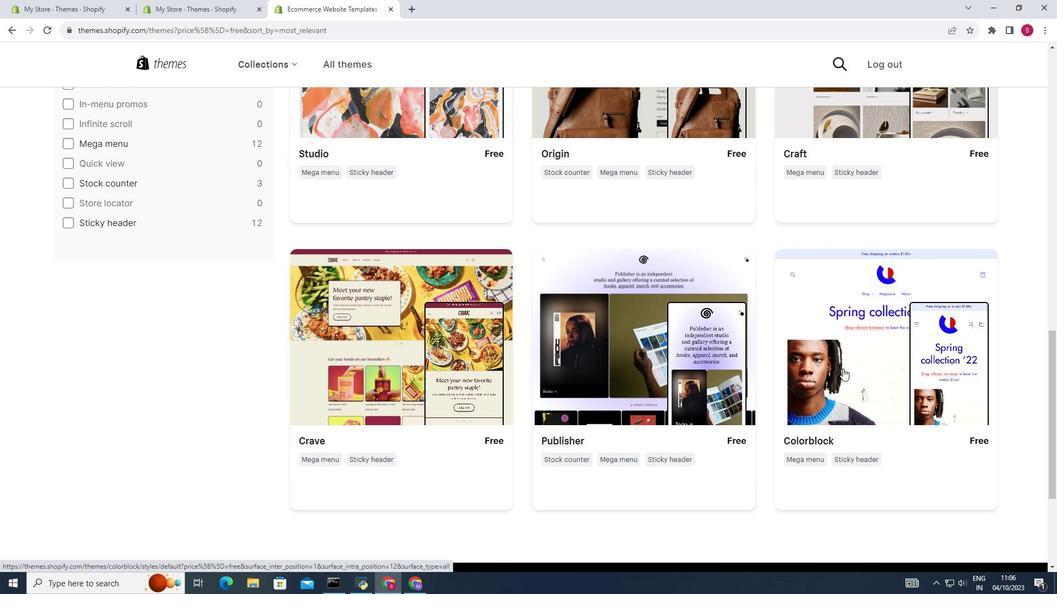 
Action: Mouse moved to (464, 383)
Screenshot: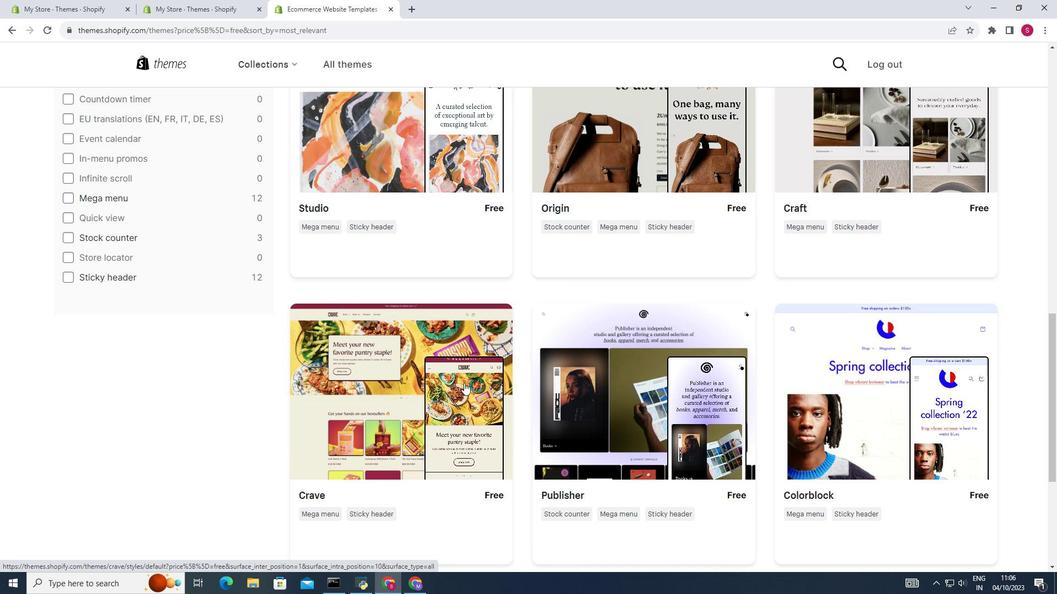 
Action: Mouse pressed left at (464, 383)
Screenshot: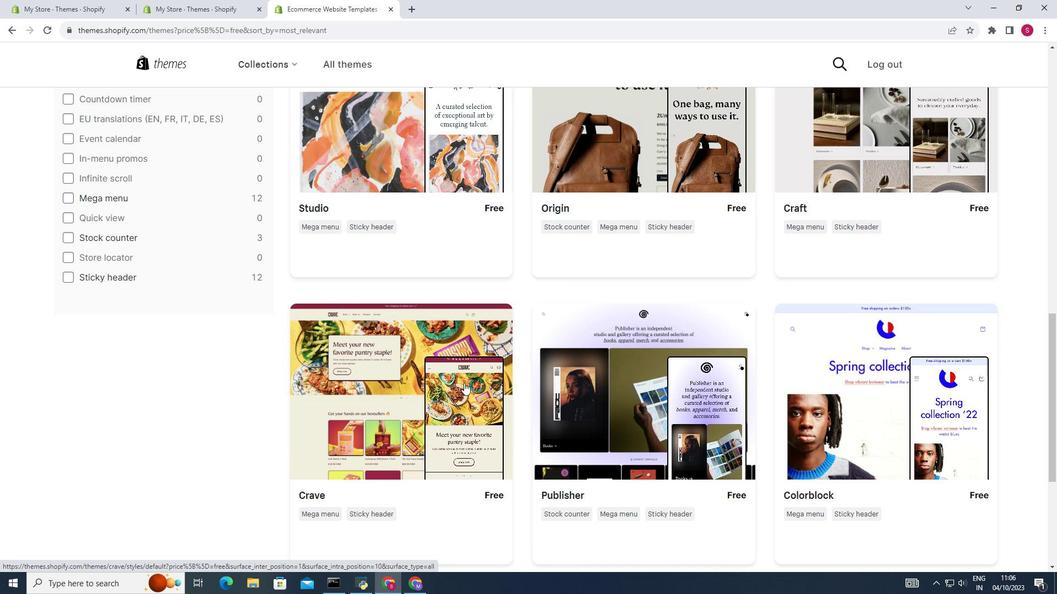 
Action: Mouse moved to (220, 379)
Screenshot: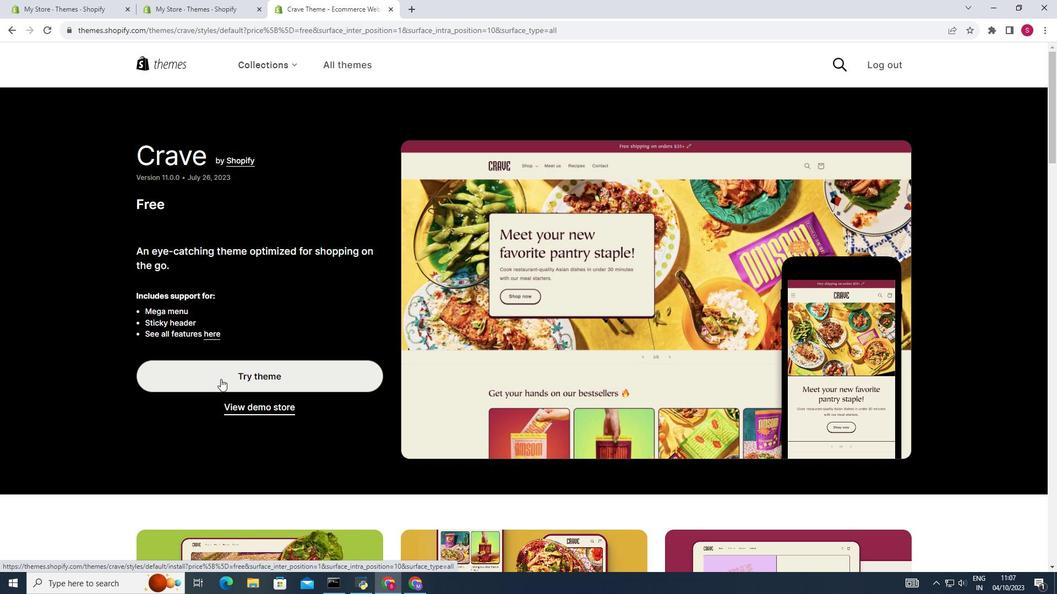 
Action: Mouse pressed left at (220, 379)
Screenshot: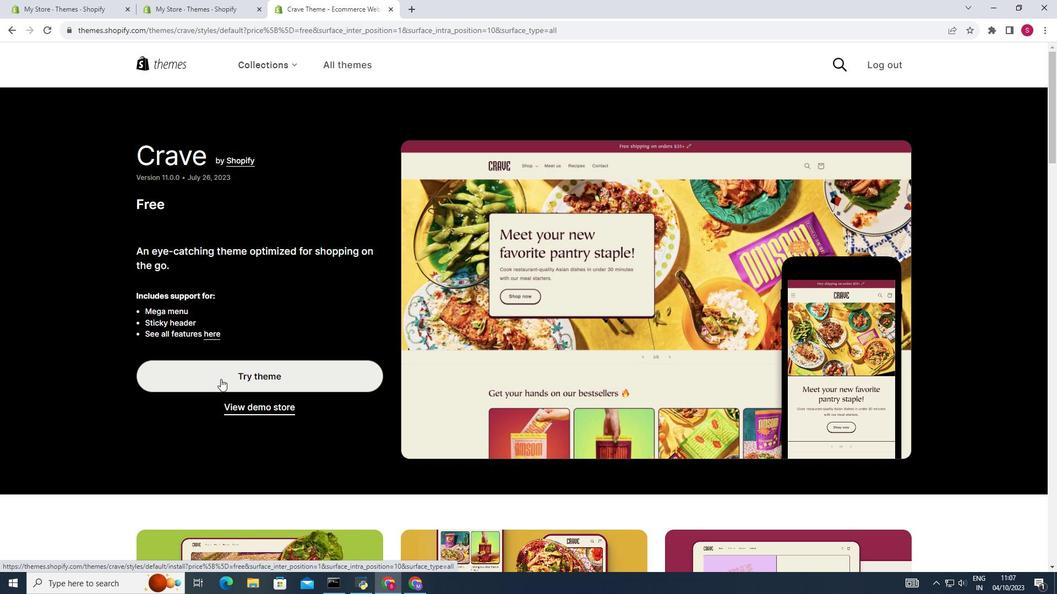 
Action: Mouse moved to (1025, 477)
Screenshot: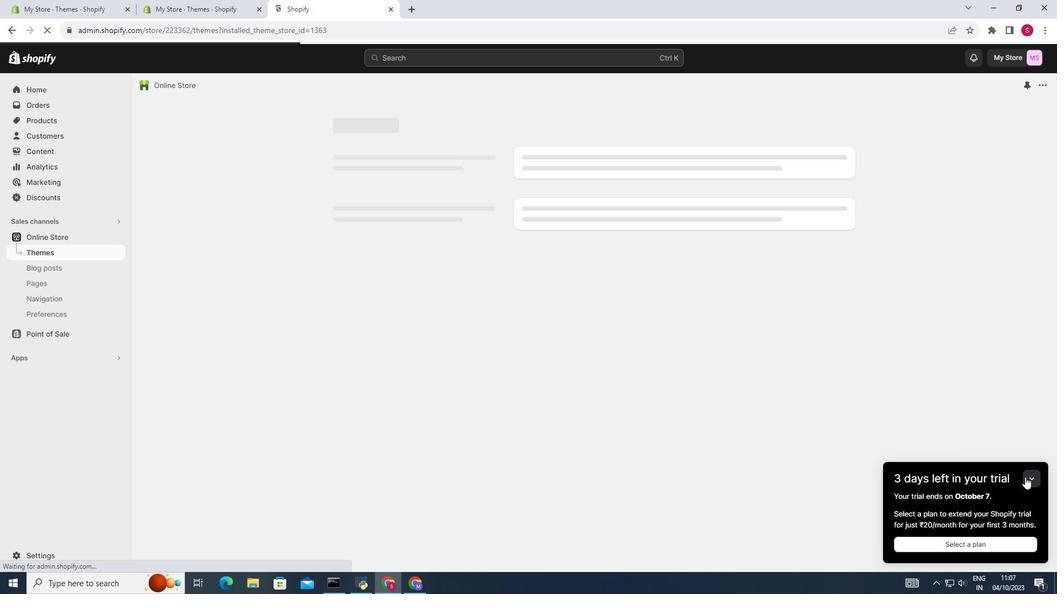 
Action: Mouse pressed left at (1025, 477)
Screenshot: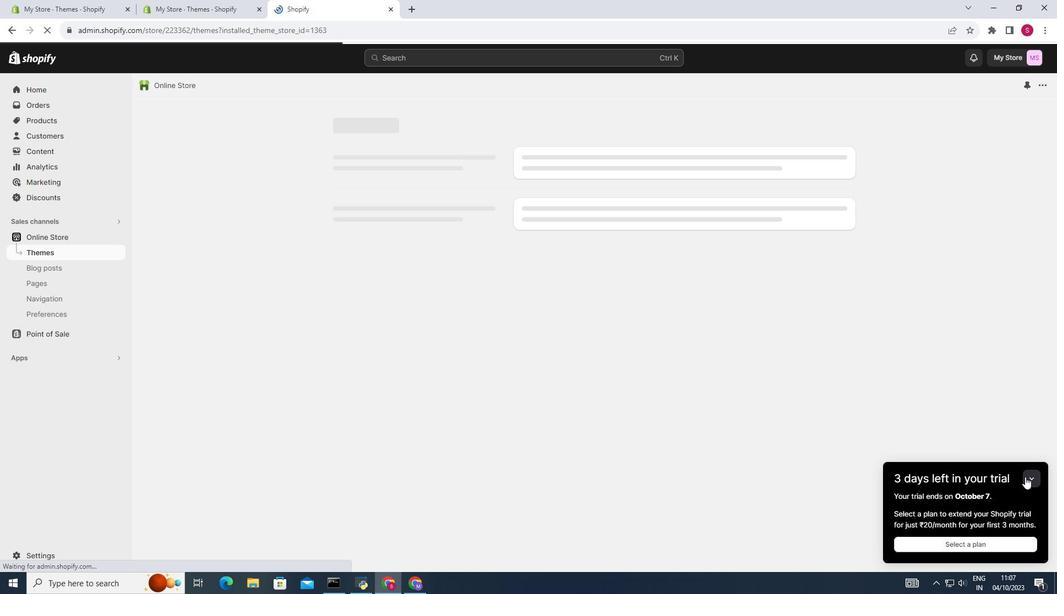 
Action: Mouse moved to (658, 316)
Screenshot: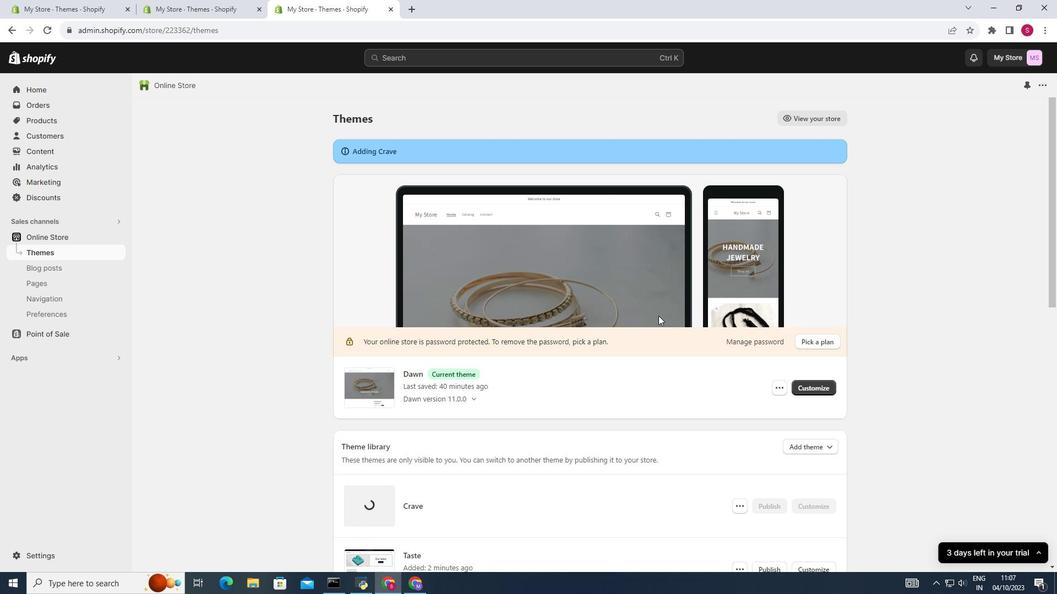 
Action: Mouse scrolled (658, 315) with delta (0, 0)
Screenshot: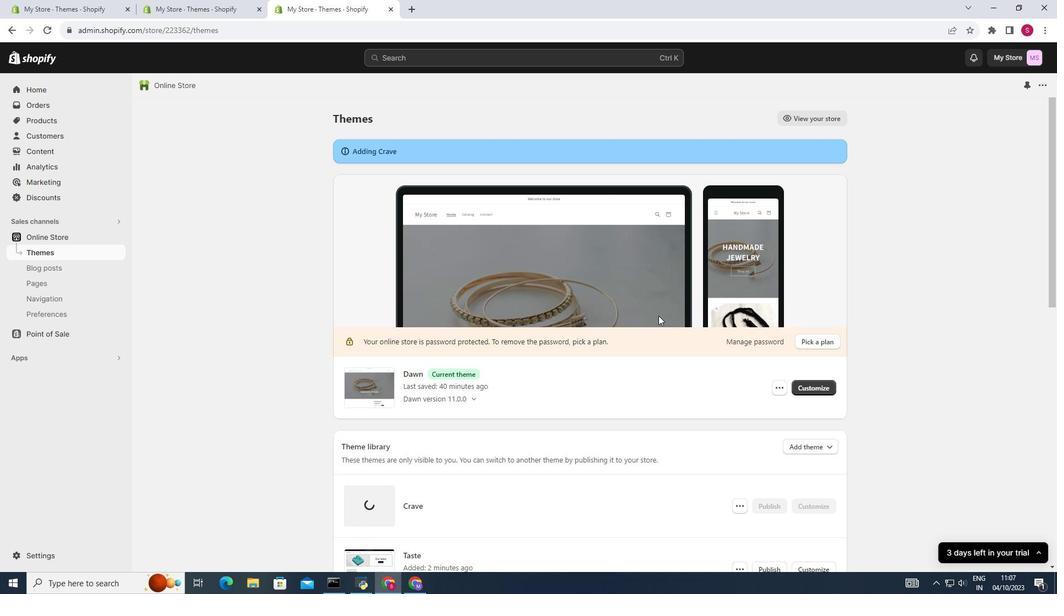 
Action: Mouse moved to (793, 443)
Screenshot: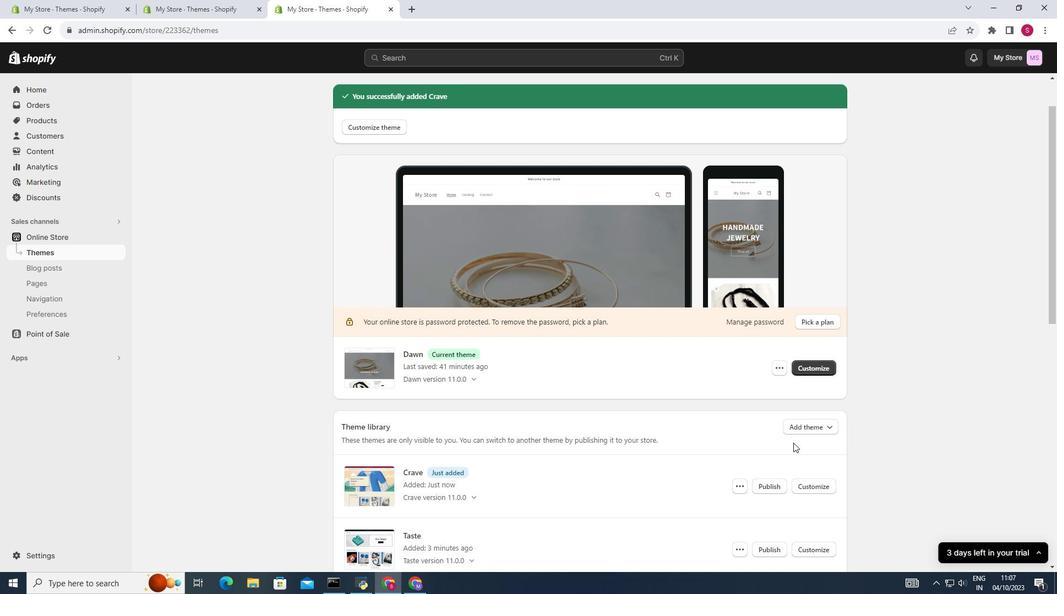 
Action: Mouse scrolled (793, 442) with delta (0, 0)
Screenshot: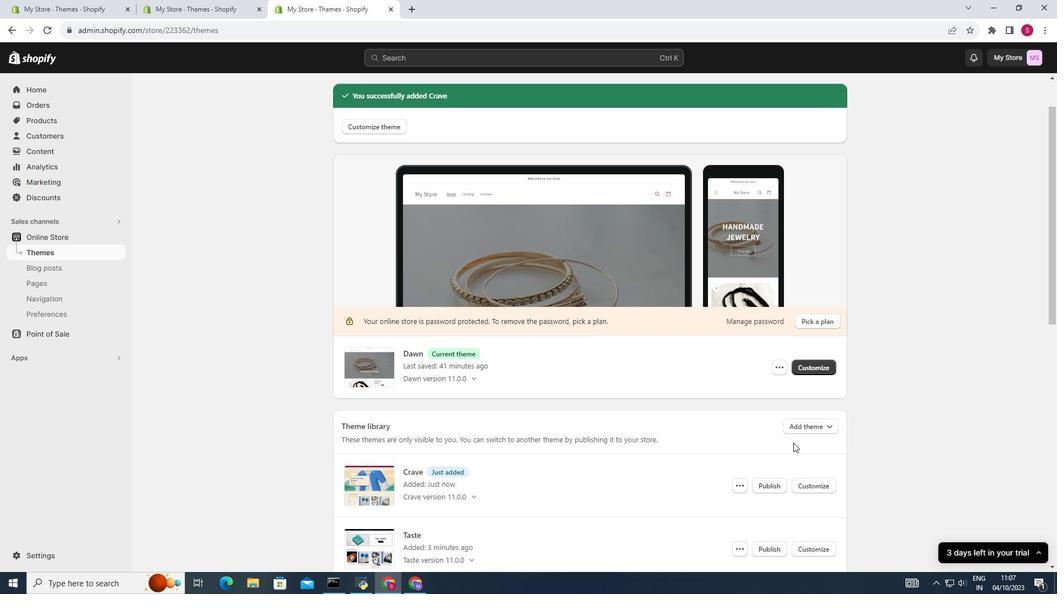 
Action: Mouse moved to (821, 429)
Screenshot: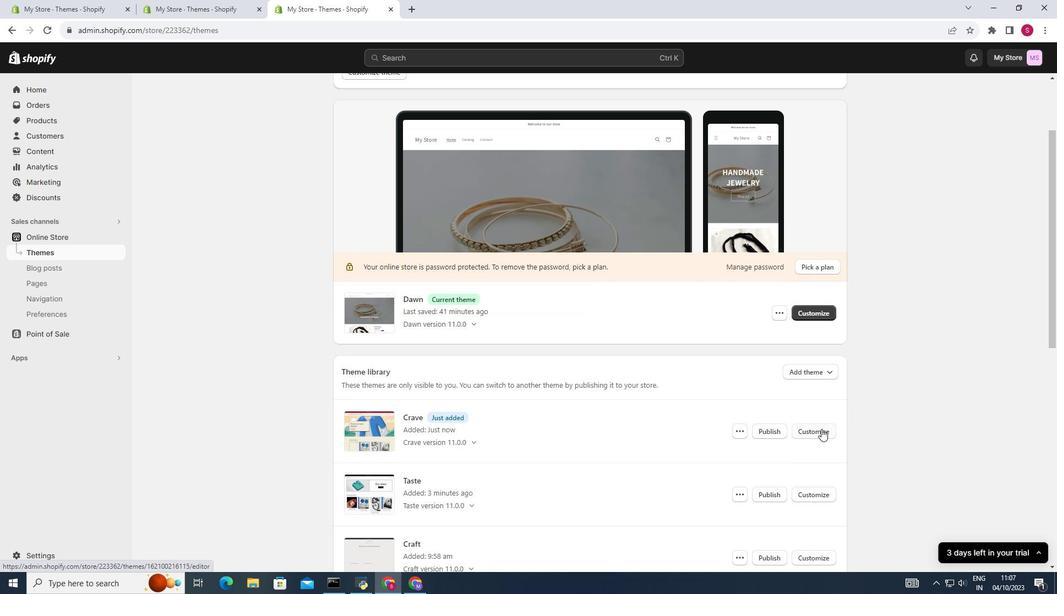 
Action: Mouse pressed left at (821, 429)
Screenshot: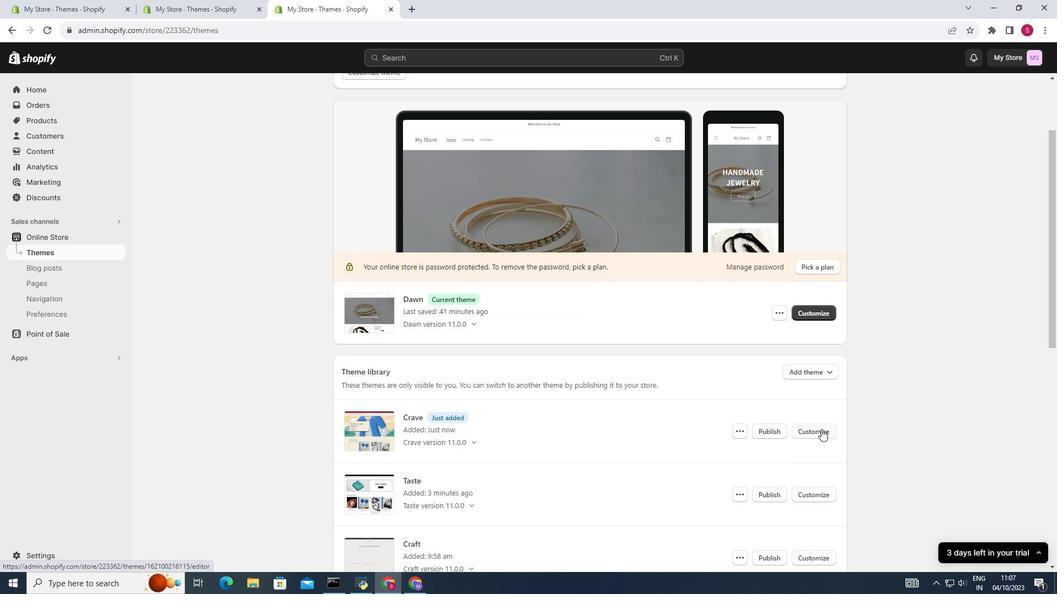 
Action: Mouse moved to (688, 424)
Screenshot: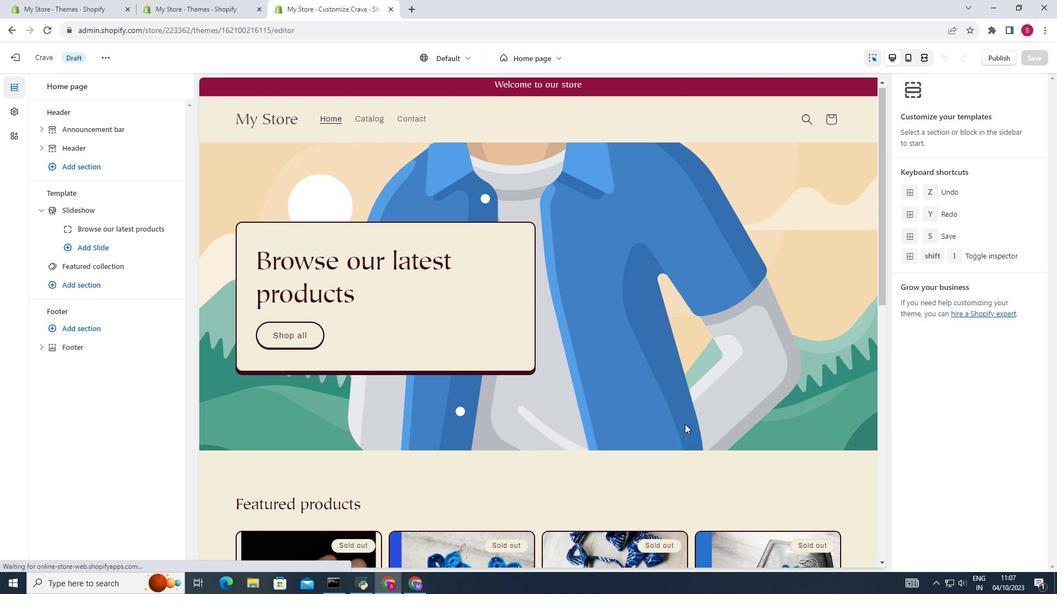 
Action: Mouse scrolled (688, 423) with delta (0, 0)
Screenshot: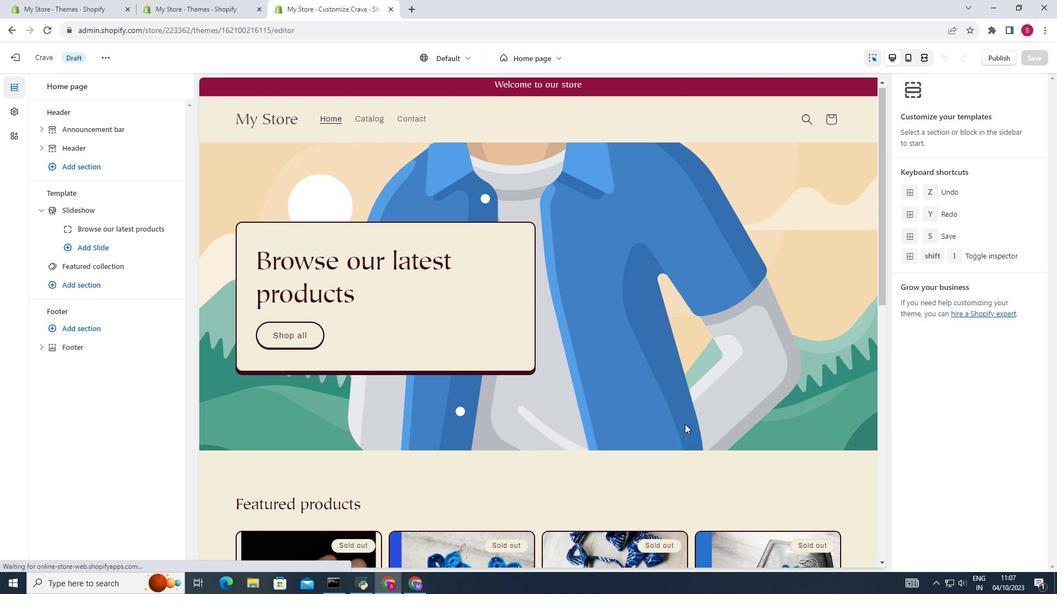 
Action: Mouse moved to (685, 424)
Screenshot: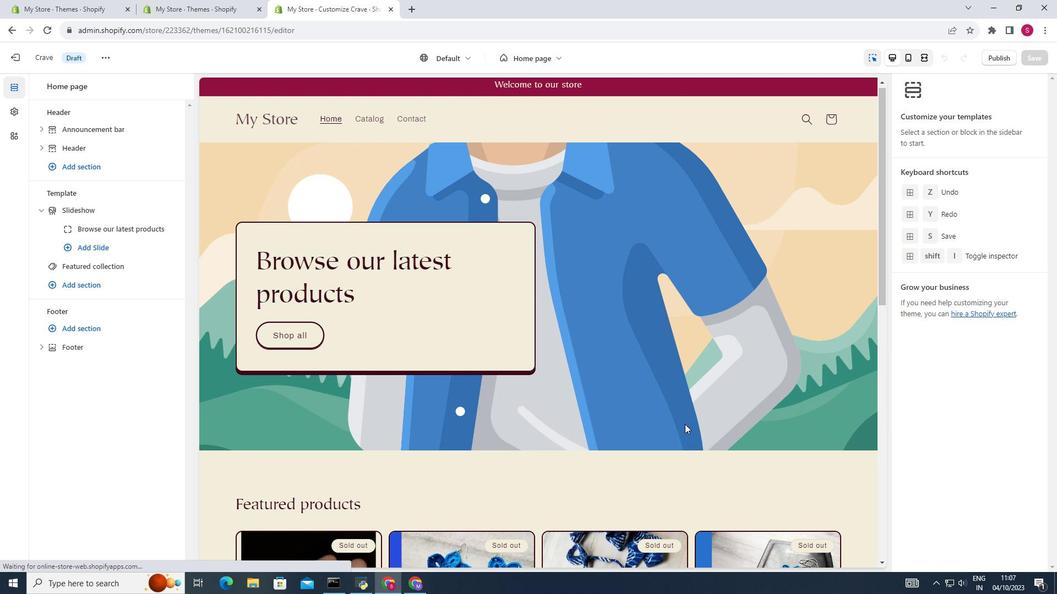 
Action: Mouse scrolled (685, 424) with delta (0, 0)
Screenshot: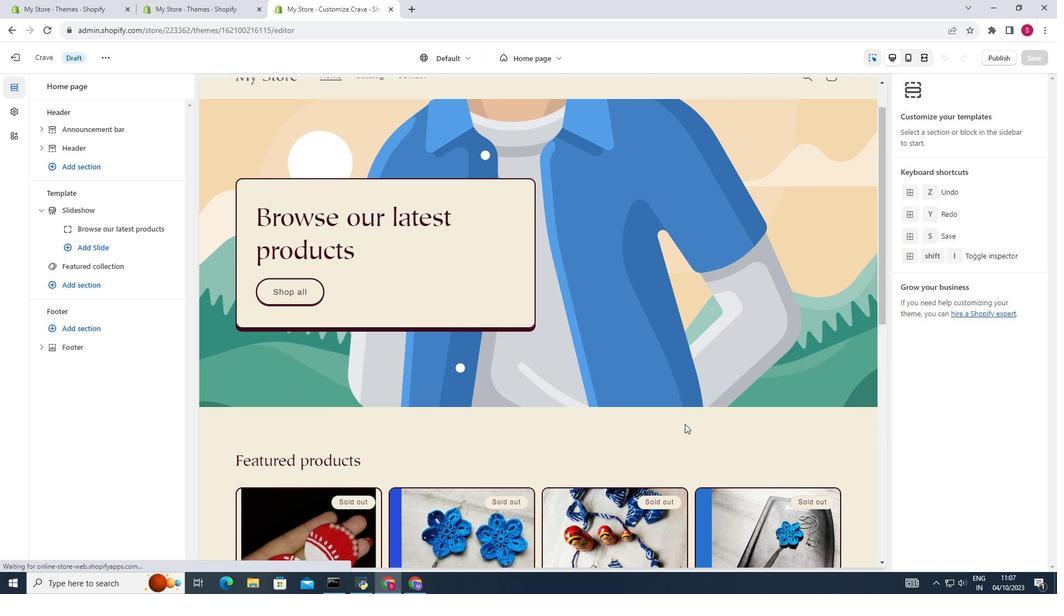 
Action: Mouse moved to (143, 267)
Screenshot: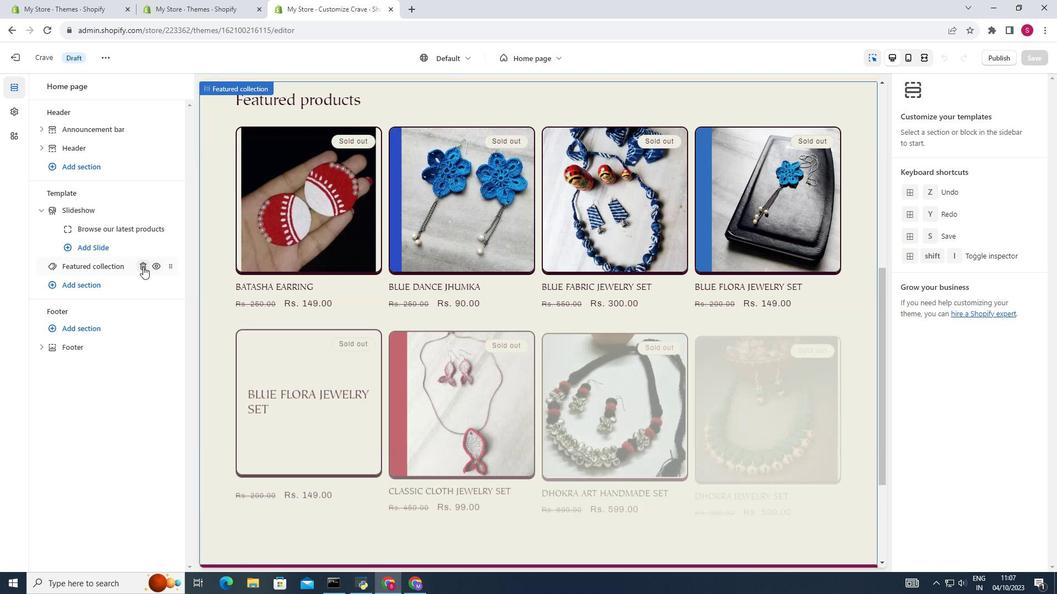
Action: Mouse pressed left at (143, 267)
Screenshot: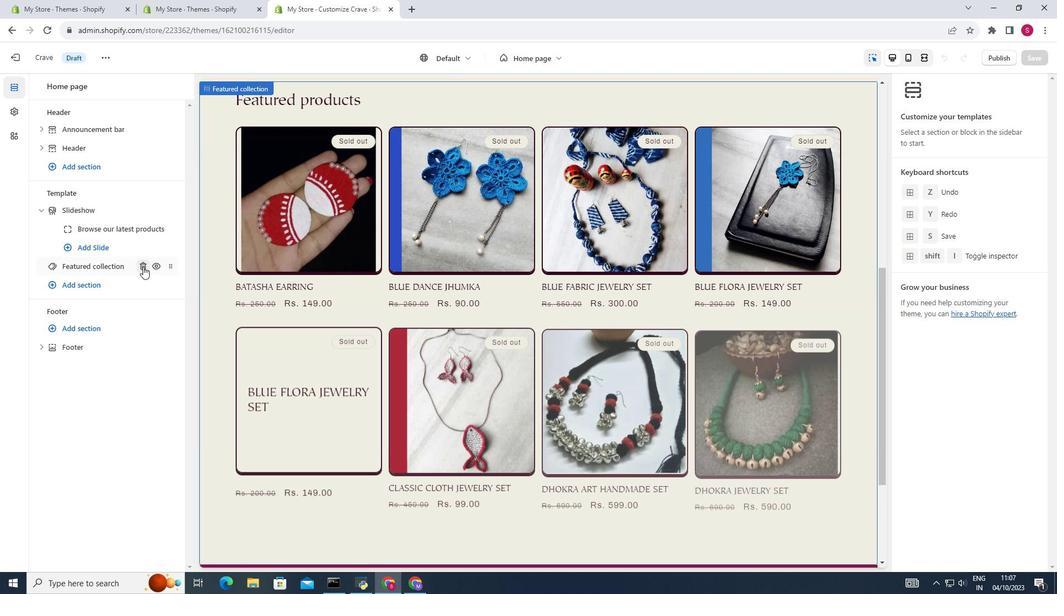 
Action: Mouse moved to (458, 164)
Screenshot: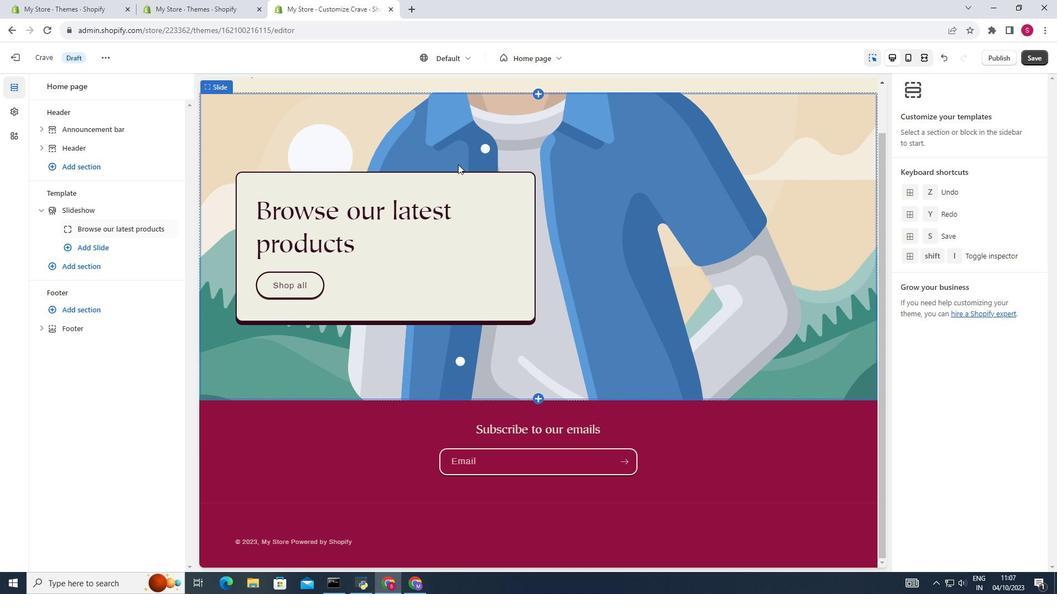 
Action: Mouse scrolled (458, 165) with delta (0, 0)
Screenshot: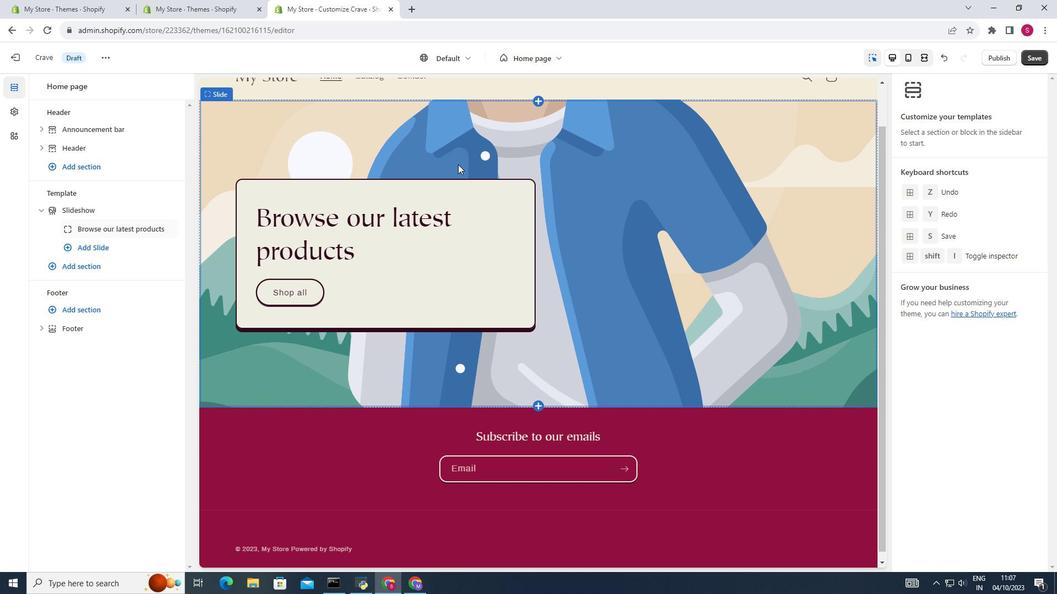 
Action: Mouse scrolled (458, 165) with delta (0, 0)
Screenshot: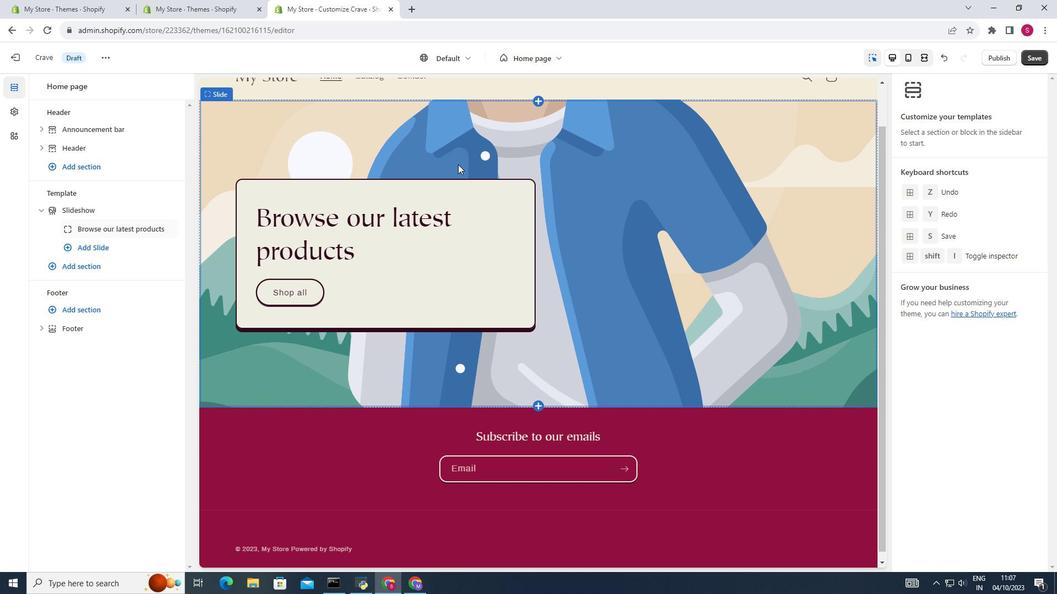 
Action: Mouse scrolled (458, 165) with delta (0, 0)
Screenshot: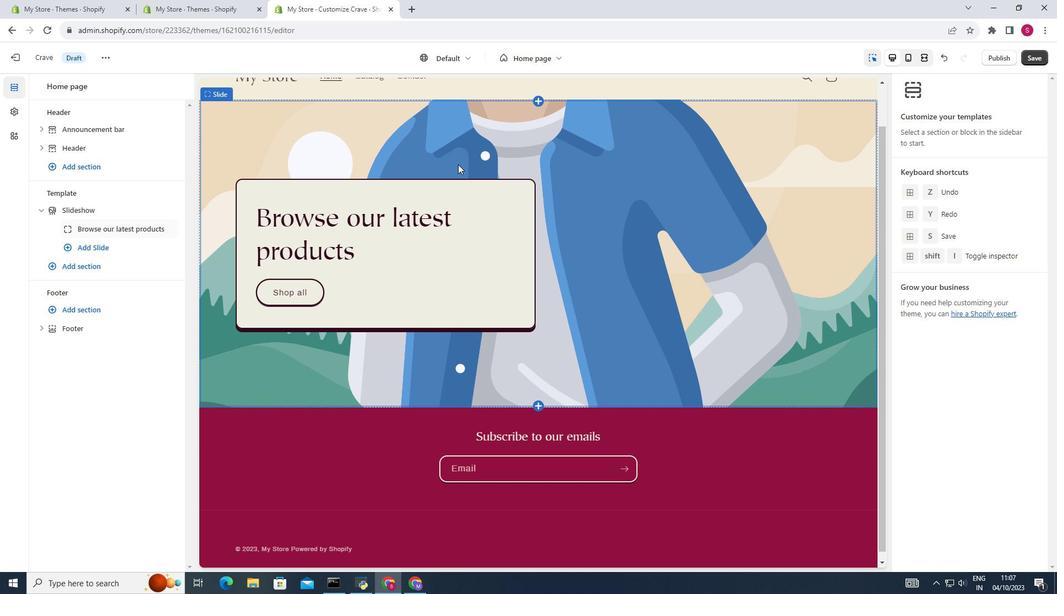 
Action: Mouse scrolled (458, 165) with delta (0, 0)
Screenshot: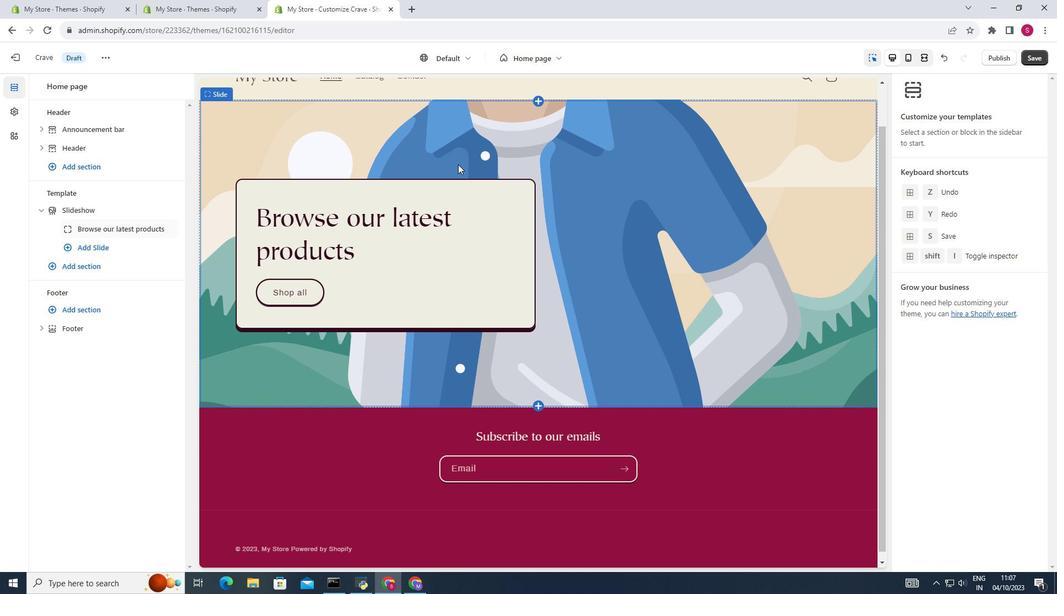 
Action: Mouse moved to (458, 164)
Screenshot: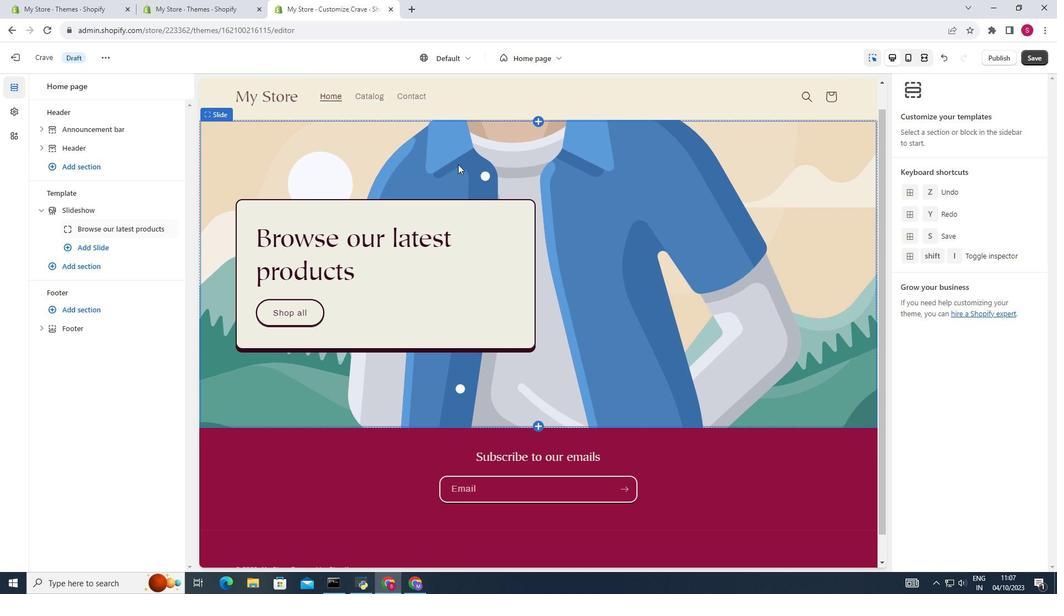 
Action: Mouse scrolled (458, 165) with delta (0, 0)
Screenshot: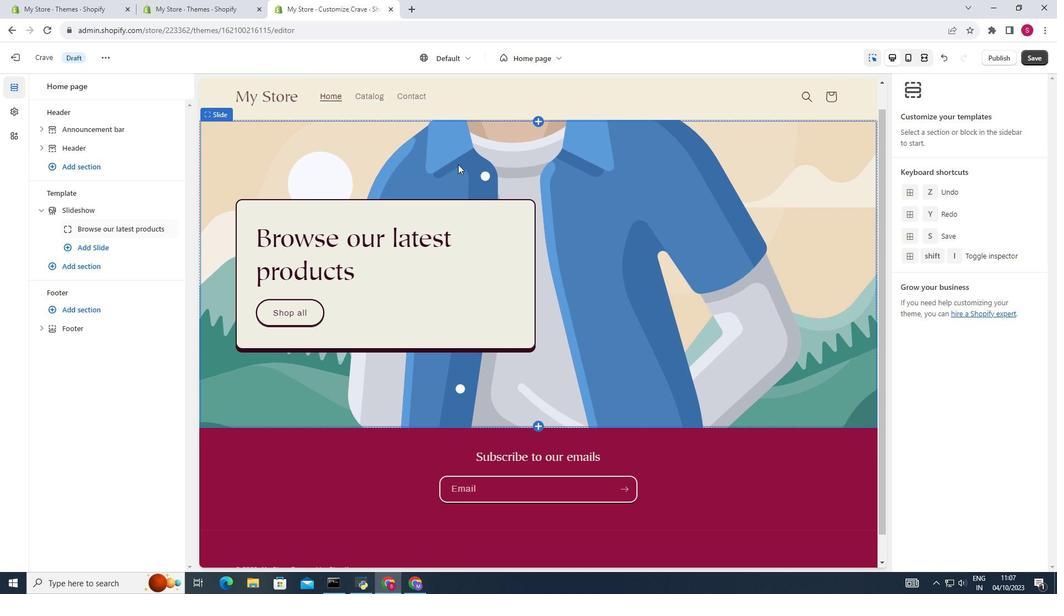
Action: Mouse scrolled (458, 165) with delta (0, 0)
Screenshot: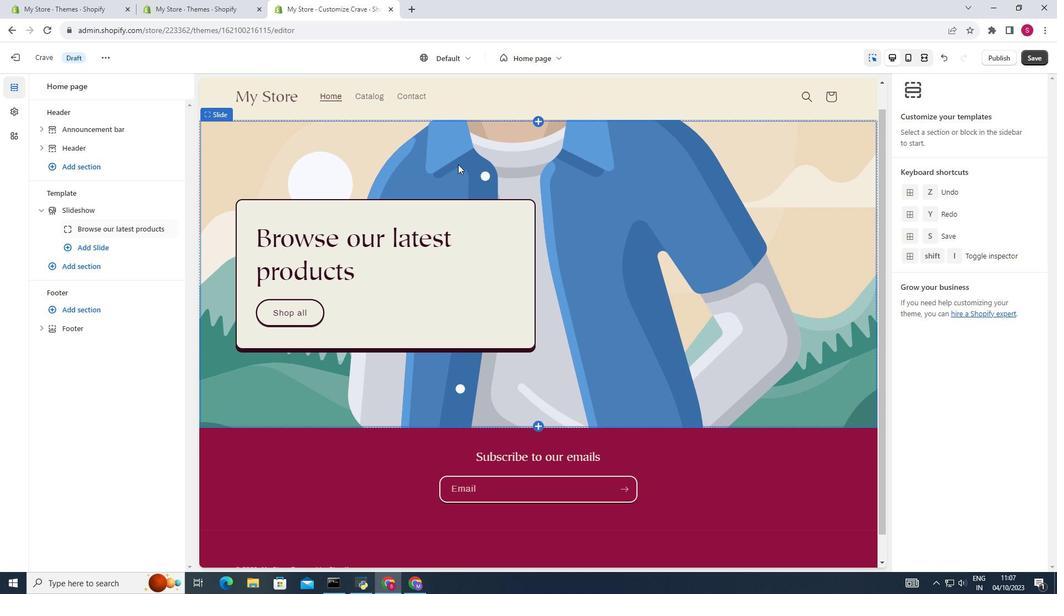 
Action: Mouse moved to (368, 121)
Screenshot: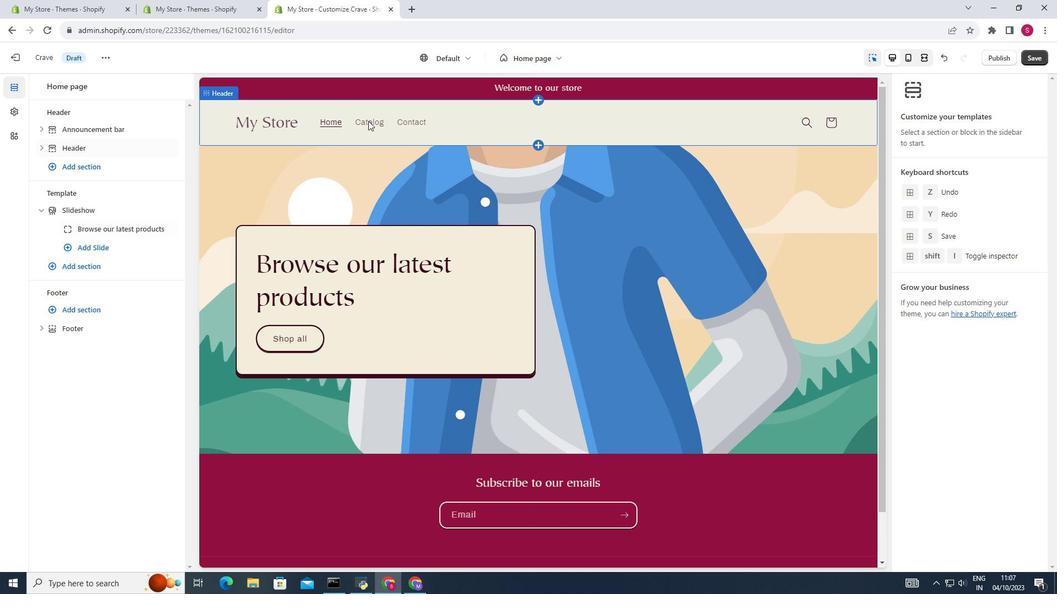 
Action: Mouse pressed left at (368, 121)
Screenshot: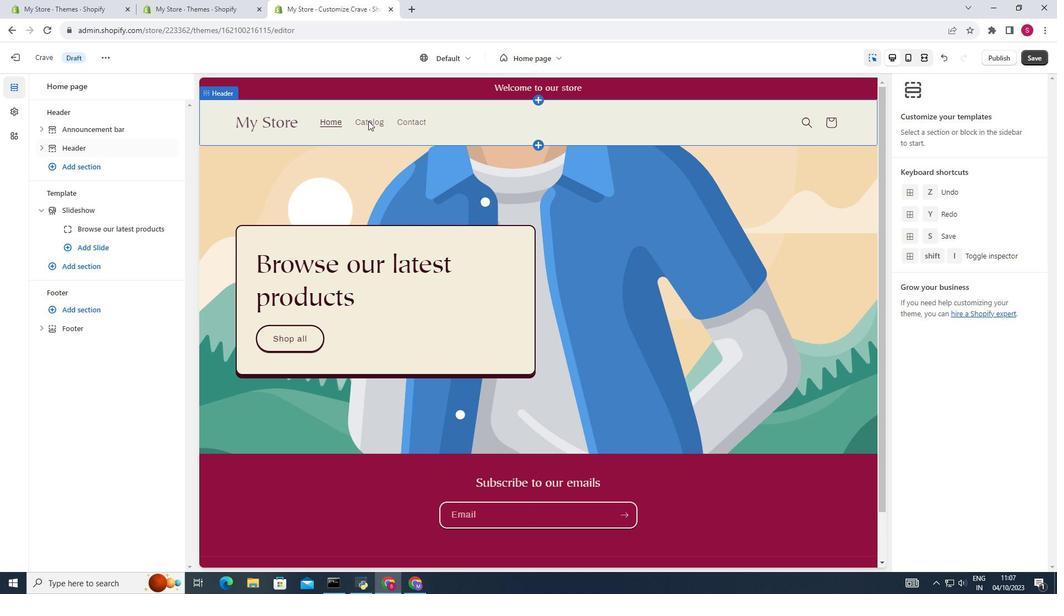 
Action: Mouse pressed left at (368, 121)
Screenshot: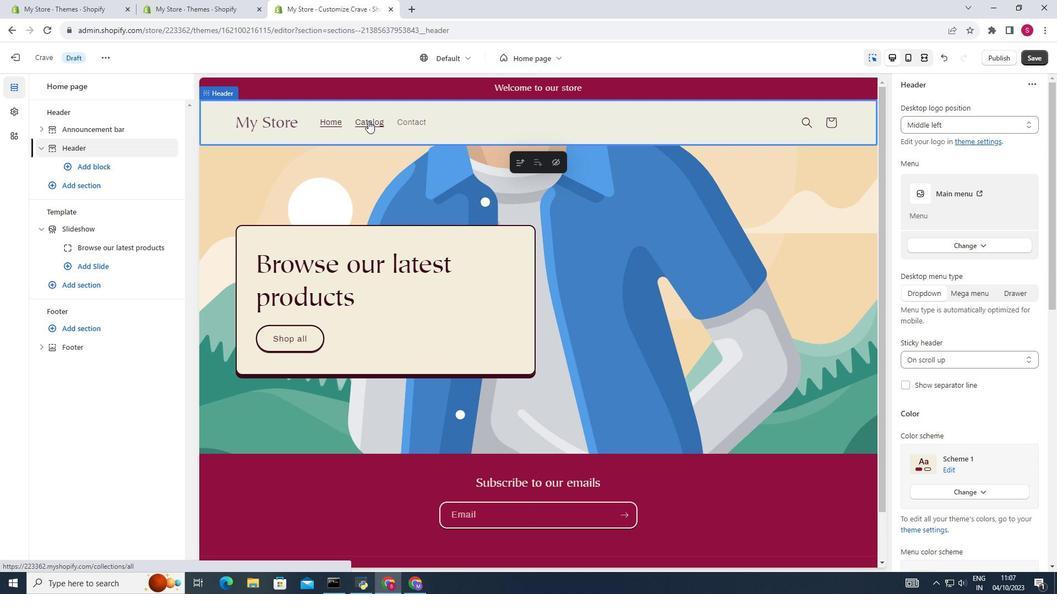 
Action: Mouse moved to (155, 207)
Screenshot: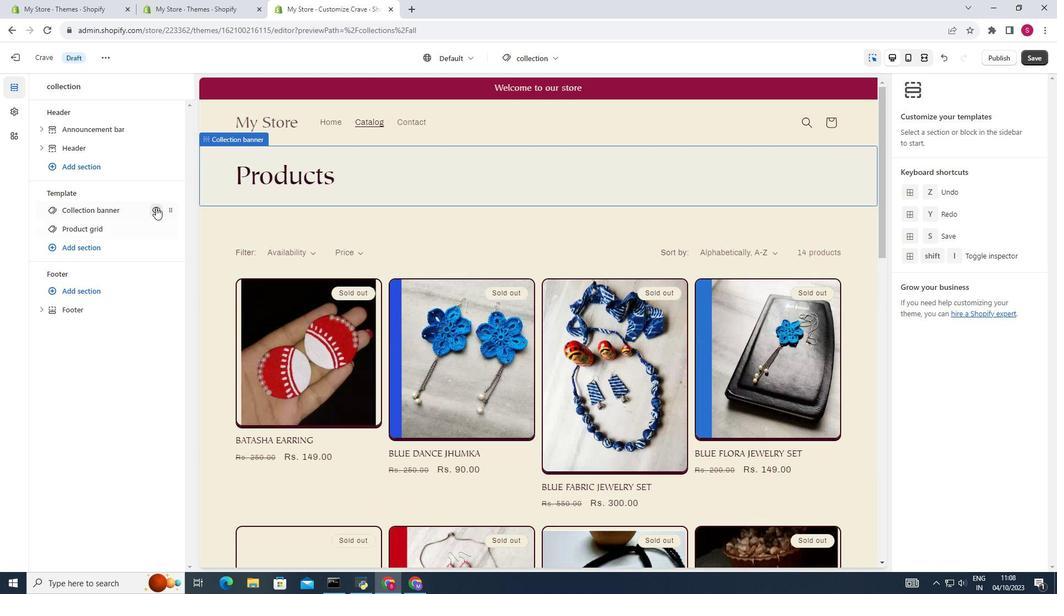 
Action: Mouse pressed left at (155, 207)
Screenshot: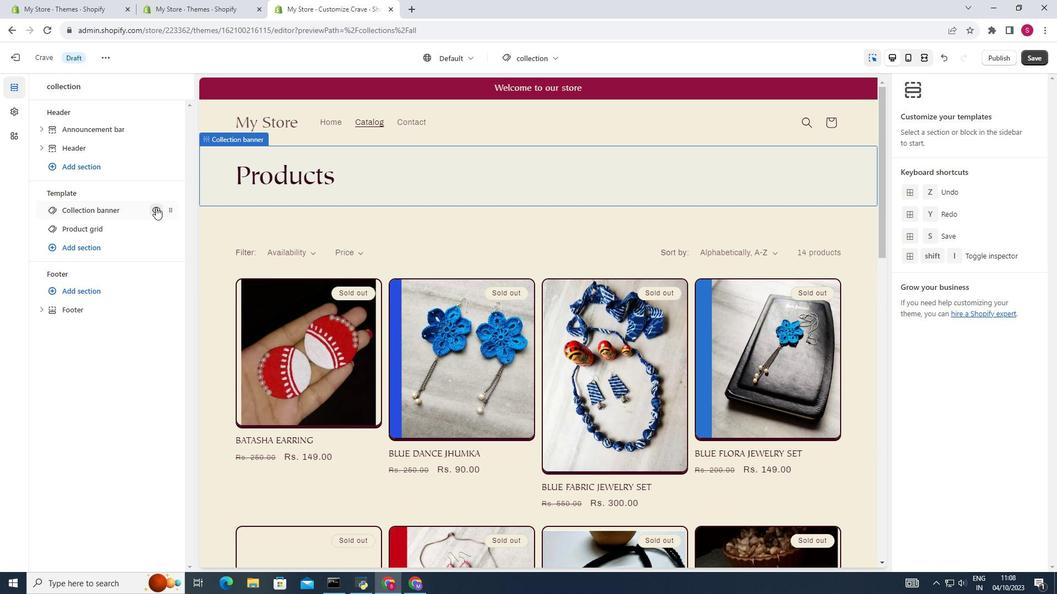 
Action: Mouse pressed left at (155, 207)
